 Task: Get directions from Hilton Head Island, South Carolina, United States to Buffalo, New York, United States  and explore the nearby things to do with rating 2 and above and open now
Action: Mouse moved to (285, 68)
Screenshot: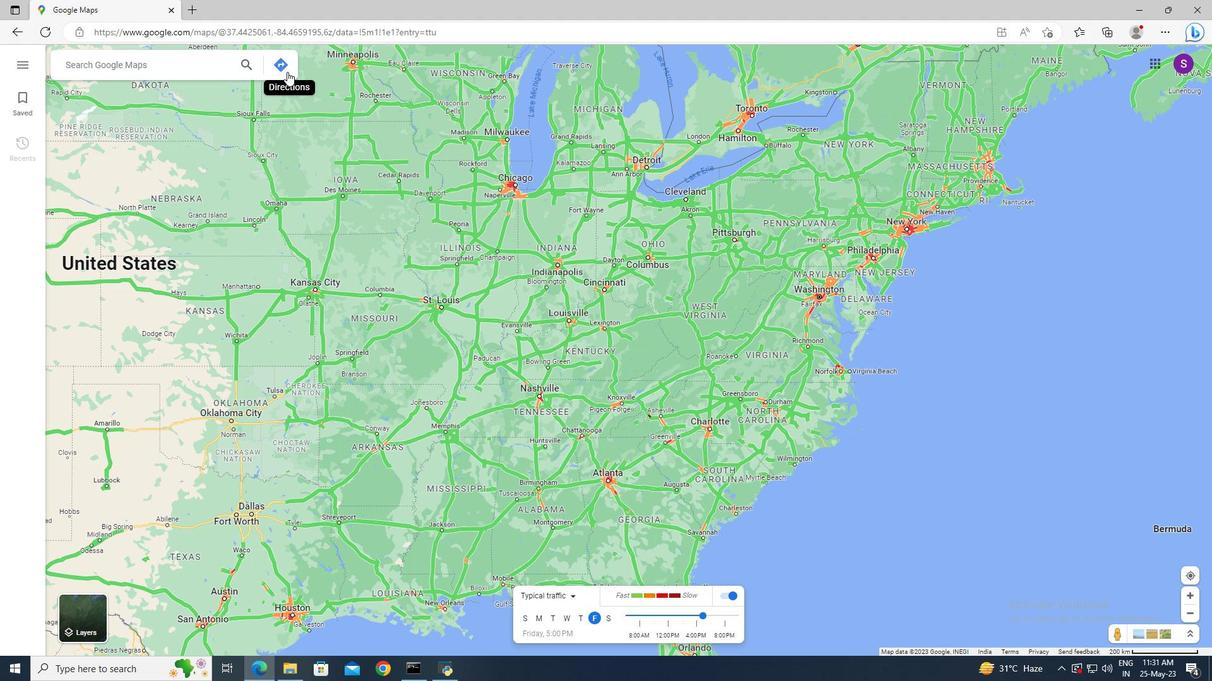 
Action: Mouse pressed left at (285, 68)
Screenshot: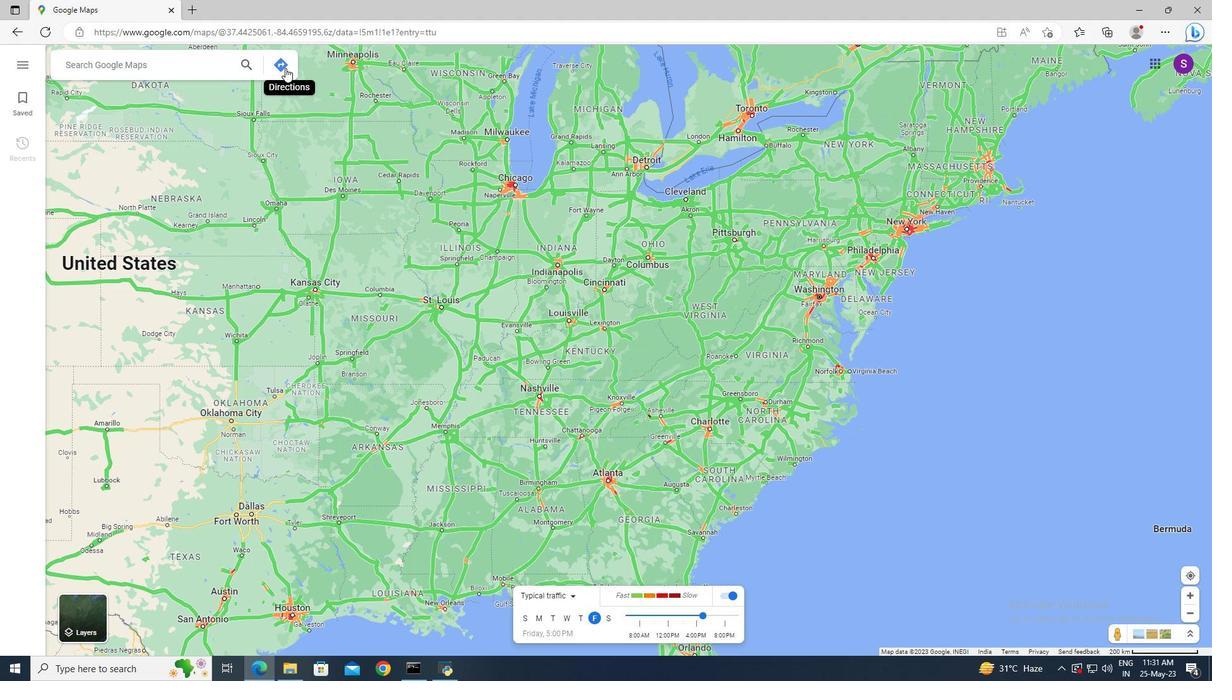 
Action: Mouse moved to (162, 101)
Screenshot: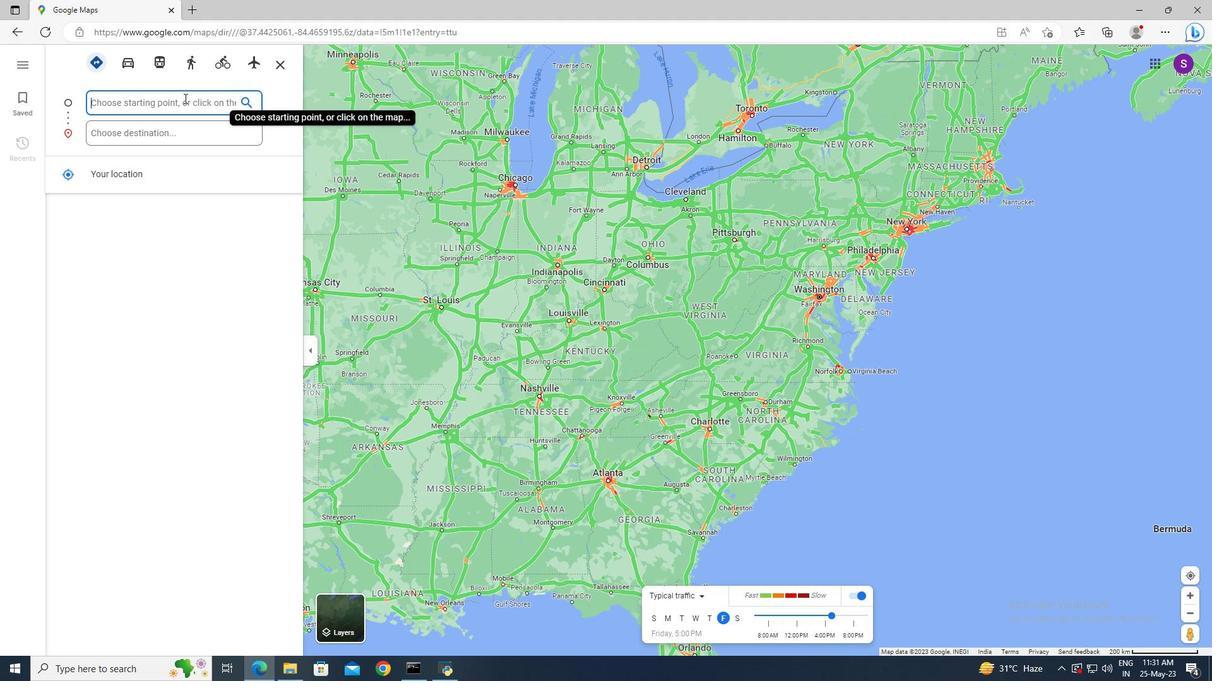 
Action: Mouse pressed left at (162, 101)
Screenshot: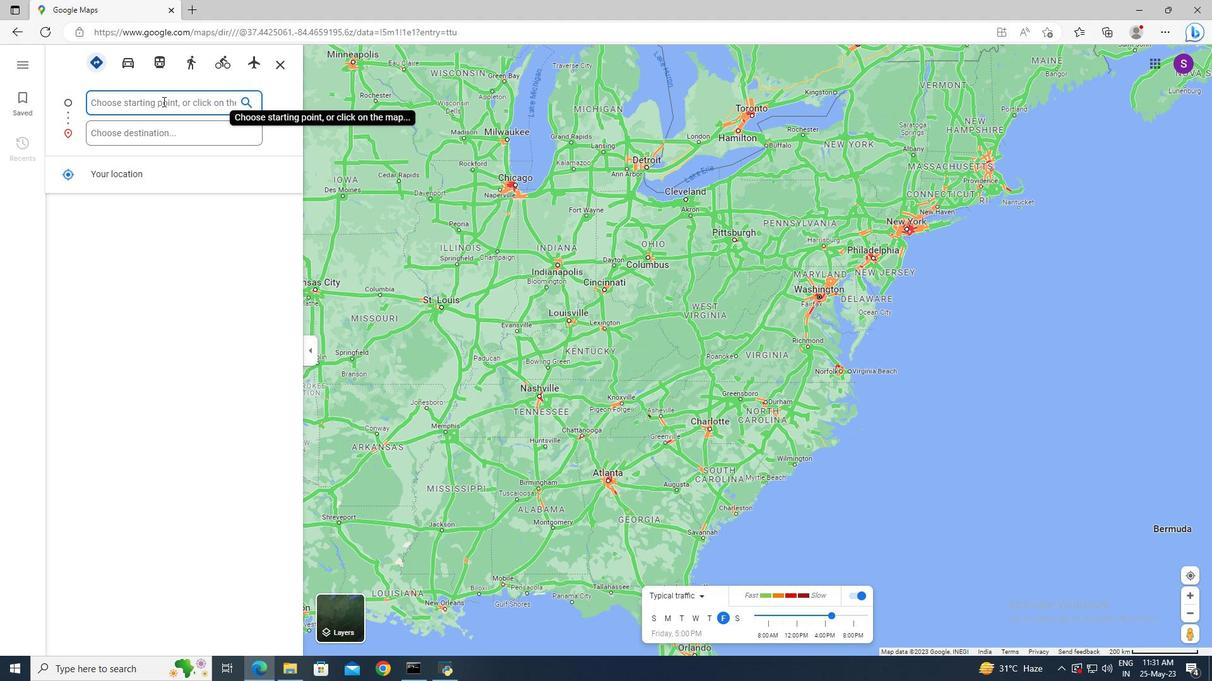 
Action: Key pressed <Key.shift>Hilton<Key.space><Key.shift>Head<Key.space><Key.shift>Isl
Screenshot: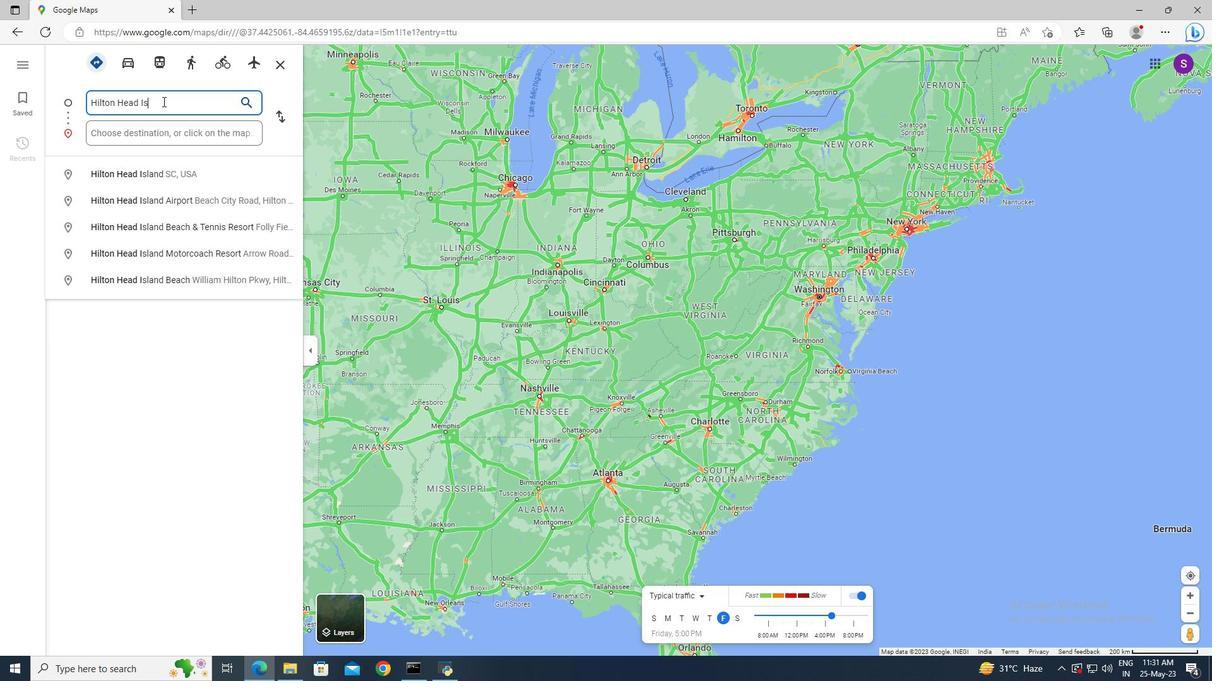 
Action: Mouse moved to (179, 183)
Screenshot: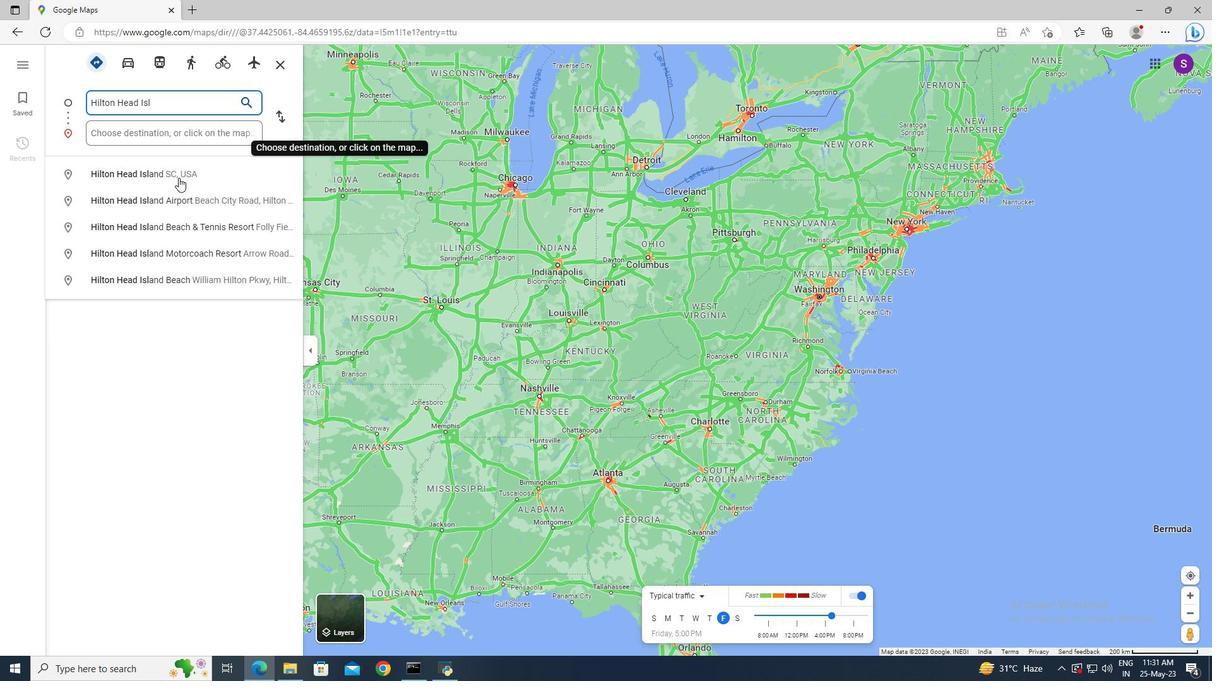 
Action: Mouse pressed left at (179, 183)
Screenshot: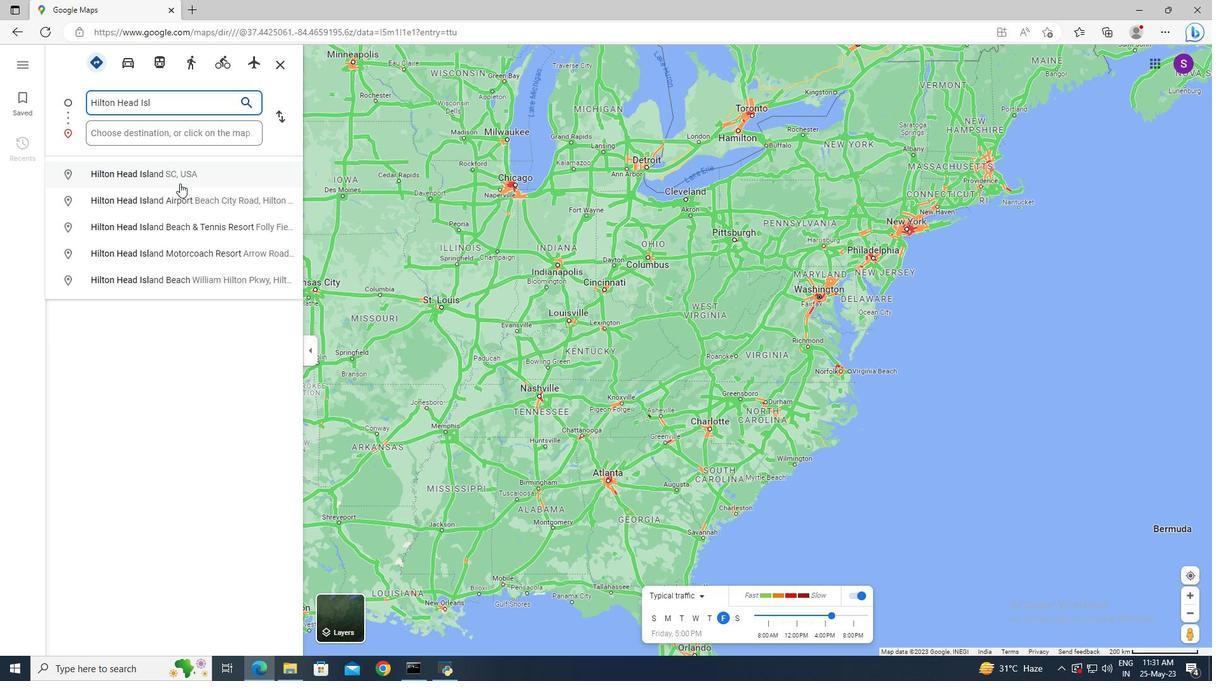 
Action: Mouse moved to (164, 133)
Screenshot: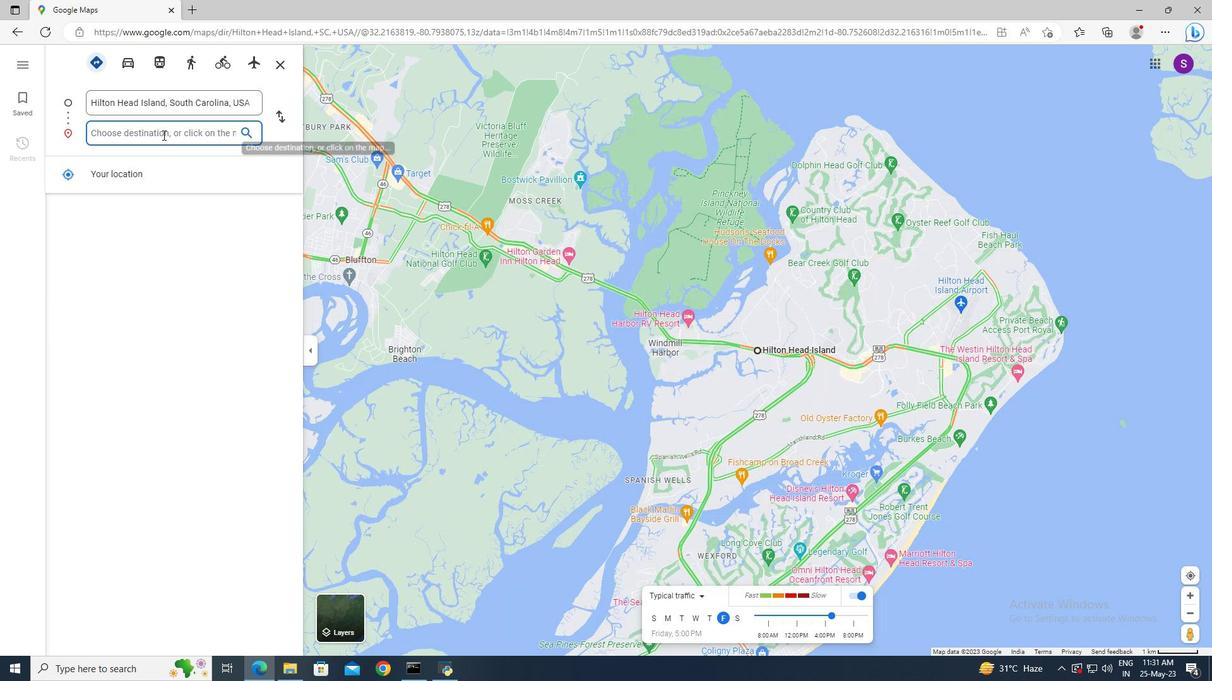 
Action: Mouse pressed left at (164, 133)
Screenshot: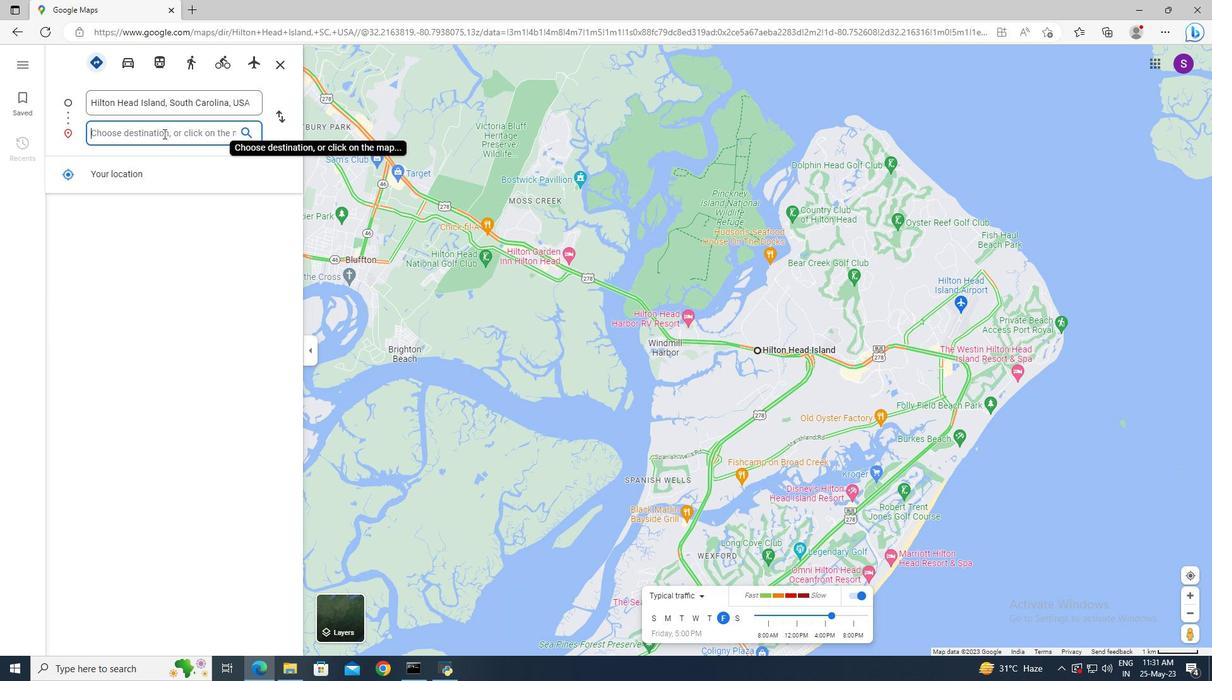 
Action: Key pressed <Key.shift>Buffalo
Screenshot: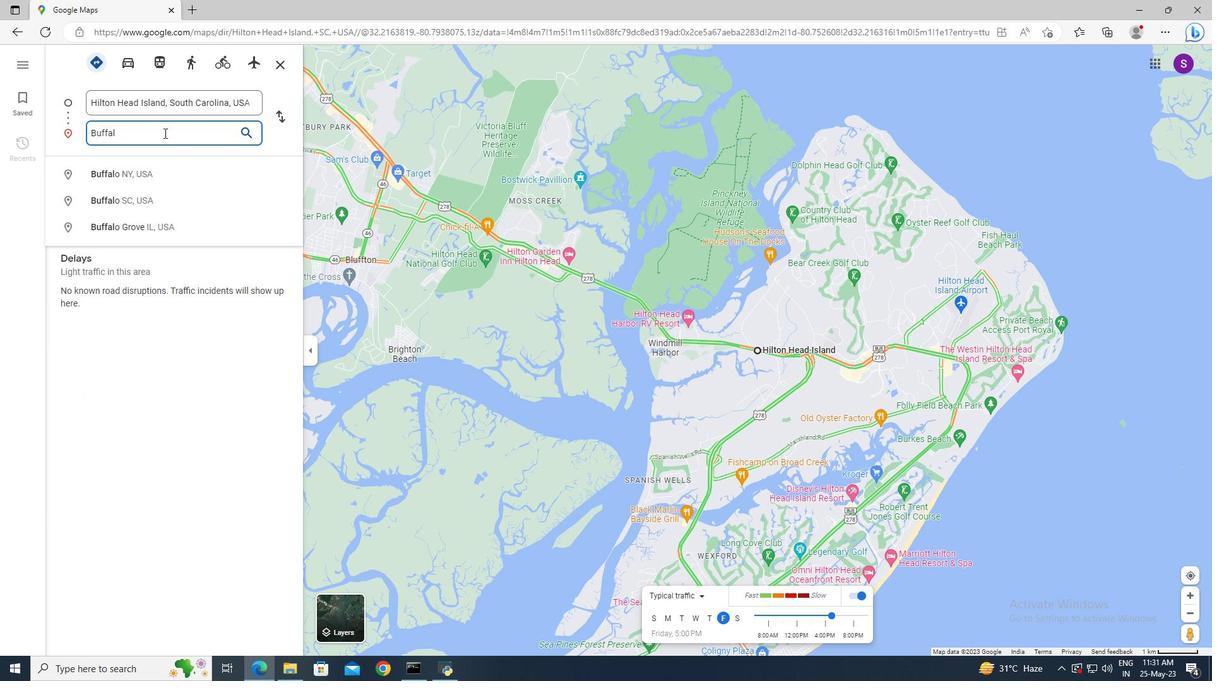 
Action: Mouse moved to (169, 169)
Screenshot: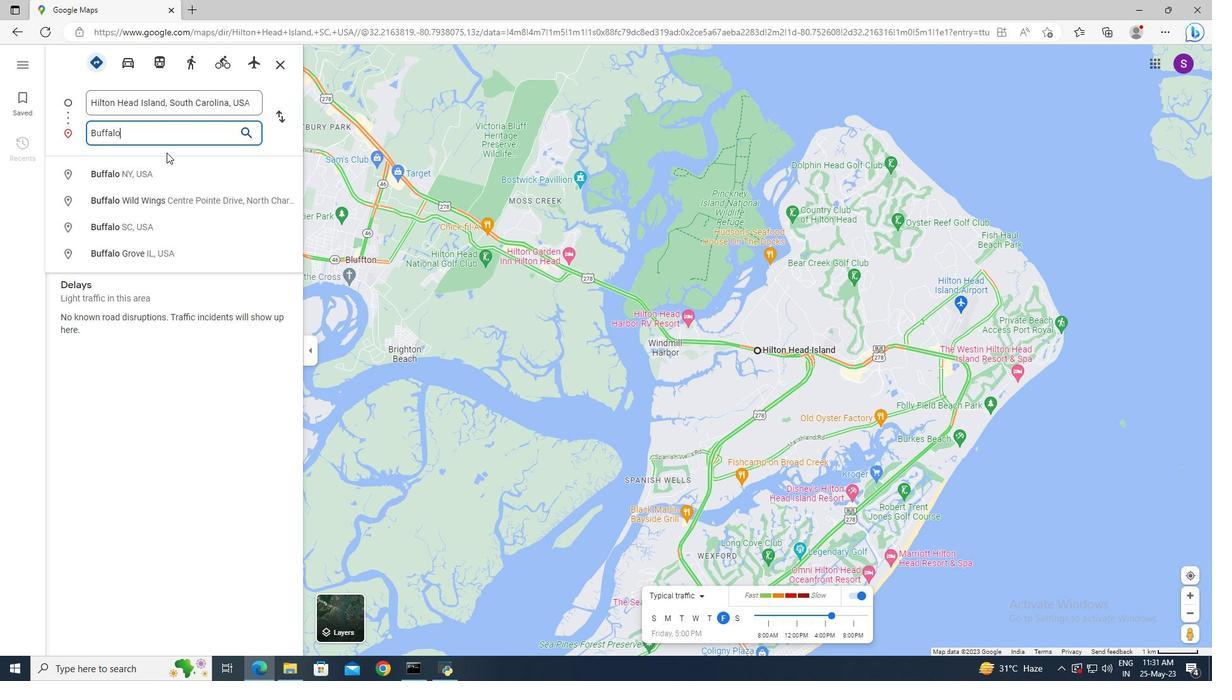 
Action: Mouse pressed left at (169, 169)
Screenshot: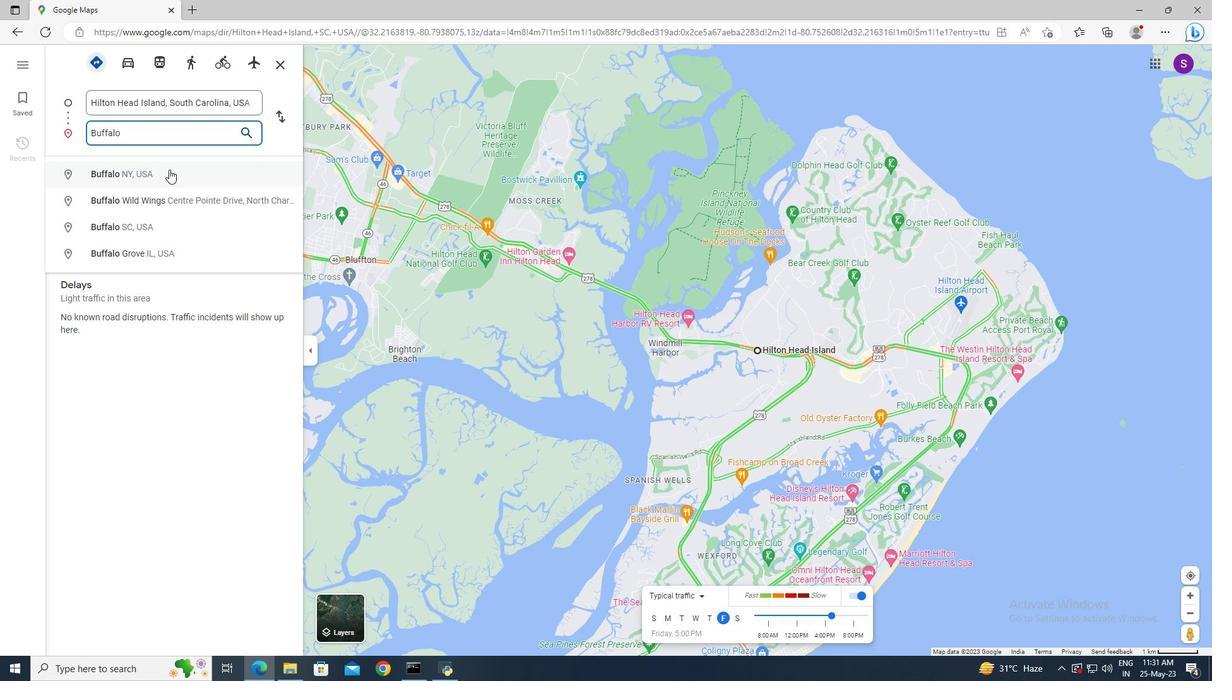 
Action: Mouse scrolled (169, 169) with delta (0, 0)
Screenshot: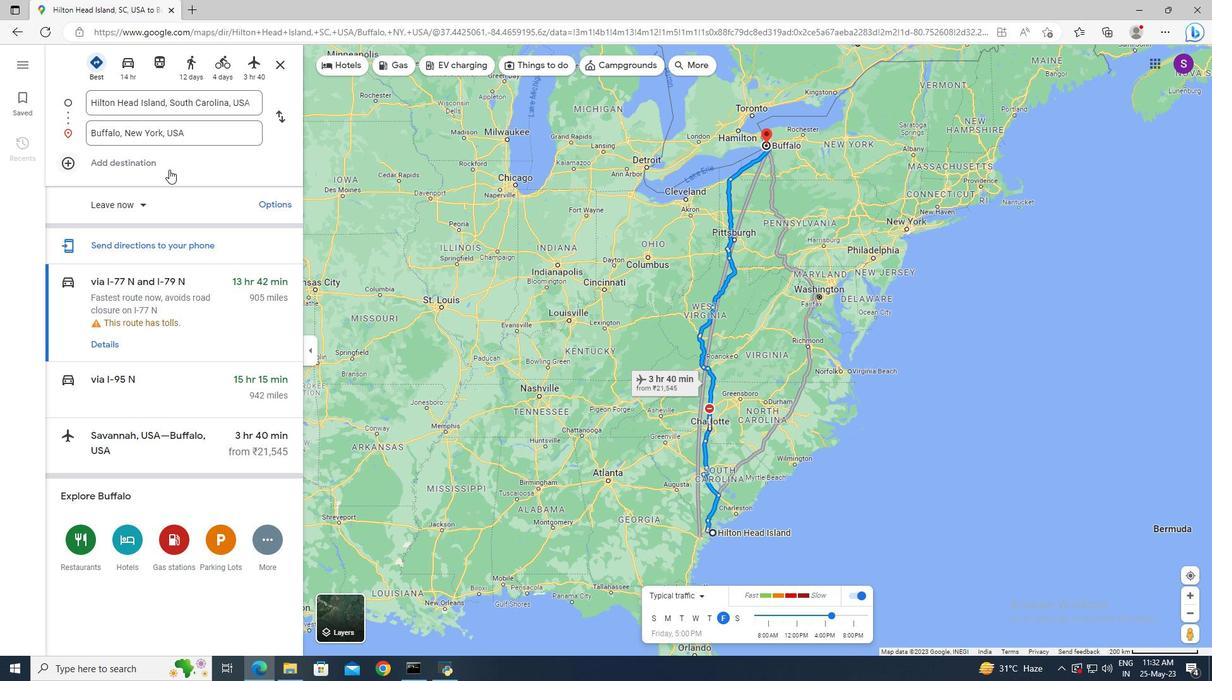 
Action: Mouse scrolled (169, 169) with delta (0, 0)
Screenshot: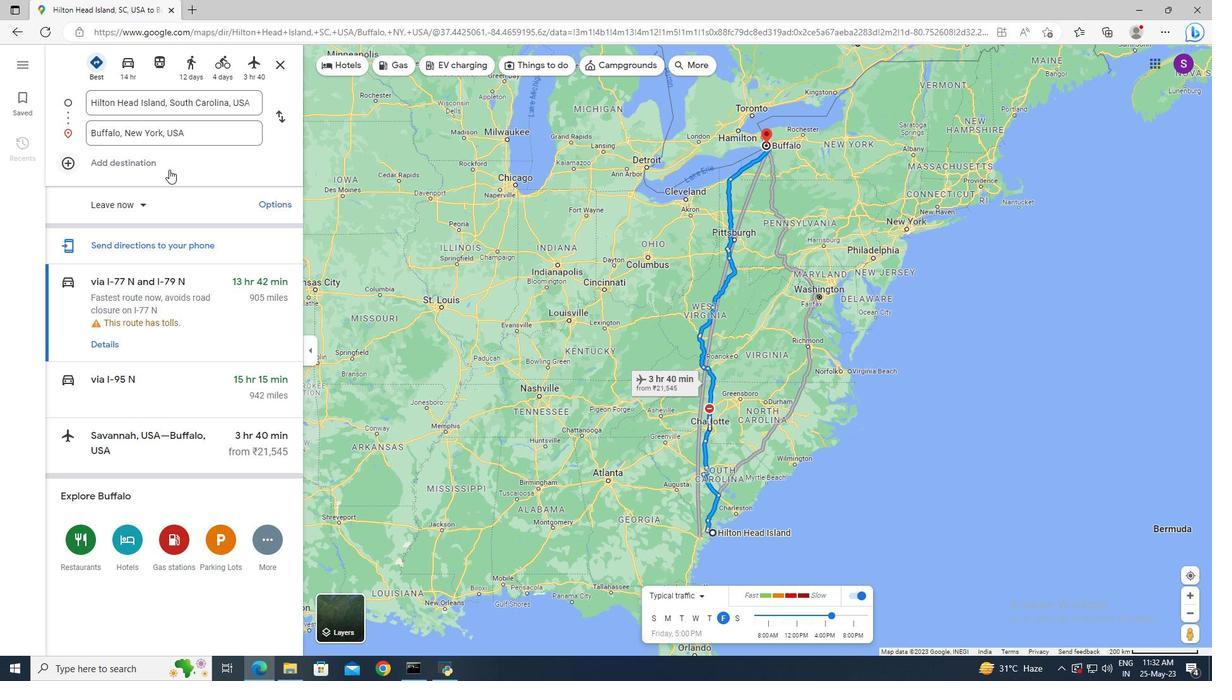 
Action: Mouse scrolled (169, 169) with delta (0, 0)
Screenshot: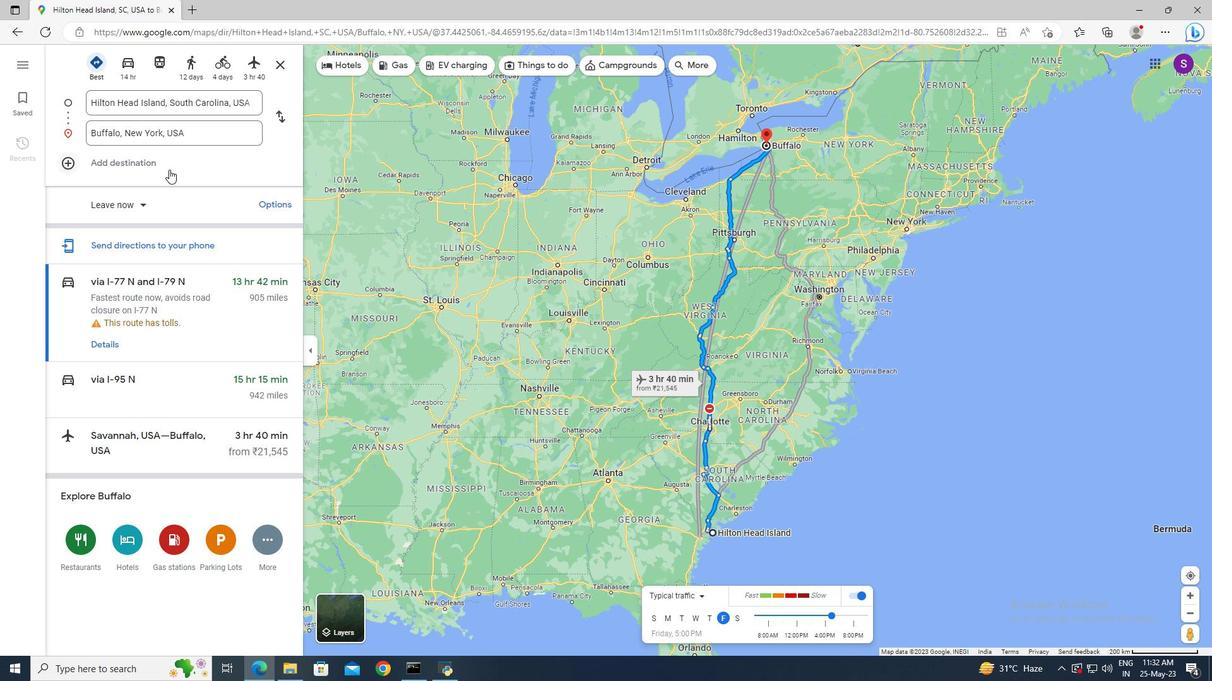 
Action: Mouse moved to (255, 554)
Screenshot: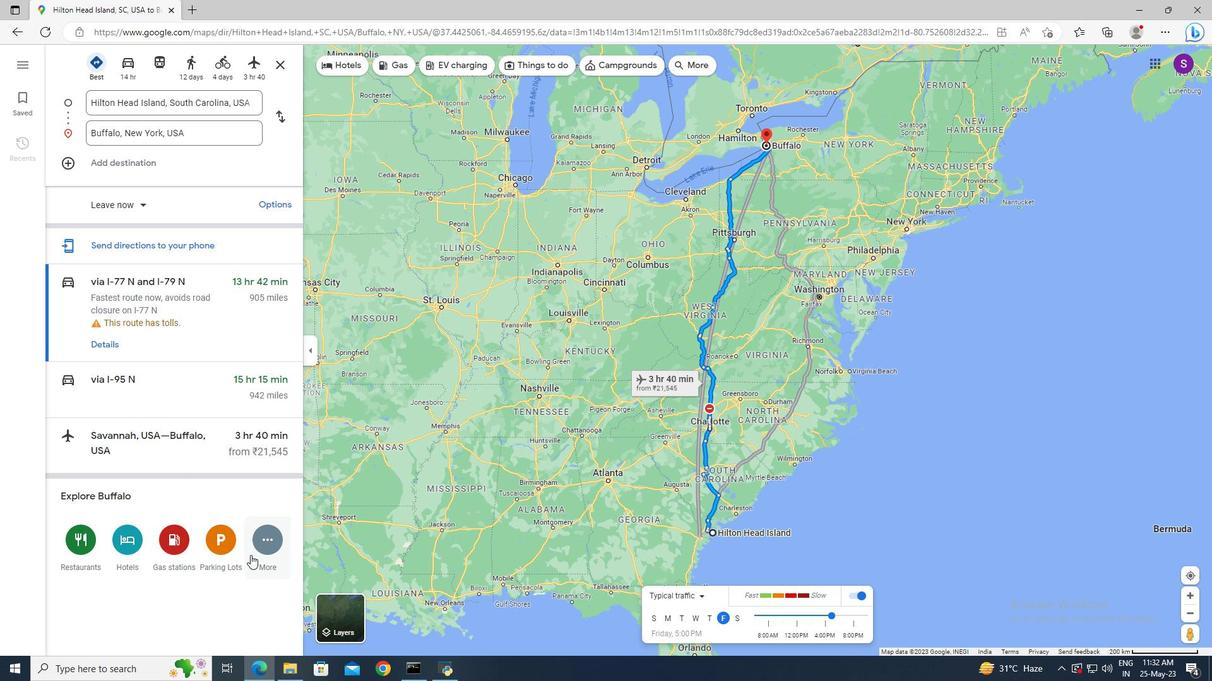
Action: Mouse pressed left at (255, 554)
Screenshot: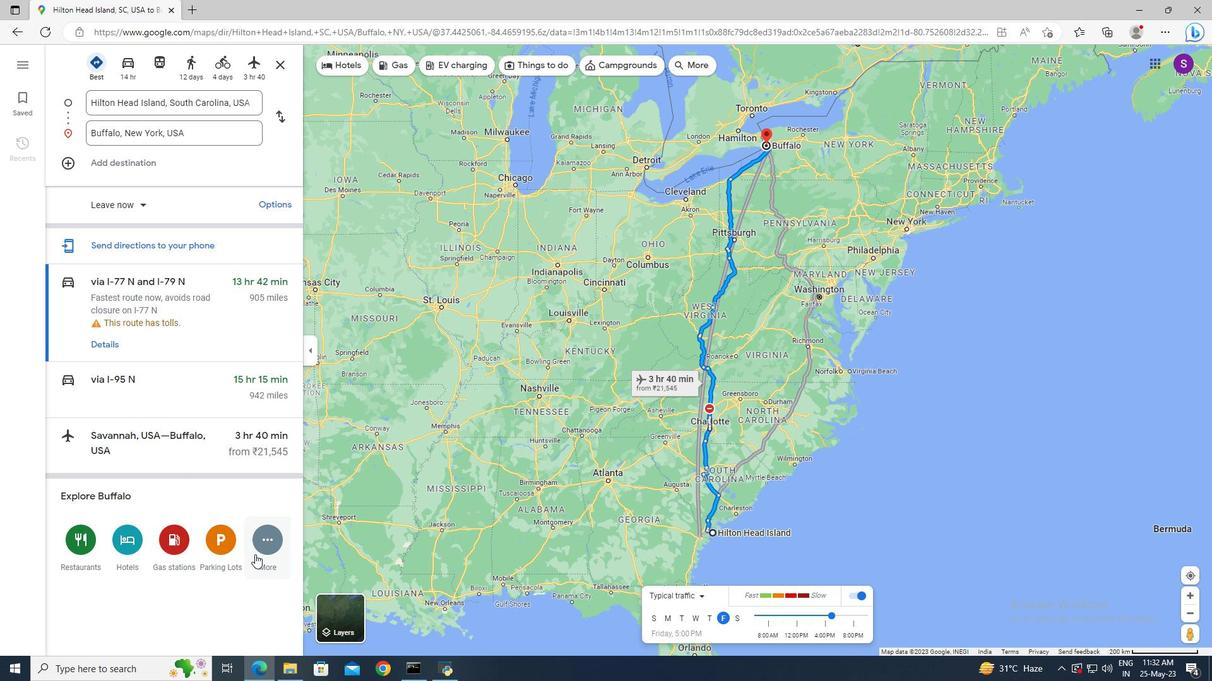 
Action: Mouse moved to (222, 431)
Screenshot: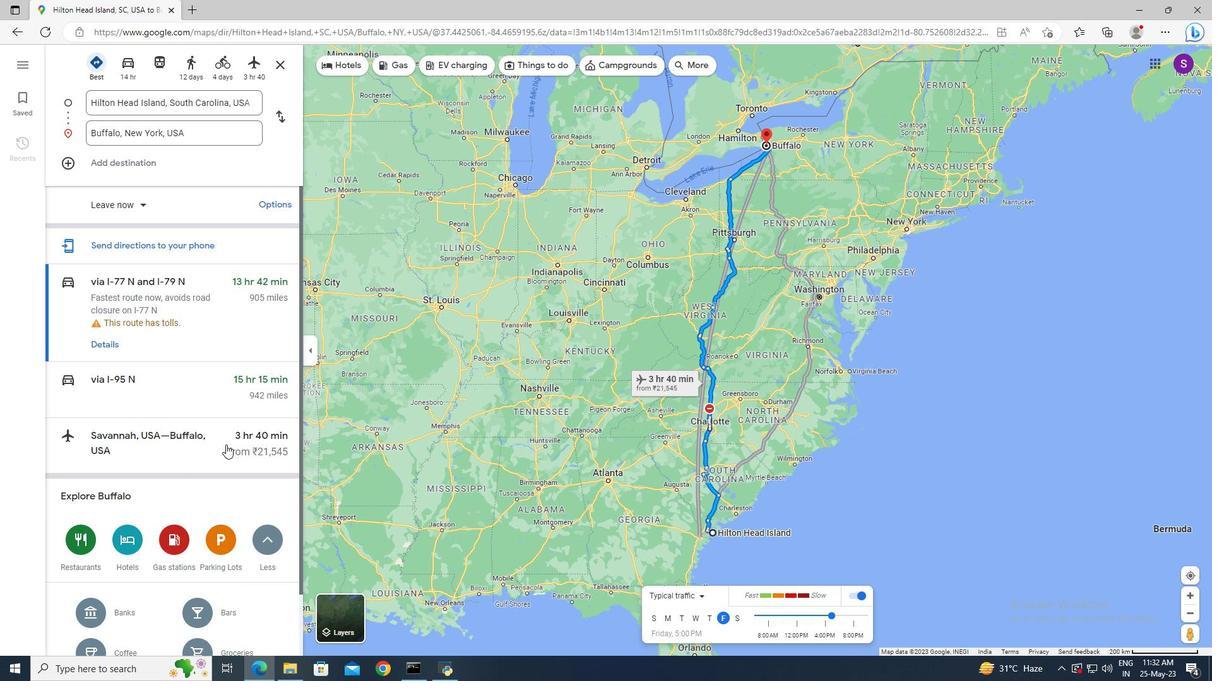 
Action: Mouse scrolled (222, 430) with delta (0, 0)
Screenshot: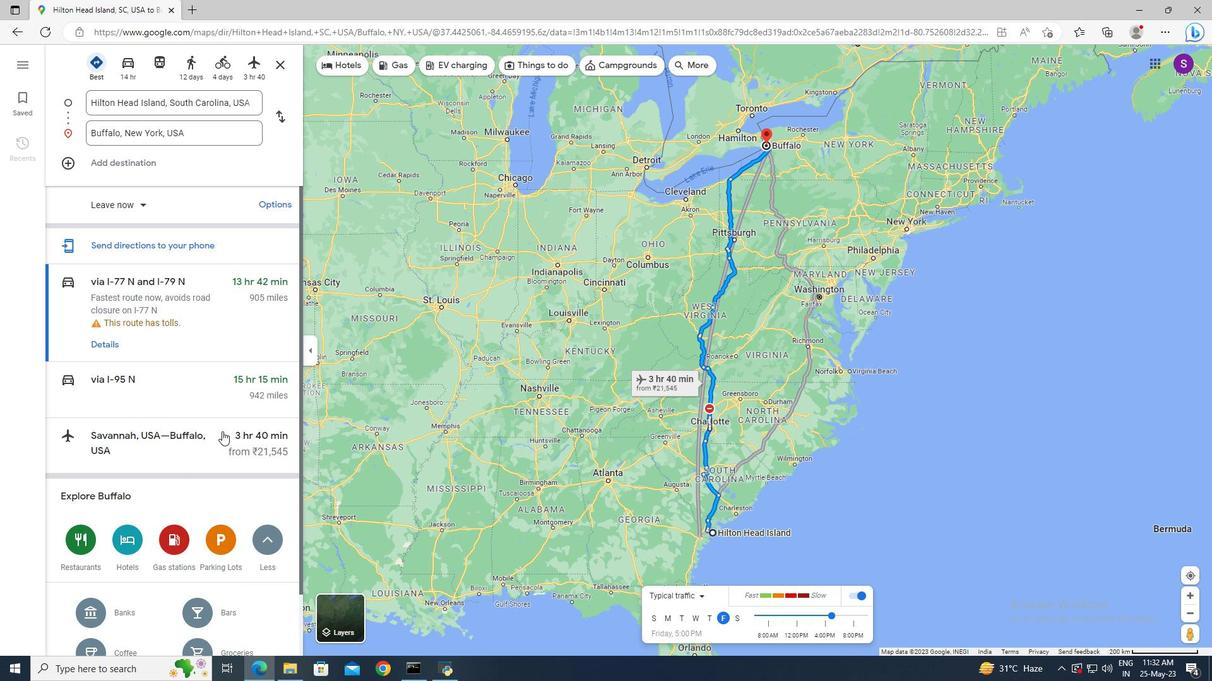 
Action: Mouse scrolled (222, 430) with delta (0, 0)
Screenshot: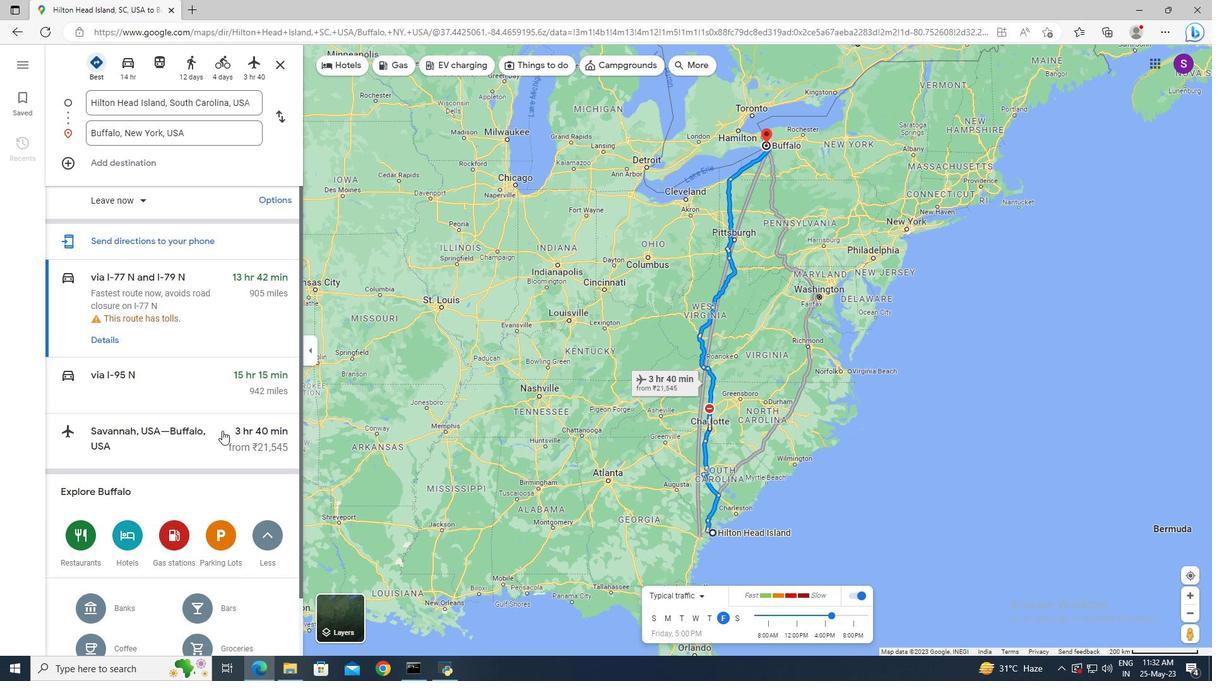 
Action: Mouse moved to (129, 578)
Screenshot: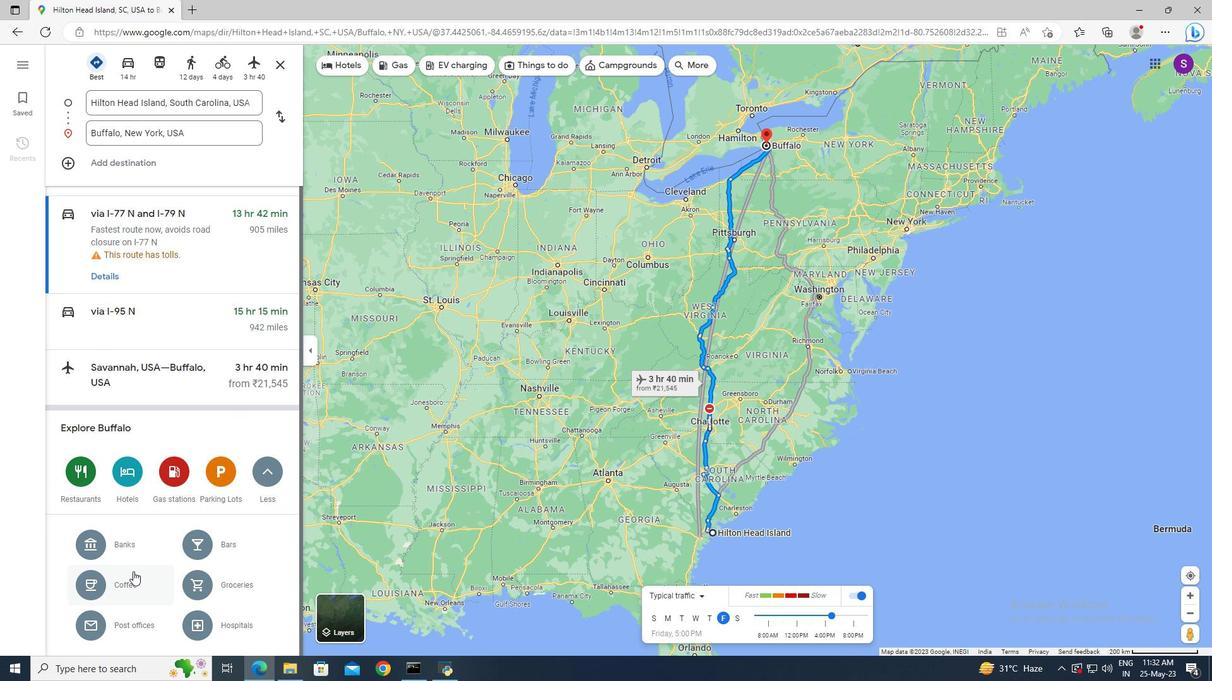 
Action: Mouse pressed left at (129, 578)
Screenshot: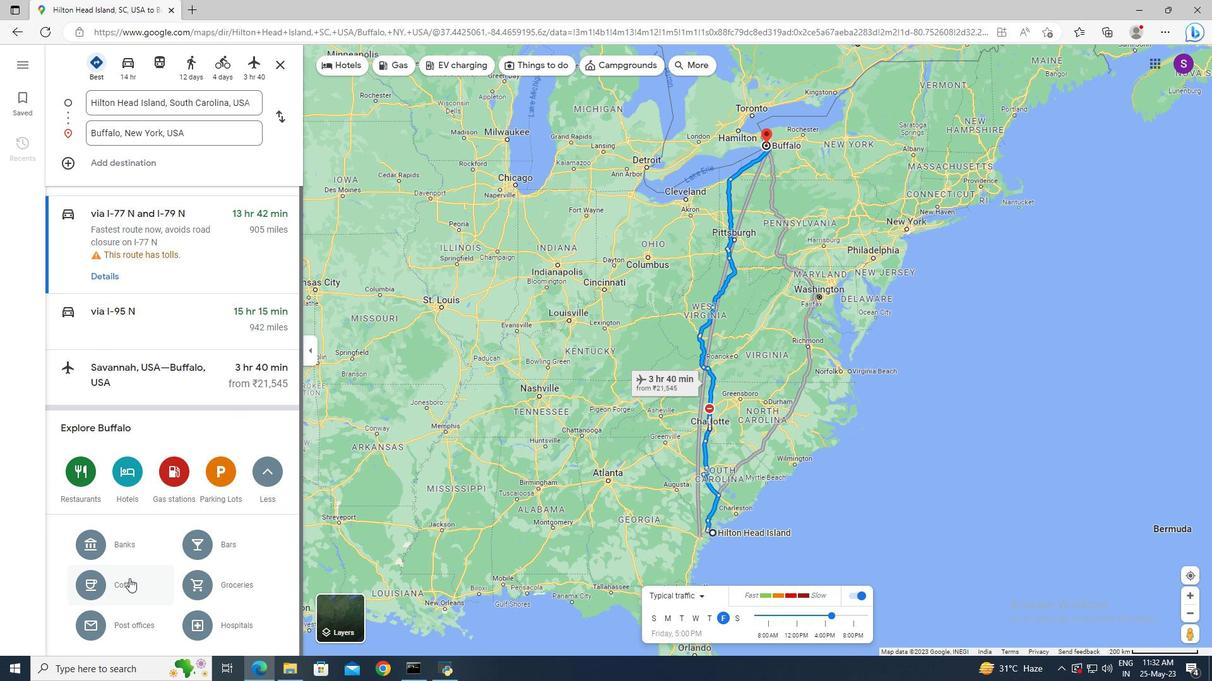 
Action: Mouse moved to (494, 70)
Screenshot: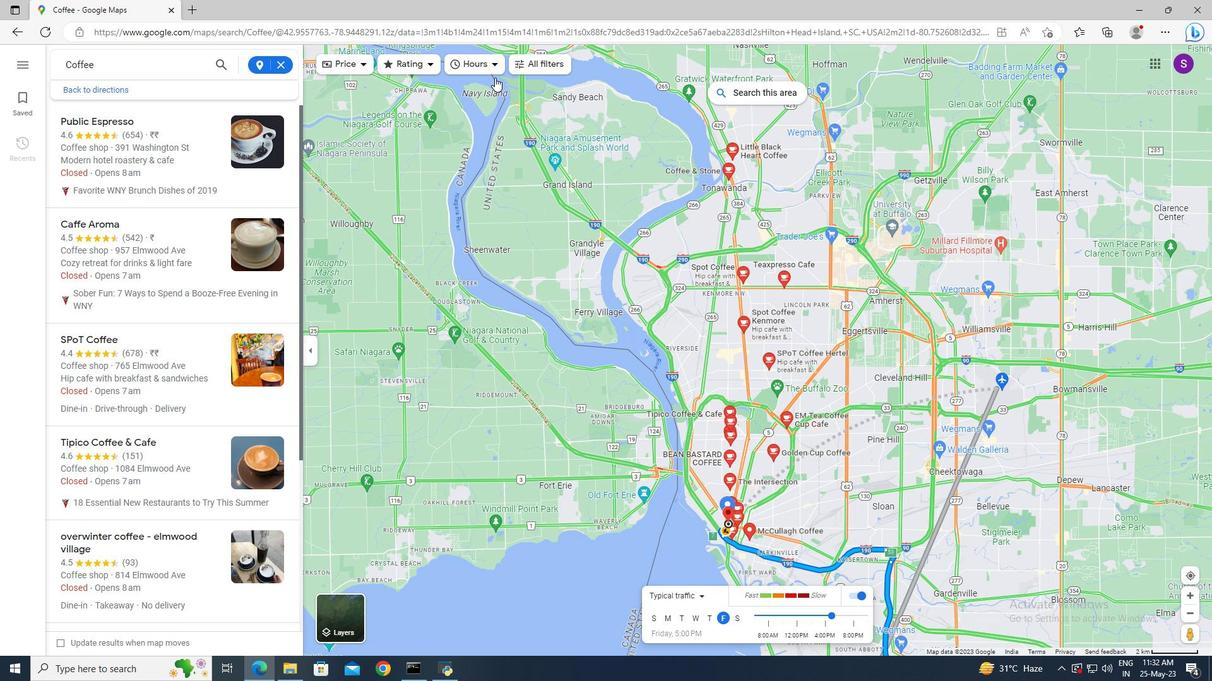 
Action: Mouse pressed left at (494, 70)
Screenshot: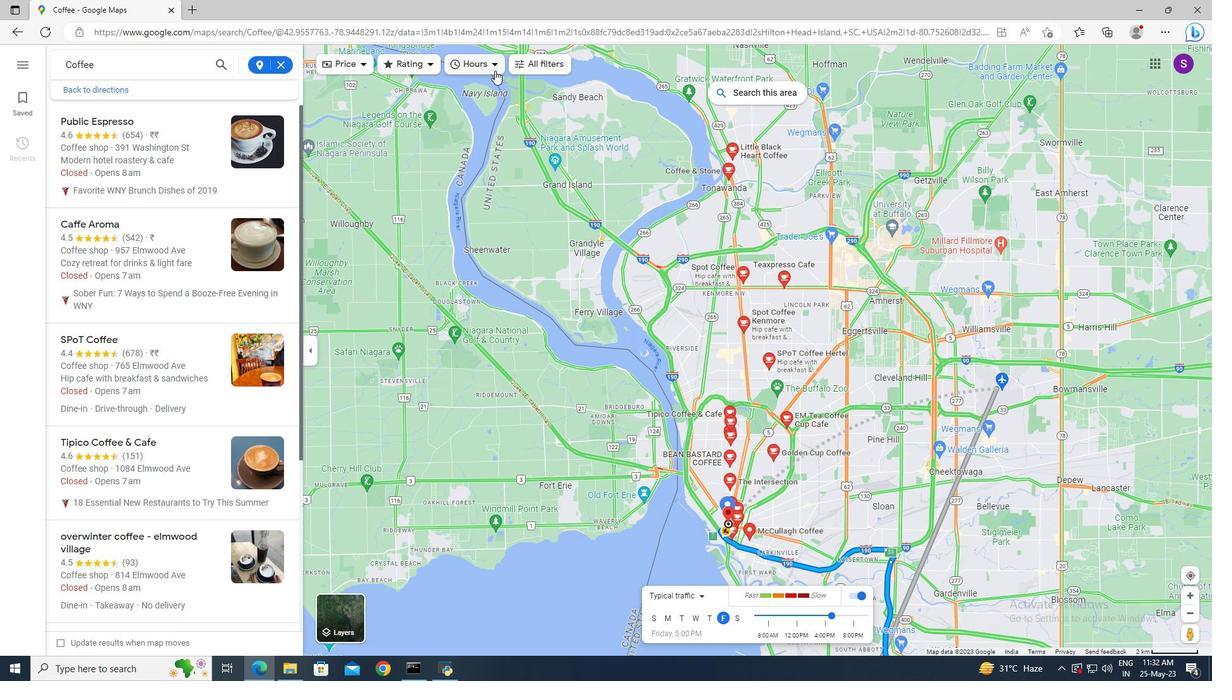 
Action: Mouse moved to (498, 113)
Screenshot: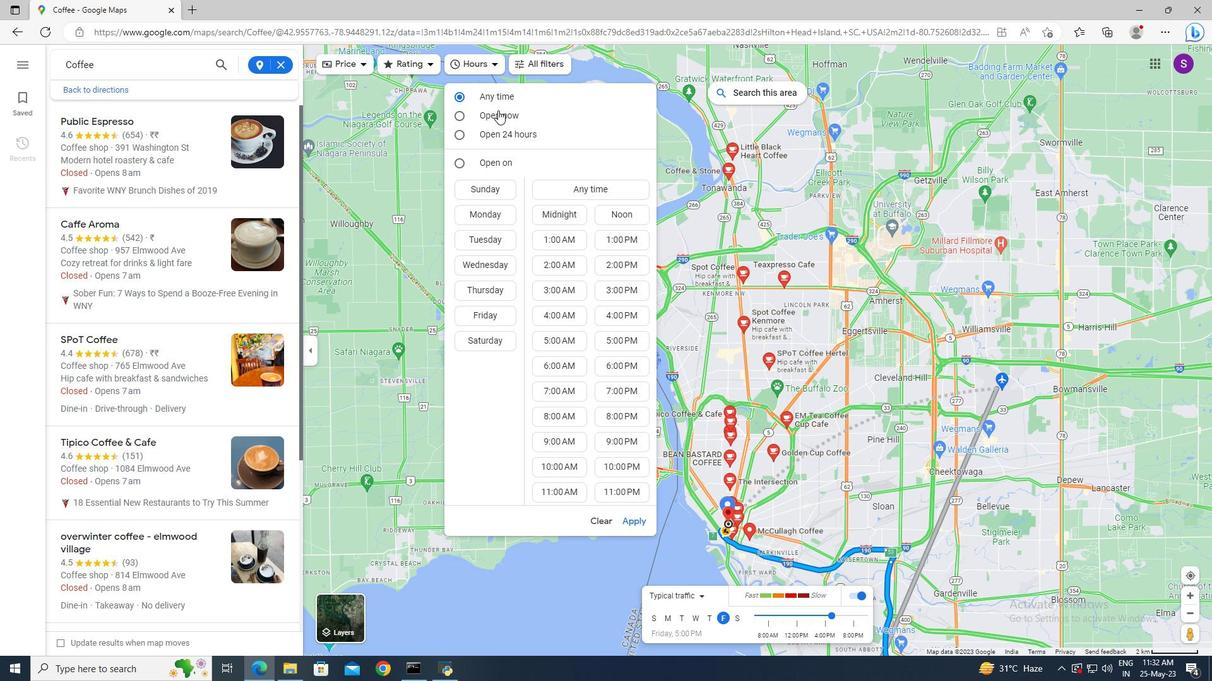 
Action: Mouse pressed left at (498, 113)
Screenshot: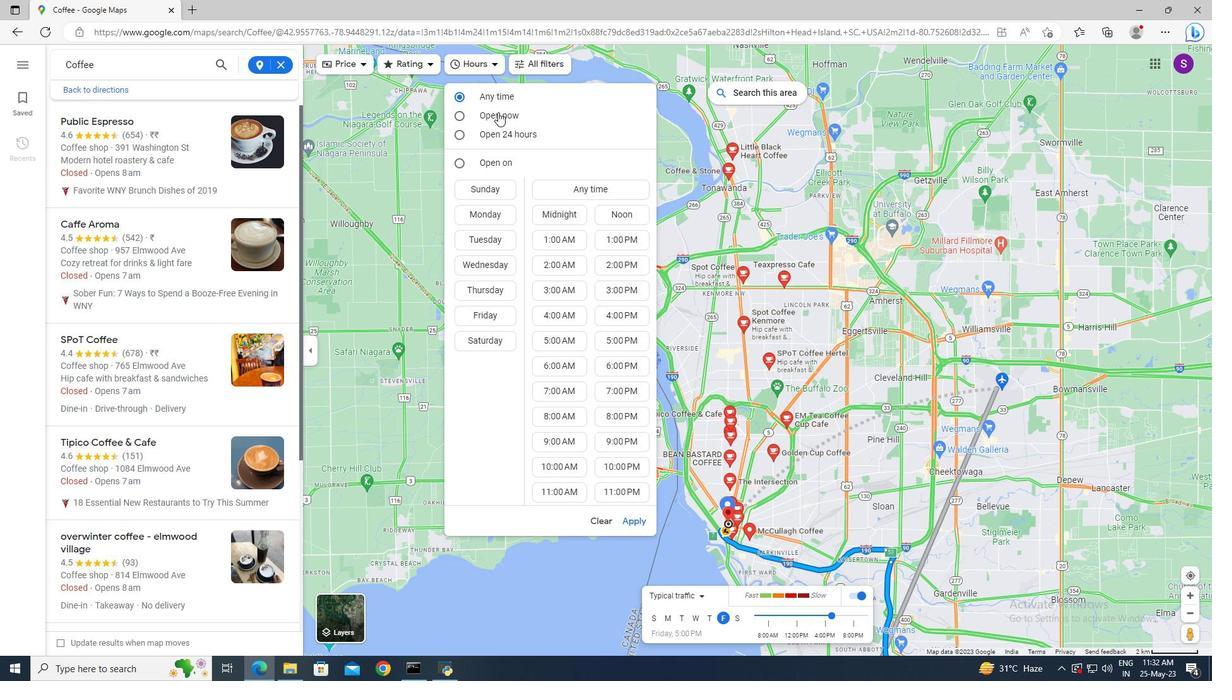 
Action: Mouse moved to (635, 520)
Screenshot: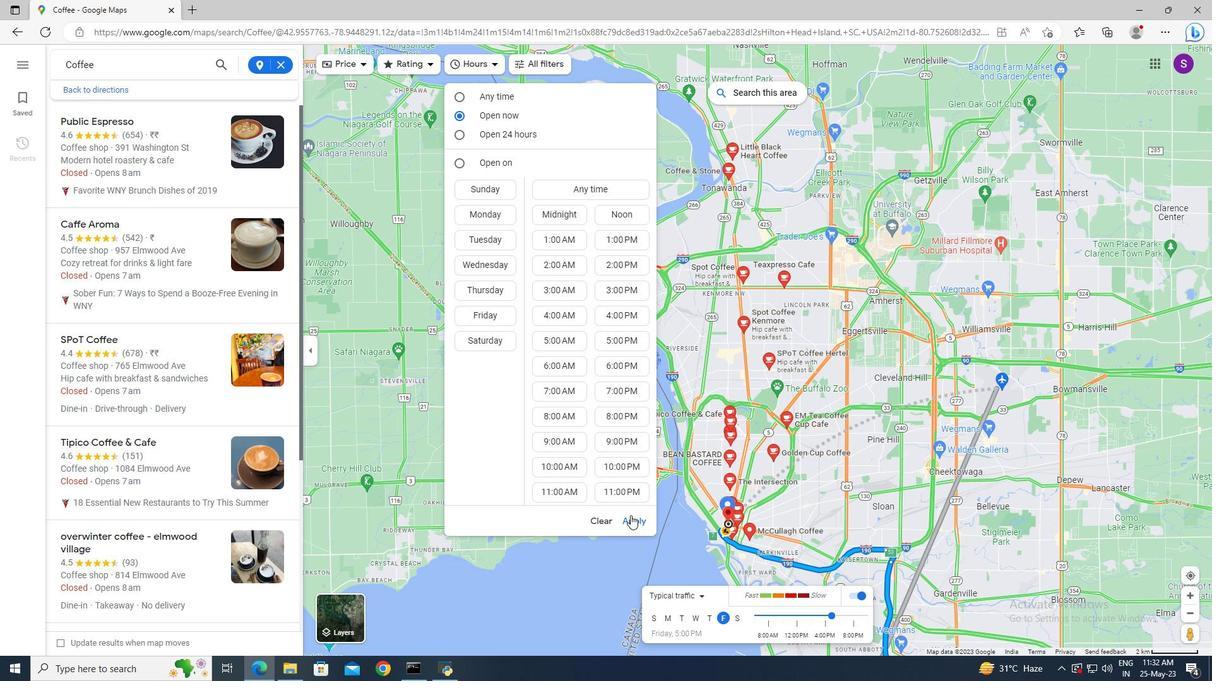 
Action: Mouse pressed left at (635, 520)
Screenshot: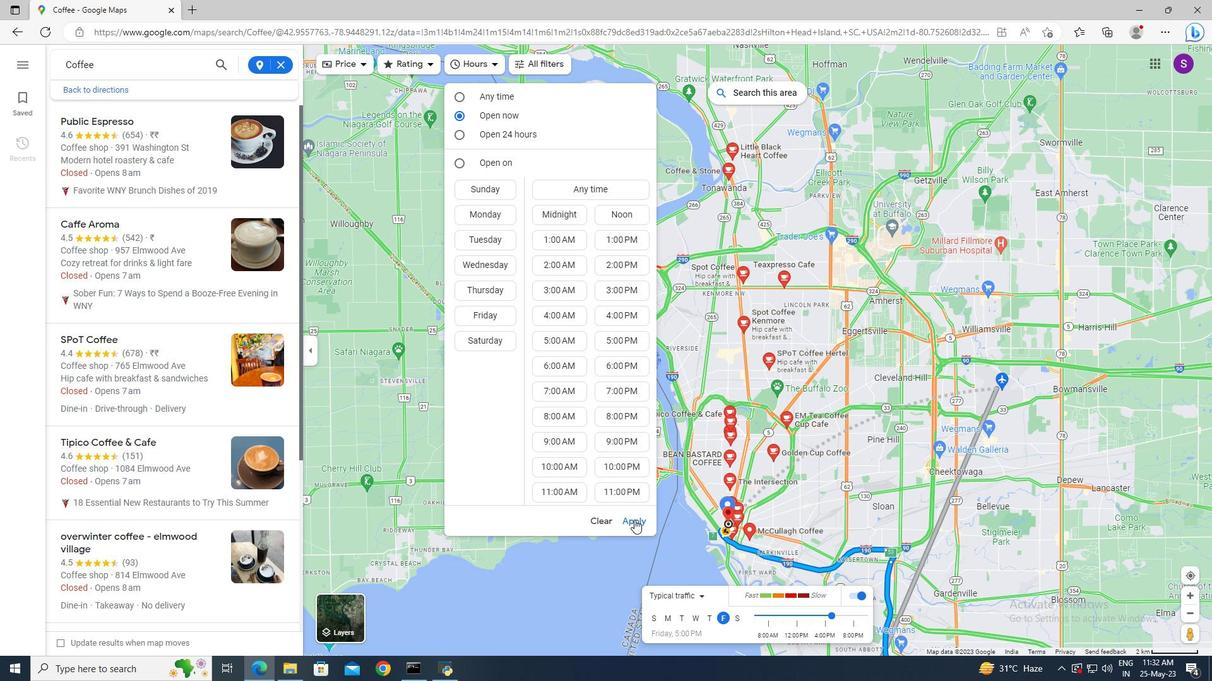 
Action: Mouse moved to (119, 123)
Screenshot: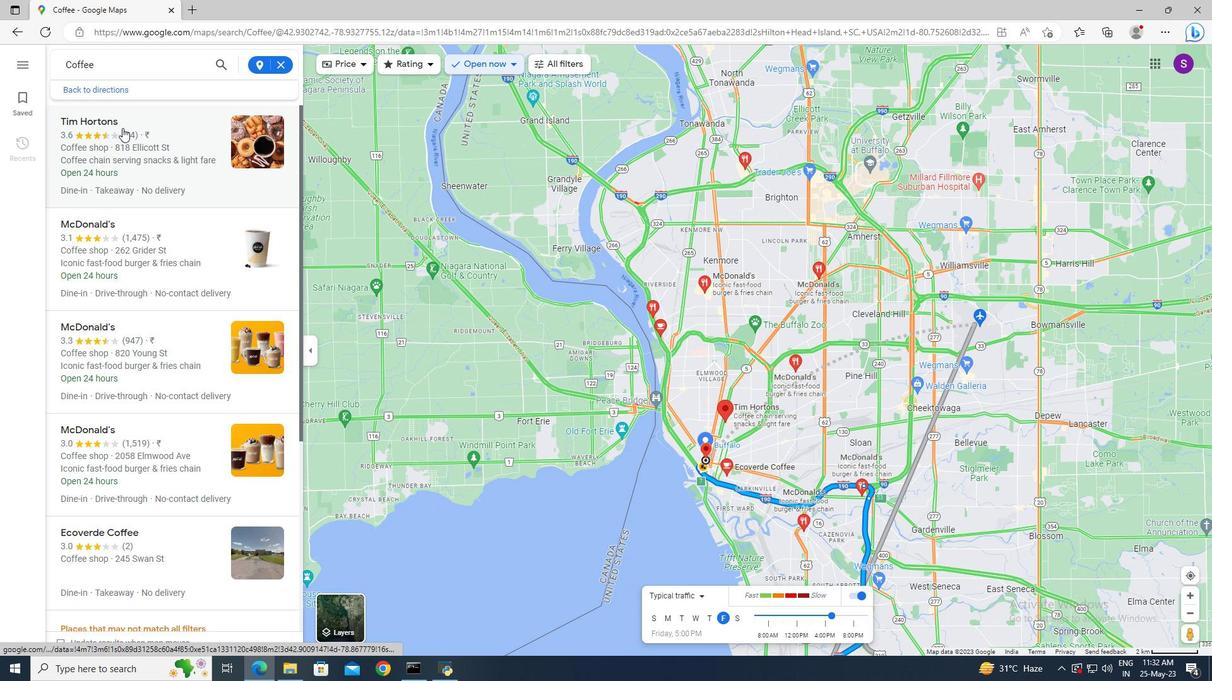 
Action: Mouse pressed left at (119, 123)
Screenshot: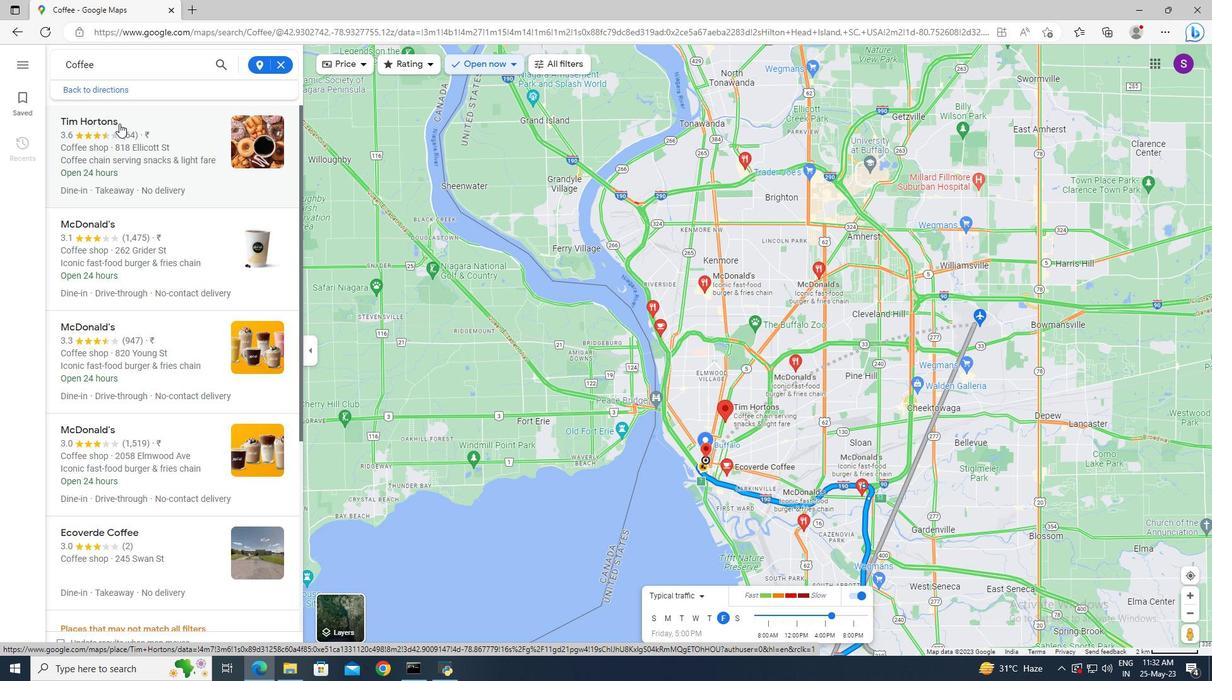 
Action: Mouse moved to (453, 303)
Screenshot: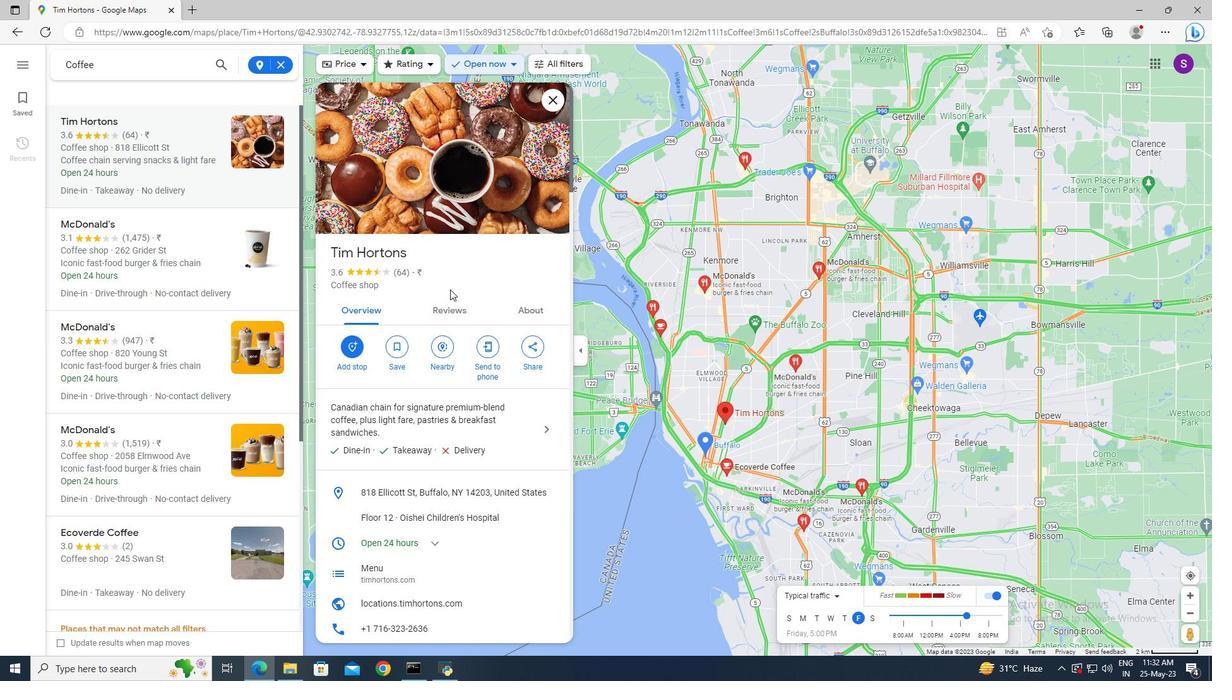 
Action: Mouse pressed left at (453, 303)
Screenshot: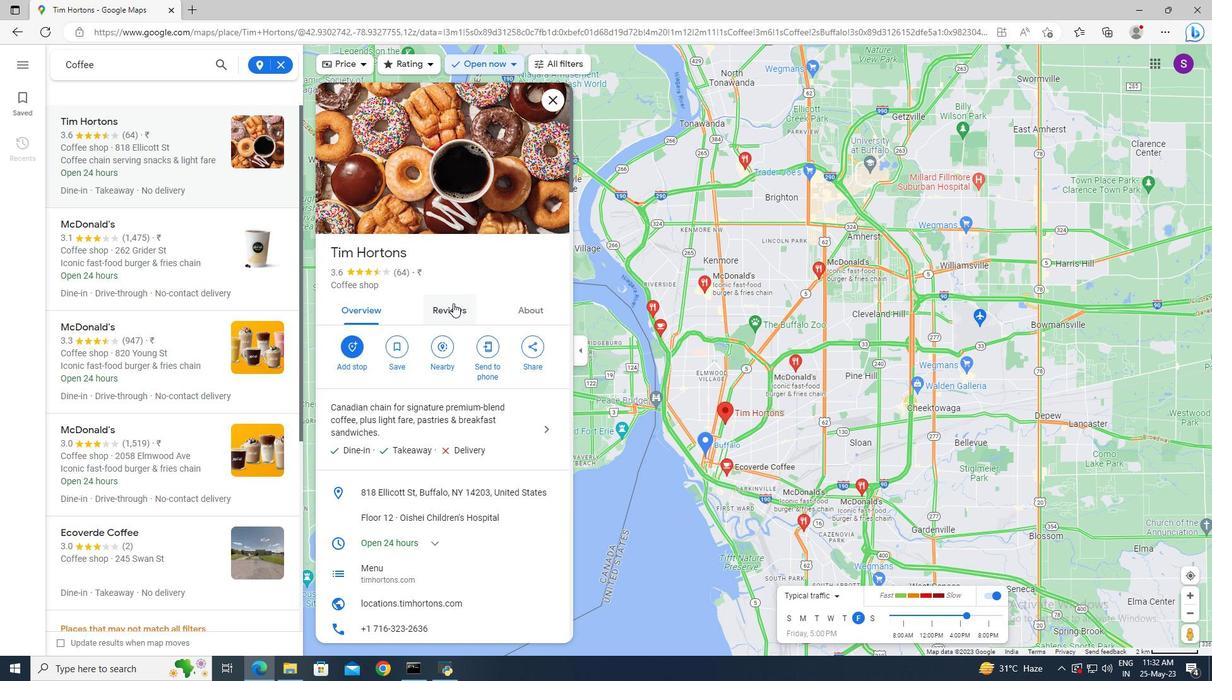
Action: Mouse scrolled (453, 303) with delta (0, 0)
Screenshot: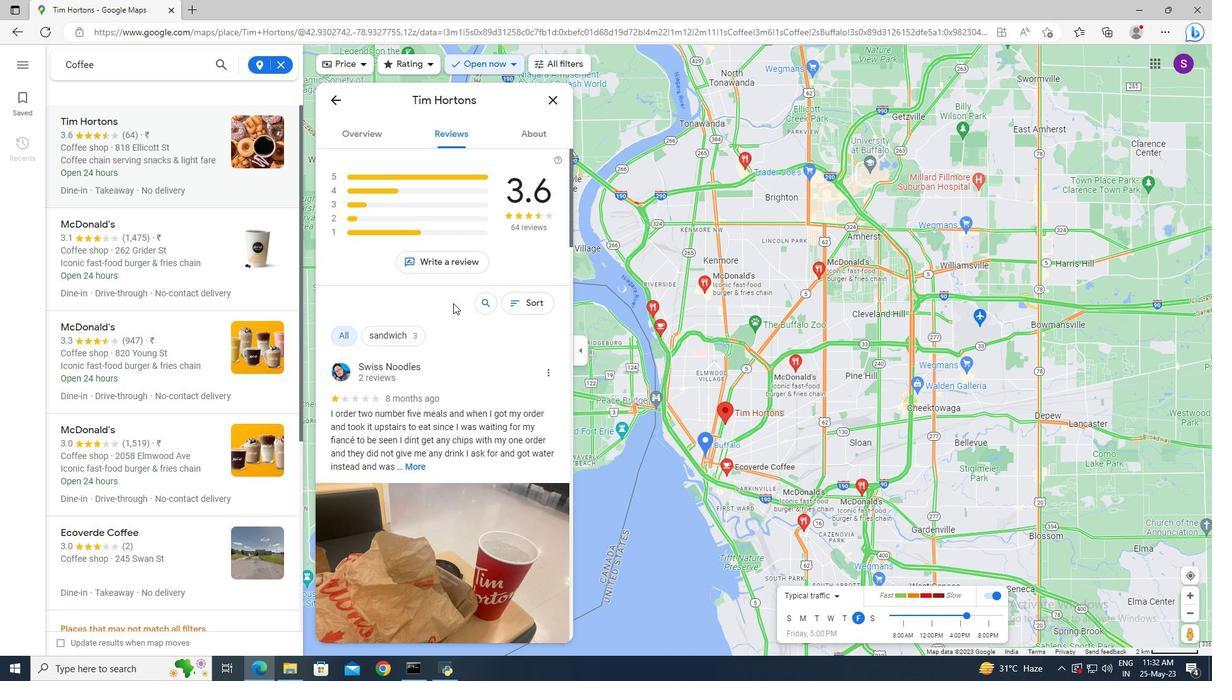 
Action: Mouse scrolled (453, 303) with delta (0, 0)
Screenshot: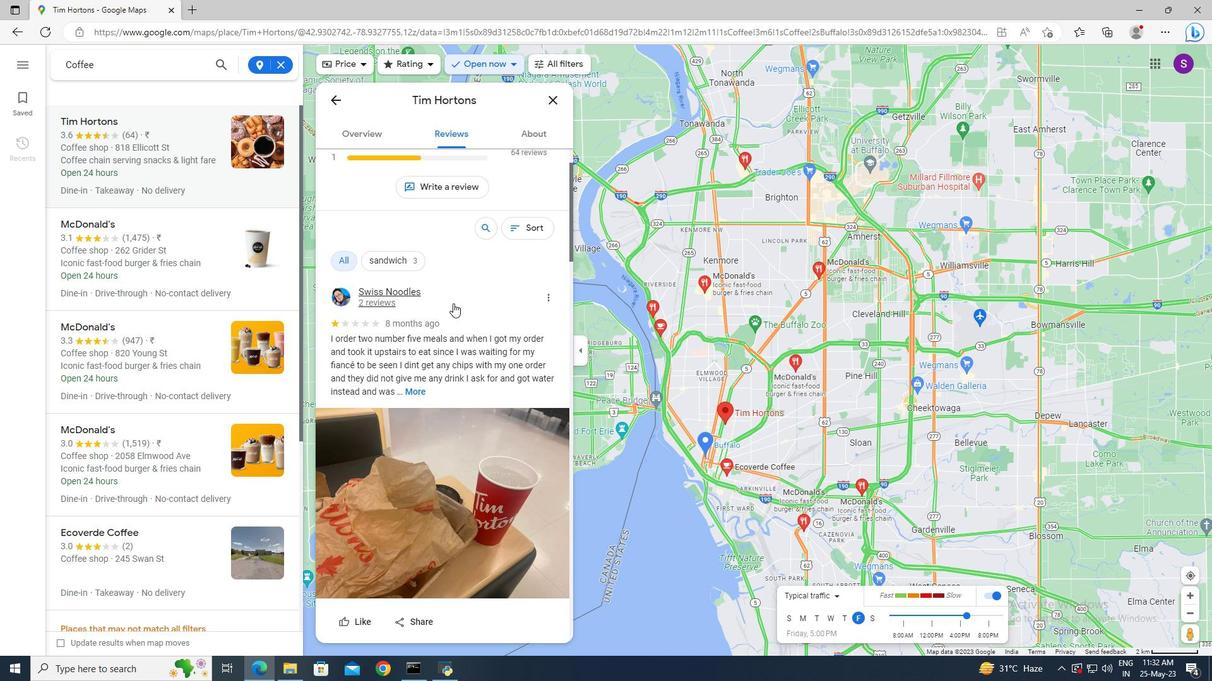 
Action: Mouse scrolled (453, 303) with delta (0, 0)
Screenshot: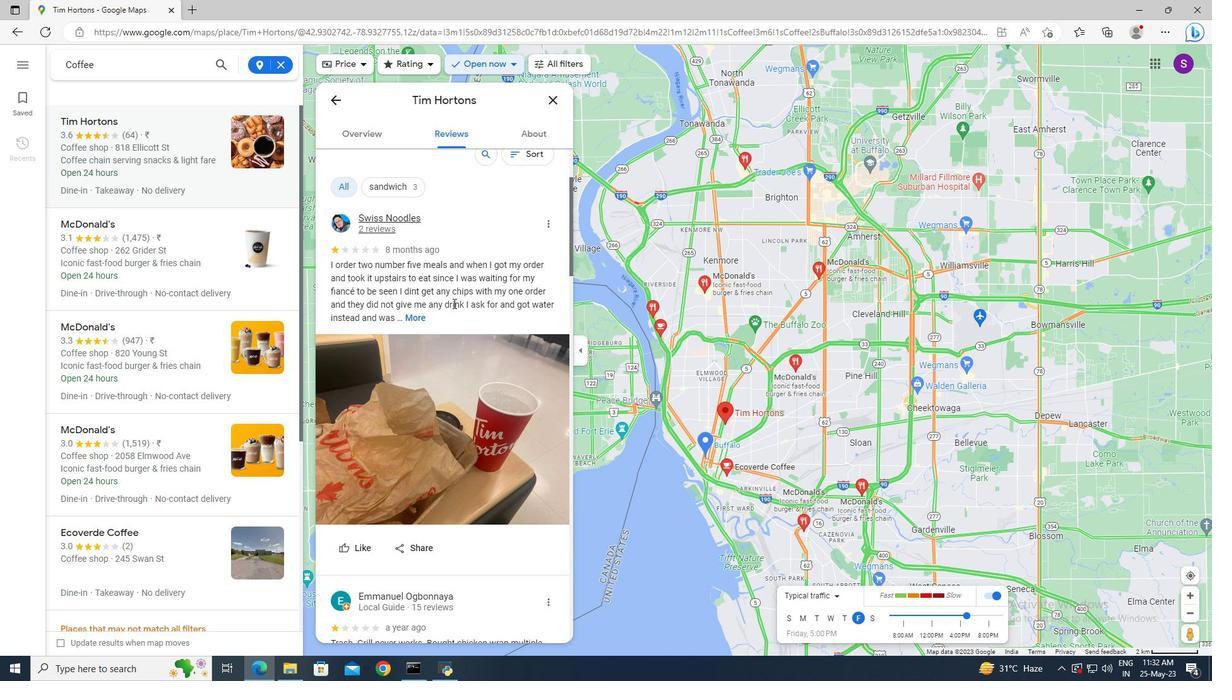 
Action: Mouse scrolled (453, 303) with delta (0, 0)
Screenshot: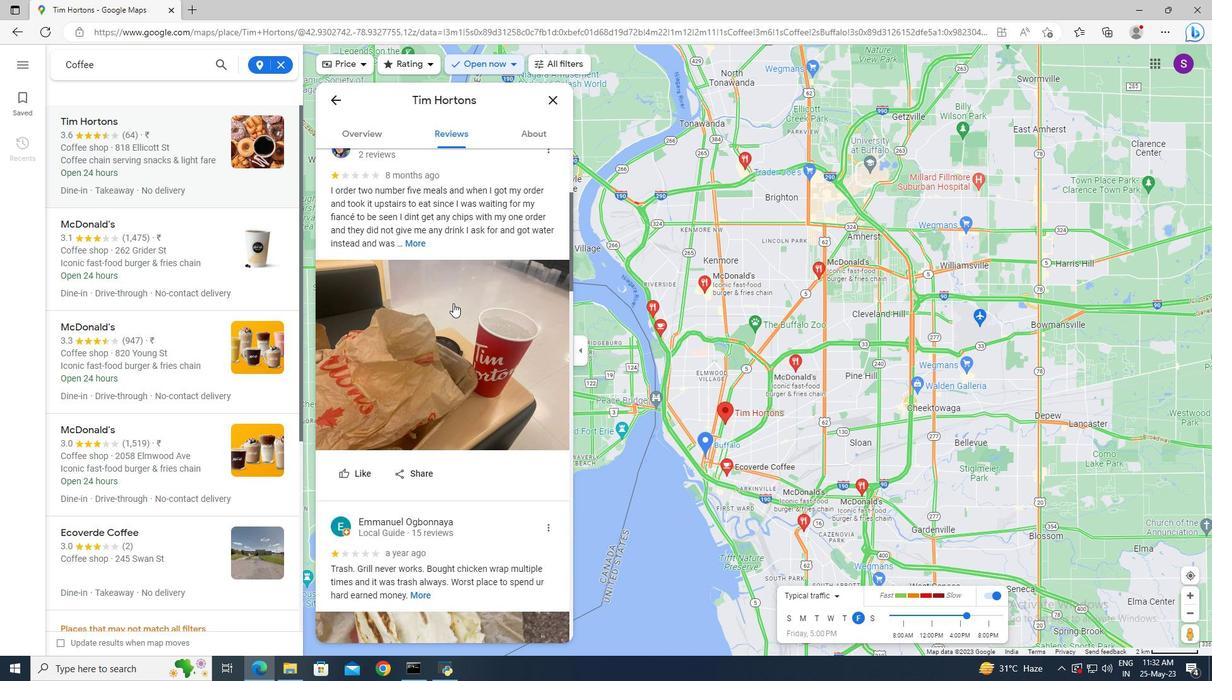 
Action: Mouse scrolled (453, 303) with delta (0, 0)
Screenshot: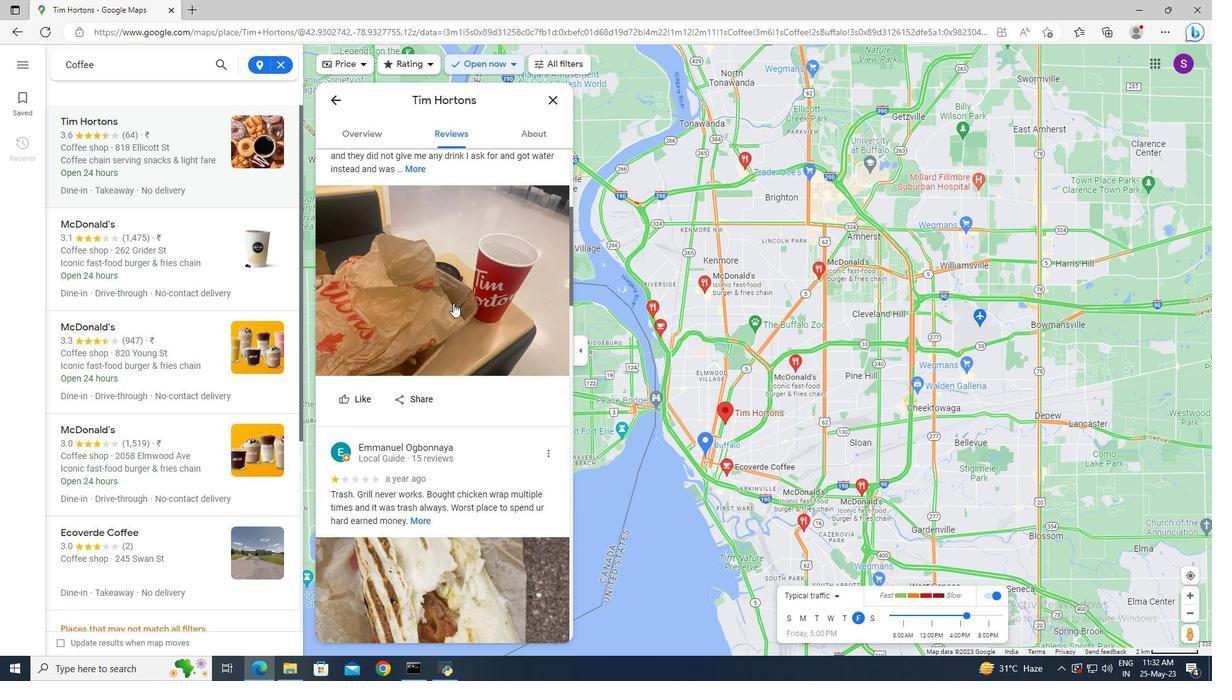 
Action: Mouse scrolled (453, 303) with delta (0, 0)
Screenshot: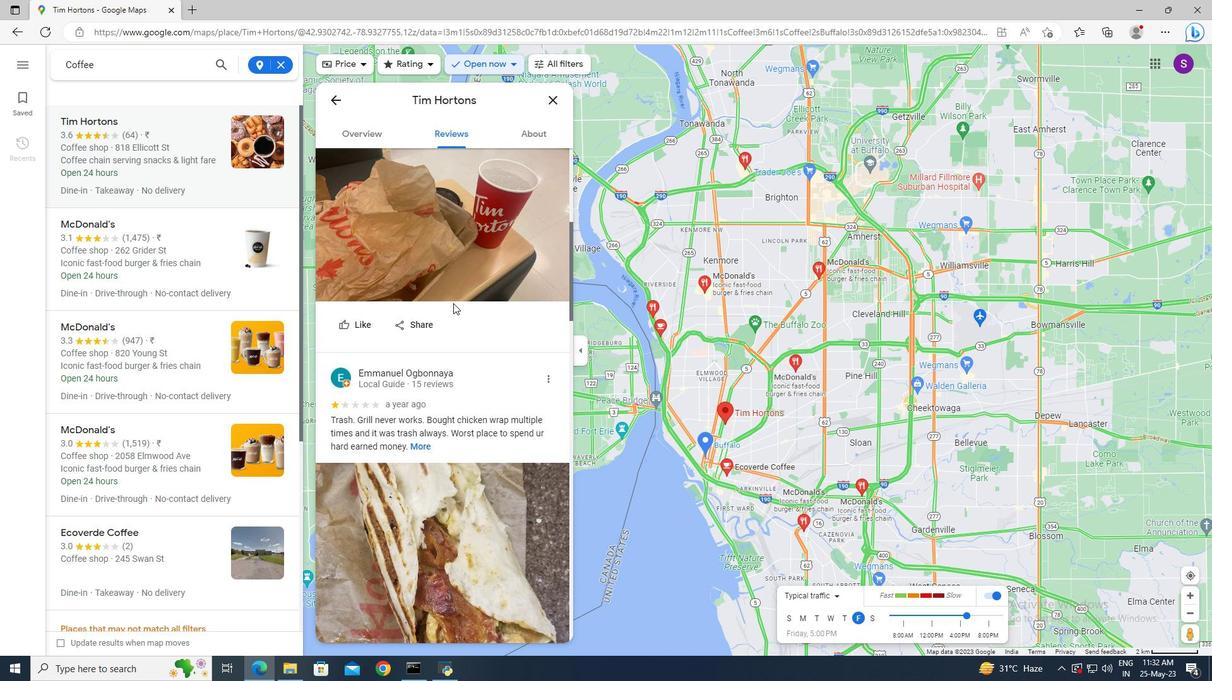 
Action: Mouse scrolled (453, 303) with delta (0, 0)
Screenshot: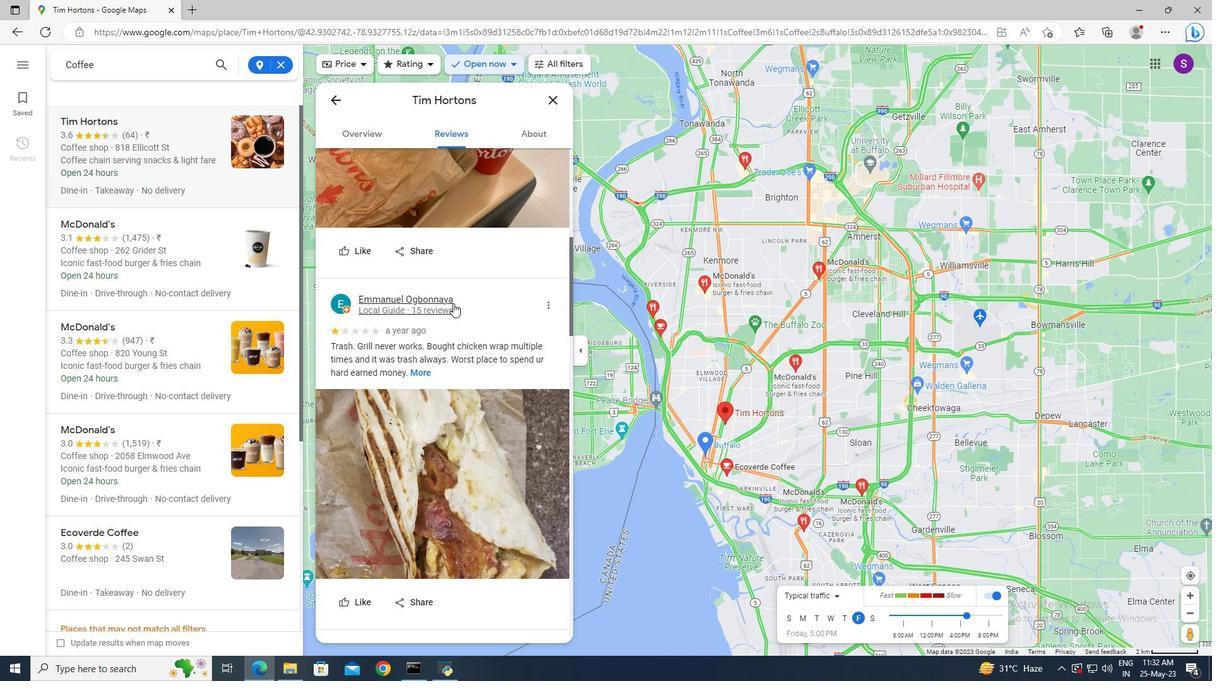 
Action: Mouse scrolled (453, 303) with delta (0, 0)
Screenshot: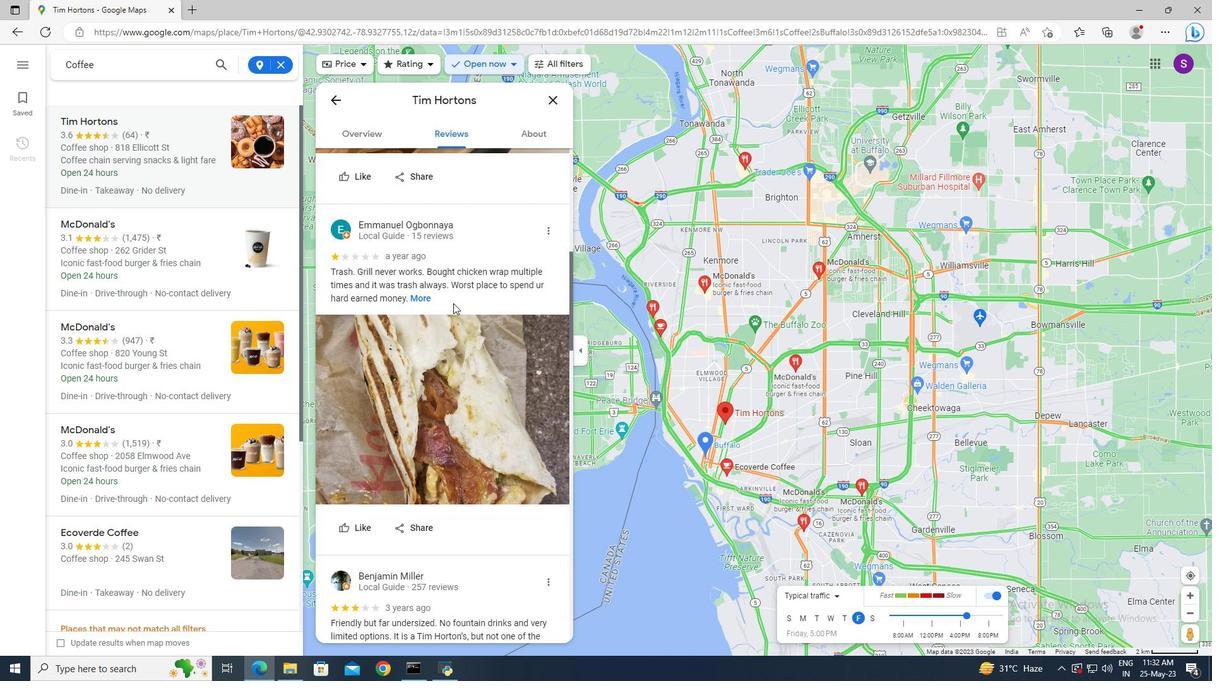 
Action: Mouse scrolled (453, 303) with delta (0, 0)
Screenshot: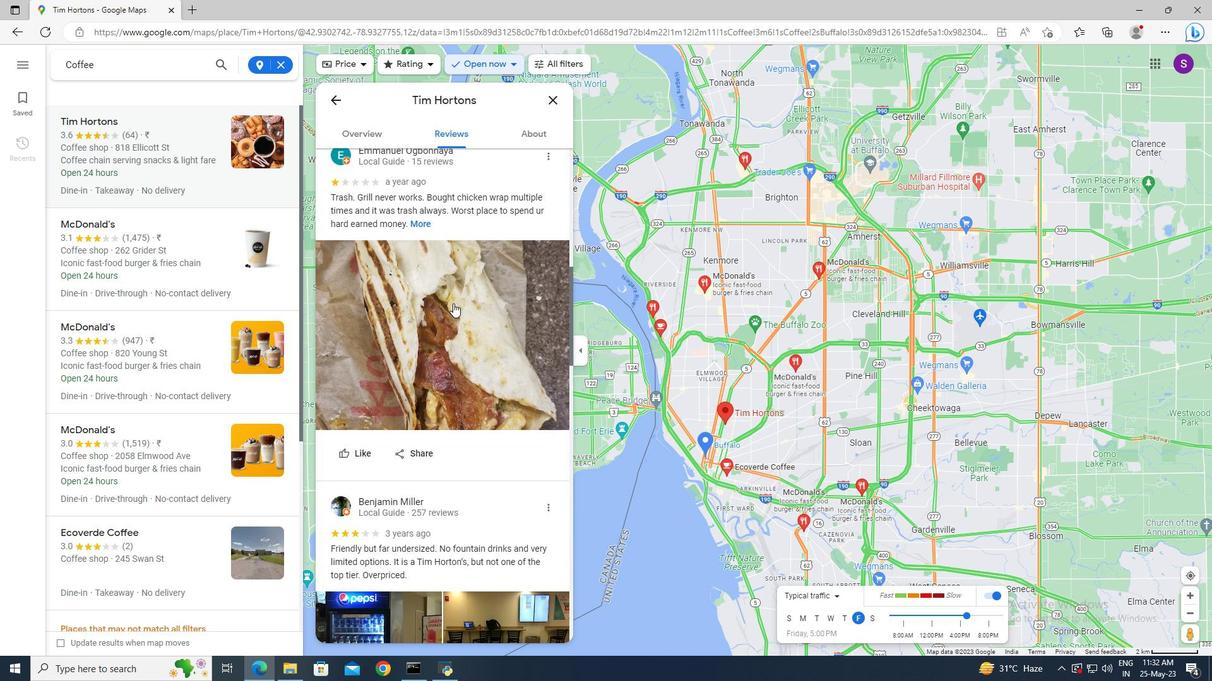 
Action: Mouse scrolled (453, 303) with delta (0, 0)
Screenshot: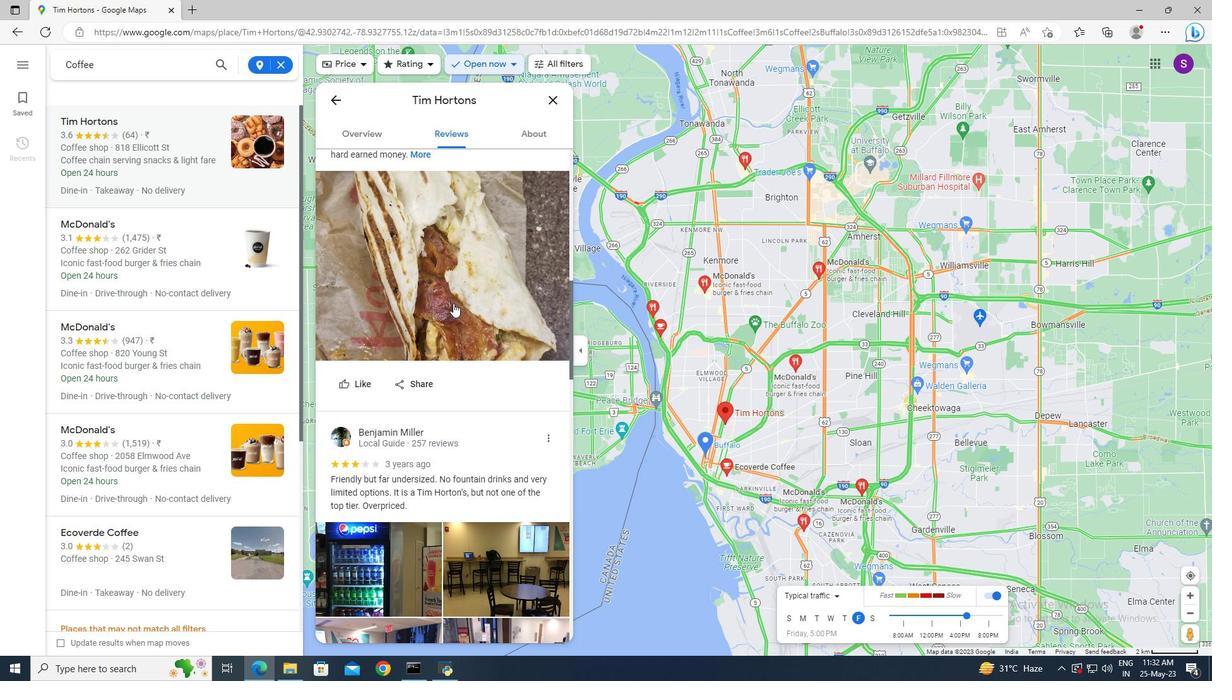 
Action: Mouse scrolled (453, 303) with delta (0, 0)
Screenshot: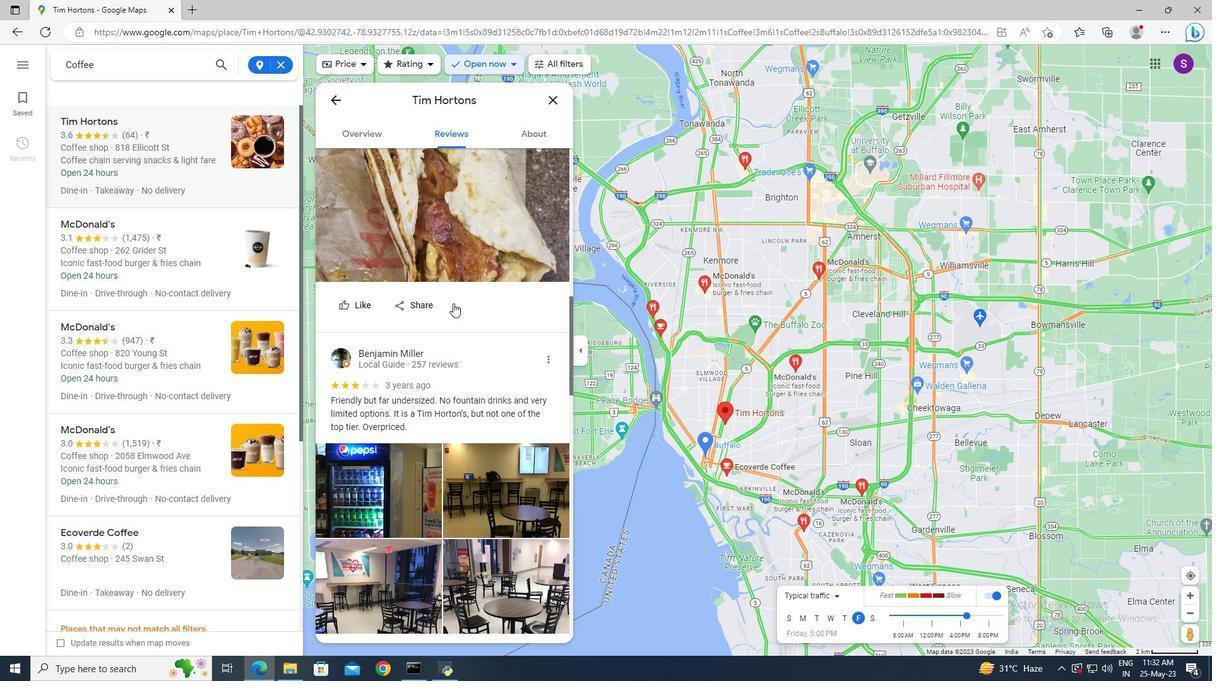 
Action: Mouse scrolled (453, 303) with delta (0, 0)
Screenshot: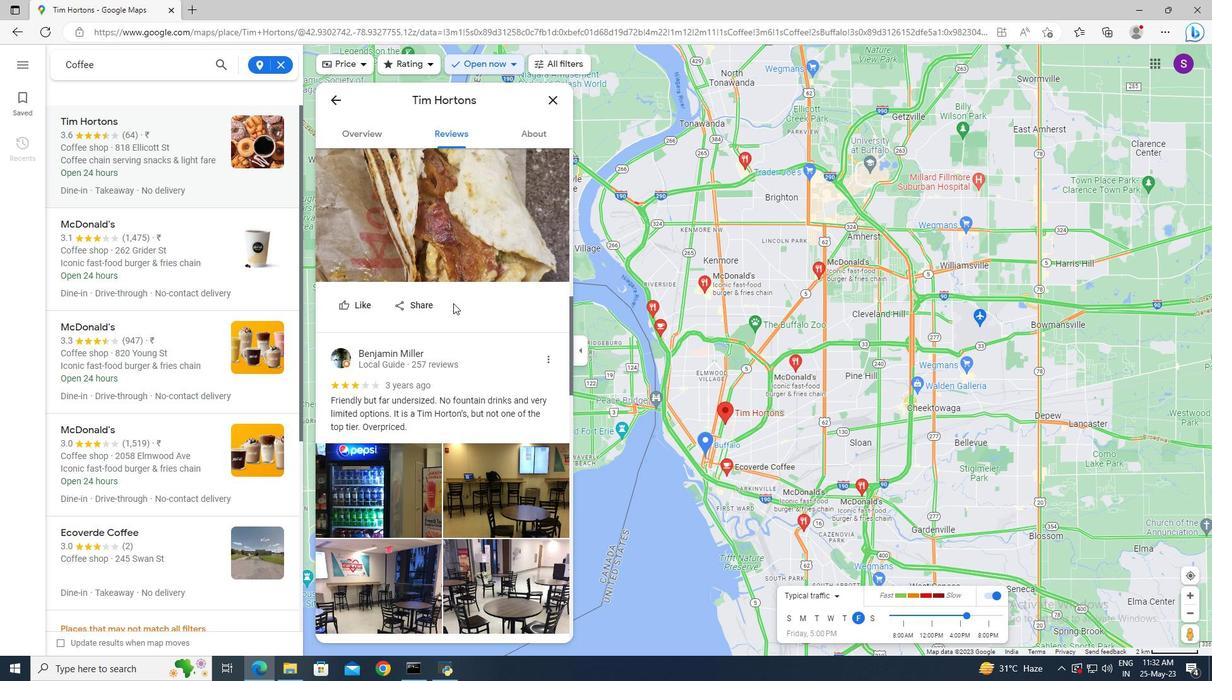 
Action: Mouse scrolled (453, 303) with delta (0, 0)
Screenshot: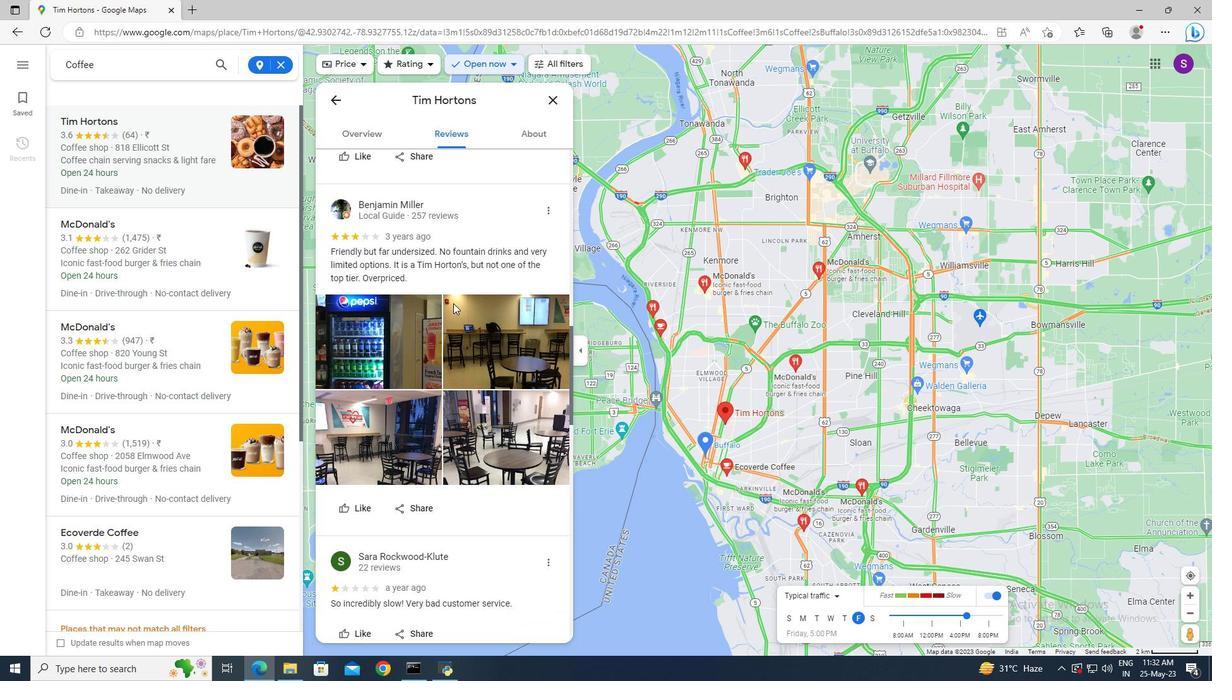 
Action: Mouse scrolled (453, 303) with delta (0, 0)
Screenshot: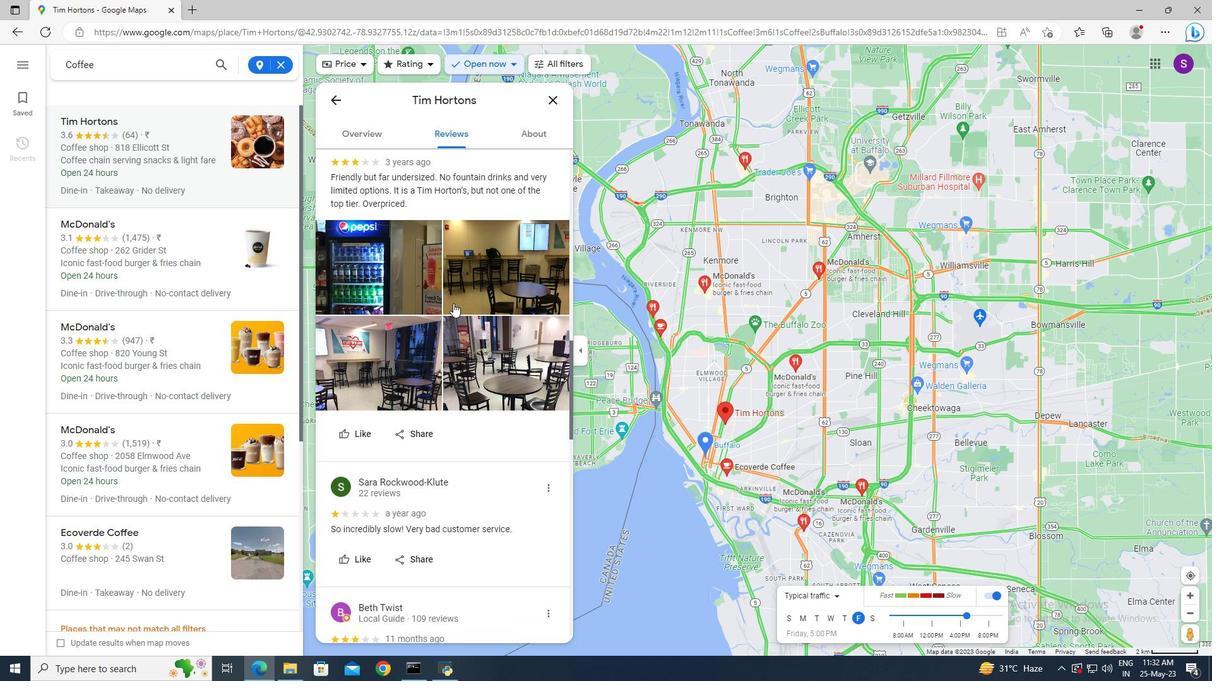 
Action: Mouse scrolled (453, 303) with delta (0, 0)
Screenshot: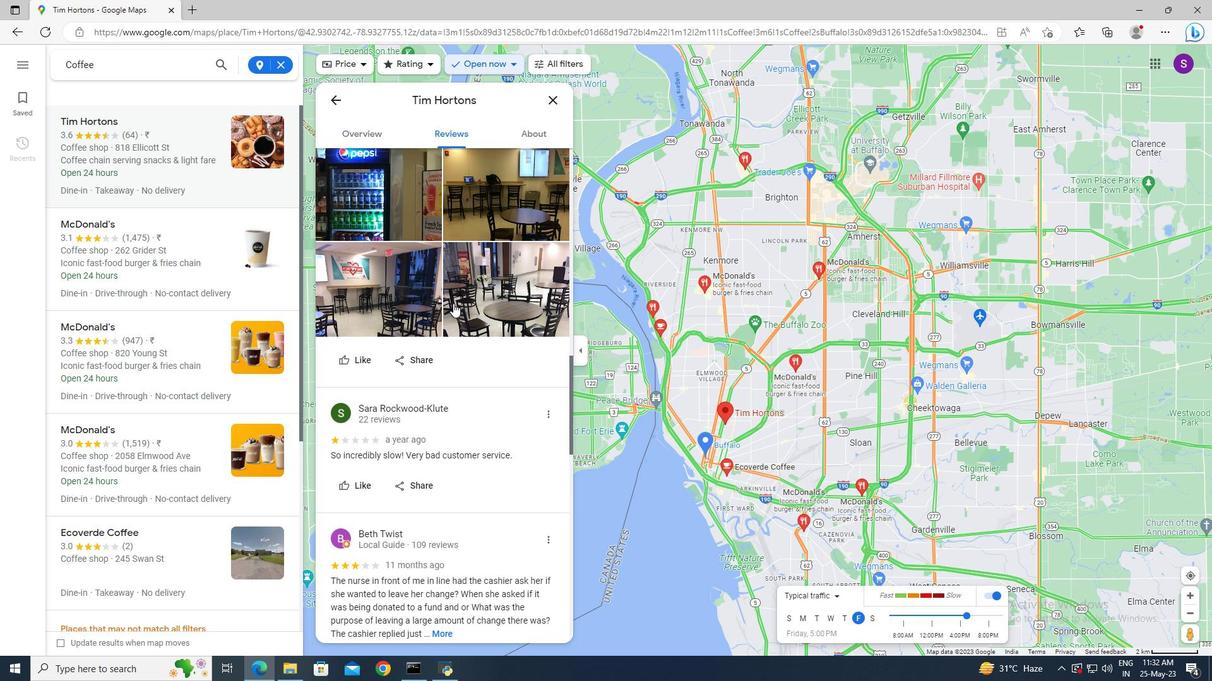 
Action: Mouse scrolled (453, 303) with delta (0, 0)
Screenshot: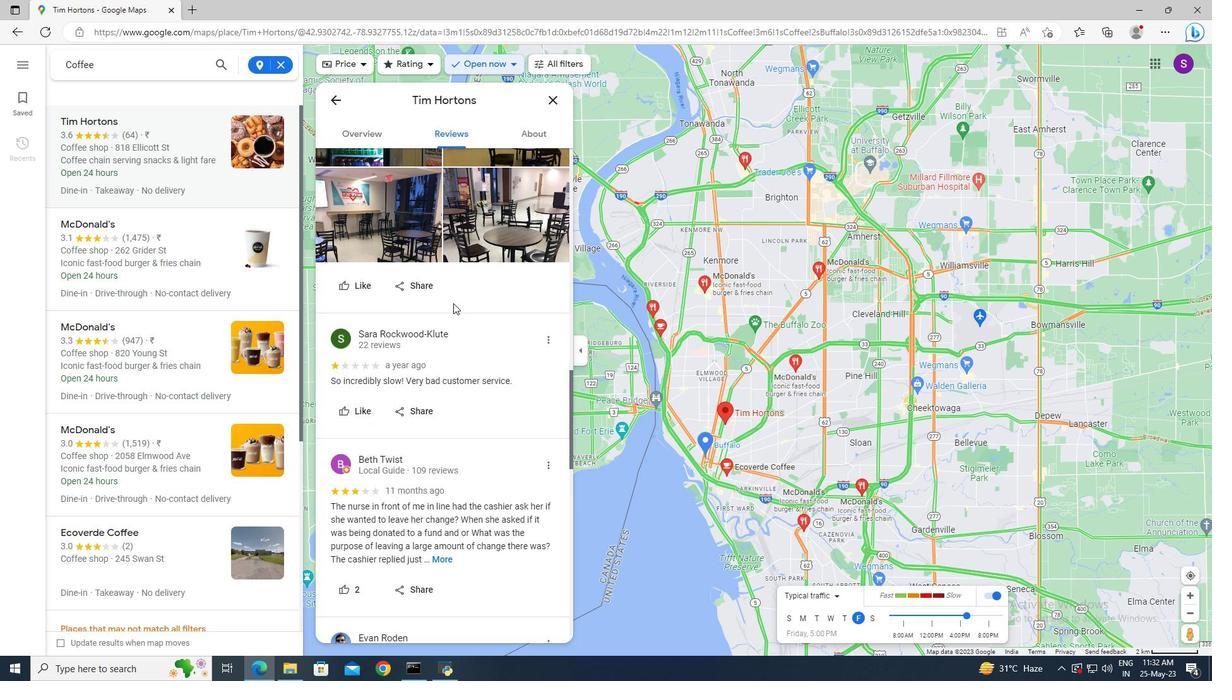
Action: Mouse scrolled (453, 303) with delta (0, 0)
Screenshot: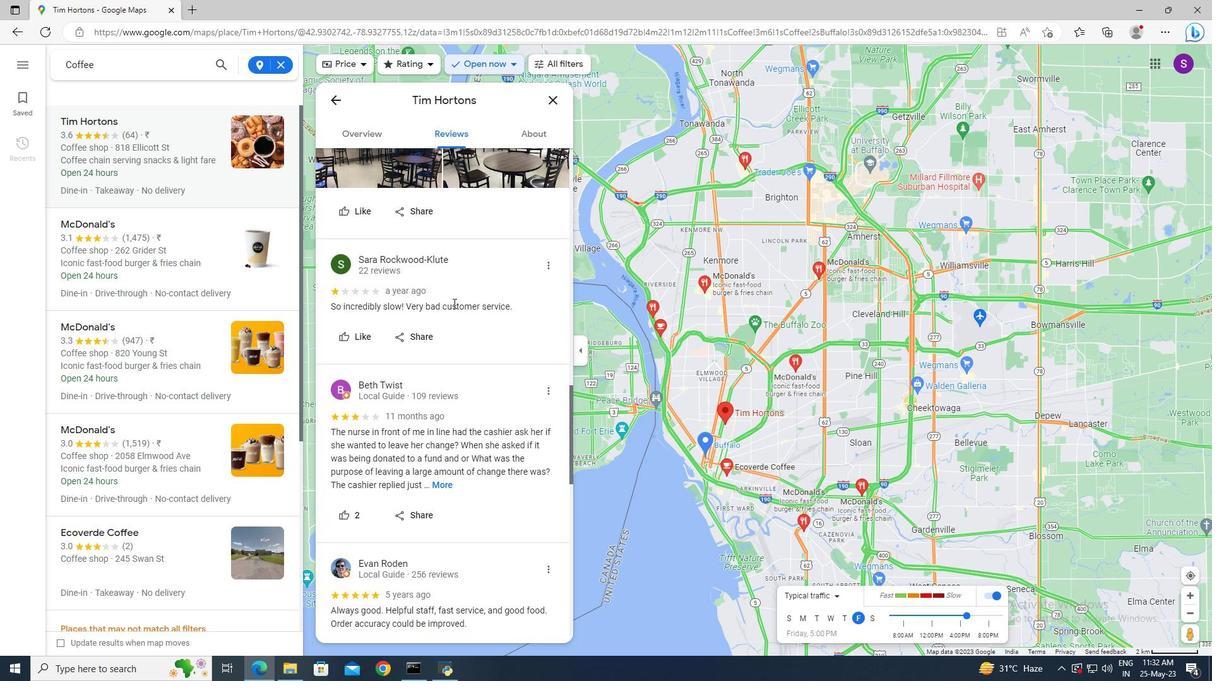 
Action: Mouse scrolled (453, 303) with delta (0, 0)
Screenshot: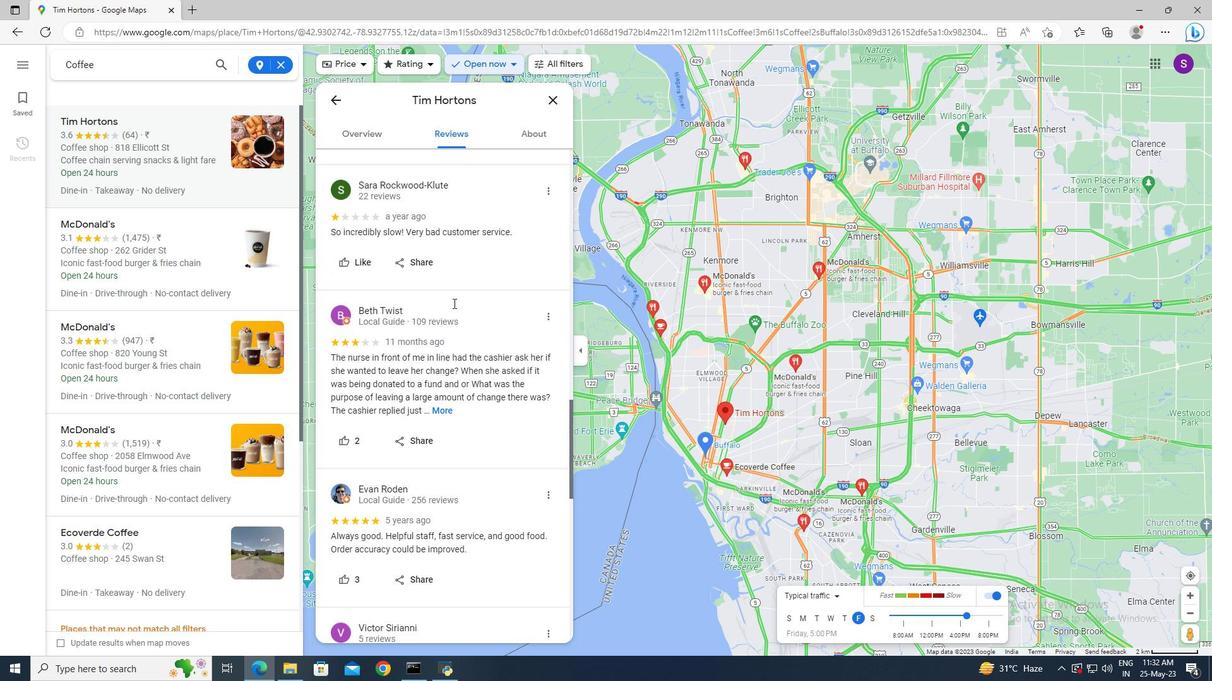 
Action: Mouse scrolled (453, 303) with delta (0, 0)
Screenshot: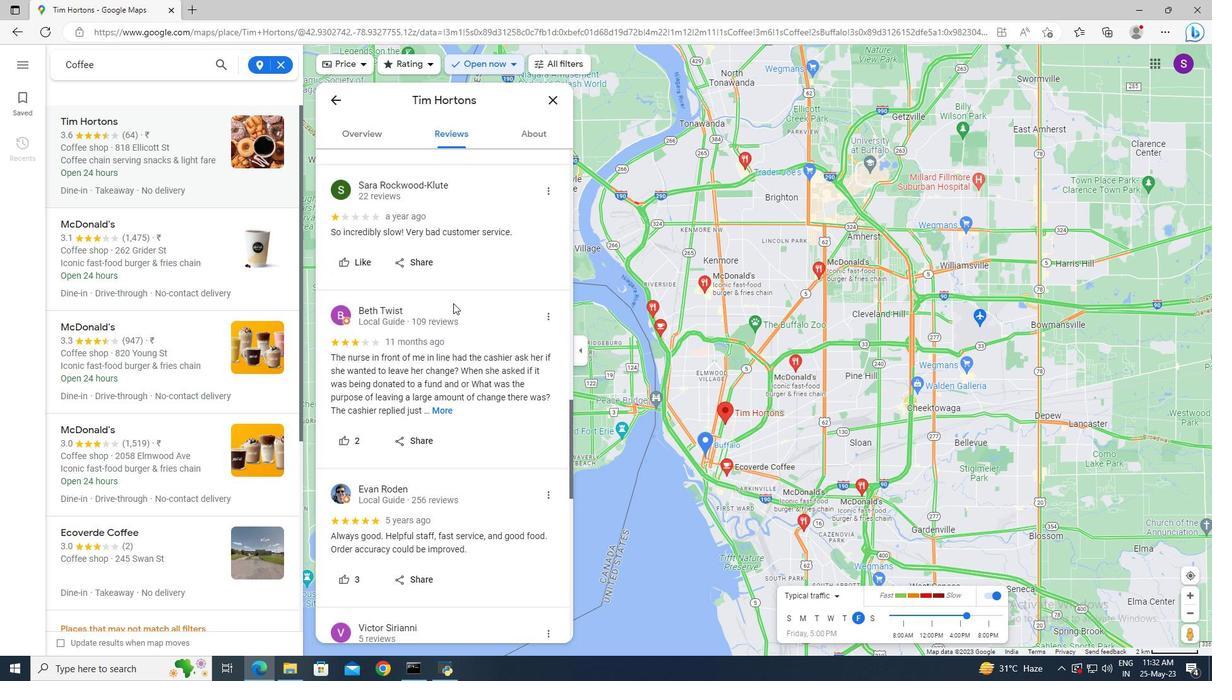 
Action: Mouse scrolled (453, 303) with delta (0, 0)
Screenshot: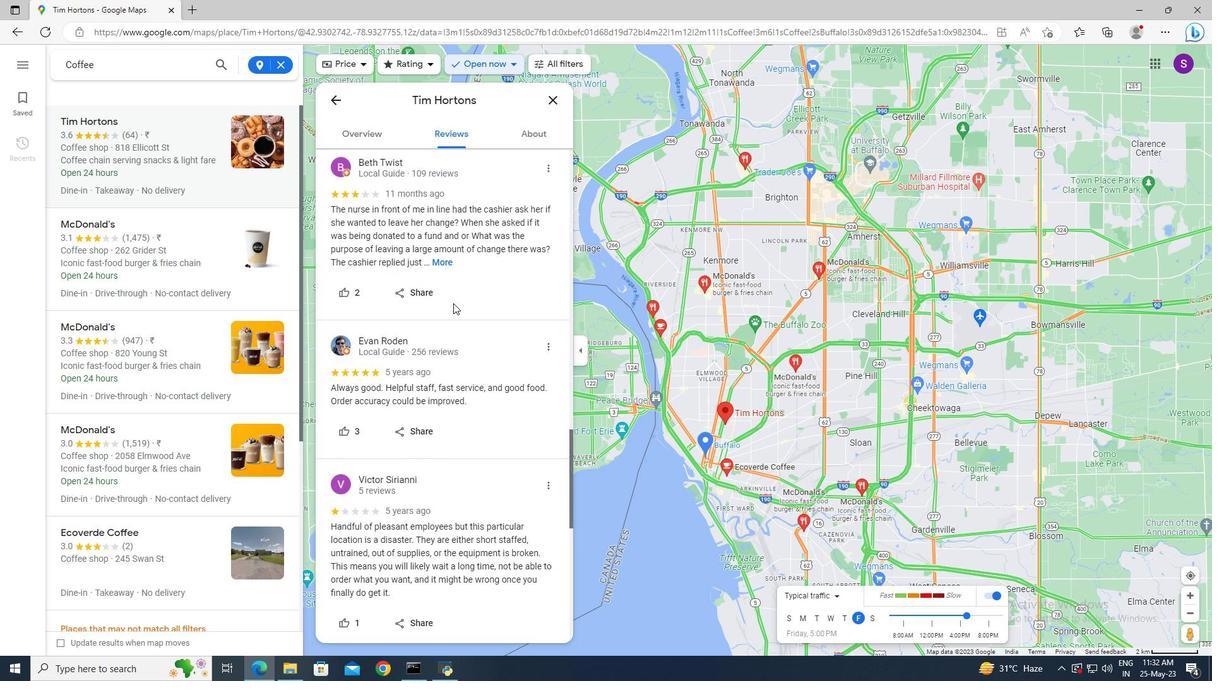 
Action: Mouse scrolled (453, 303) with delta (0, 0)
Screenshot: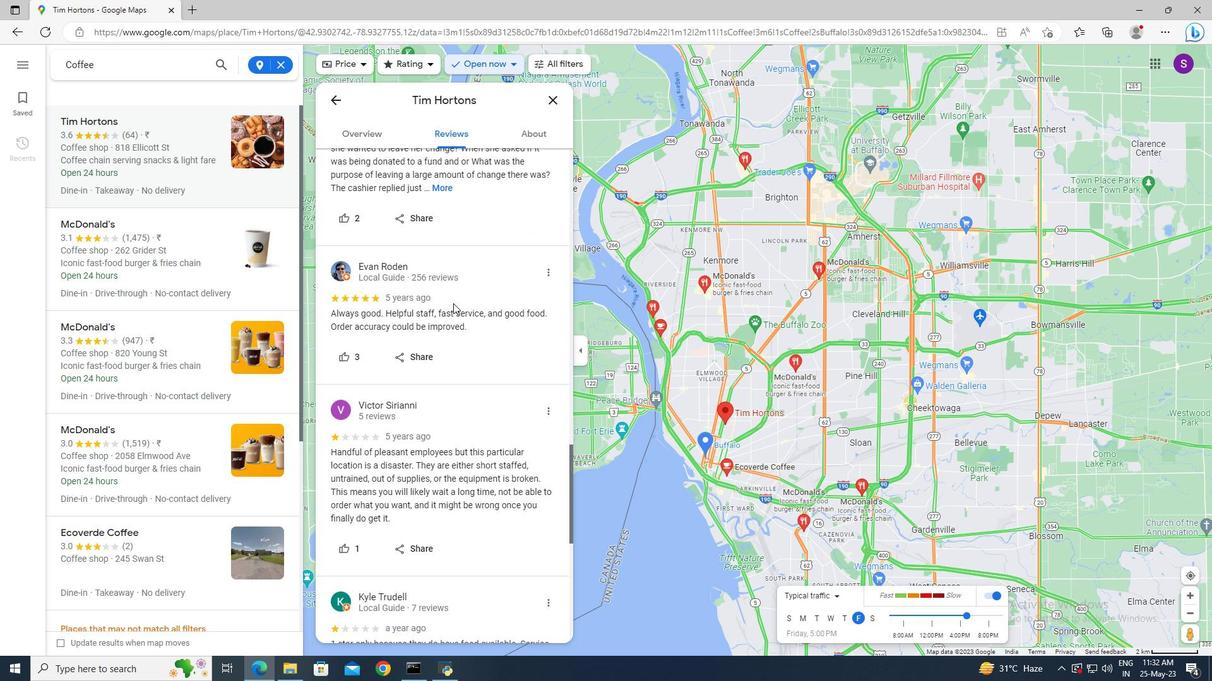 
Action: Mouse scrolled (453, 303) with delta (0, 0)
Screenshot: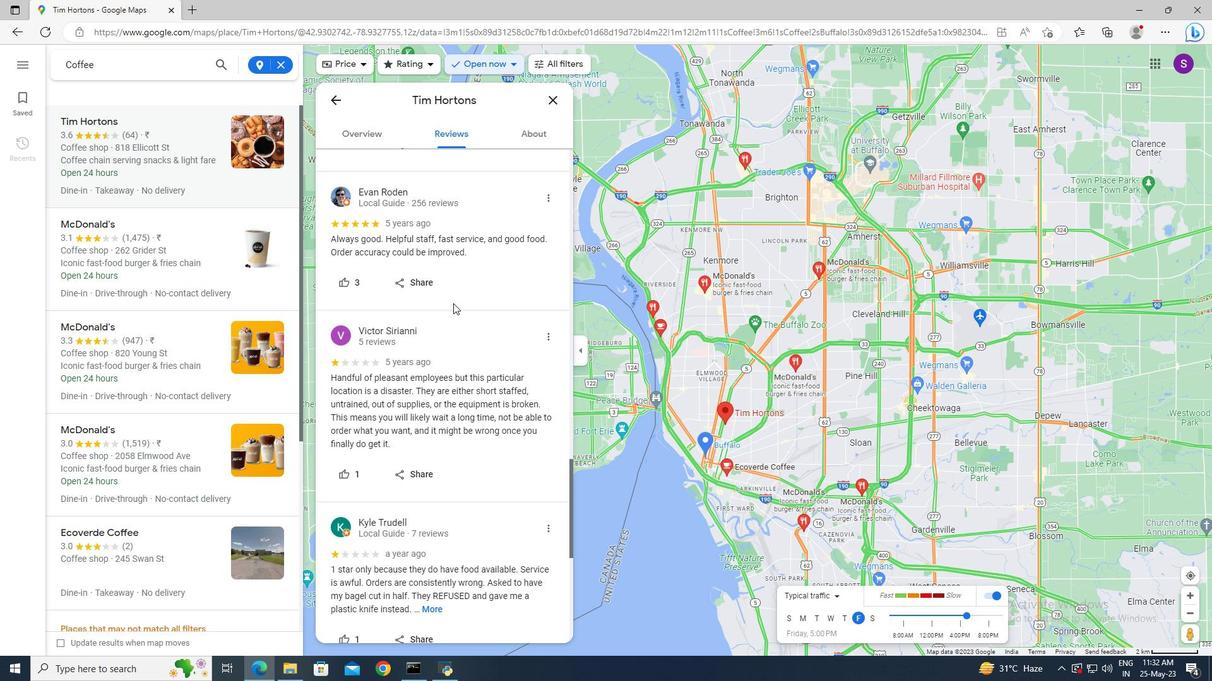 
Action: Mouse scrolled (453, 303) with delta (0, 0)
Screenshot: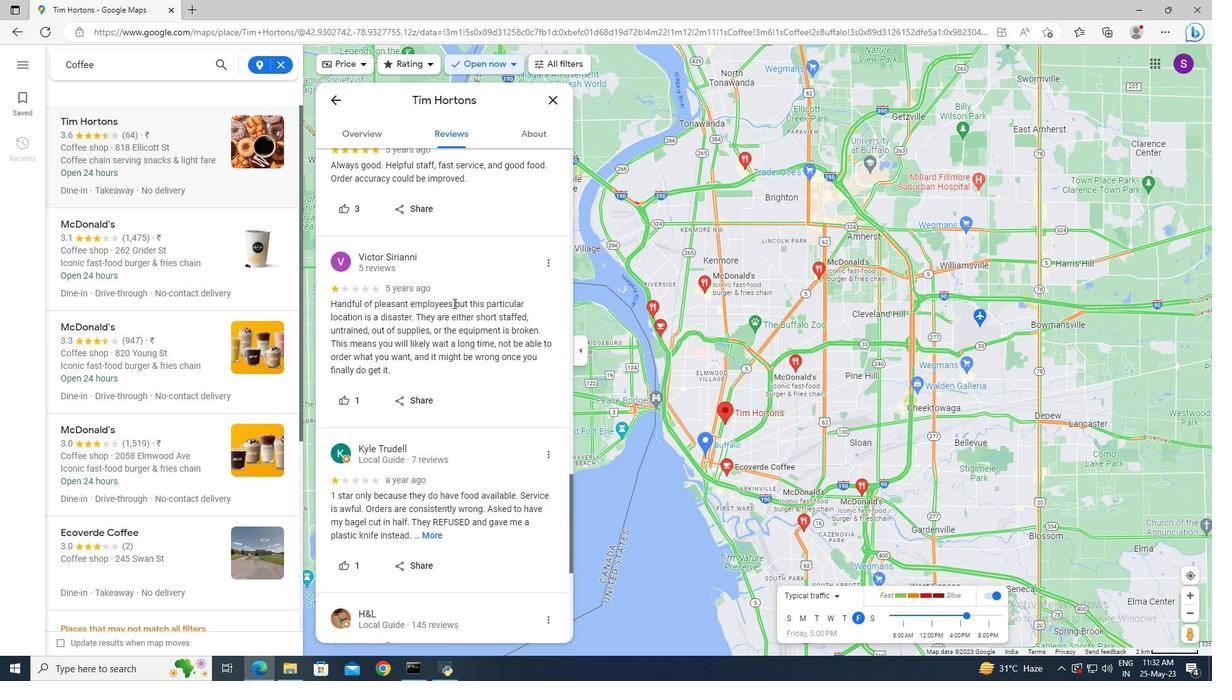 
Action: Mouse scrolled (453, 303) with delta (0, 0)
Screenshot: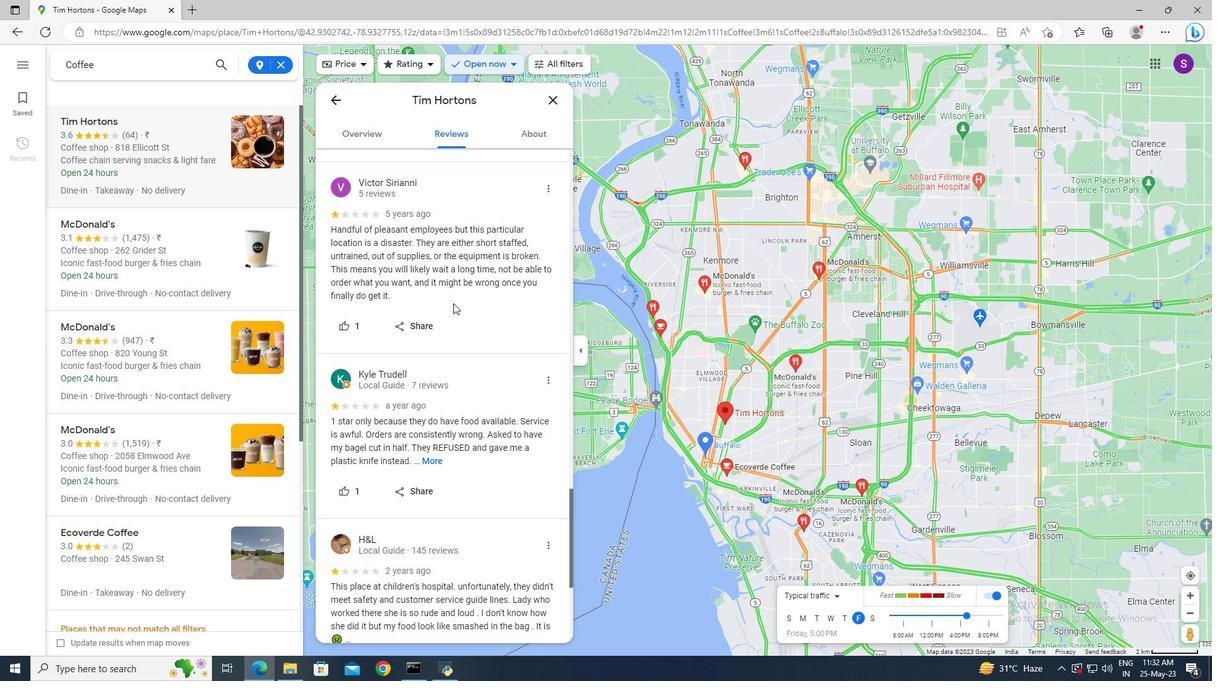 
Action: Mouse scrolled (453, 303) with delta (0, 0)
Screenshot: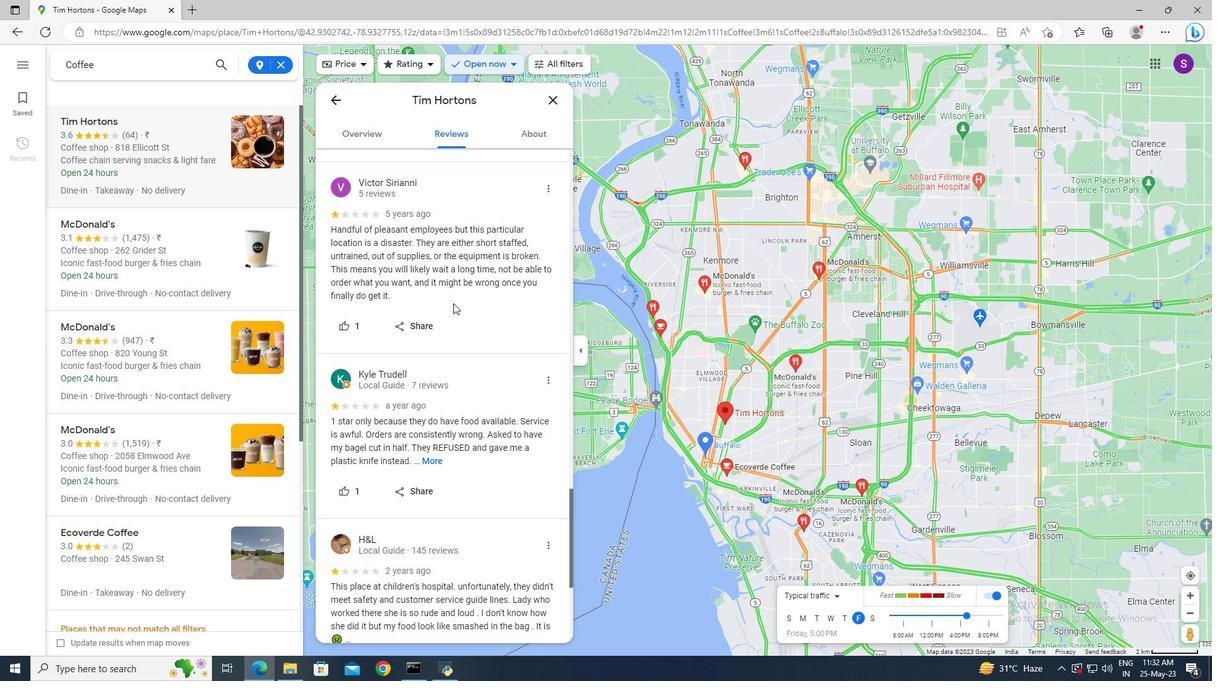 
Action: Mouse scrolled (453, 303) with delta (0, 0)
Screenshot: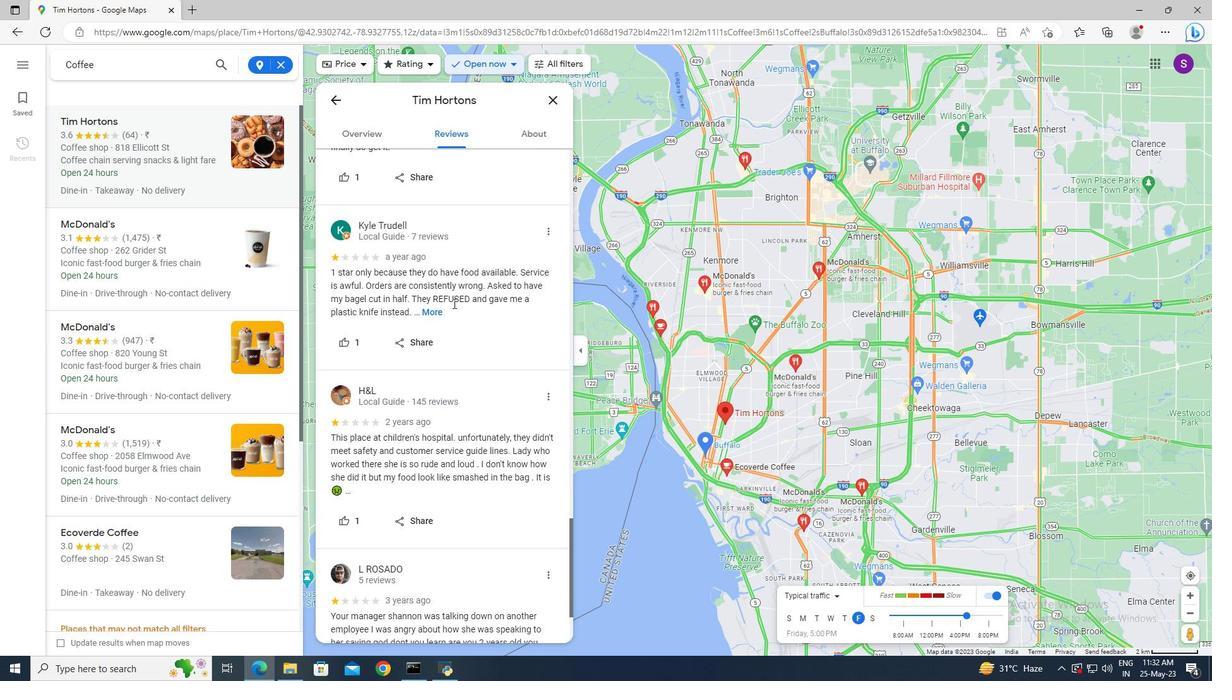 
Action: Mouse scrolled (453, 303) with delta (0, 0)
Screenshot: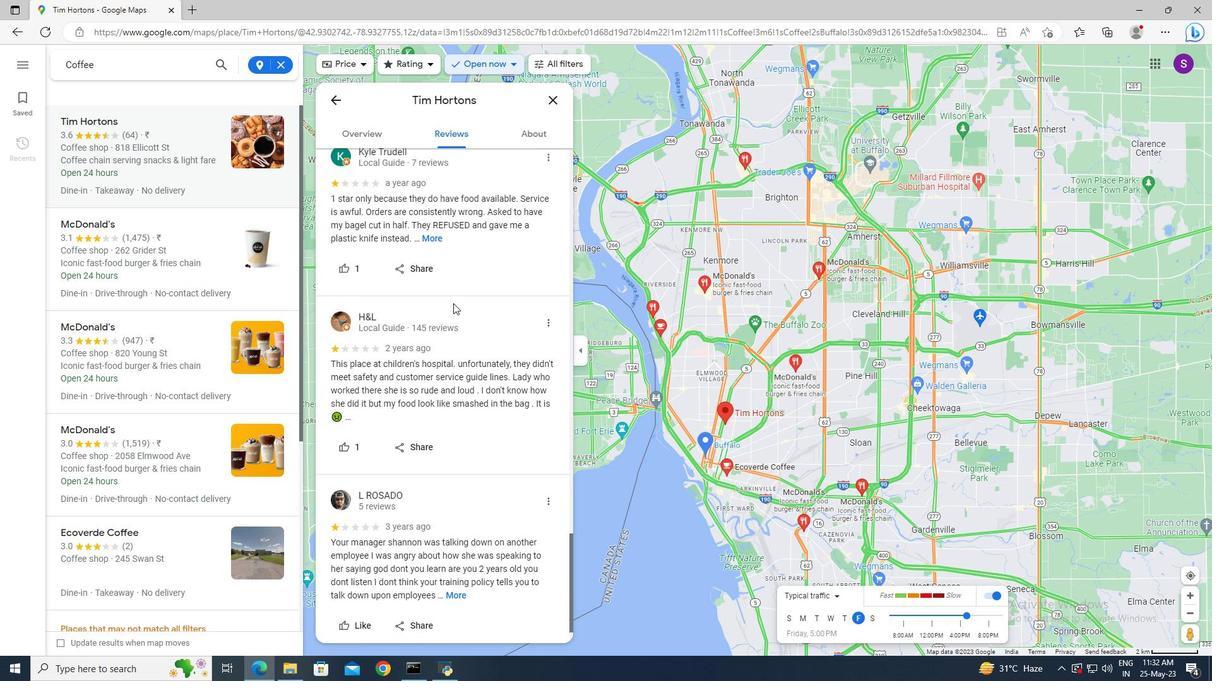 
Action: Mouse scrolled (453, 303) with delta (0, 0)
Screenshot: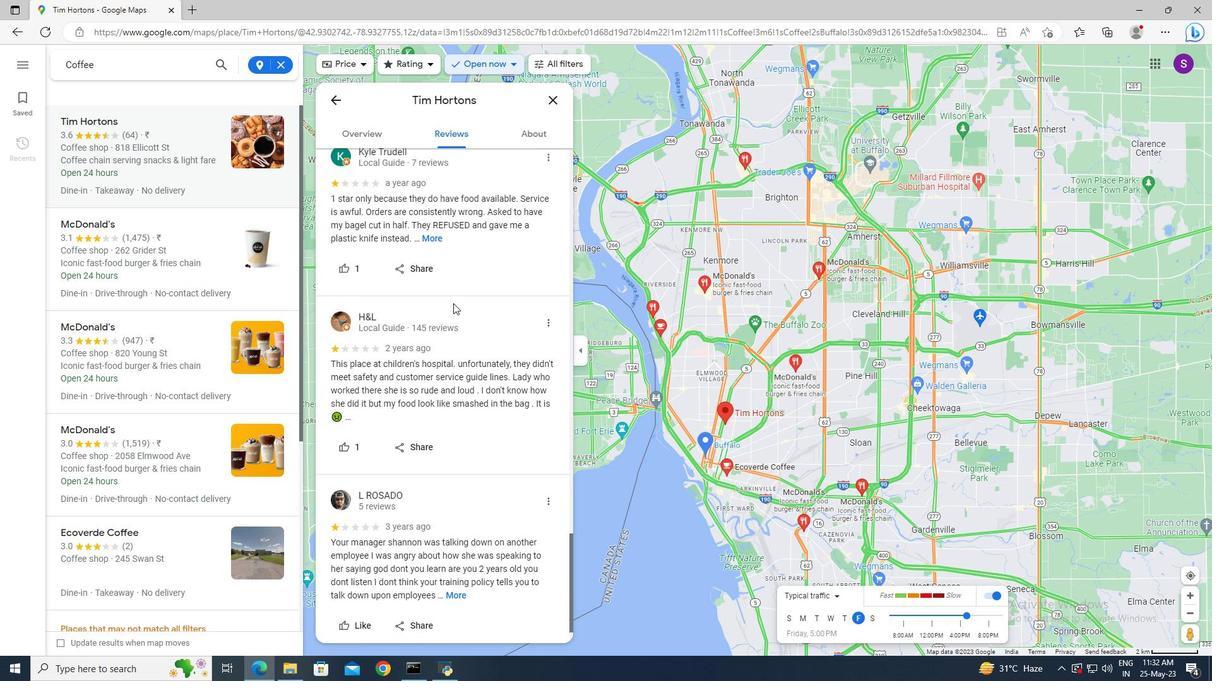 
Action: Mouse scrolled (453, 303) with delta (0, 0)
Screenshot: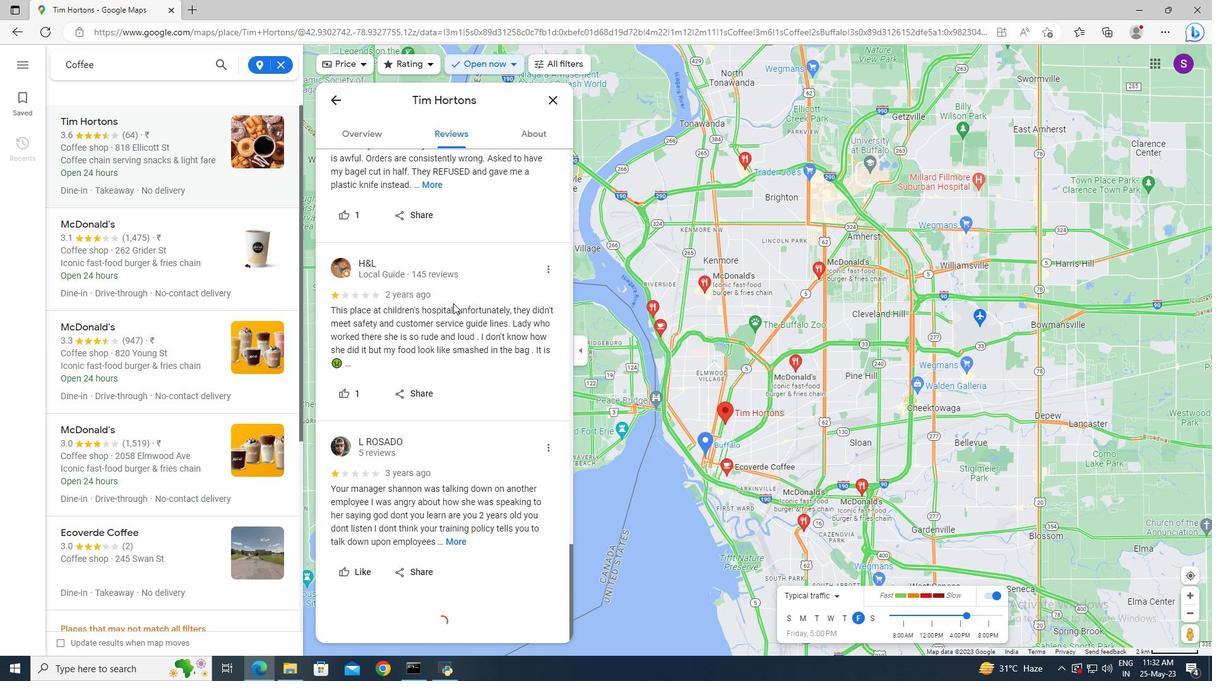 
Action: Mouse scrolled (453, 303) with delta (0, 0)
Screenshot: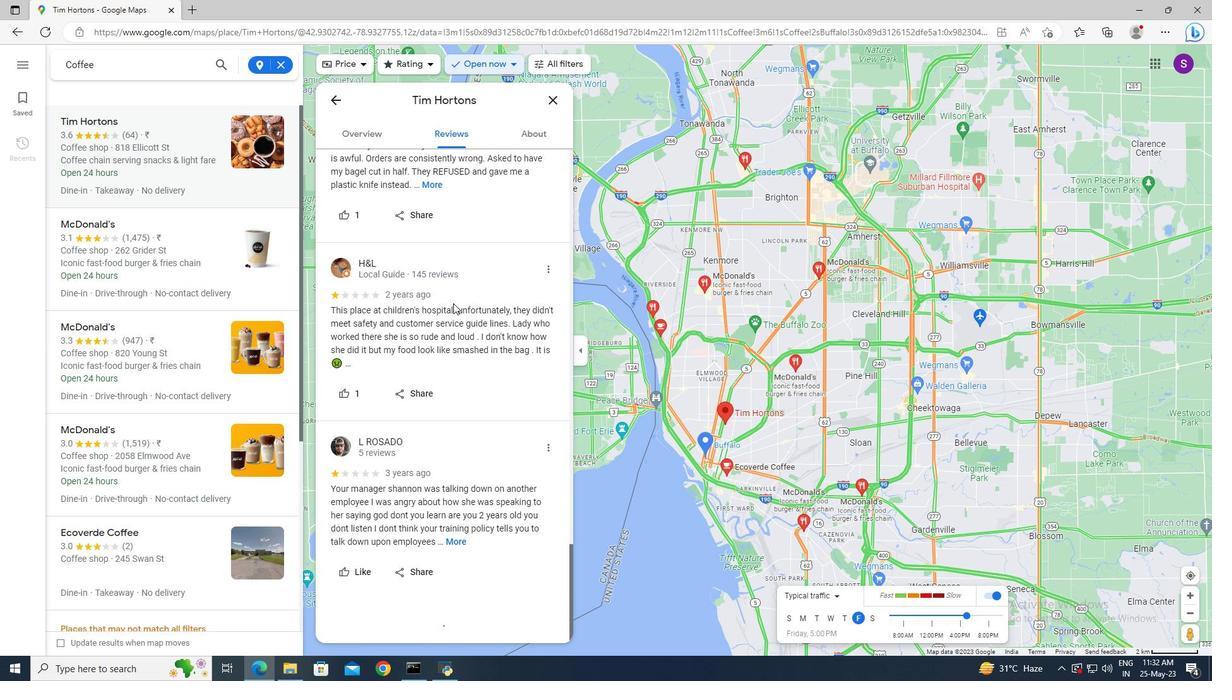 
Action: Mouse scrolled (453, 303) with delta (0, 0)
Screenshot: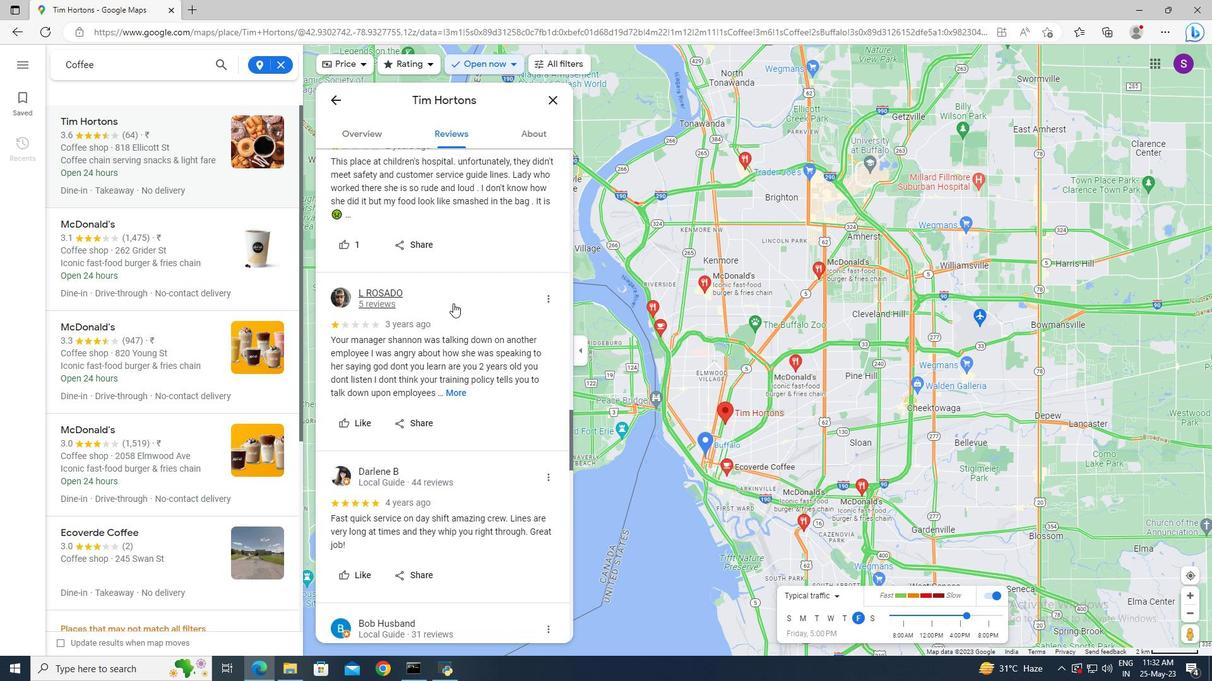 
Action: Mouse scrolled (453, 303) with delta (0, 0)
Screenshot: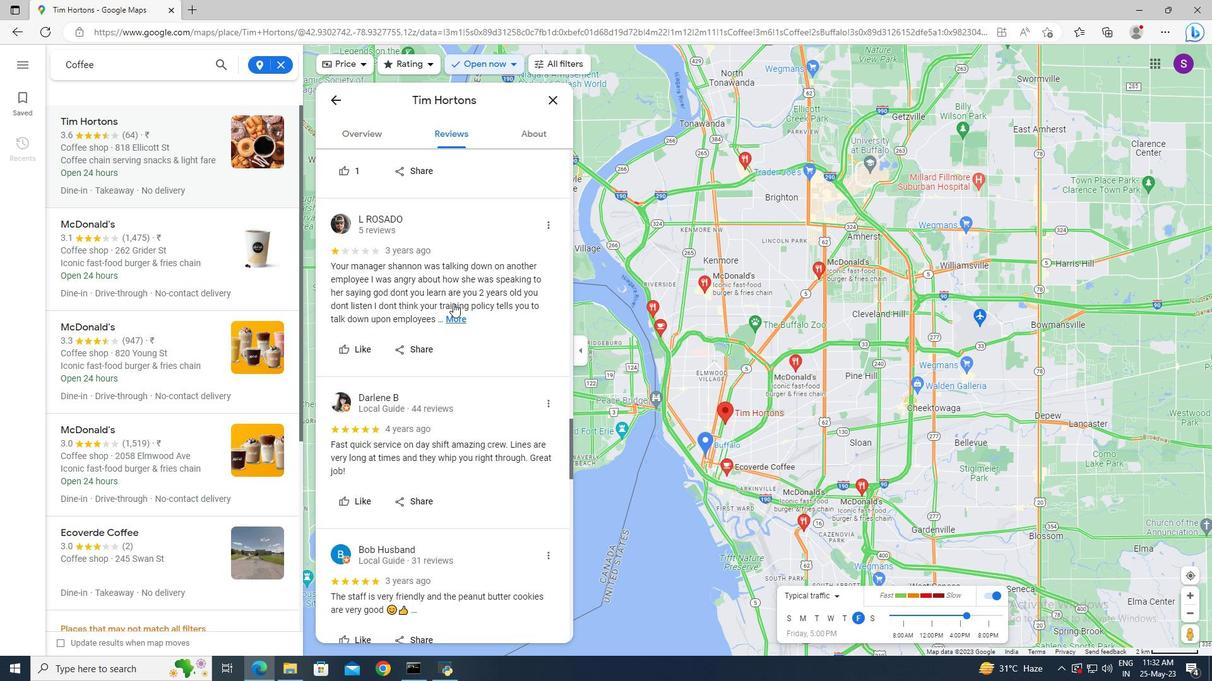 
Action: Mouse scrolled (453, 303) with delta (0, 0)
Screenshot: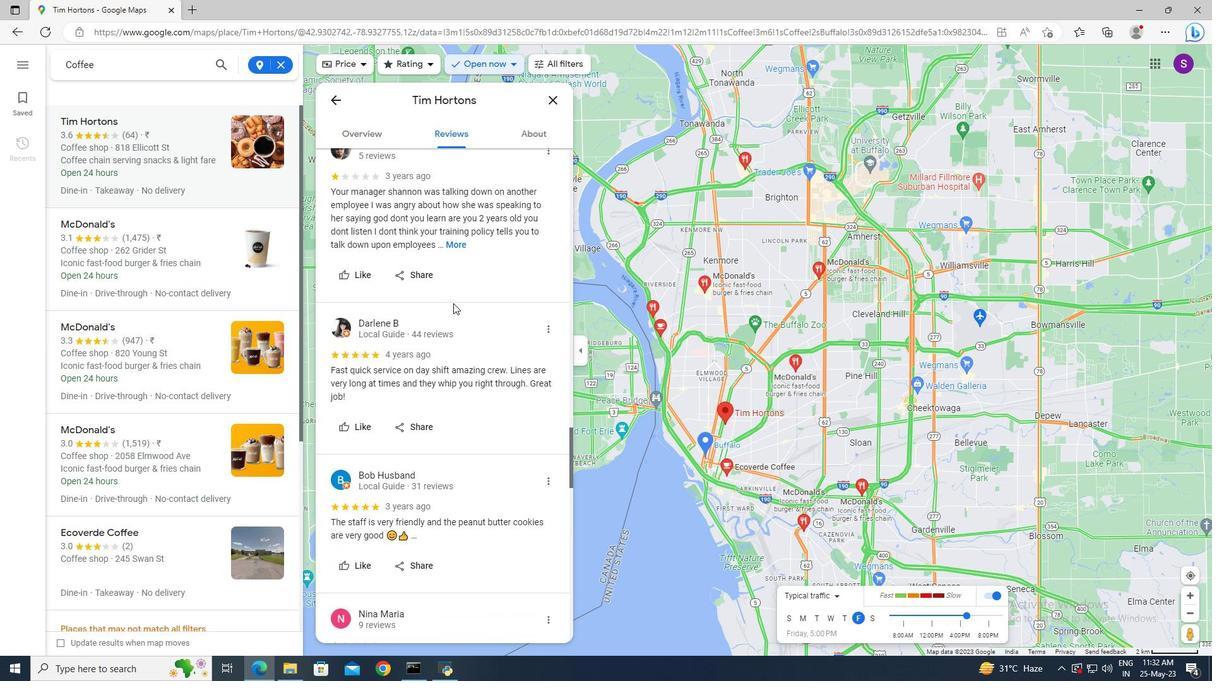 
Action: Mouse scrolled (453, 303) with delta (0, 0)
Screenshot: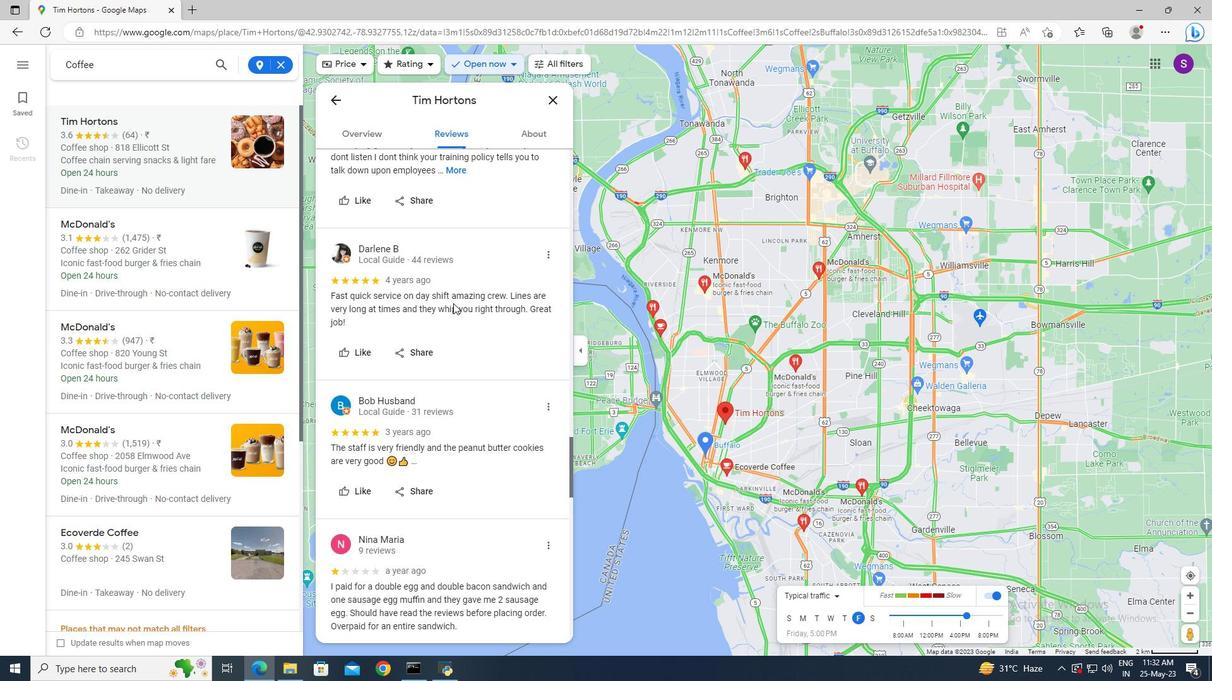 
Action: Mouse scrolled (453, 303) with delta (0, 0)
Screenshot: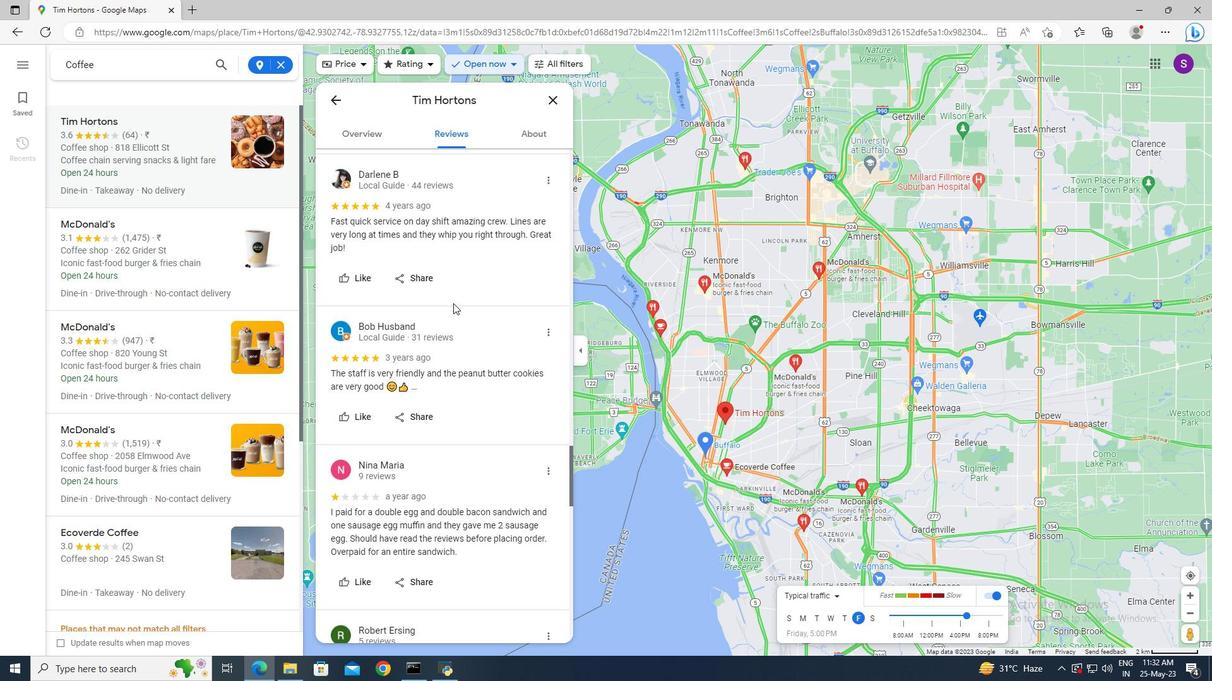 
Action: Mouse scrolled (453, 303) with delta (0, 0)
Screenshot: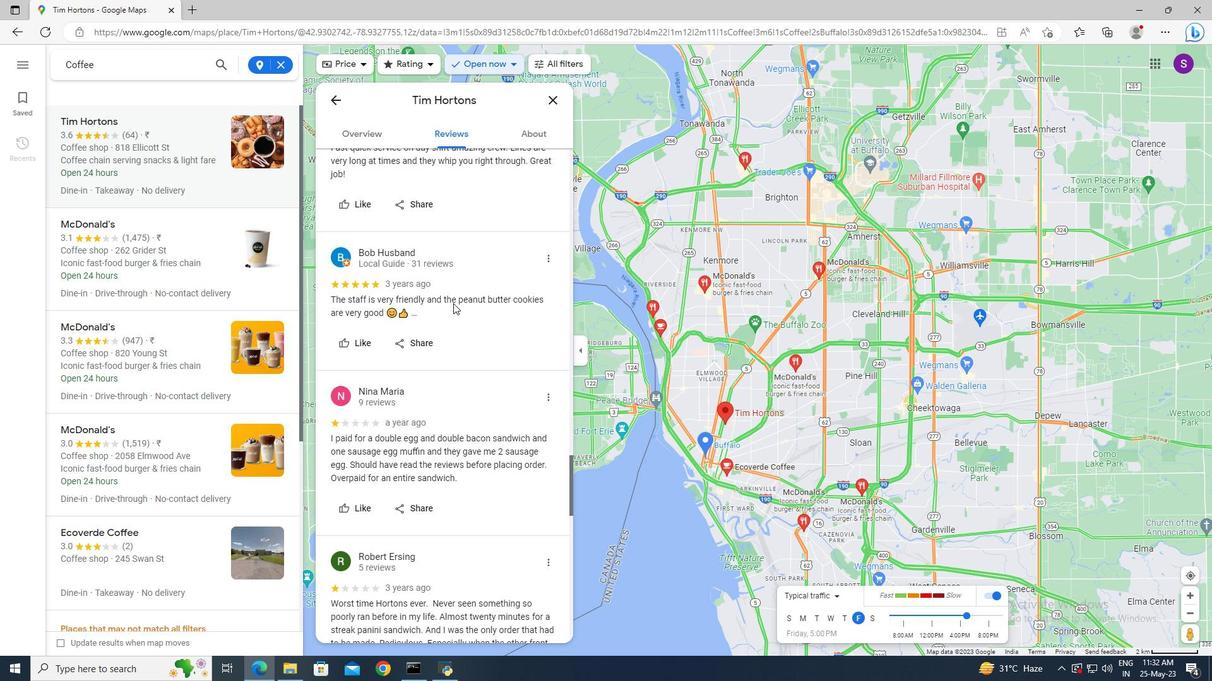 
Action: Mouse scrolled (453, 303) with delta (0, 0)
Screenshot: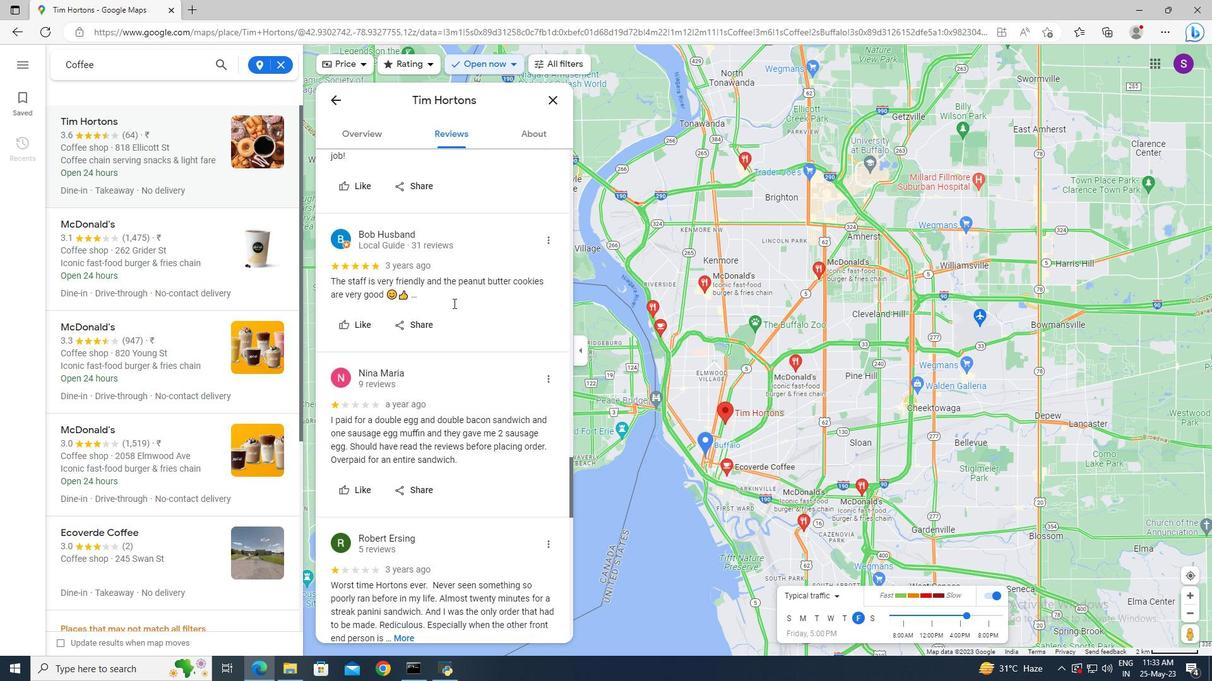 
Action: Mouse moved to (522, 138)
Screenshot: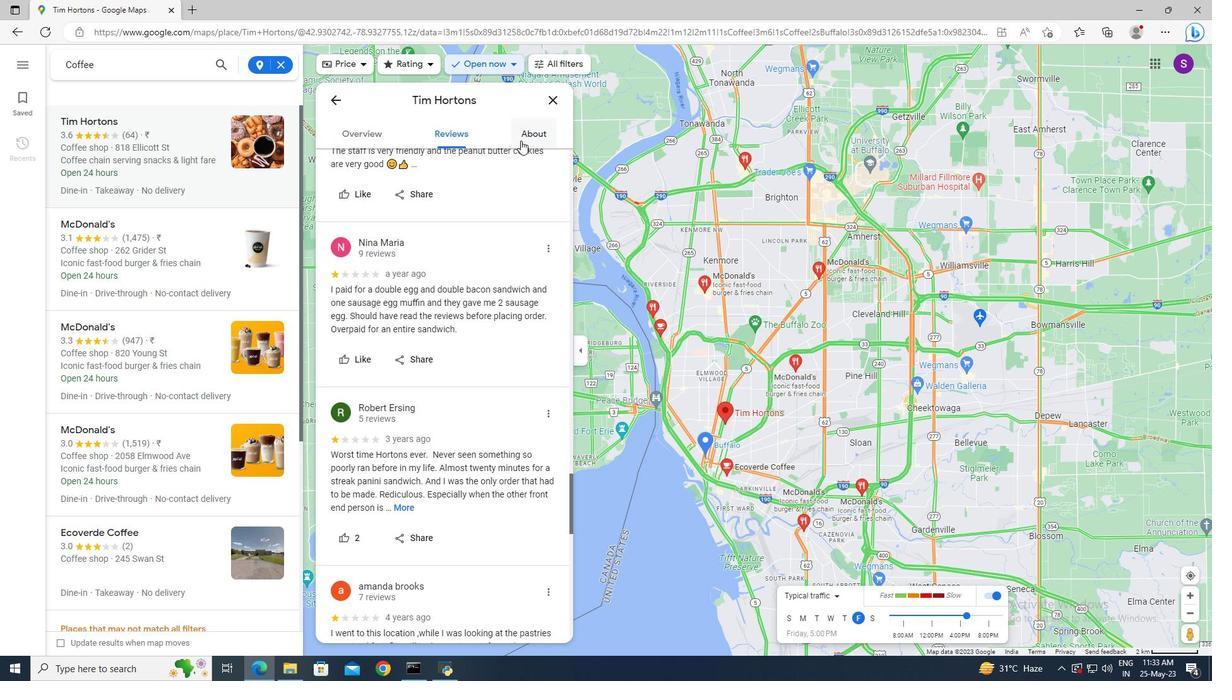 
Action: Mouse pressed left at (522, 138)
Screenshot: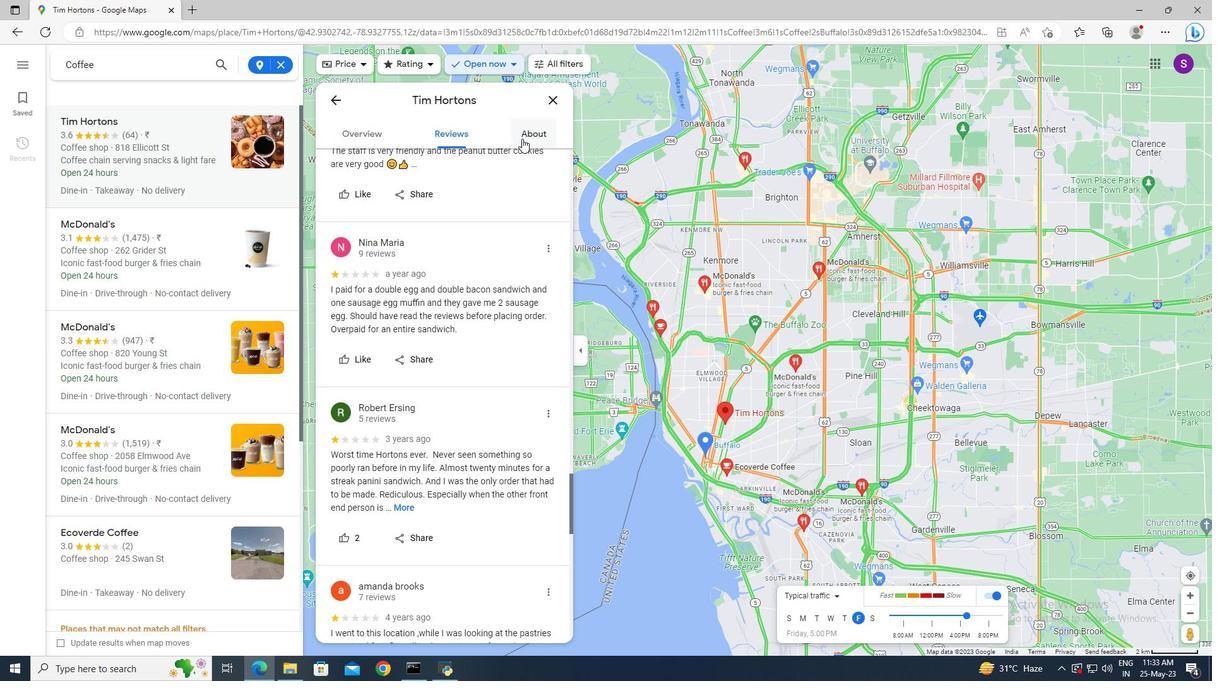 
Action: Mouse moved to (452, 267)
Screenshot: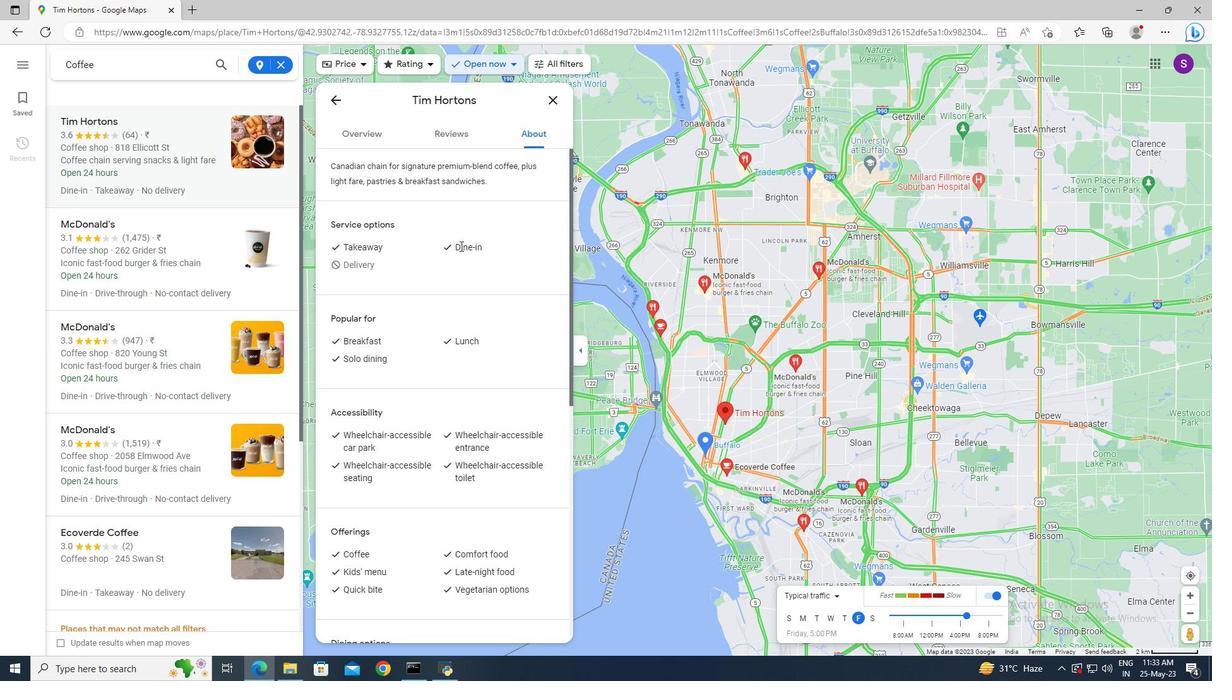 
Action: Mouse scrolled (452, 267) with delta (0, 0)
Screenshot: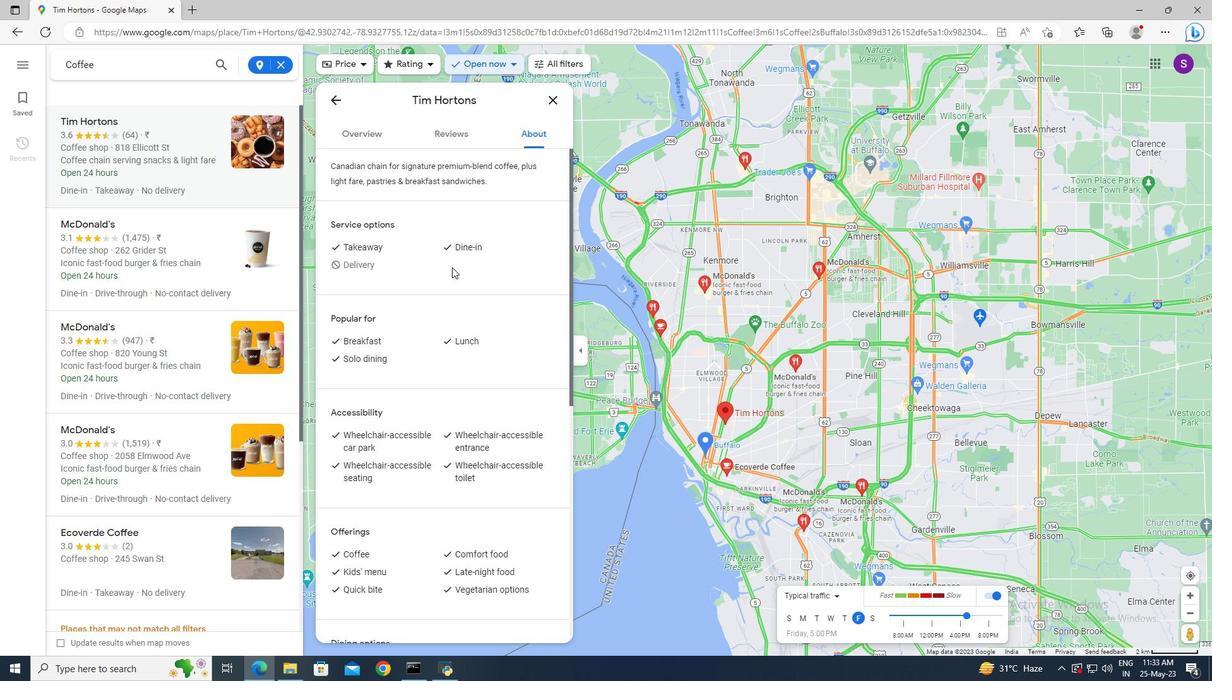 
Action: Mouse scrolled (452, 267) with delta (0, 0)
Screenshot: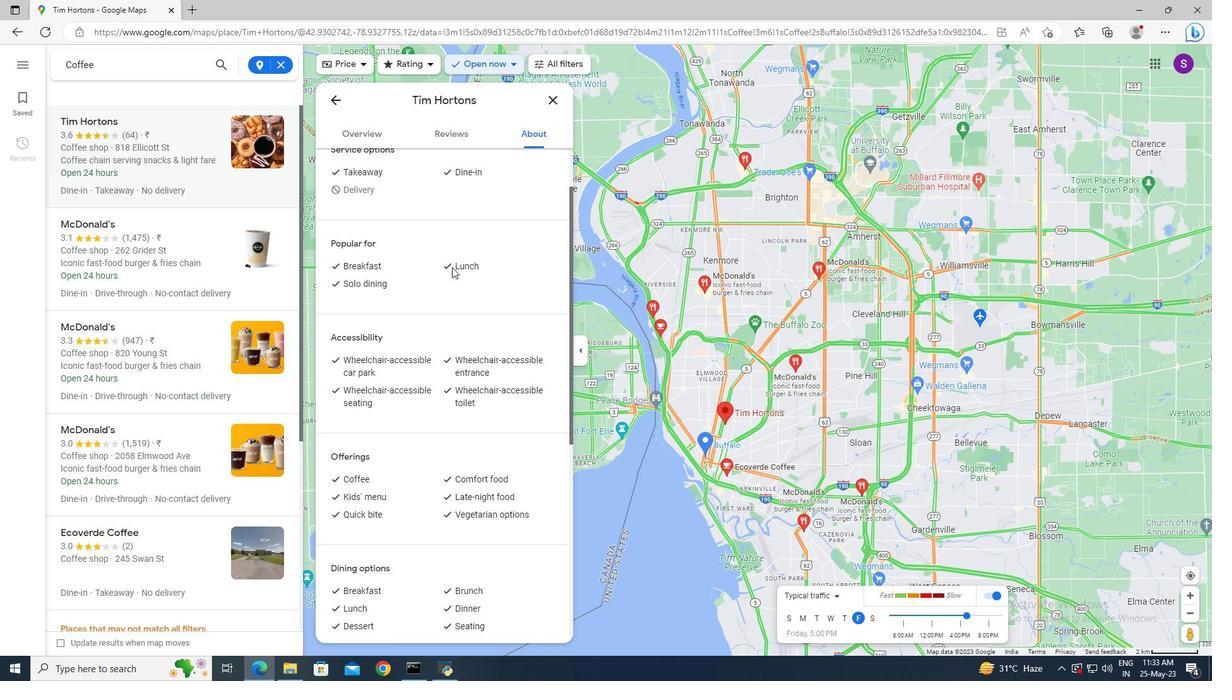 
Action: Mouse scrolled (452, 267) with delta (0, 0)
Screenshot: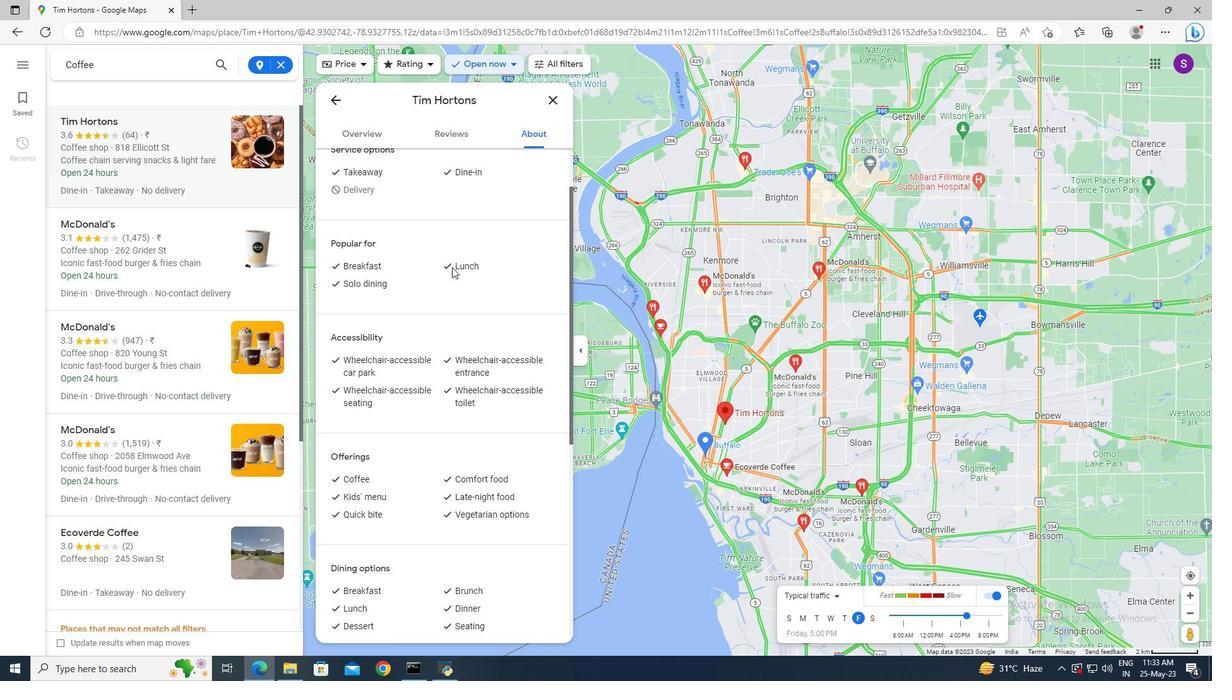 
Action: Mouse scrolled (452, 267) with delta (0, 0)
Screenshot: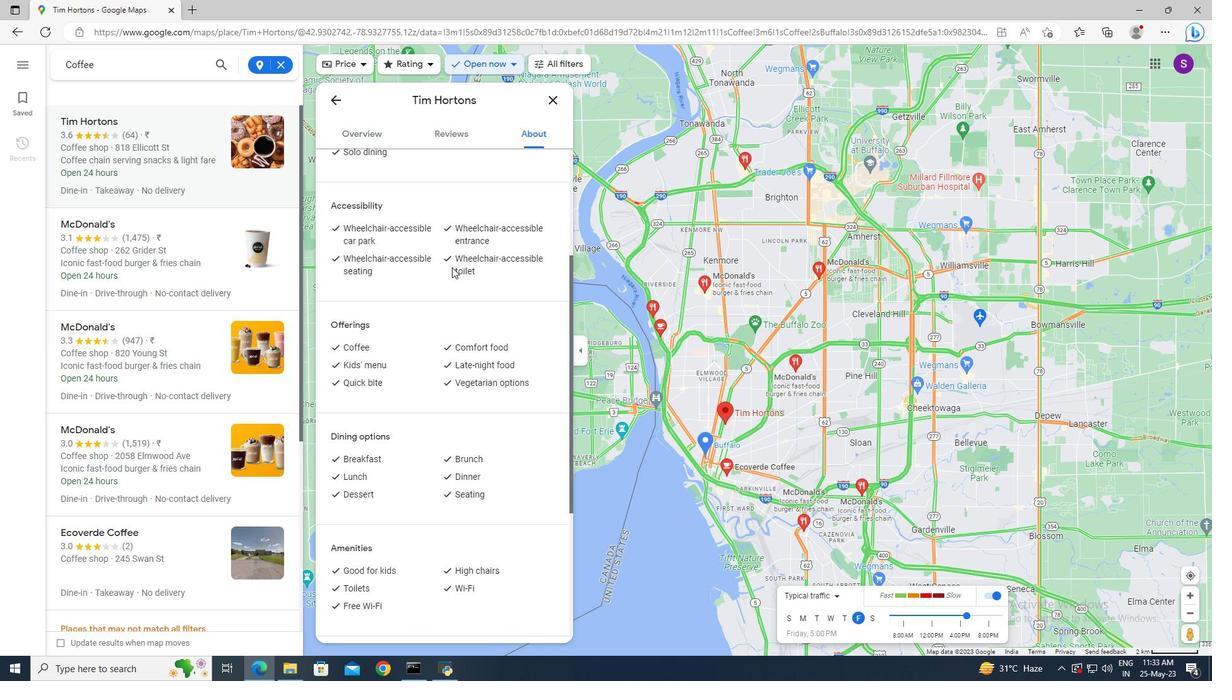 
Action: Mouse scrolled (452, 267) with delta (0, 0)
Screenshot: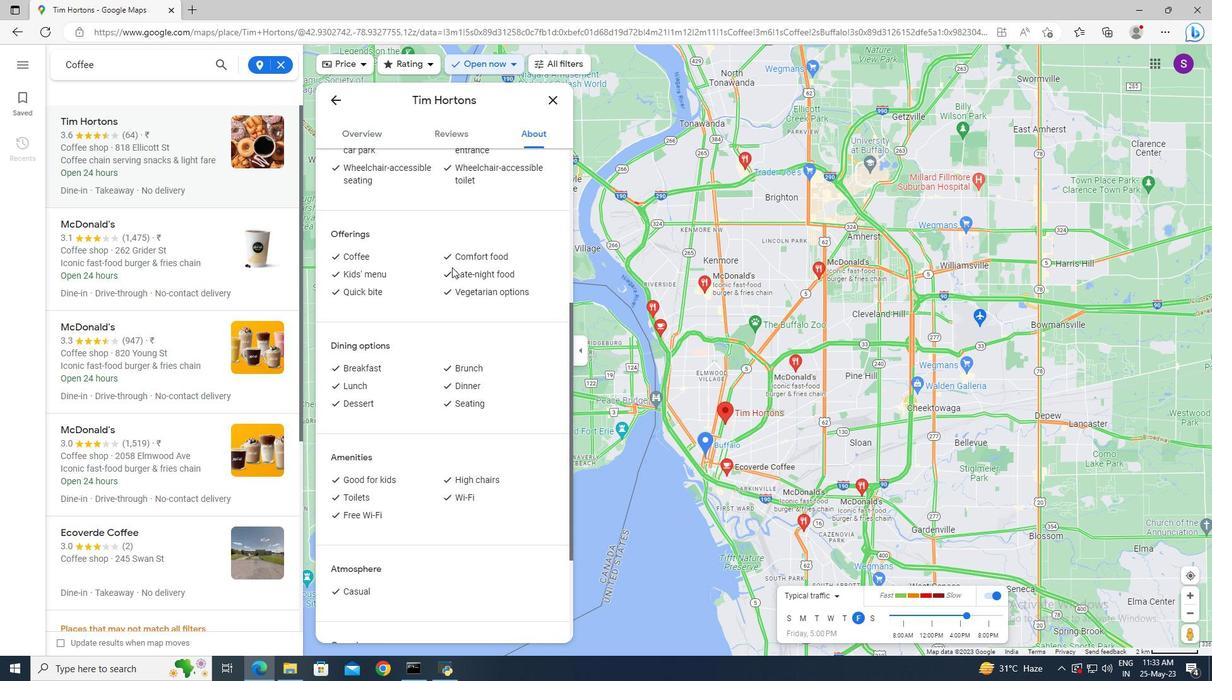 
Action: Mouse scrolled (452, 267) with delta (0, 0)
Screenshot: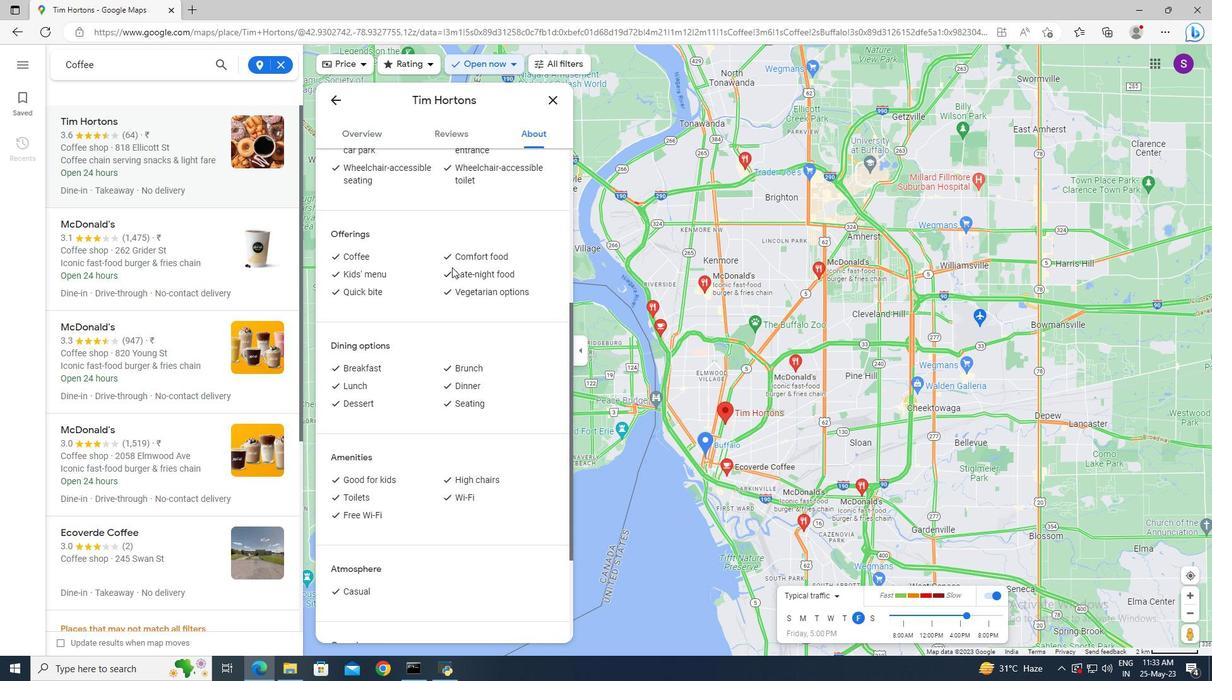 
Action: Mouse scrolled (452, 267) with delta (0, 0)
Screenshot: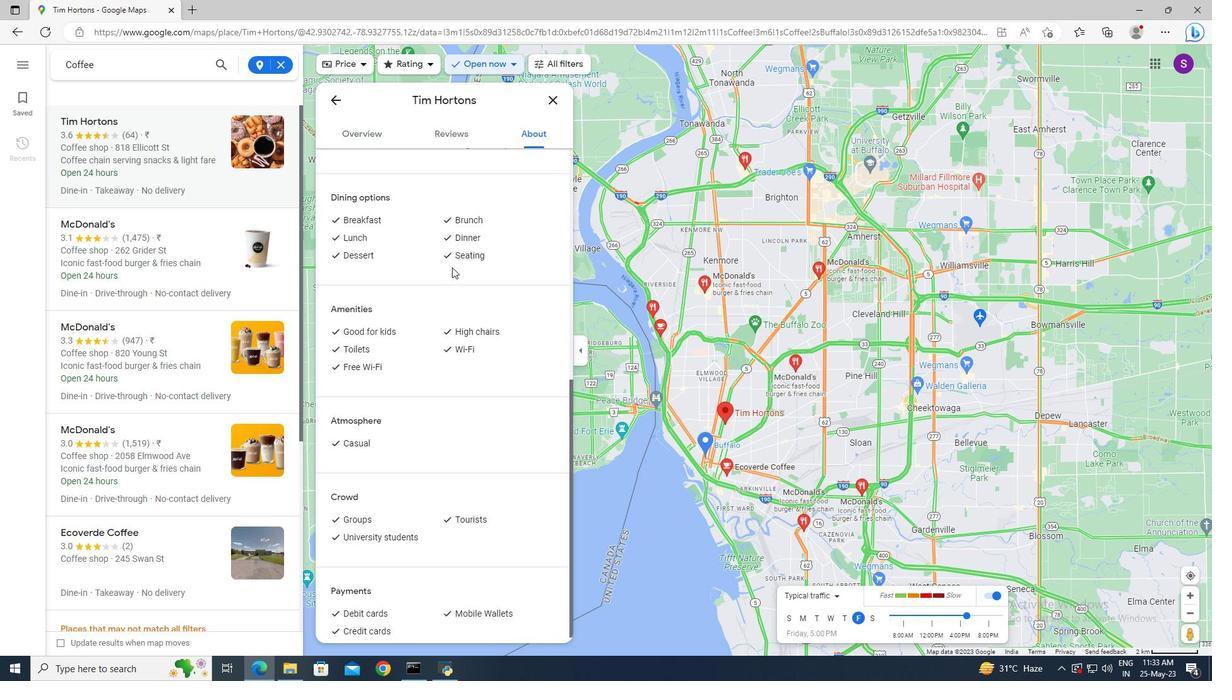 
Action: Mouse scrolled (452, 267) with delta (0, 0)
Screenshot: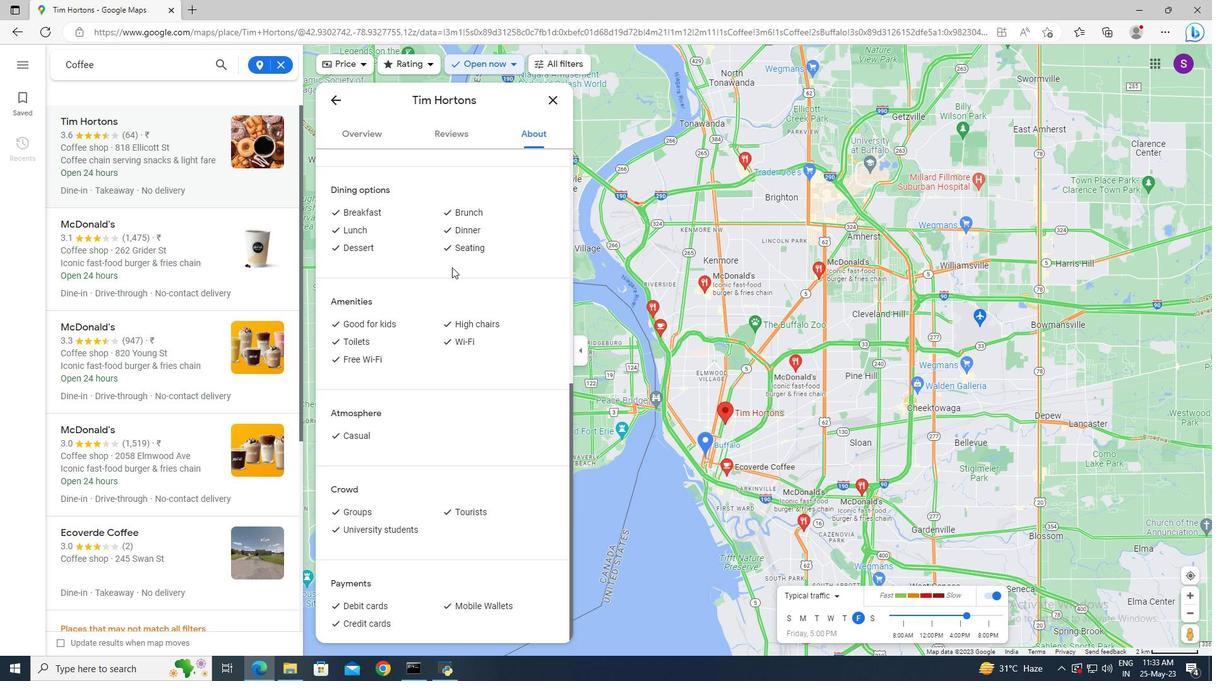 
Action: Mouse scrolled (452, 268) with delta (0, 0)
Screenshot: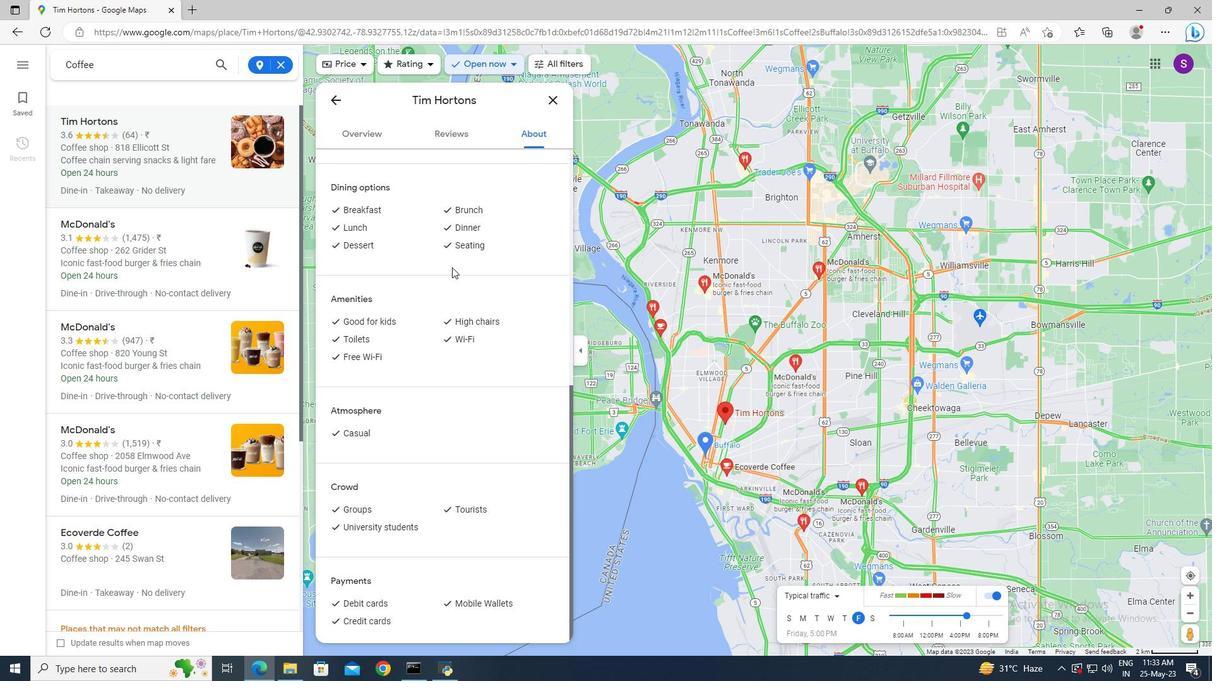 
Action: Mouse scrolled (452, 268) with delta (0, 0)
Screenshot: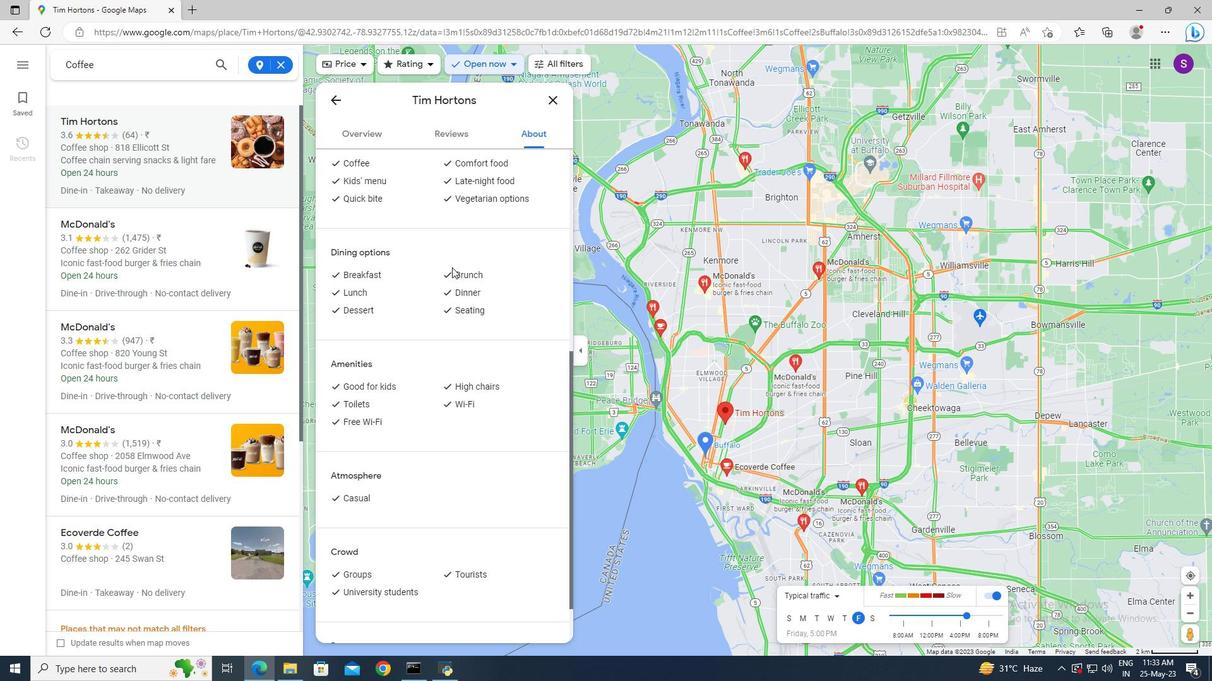 
Action: Mouse scrolled (452, 268) with delta (0, 0)
Screenshot: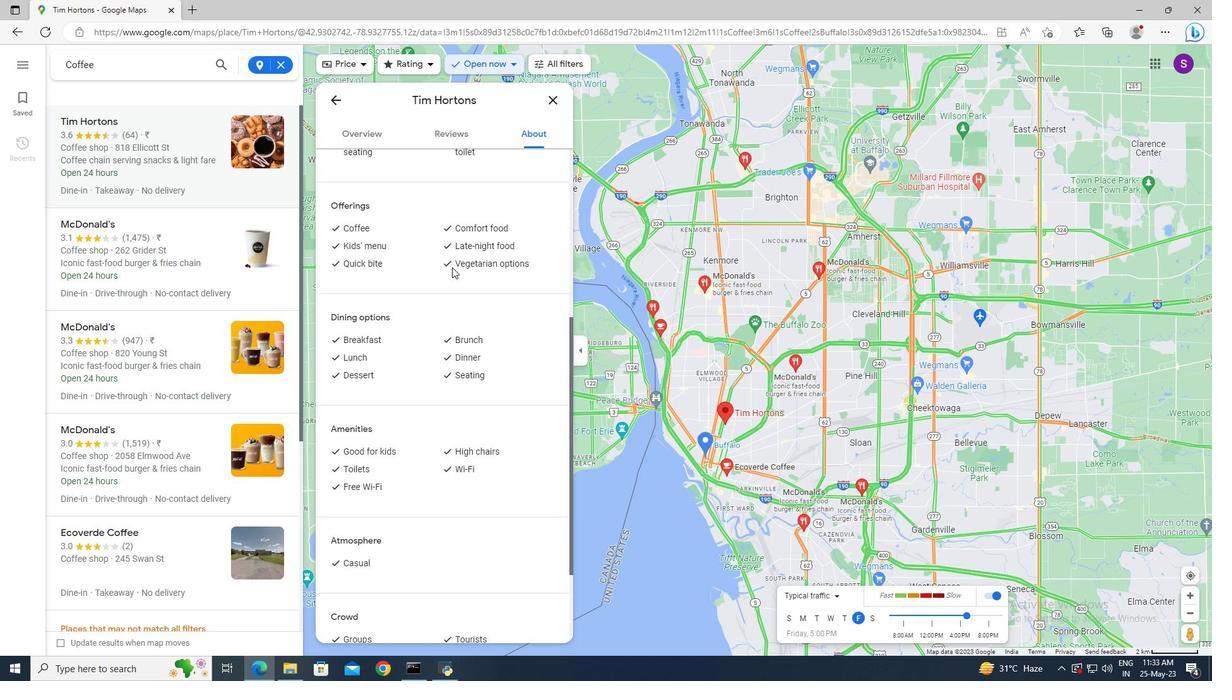 
Action: Mouse scrolled (452, 268) with delta (0, 0)
Screenshot: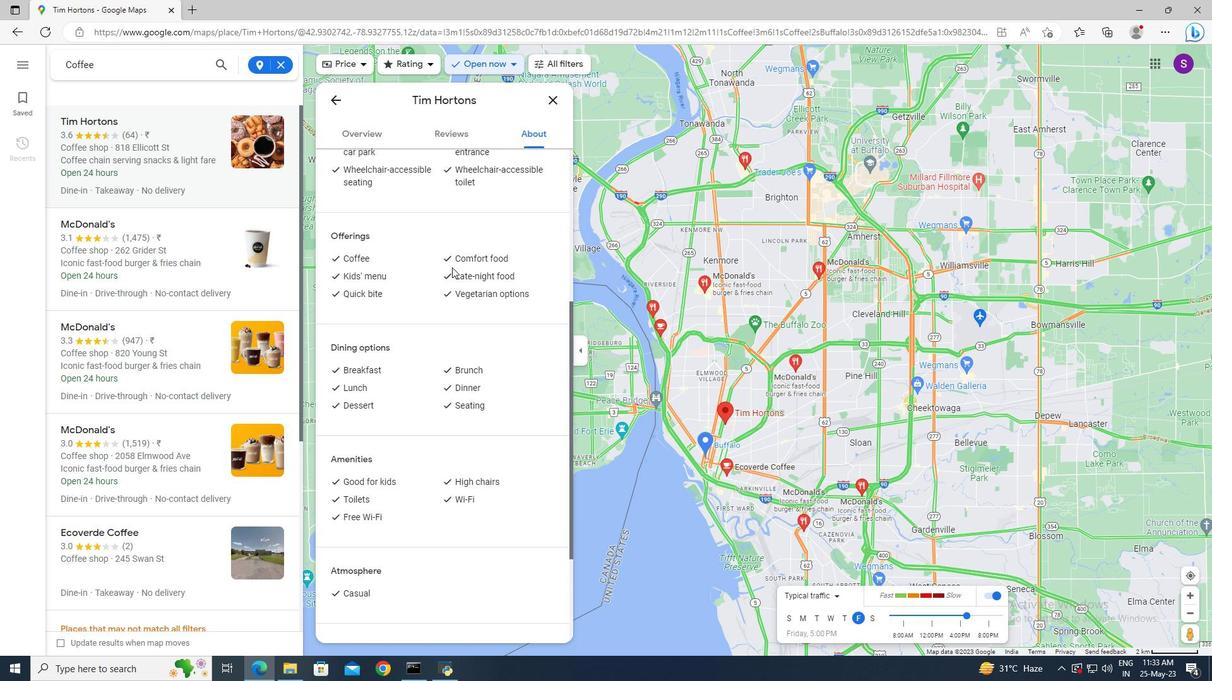 
Action: Mouse moved to (386, 140)
Screenshot: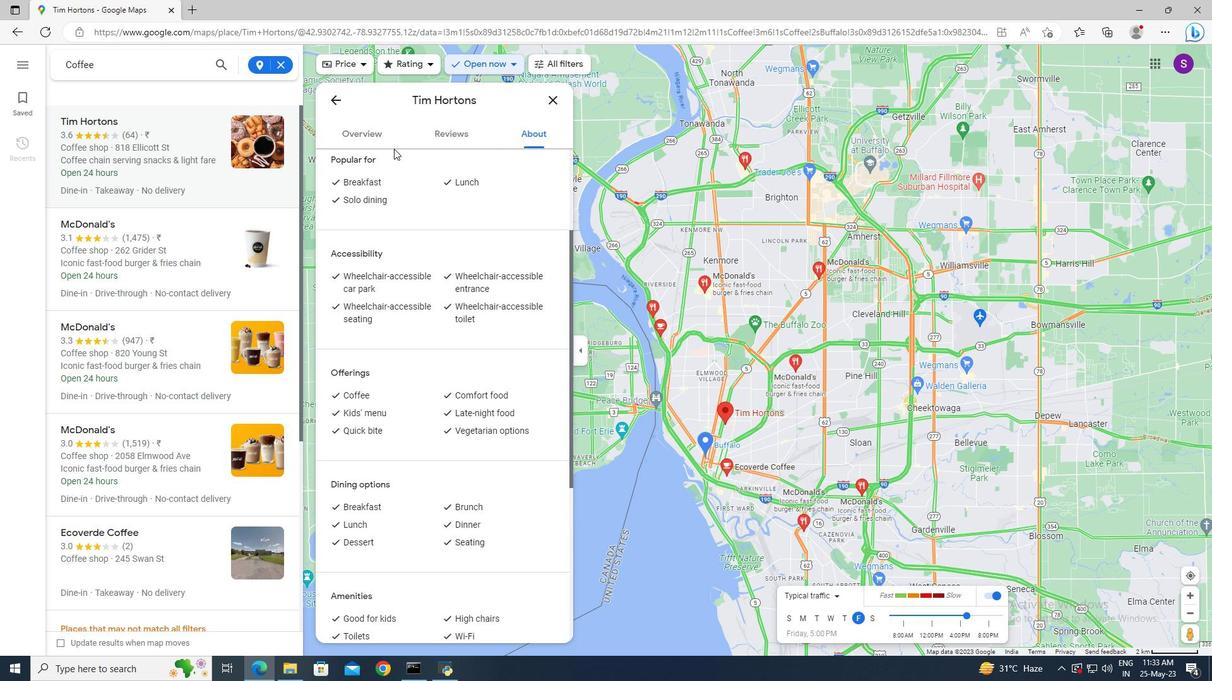 
Action: Mouse pressed left at (386, 140)
Screenshot: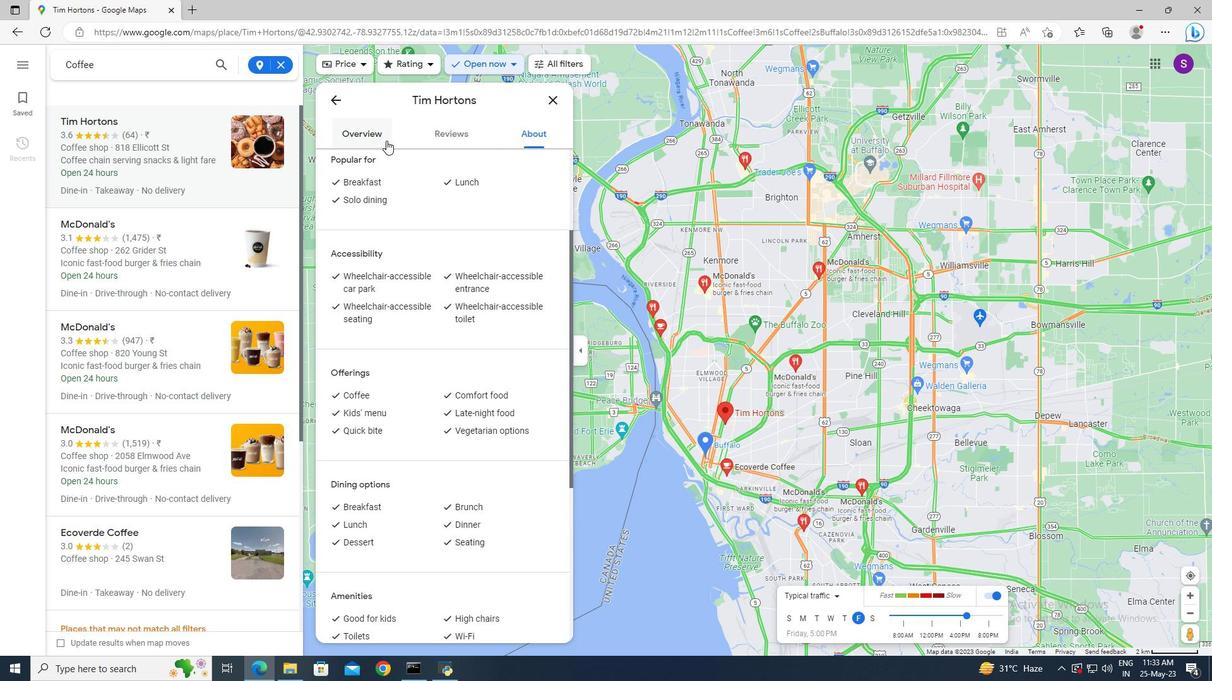 
Action: Mouse moved to (424, 171)
Screenshot: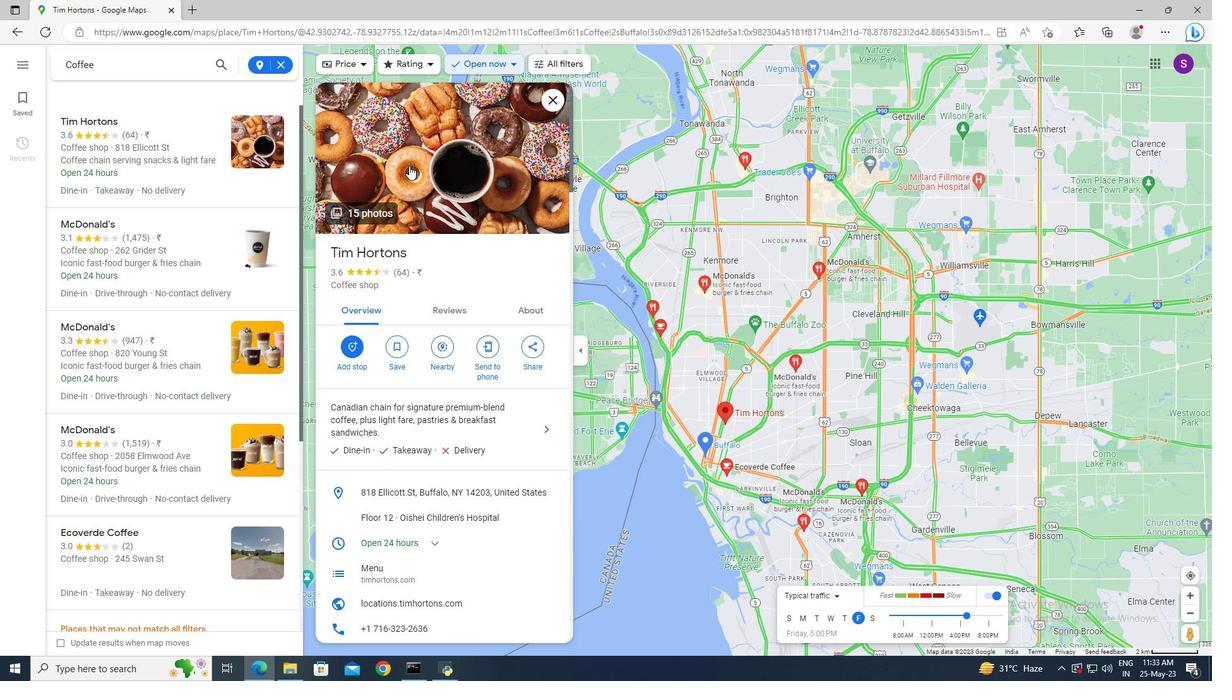 
Action: Mouse pressed left at (424, 171)
Screenshot: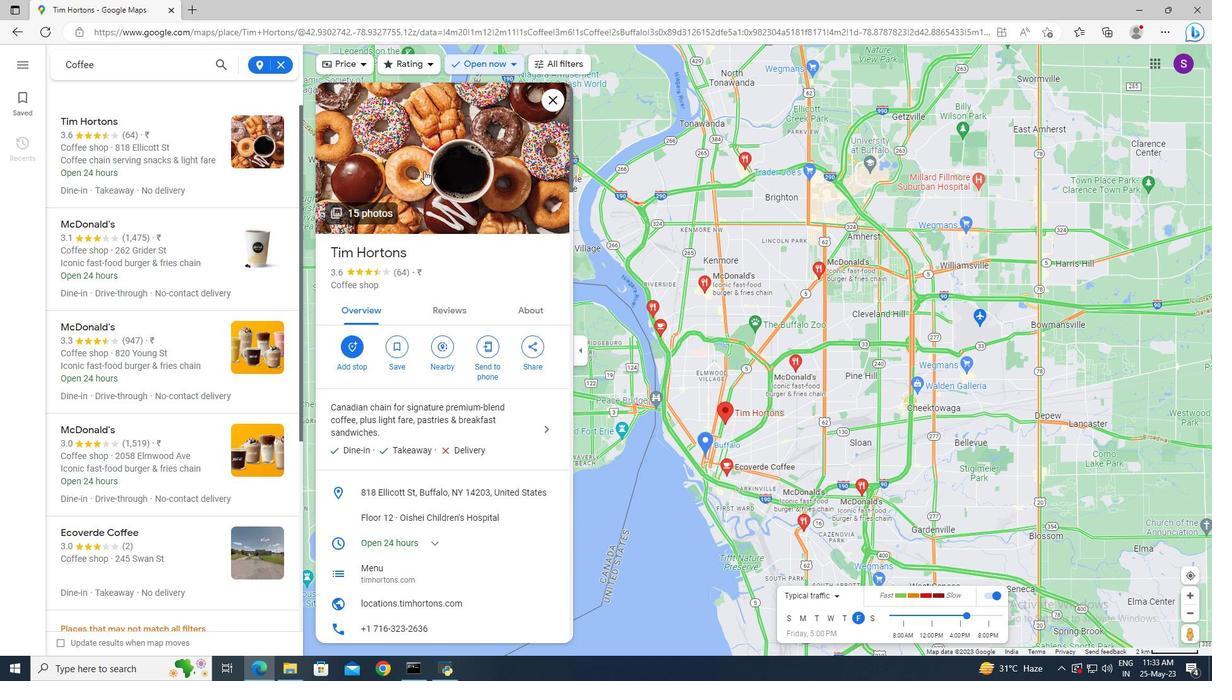 
Action: Mouse moved to (767, 563)
Screenshot: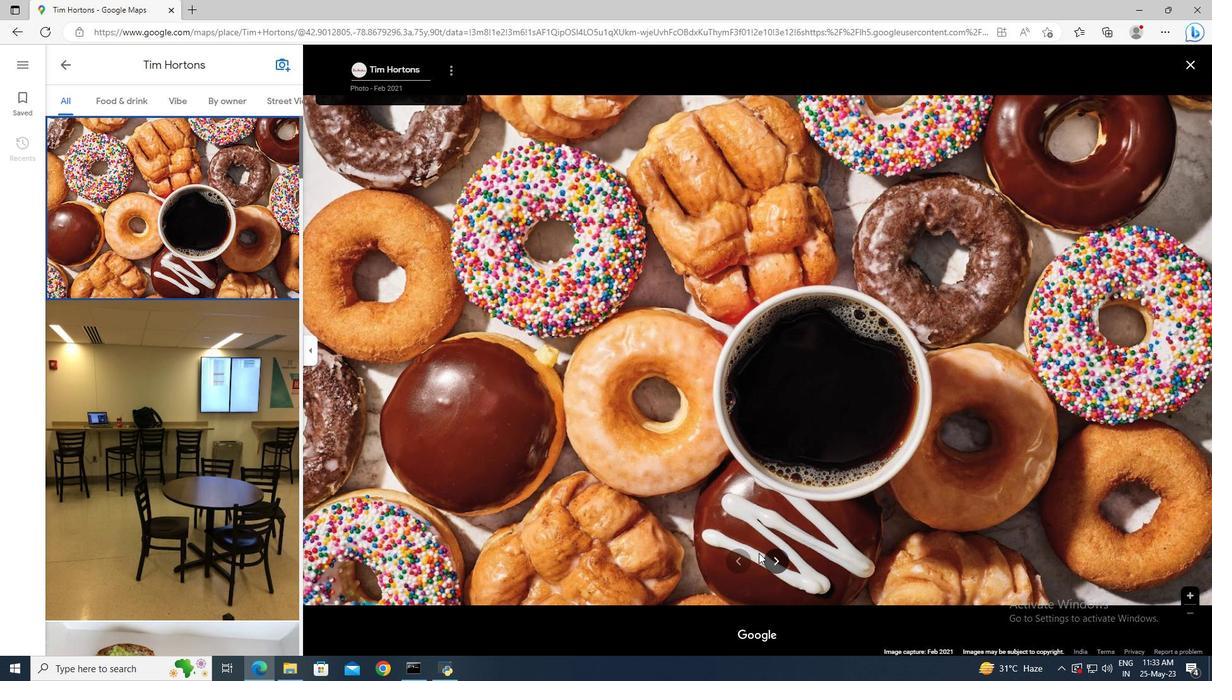 
Action: Mouse pressed left at (767, 563)
Screenshot: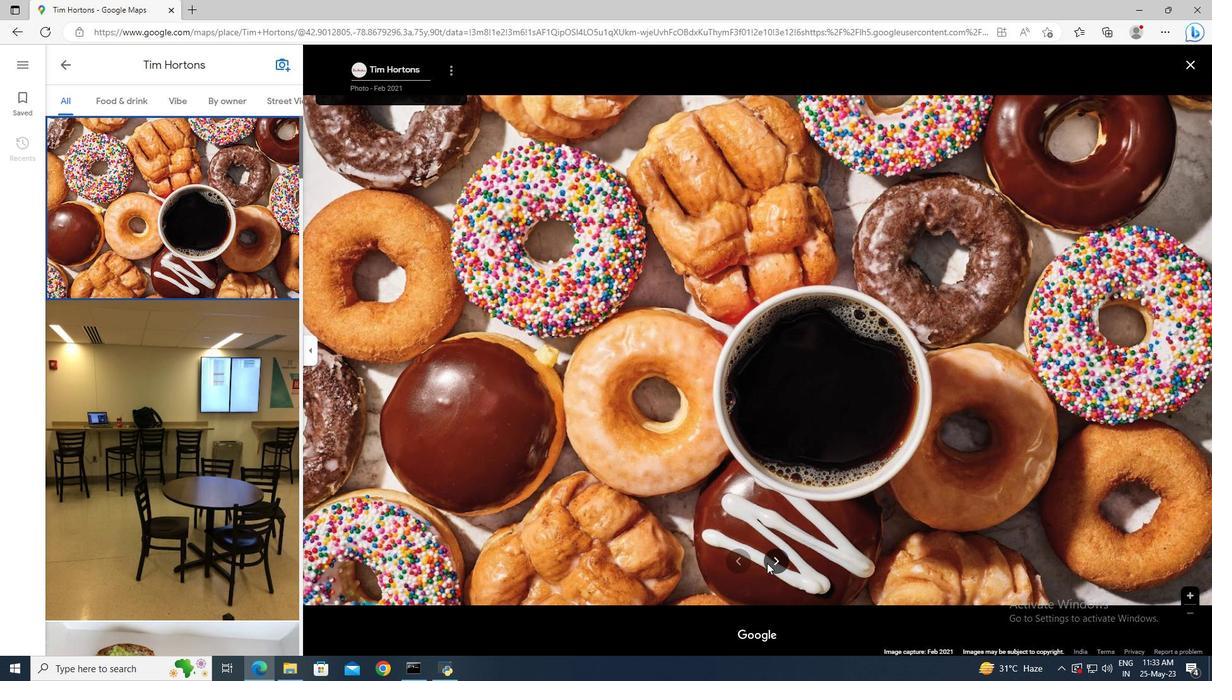 
Action: Mouse pressed left at (767, 563)
Screenshot: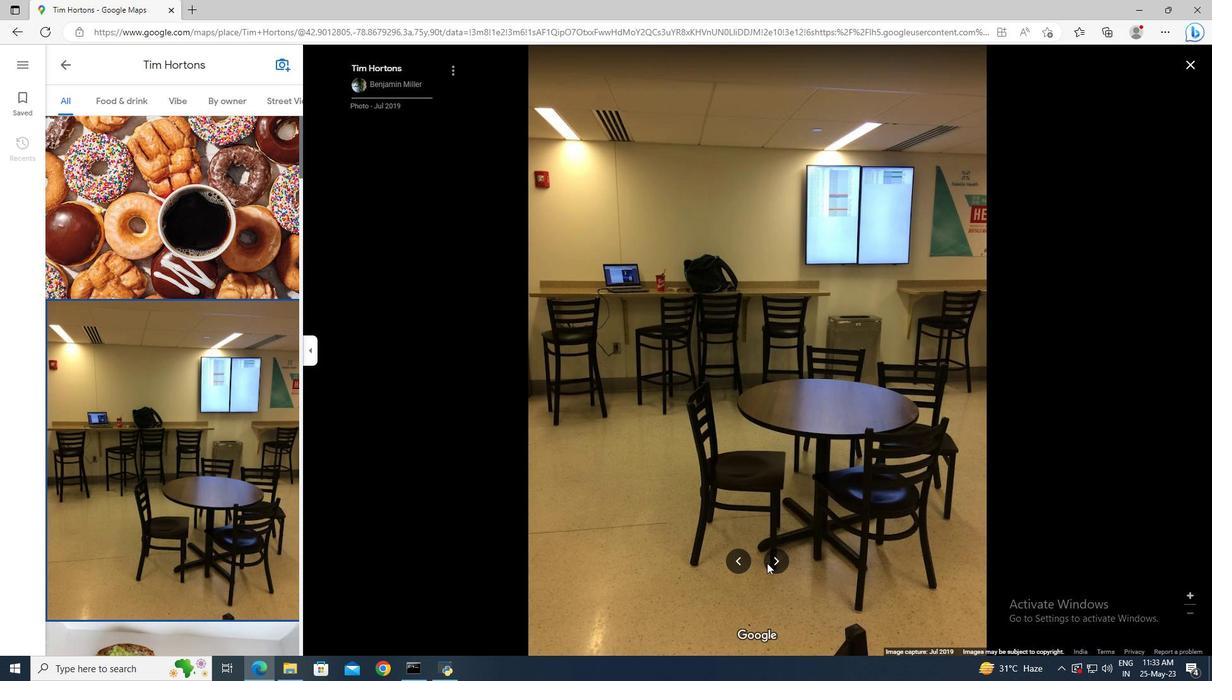 
Action: Mouse moved to (775, 563)
Screenshot: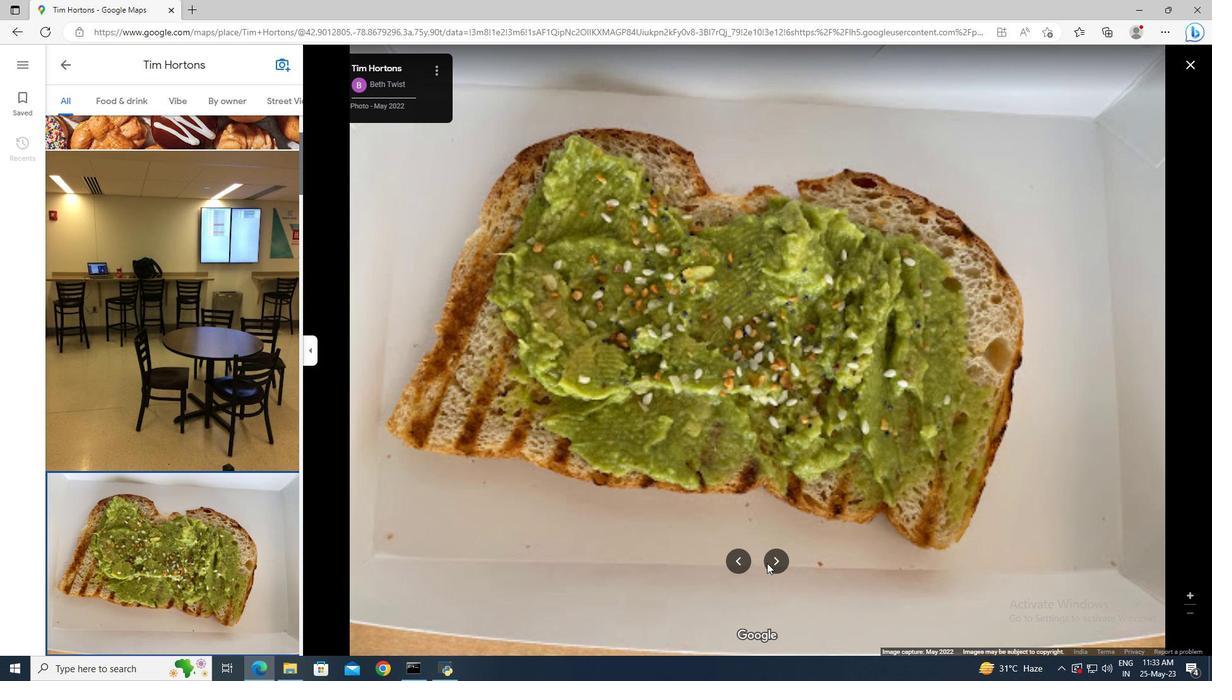 
Action: Mouse pressed left at (775, 563)
Screenshot: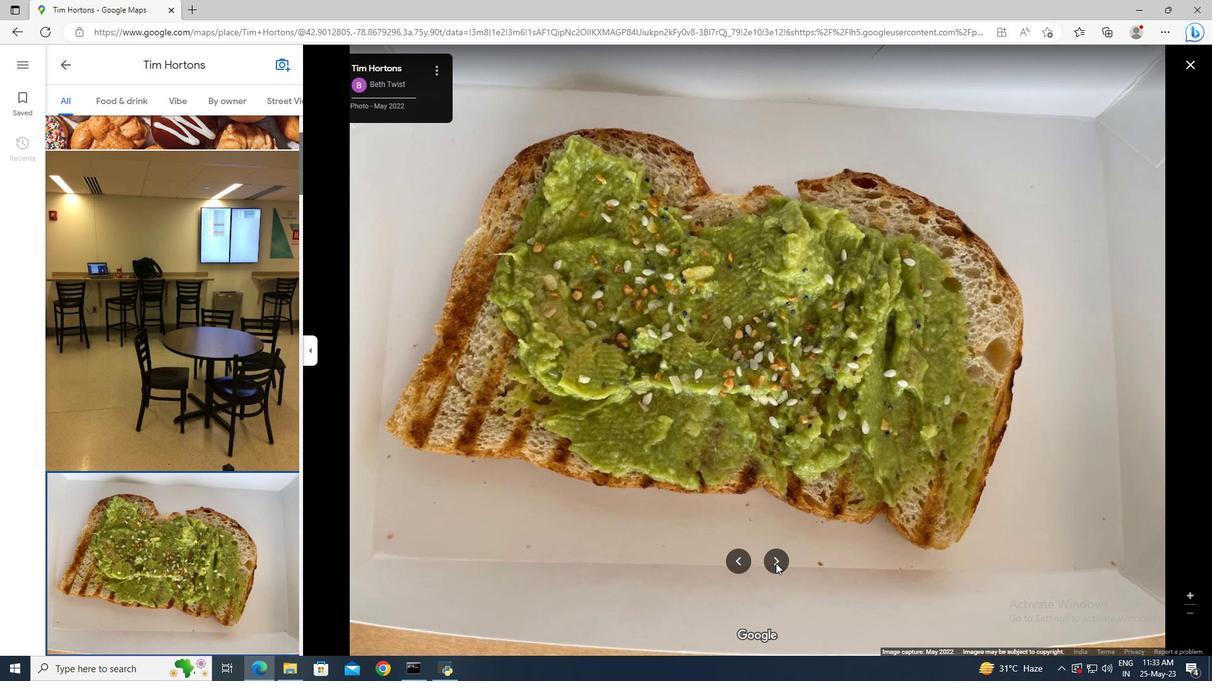 
Action: Mouse moved to (780, 566)
Screenshot: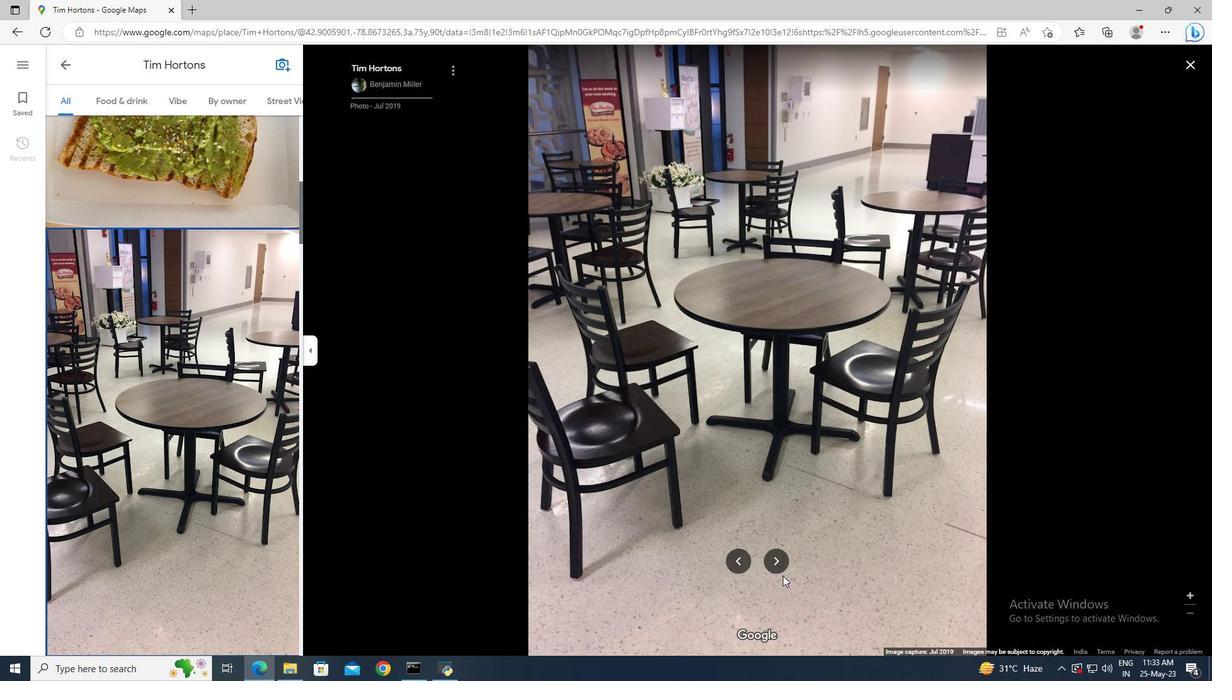 
Action: Mouse pressed left at (780, 566)
Screenshot: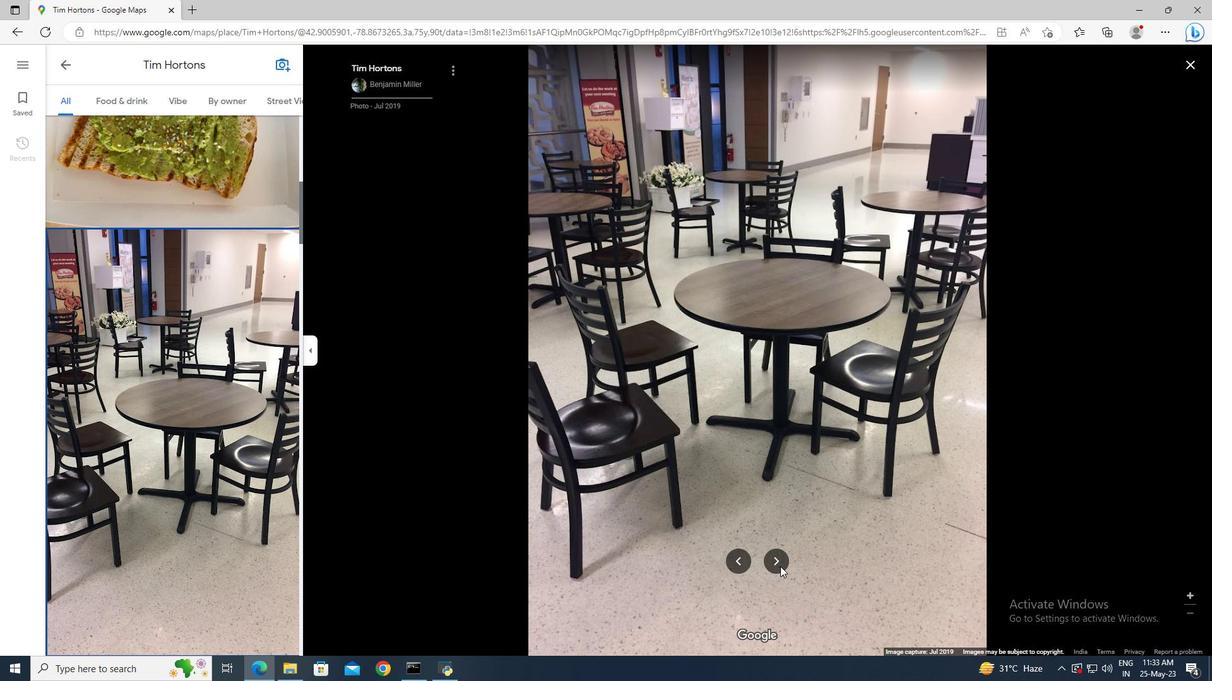 
Action: Mouse moved to (773, 560)
Screenshot: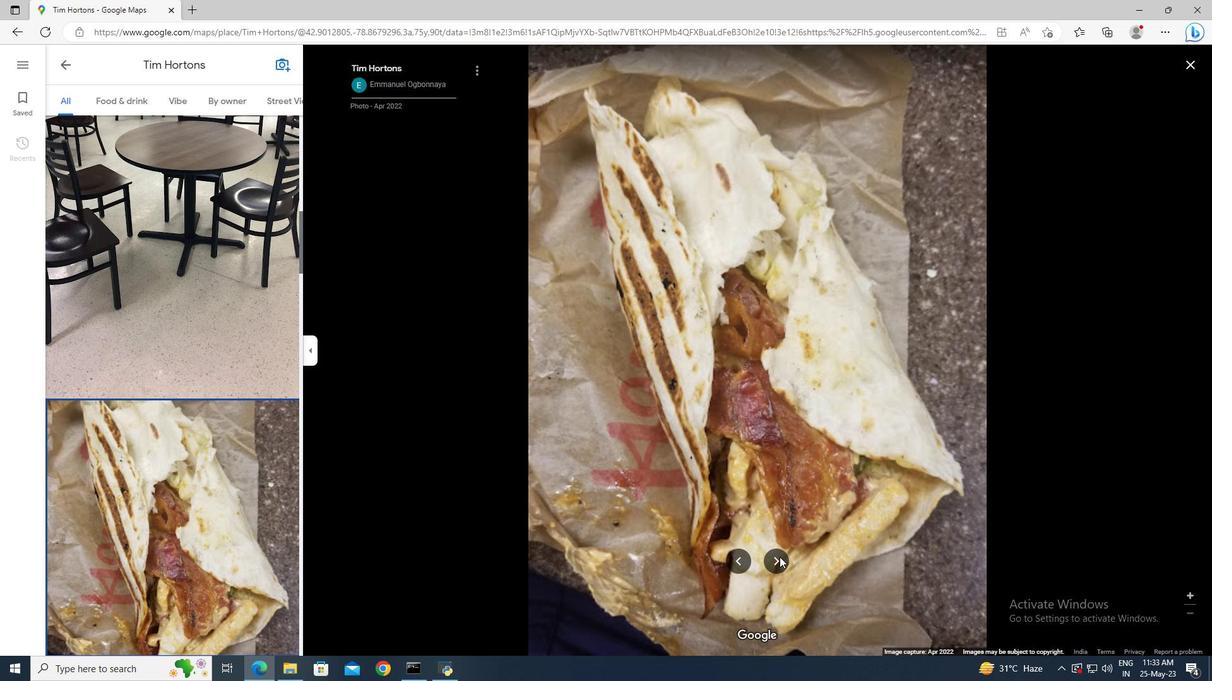 
Action: Mouse pressed left at (773, 560)
Screenshot: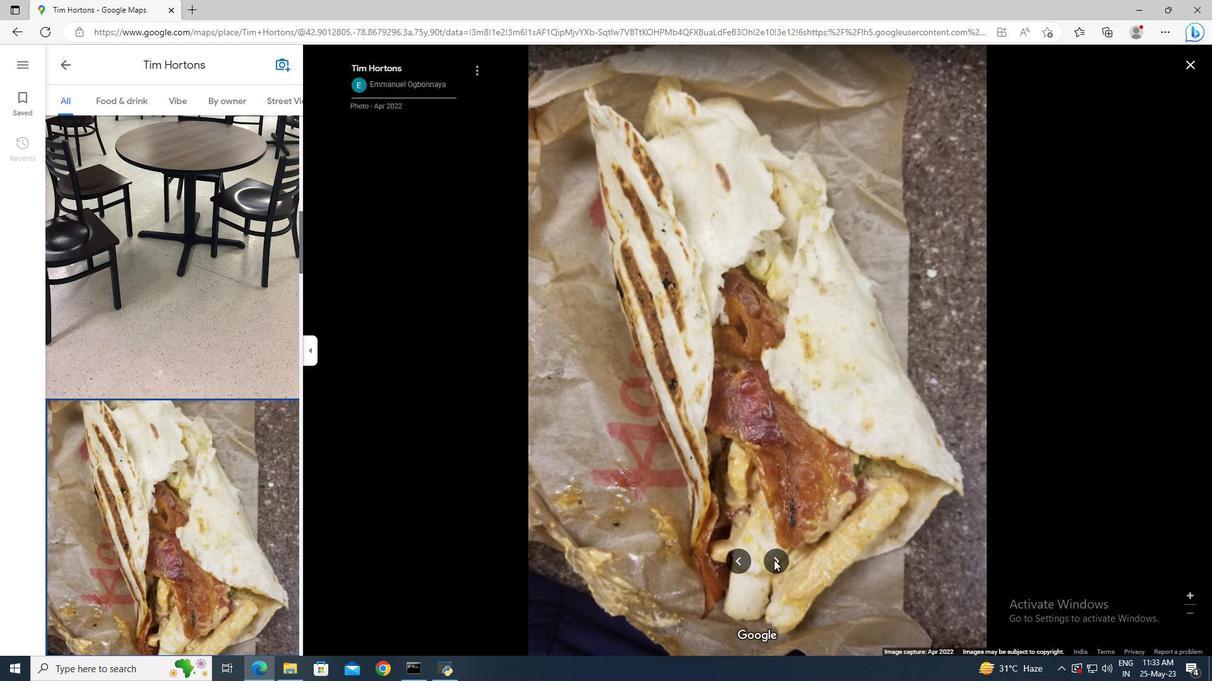 
Action: Mouse moved to (772, 563)
Screenshot: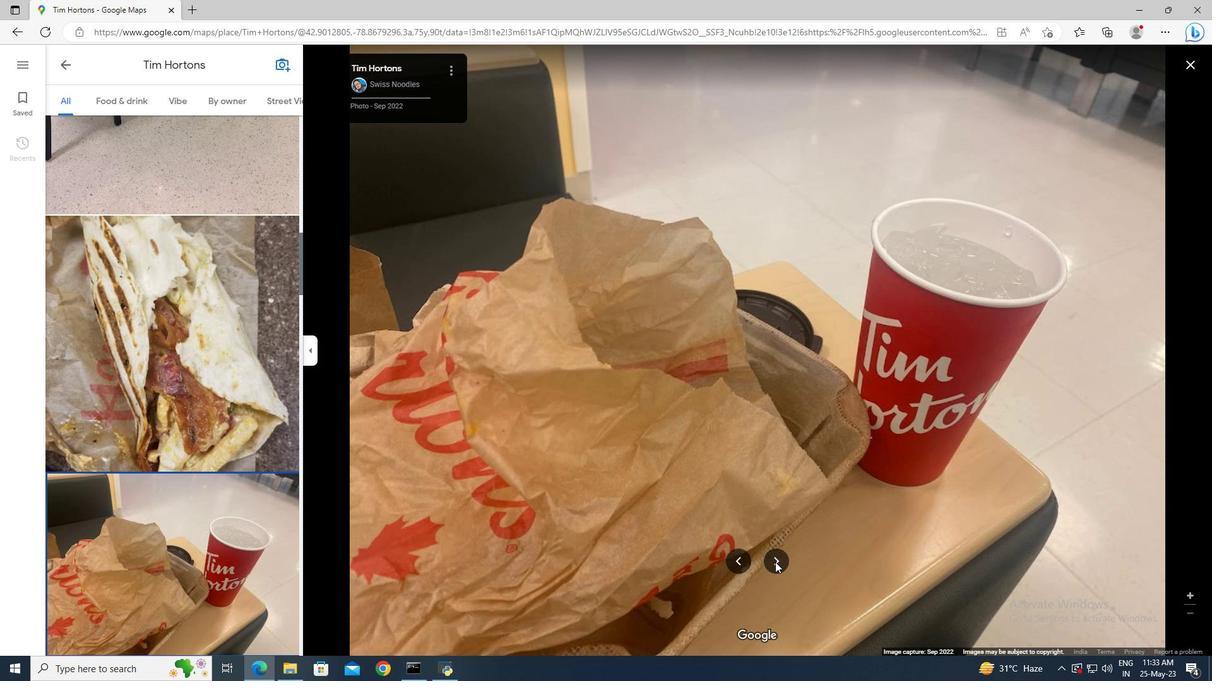 
Action: Mouse pressed left at (772, 563)
Screenshot: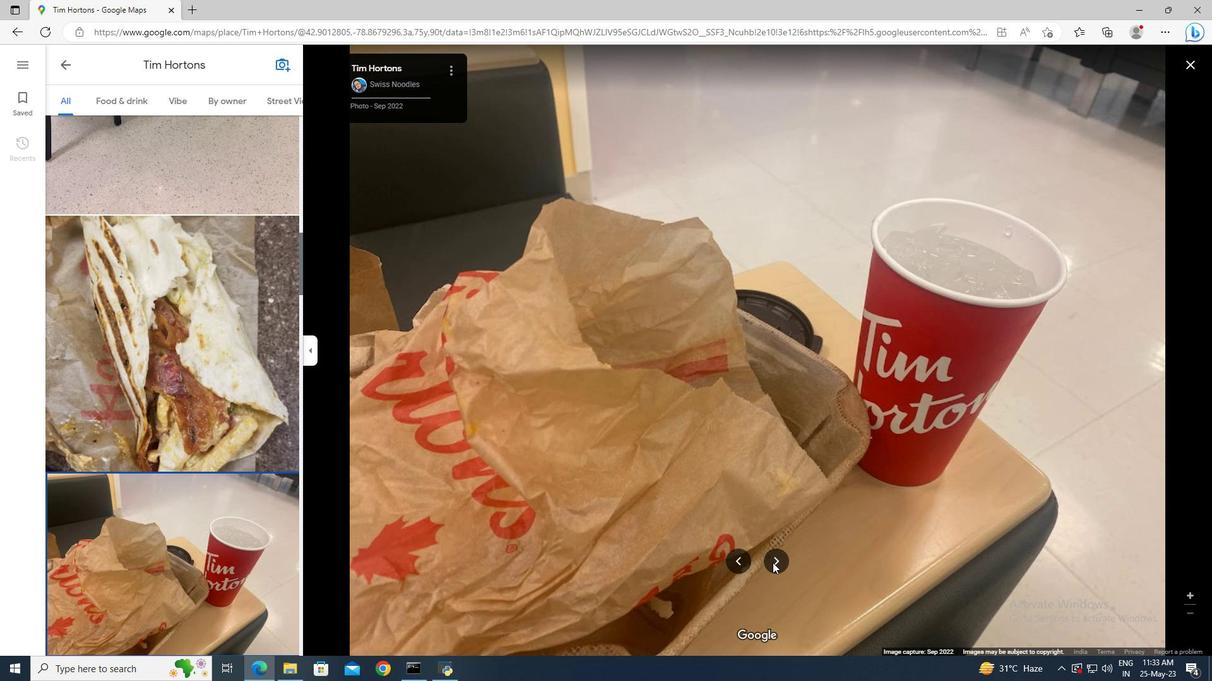 
Action: Mouse pressed left at (772, 563)
Screenshot: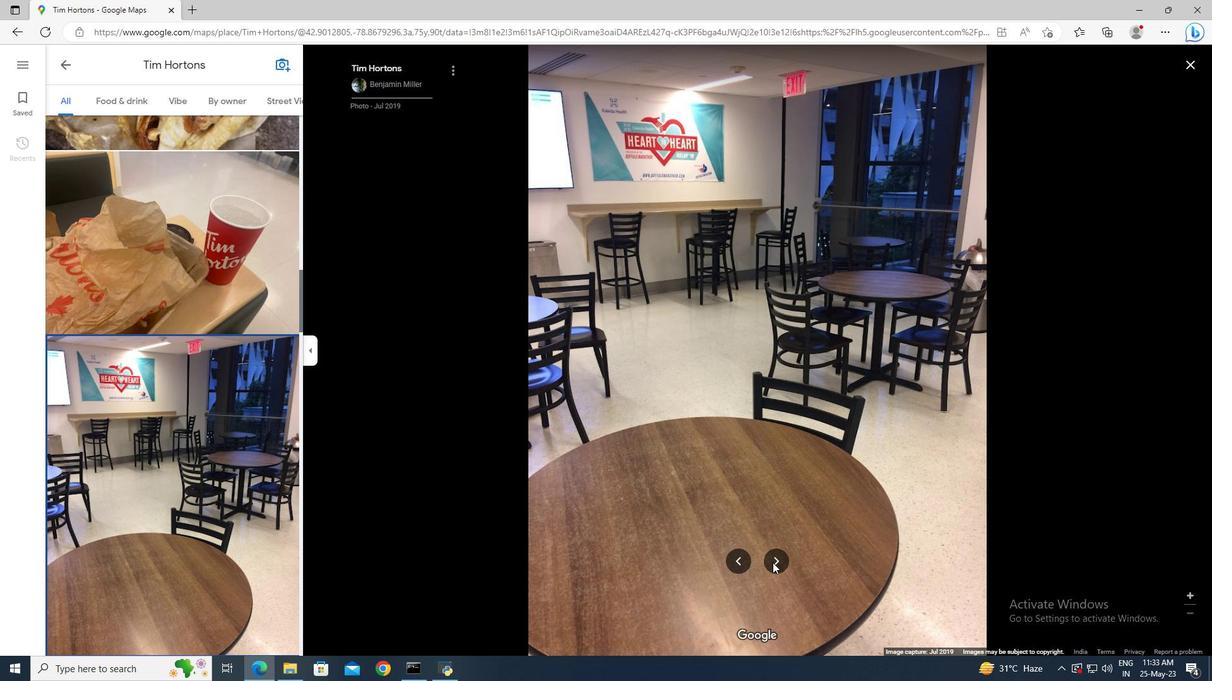 
Action: Mouse pressed left at (772, 563)
Screenshot: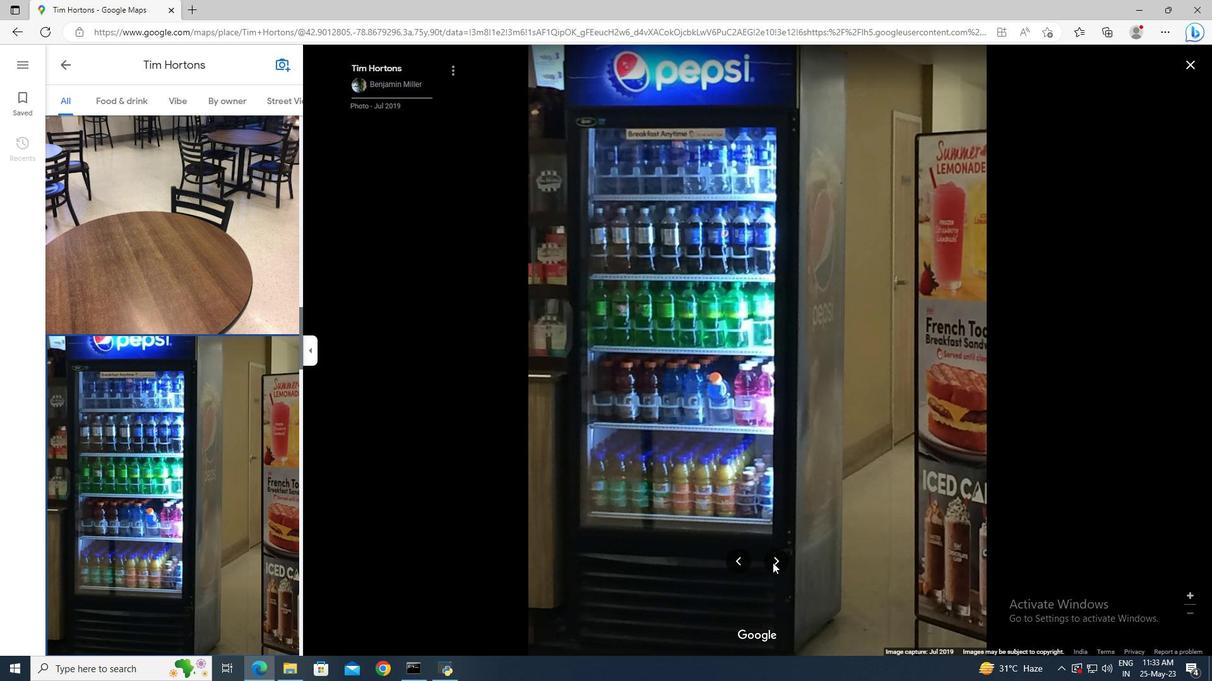 
Action: Mouse pressed left at (772, 563)
Screenshot: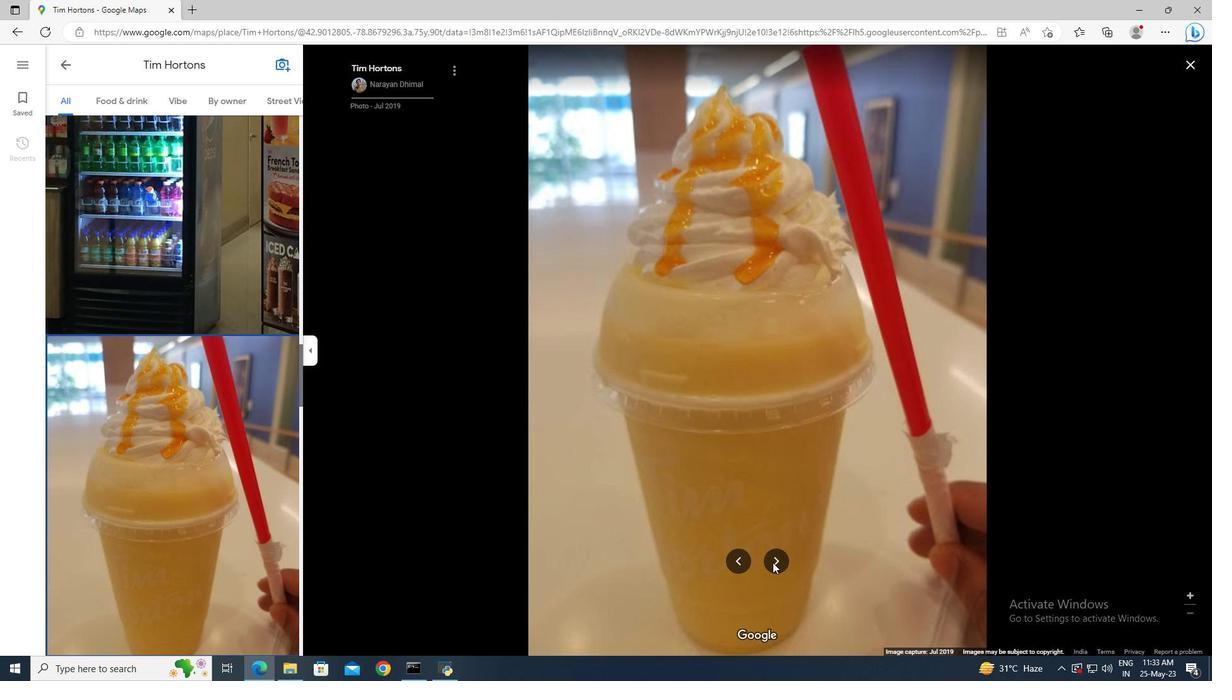 
Action: Mouse pressed left at (772, 563)
Screenshot: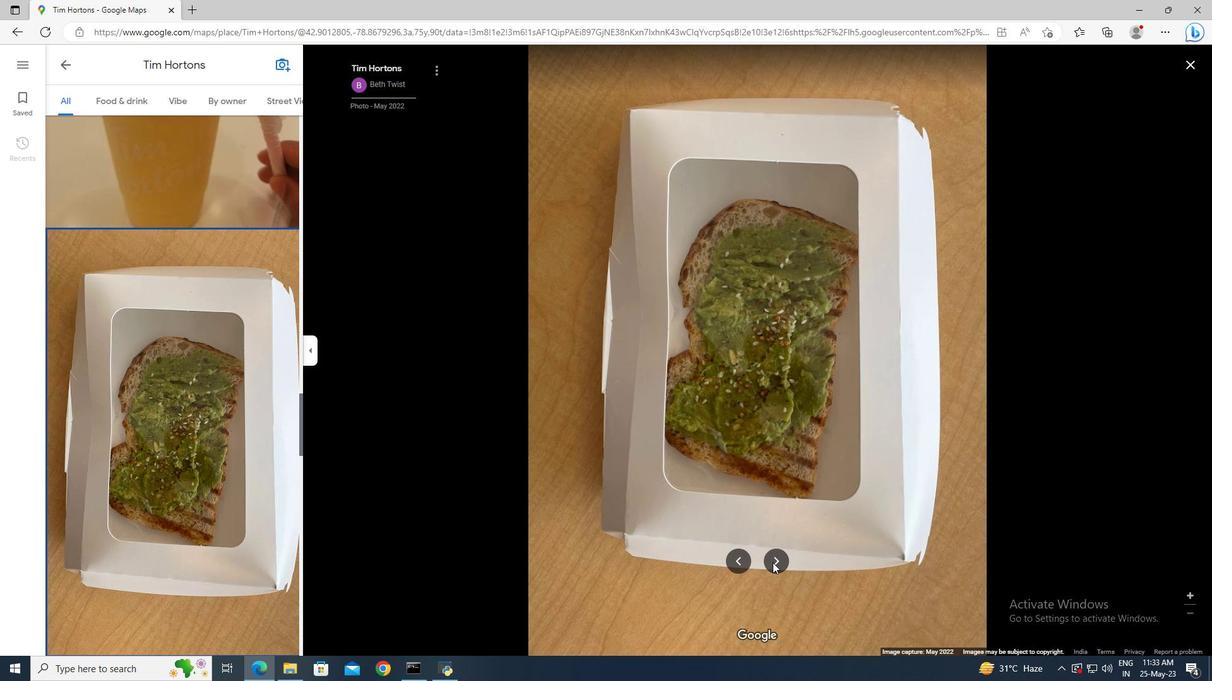 
Action: Mouse pressed left at (772, 563)
Screenshot: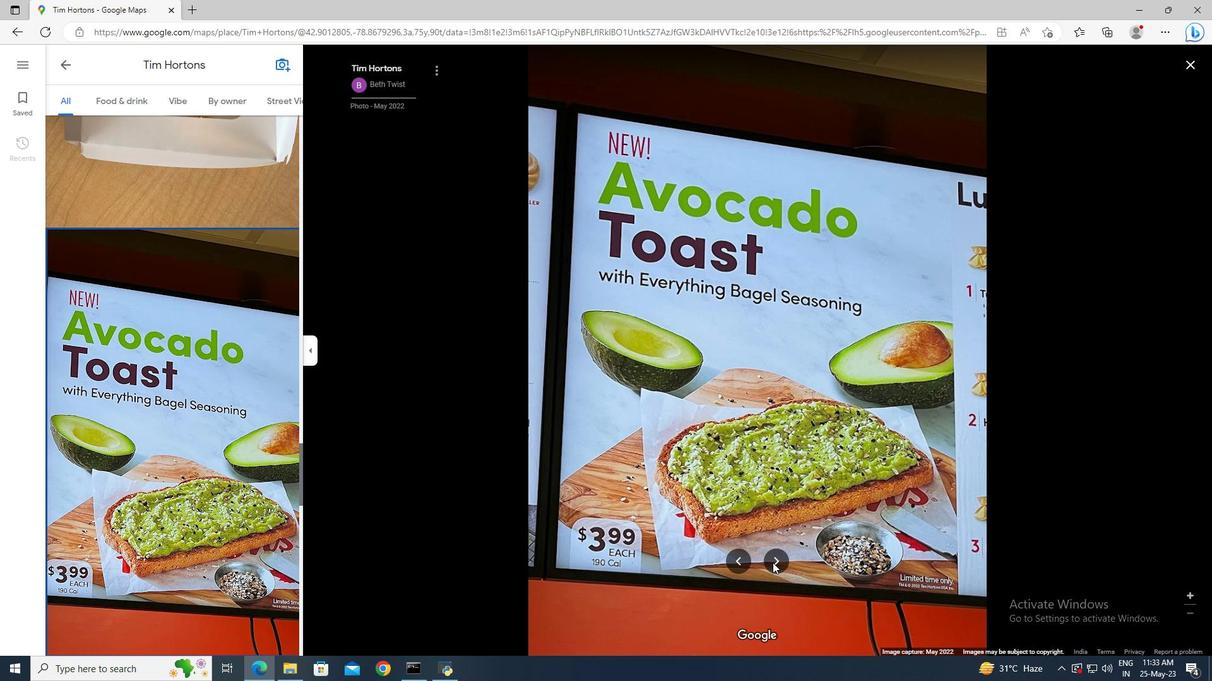 
Action: Mouse moved to (287, 106)
Screenshot: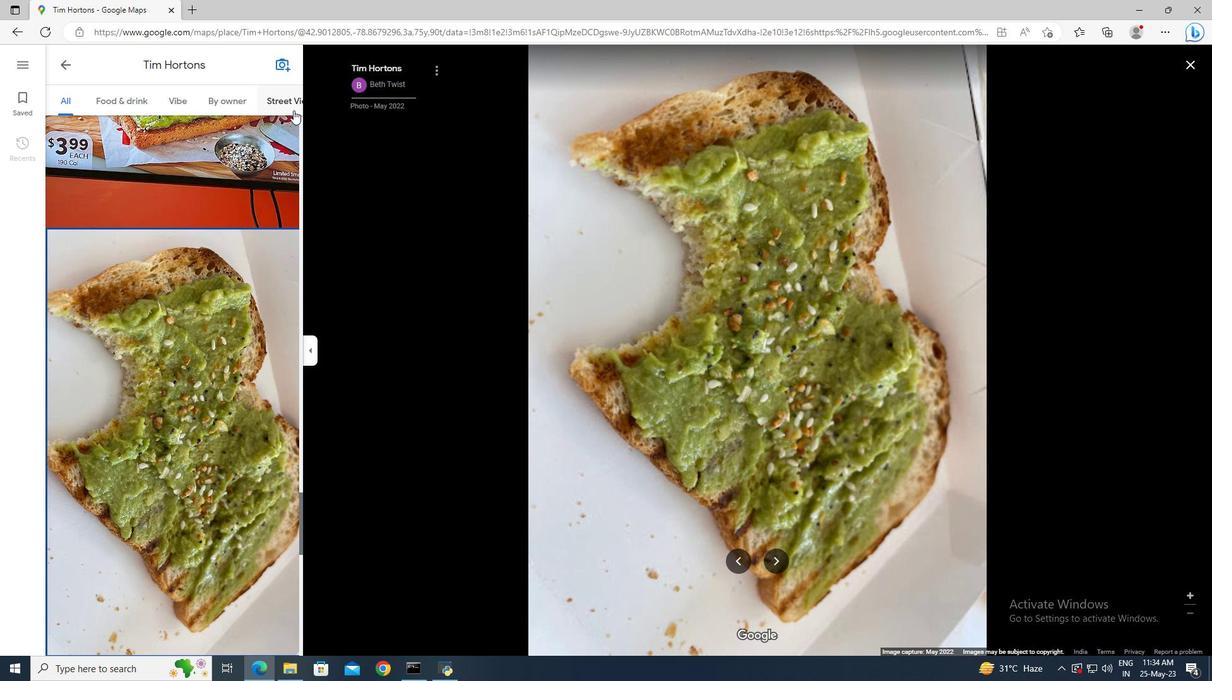 
Action: Mouse pressed left at (287, 106)
Screenshot: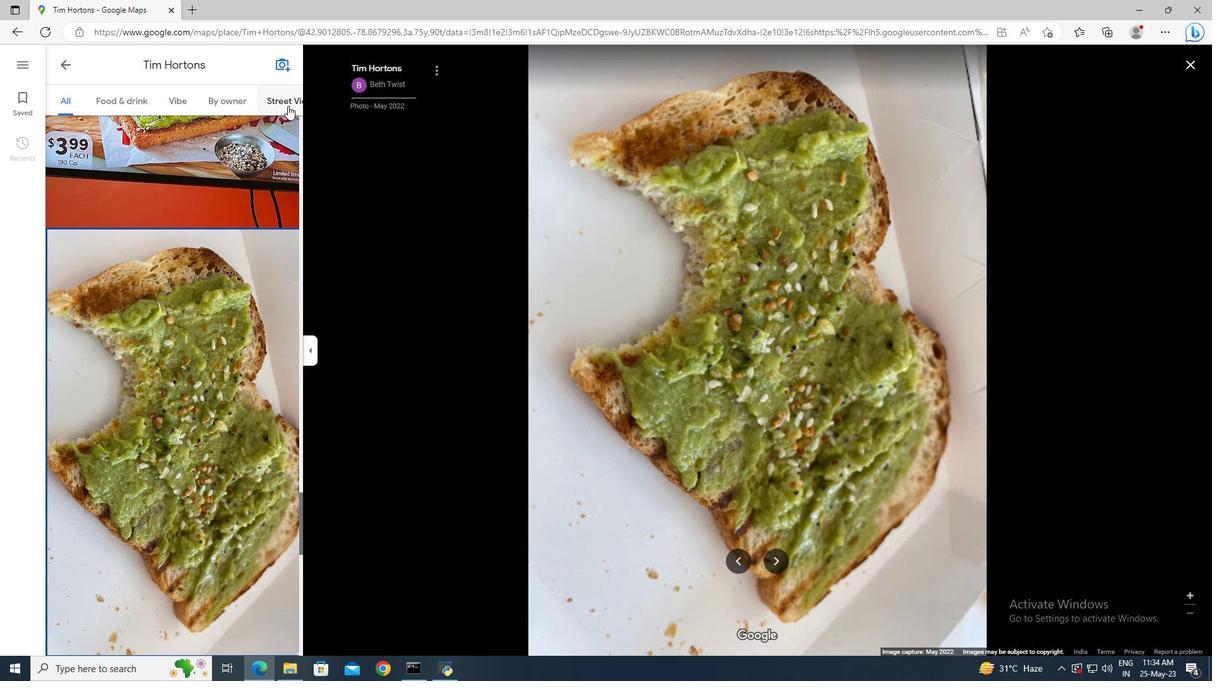 
Action: Mouse moved to (890, 337)
Screenshot: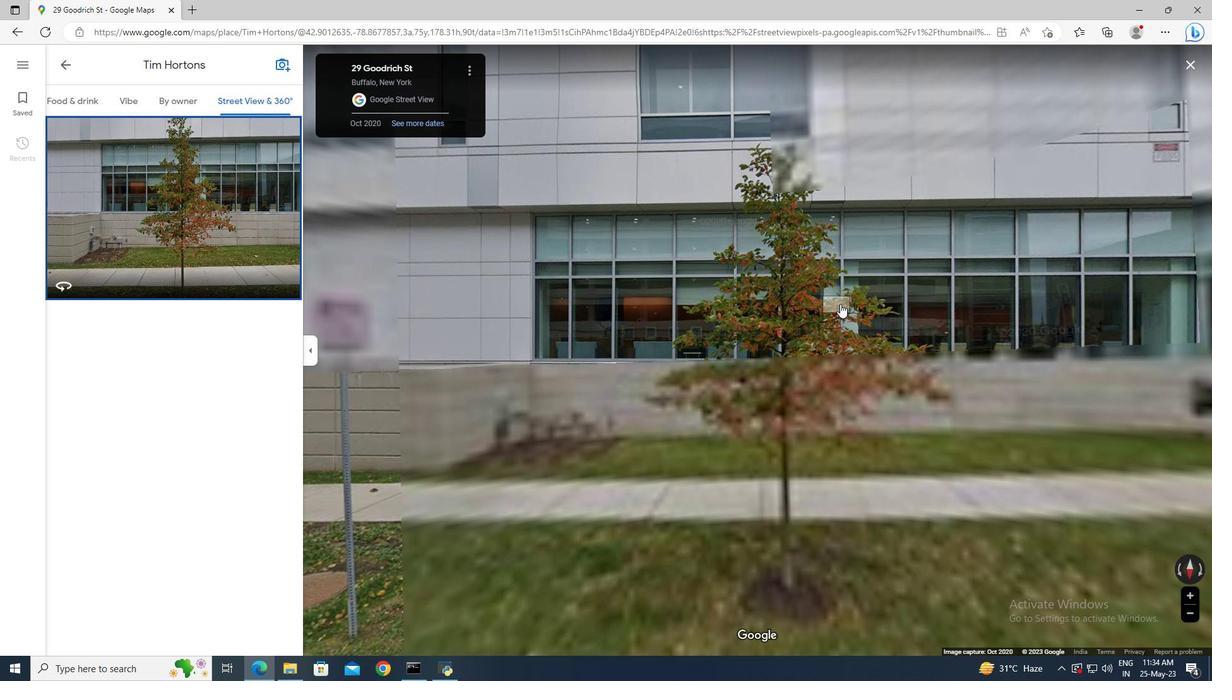 
Action: Mouse pressed left at (890, 337)
Screenshot: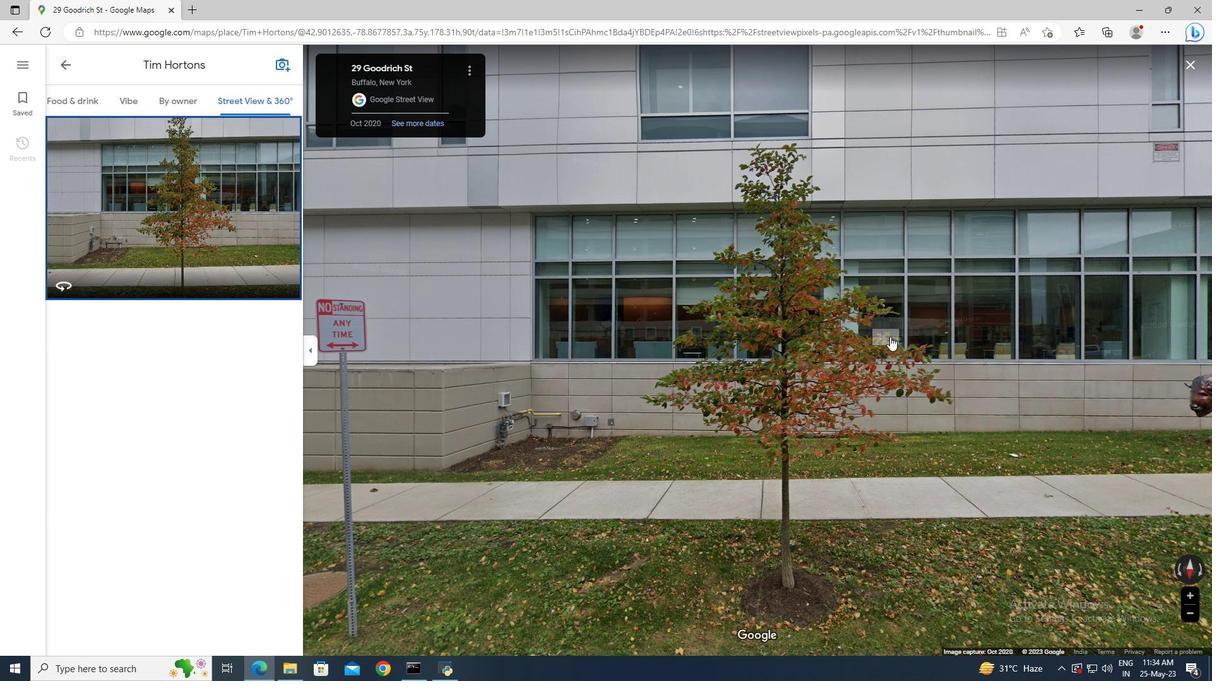 
Action: Mouse moved to (882, 292)
Screenshot: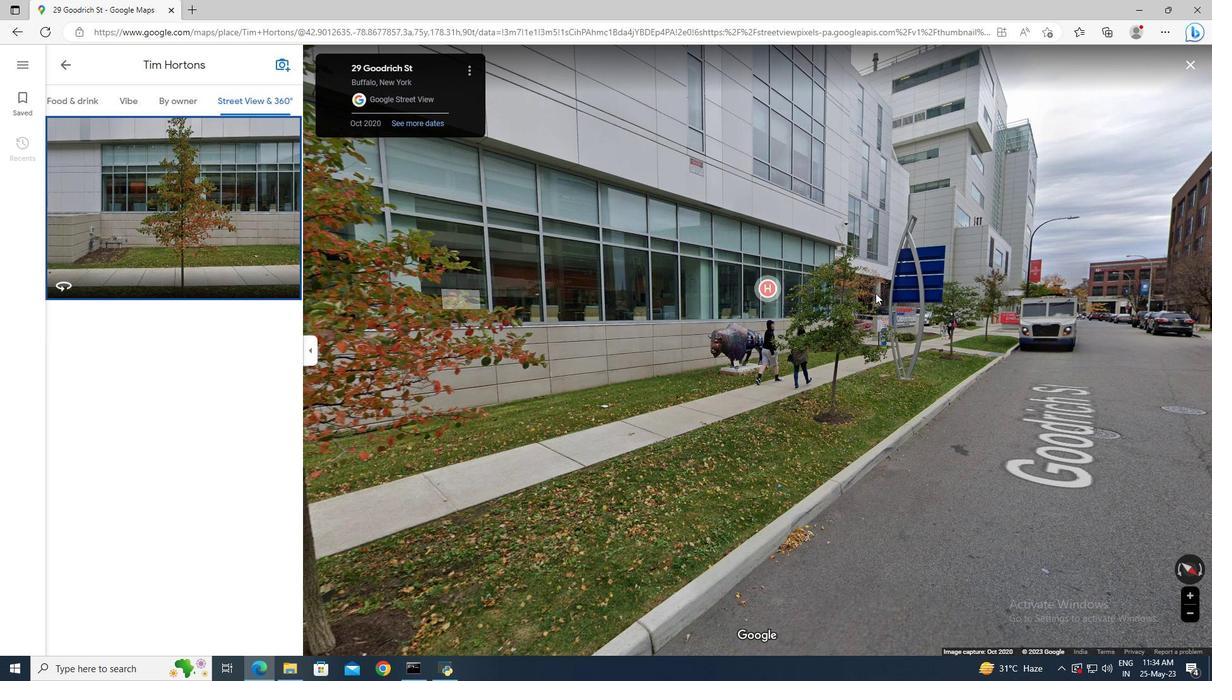 
Action: Mouse pressed left at (882, 292)
Screenshot: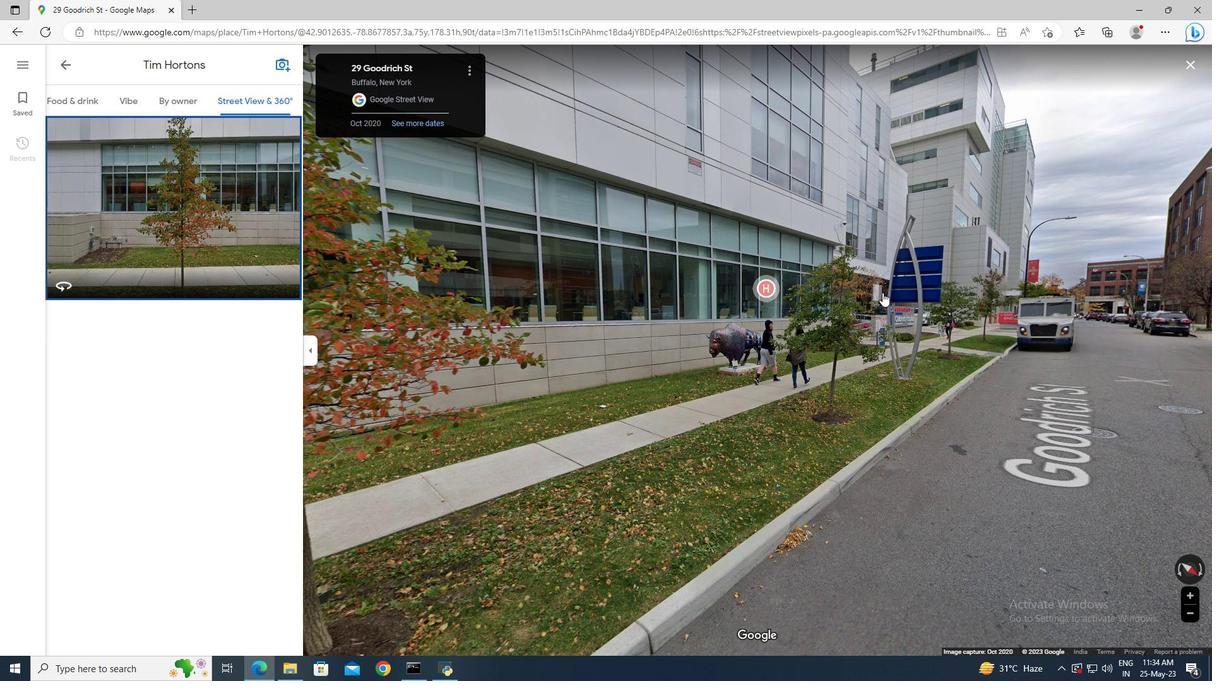 
Action: Mouse moved to (830, 370)
Screenshot: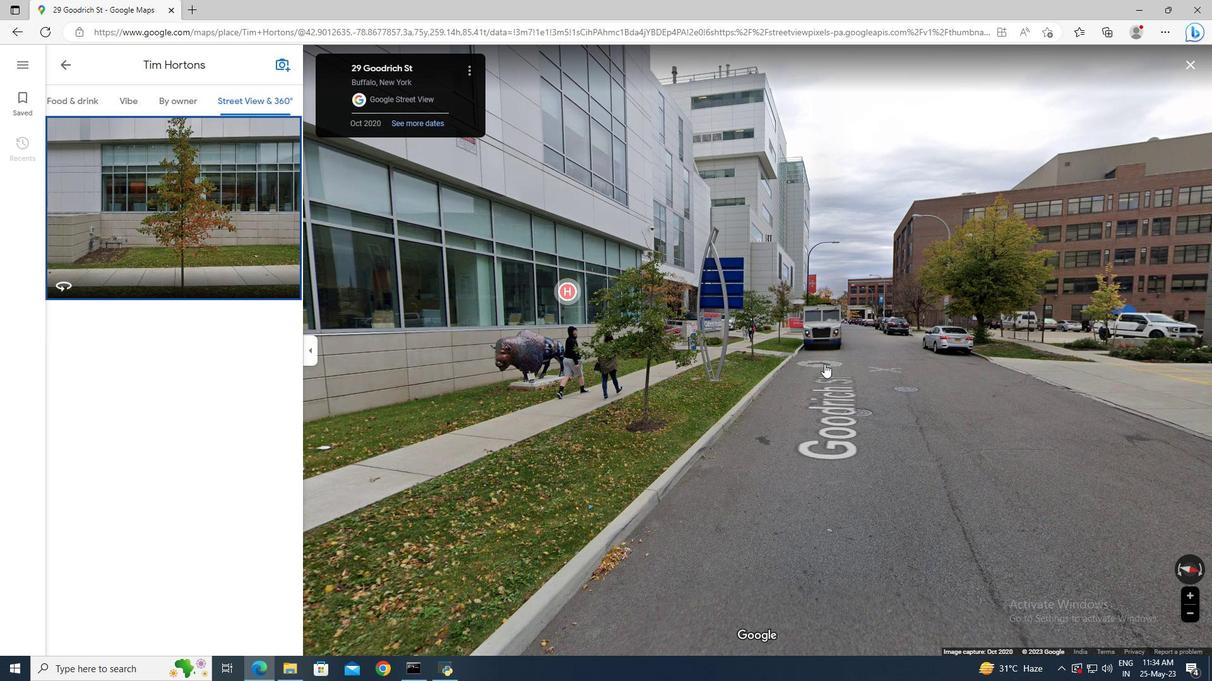 
Action: Mouse pressed left at (830, 370)
Screenshot: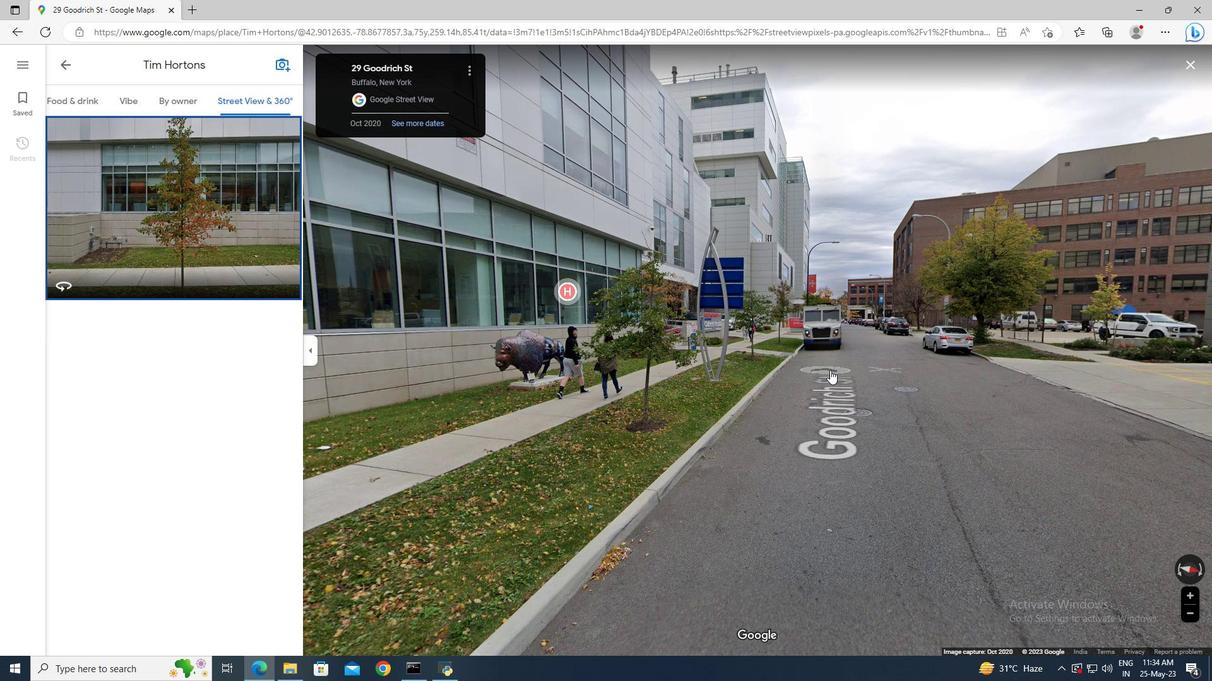 
Action: Mouse moved to (925, 348)
Screenshot: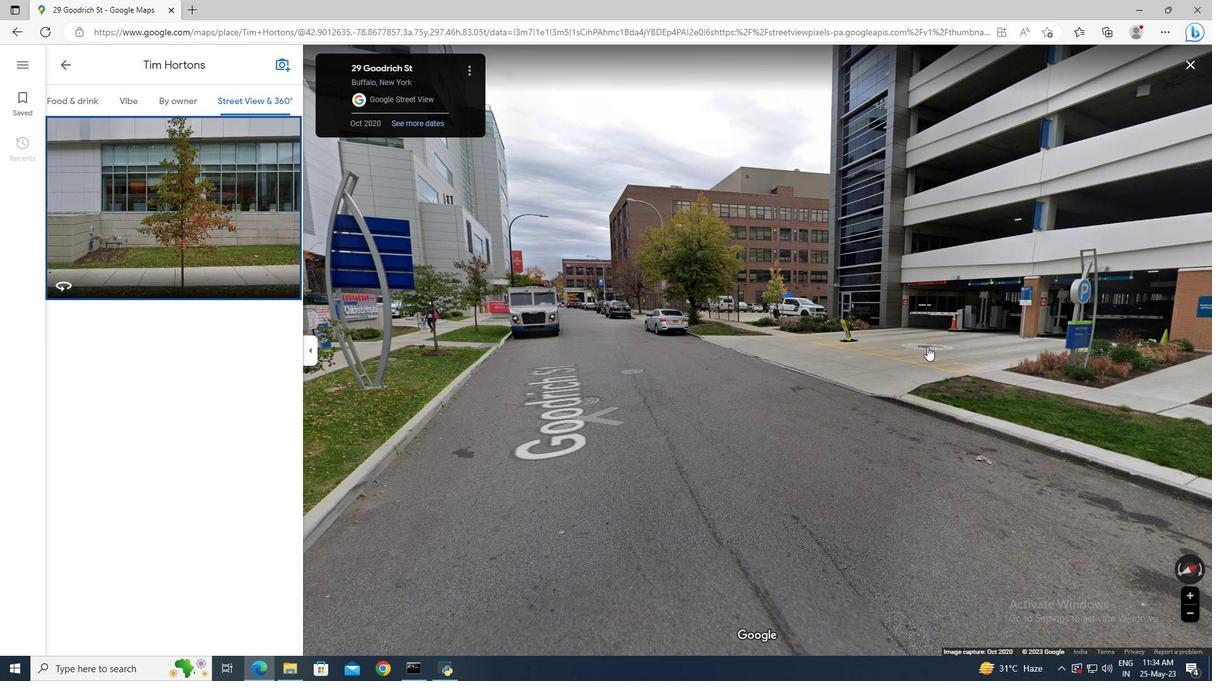 
Action: Mouse pressed left at (925, 348)
Screenshot: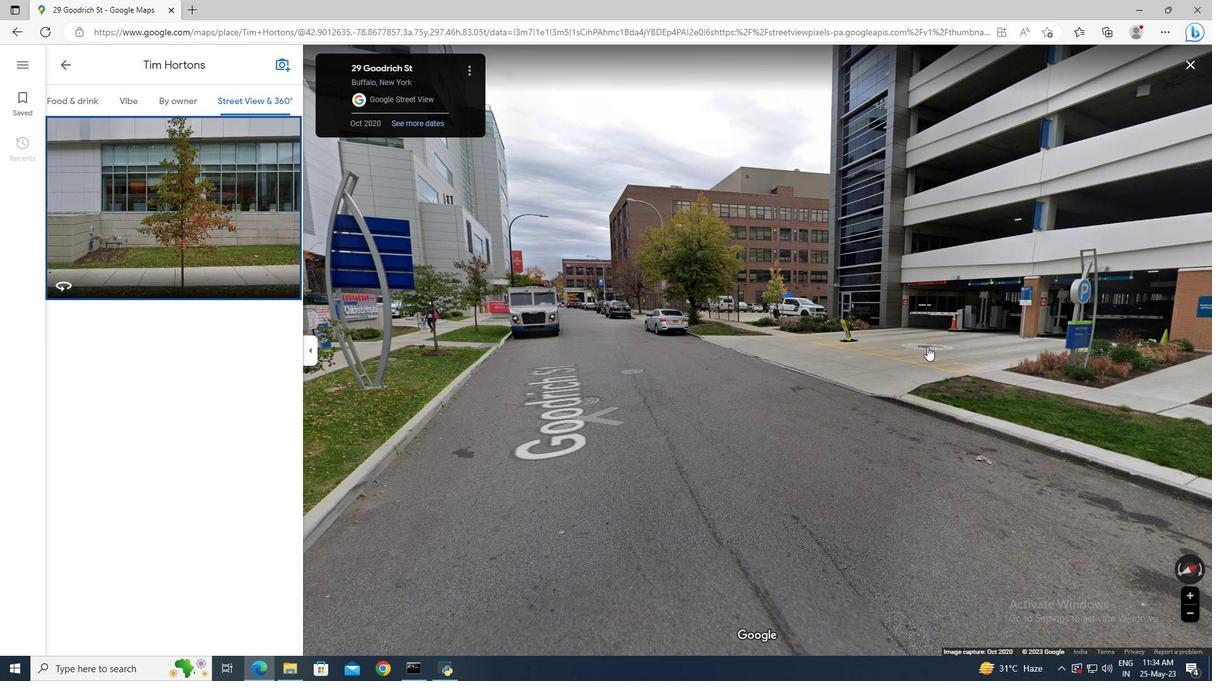 
Action: Mouse moved to (840, 347)
Screenshot: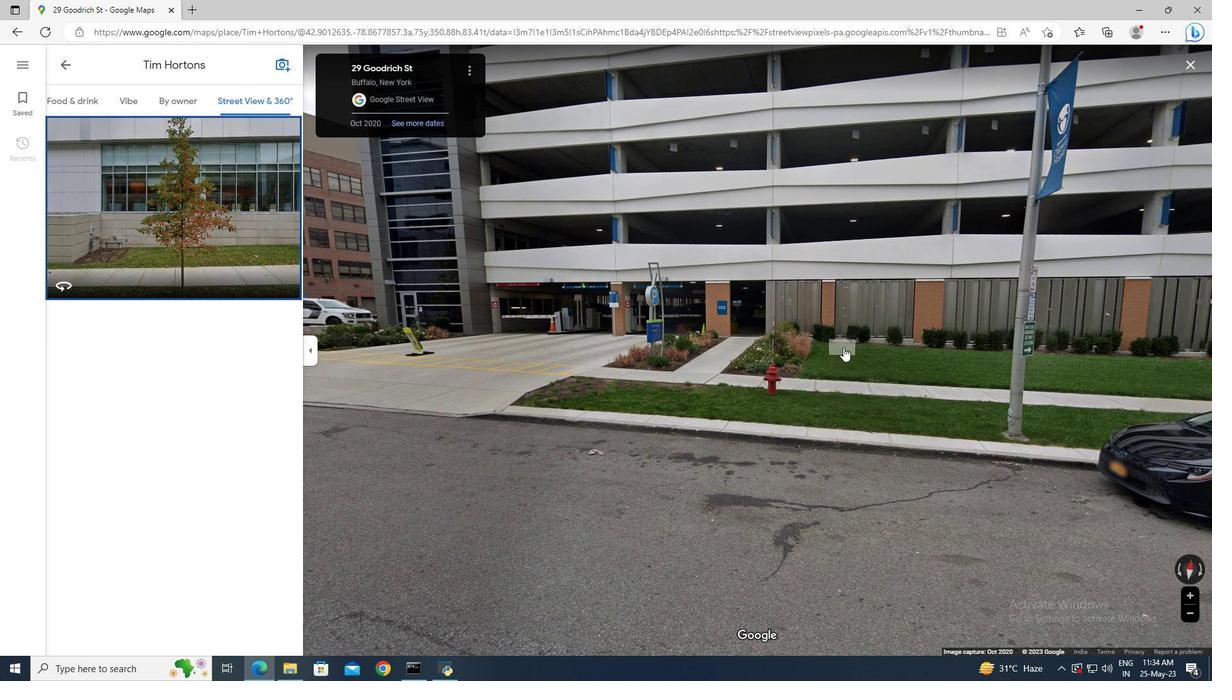 
Action: Mouse pressed left at (840, 347)
Screenshot: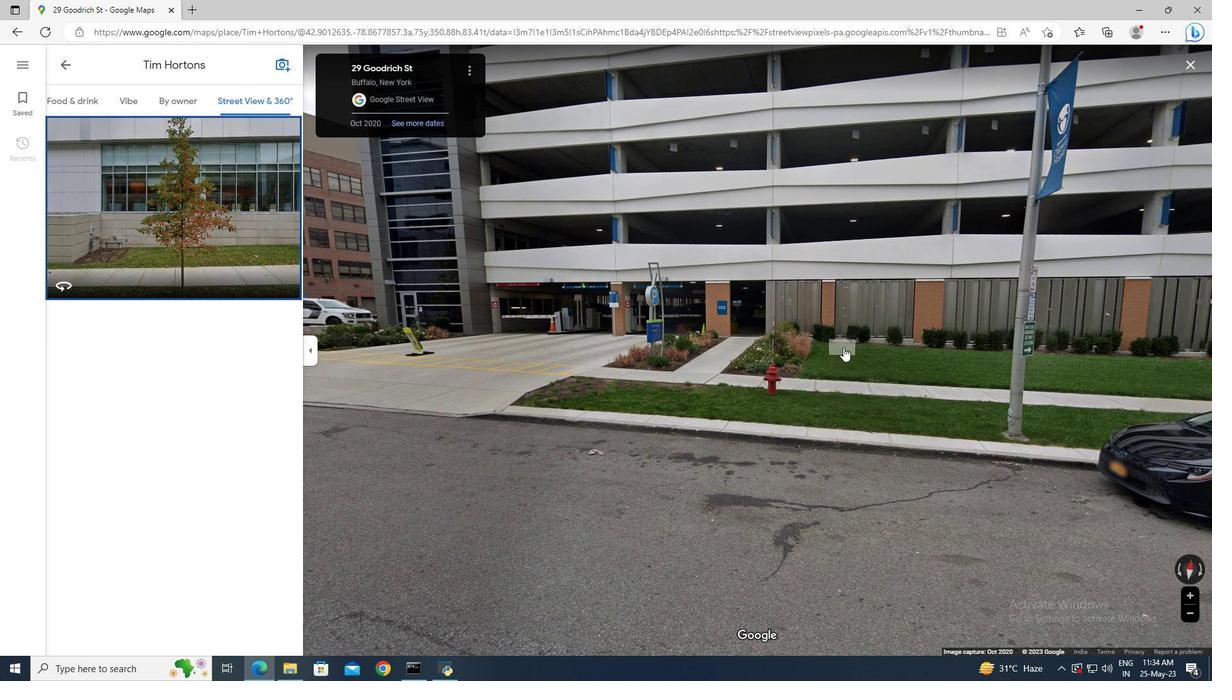 
Action: Mouse moved to (758, 318)
Screenshot: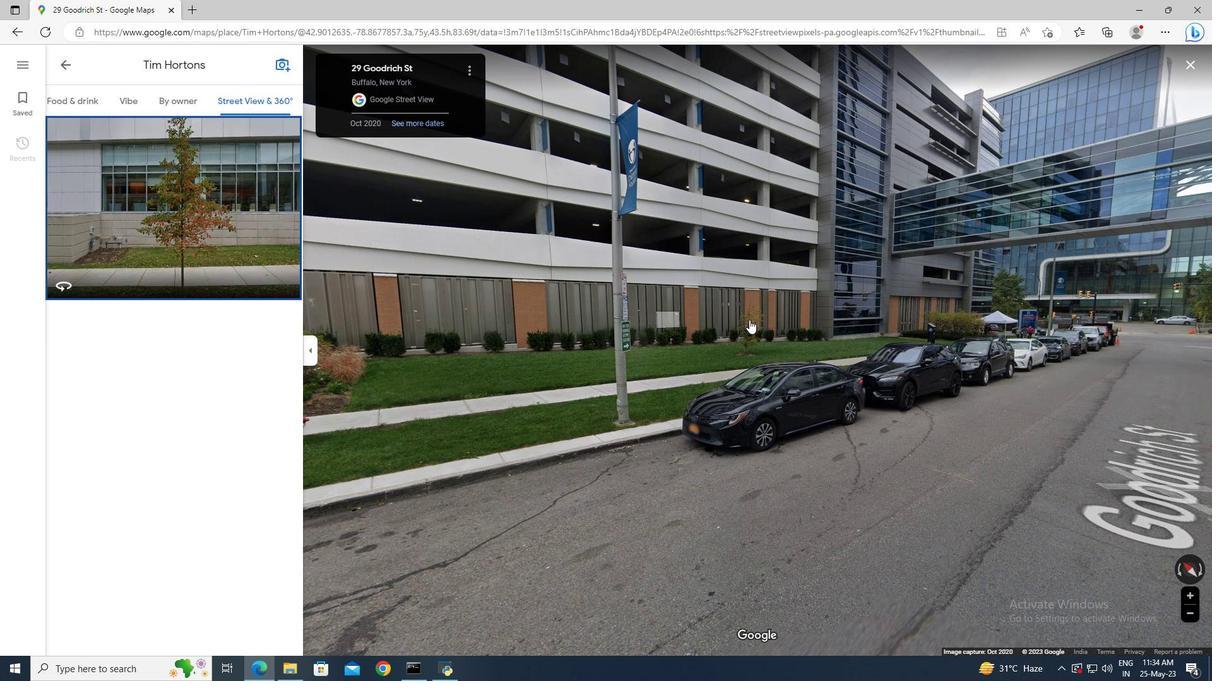 
Action: Mouse pressed left at (758, 318)
Screenshot: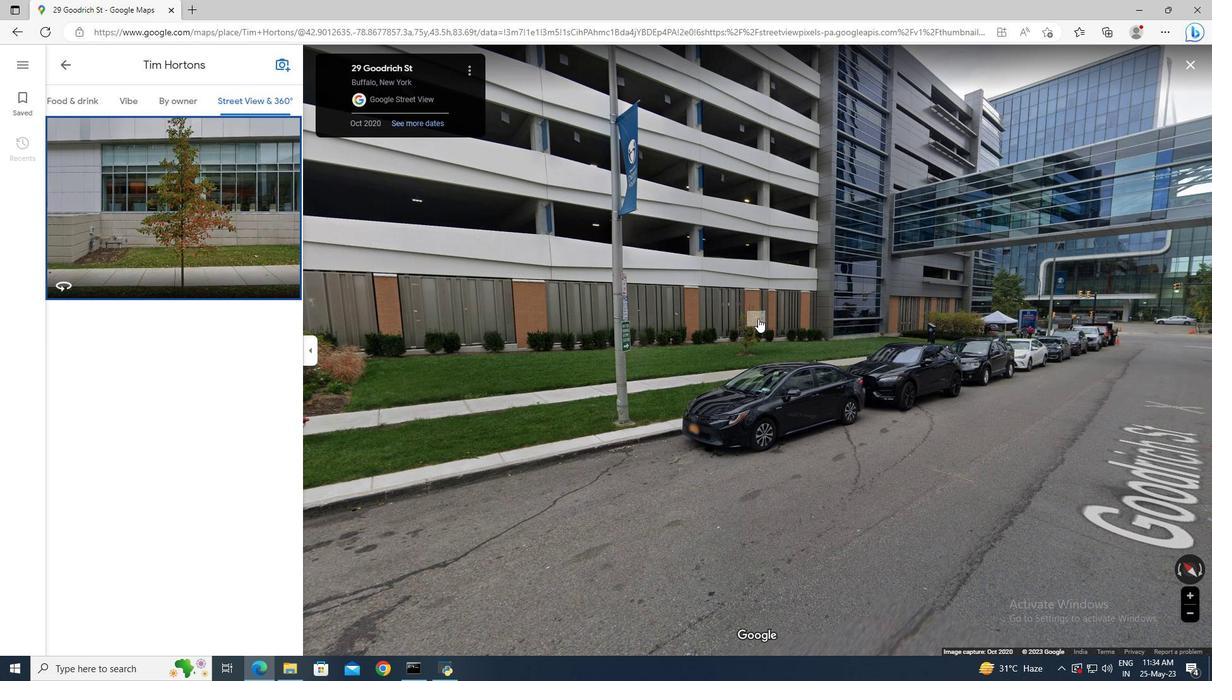 
Action: Mouse moved to (924, 401)
Screenshot: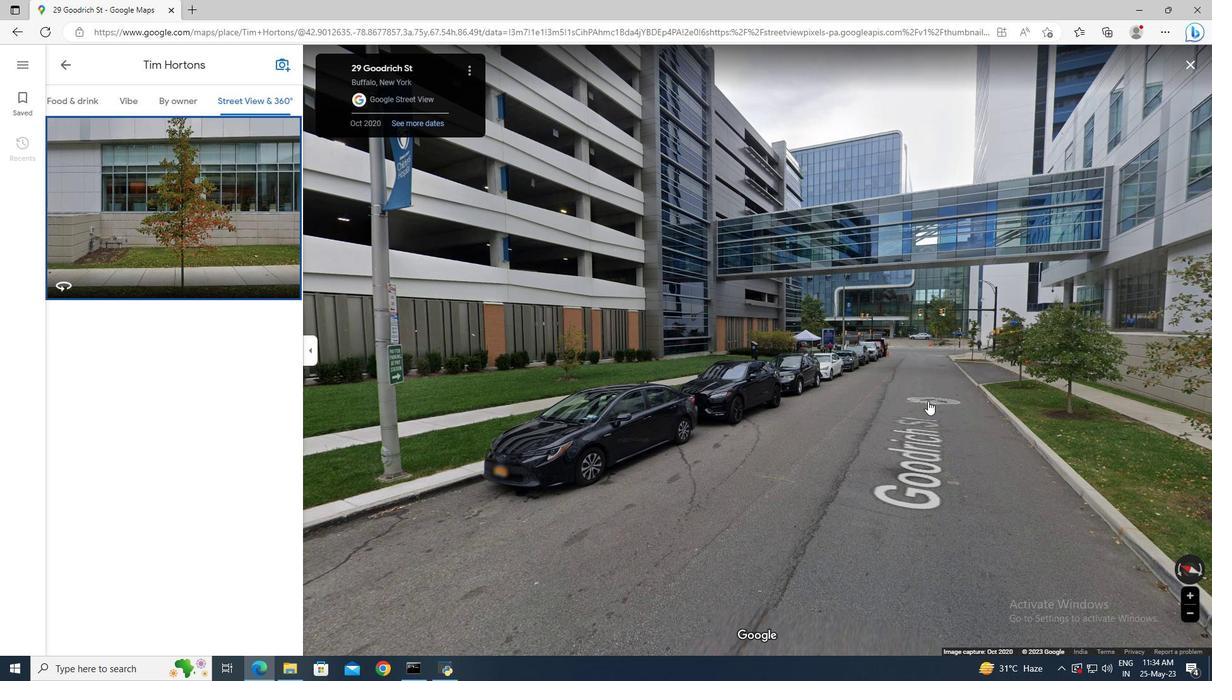
Action: Mouse pressed left at (924, 401)
Screenshot: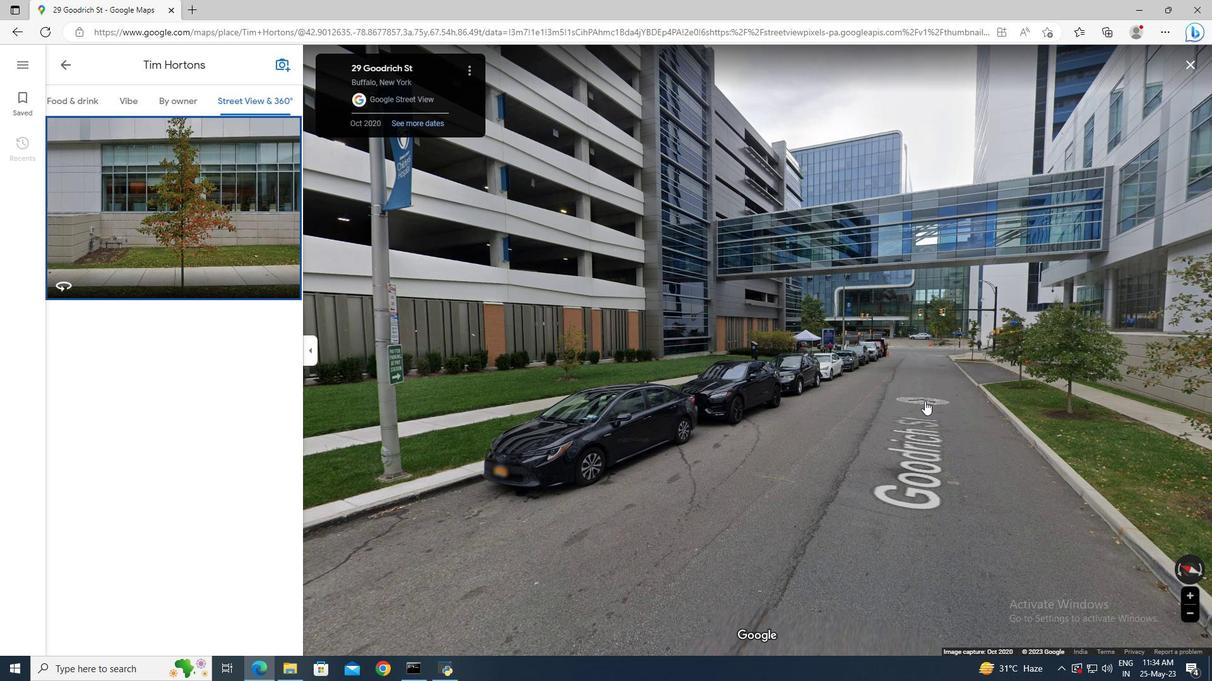 
Action: Mouse moved to (926, 393)
Screenshot: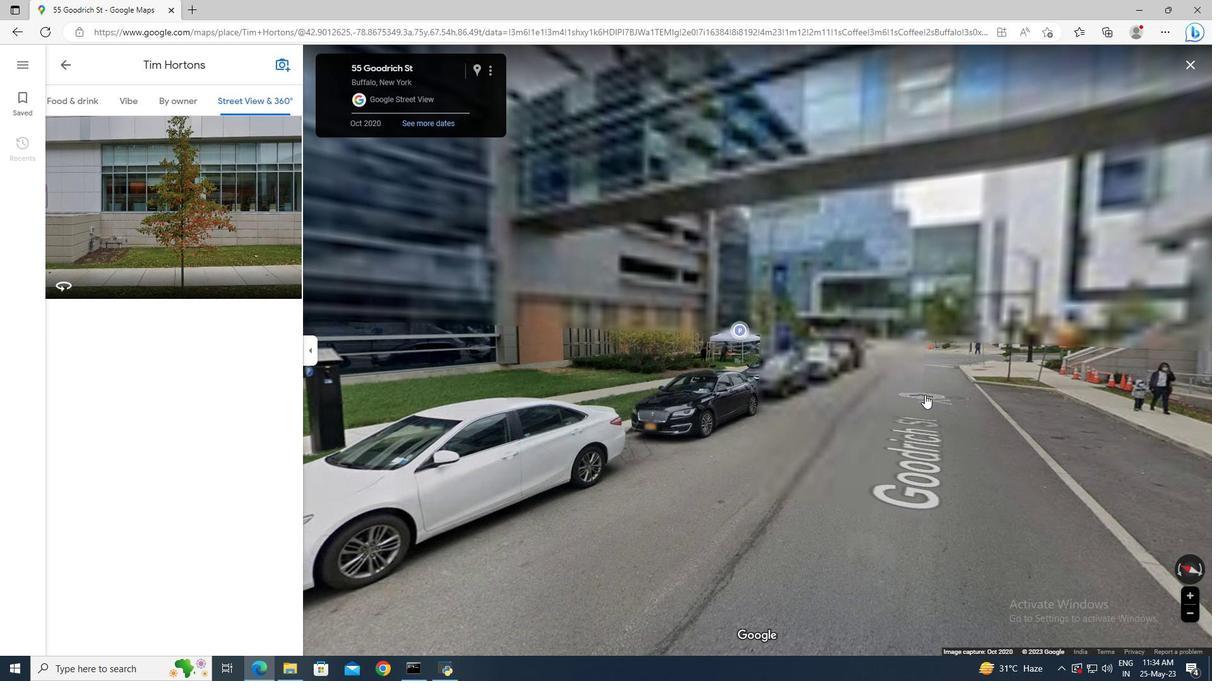 
Action: Mouse pressed left at (926, 393)
Screenshot: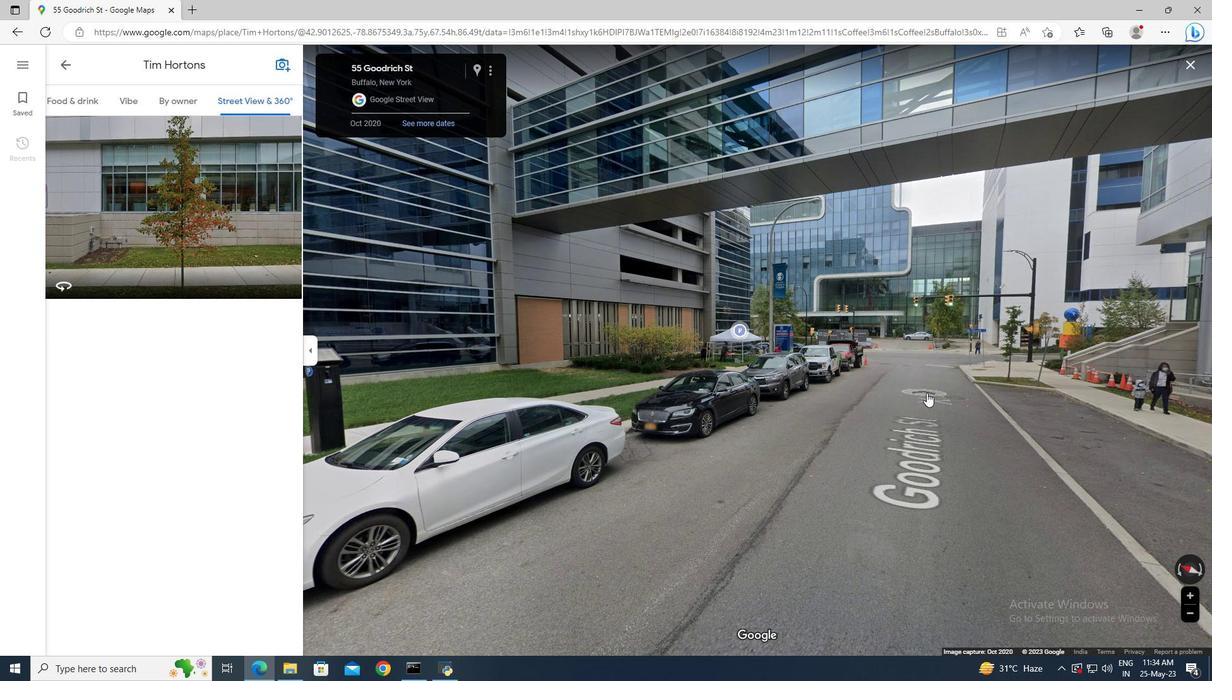 
Action: Mouse moved to (919, 361)
Screenshot: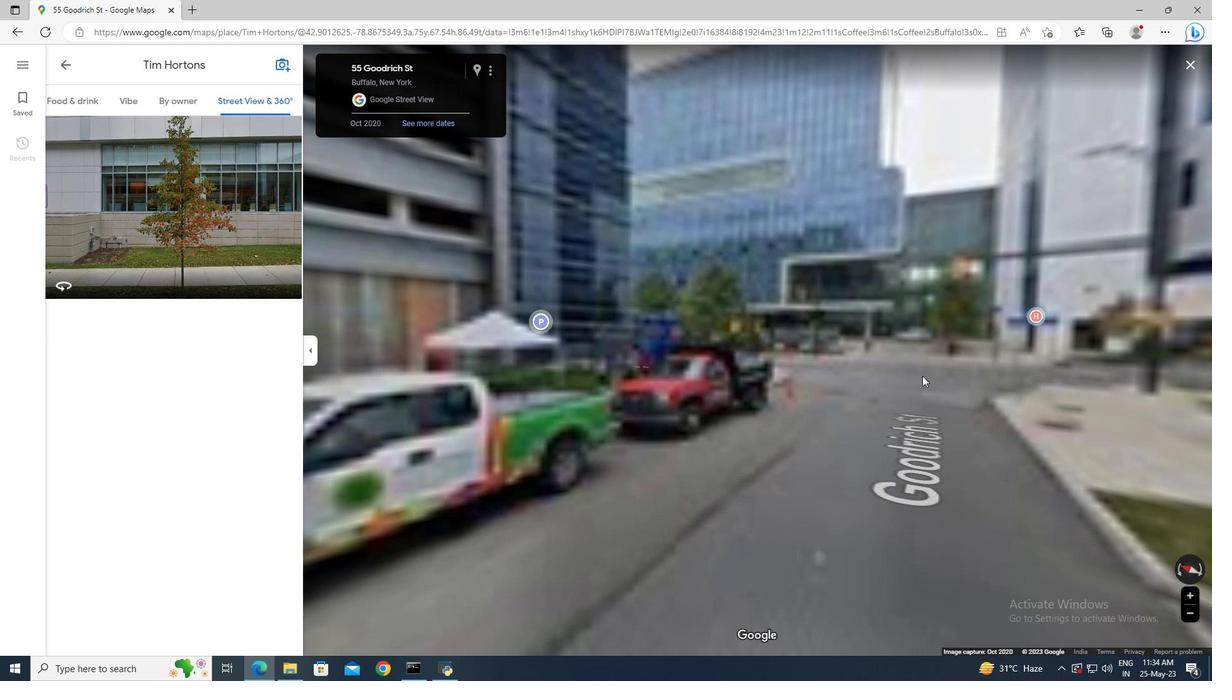 
Action: Mouse pressed left at (919, 361)
Screenshot: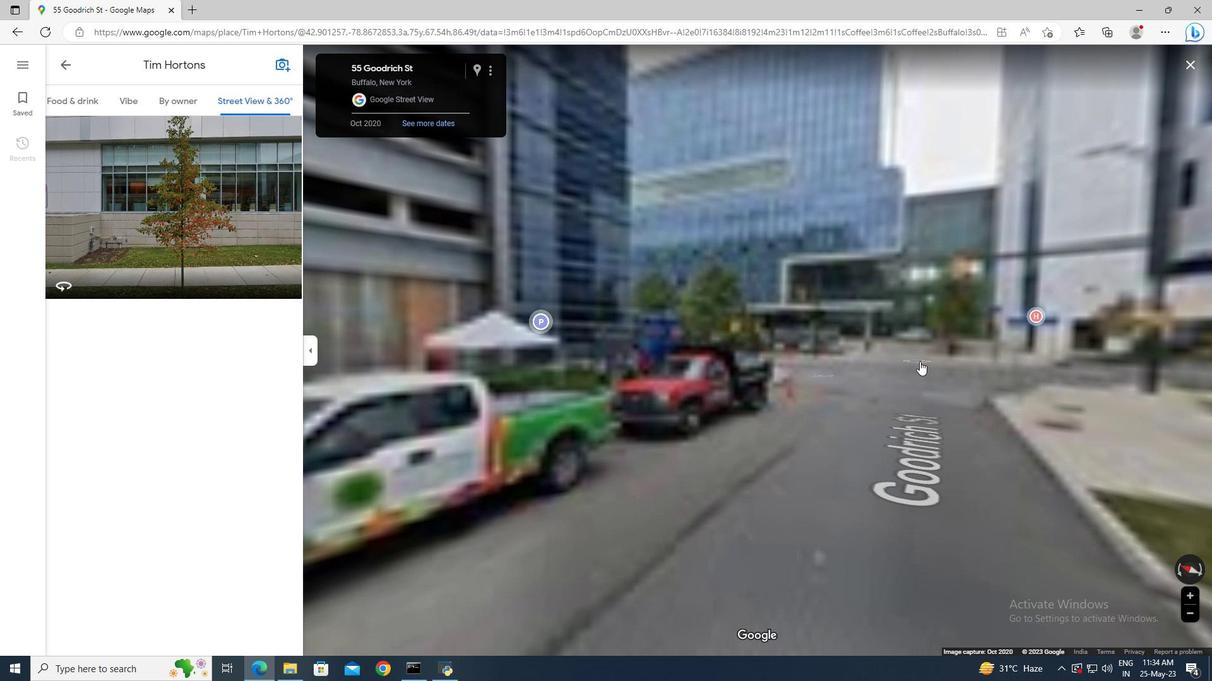 
Action: Mouse moved to (722, 405)
Screenshot: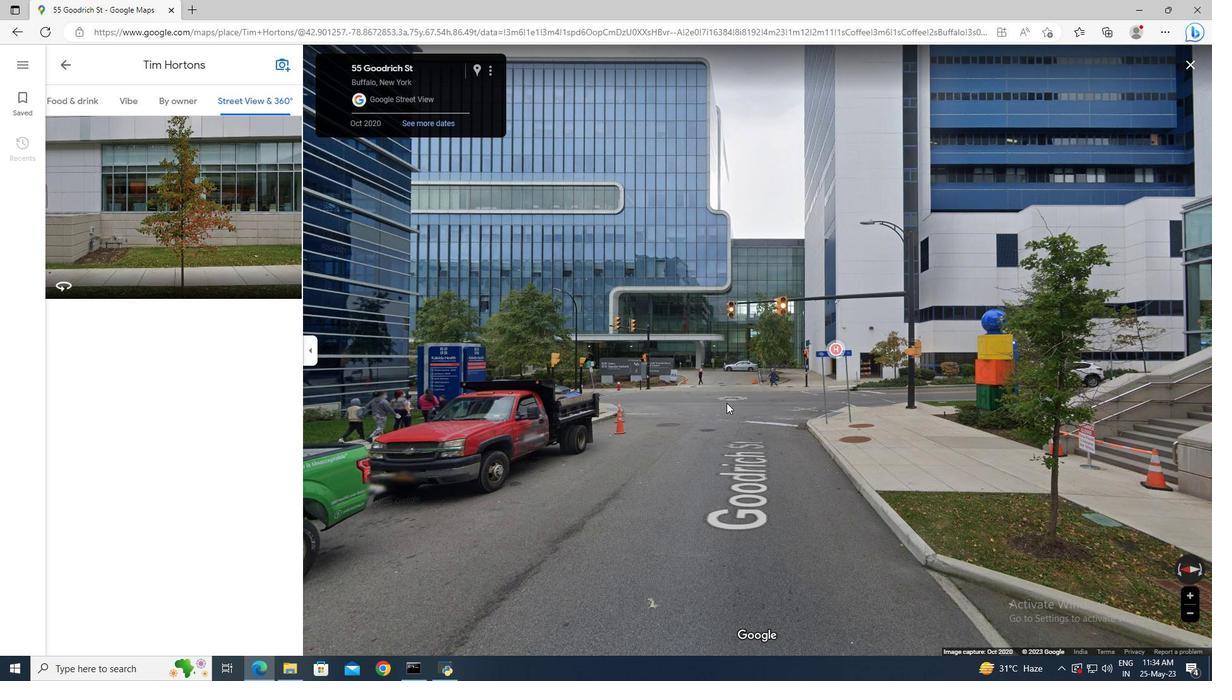 
Action: Mouse pressed left at (722, 405)
Screenshot: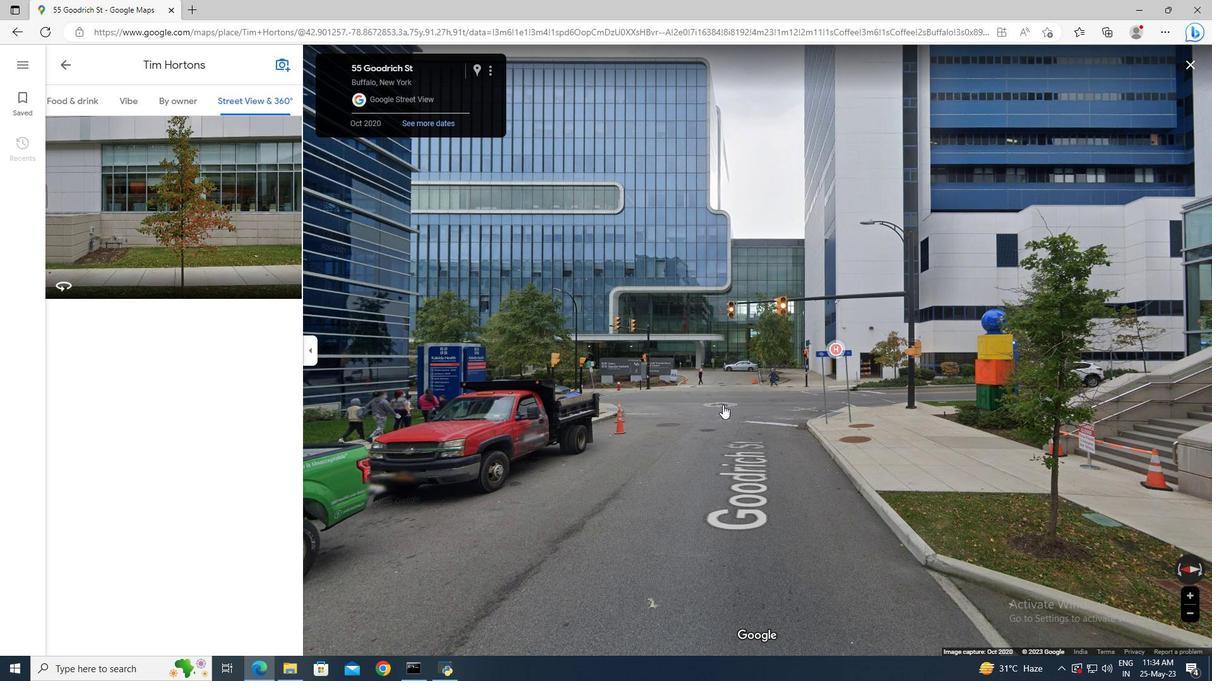 
Action: Mouse moved to (673, 411)
Screenshot: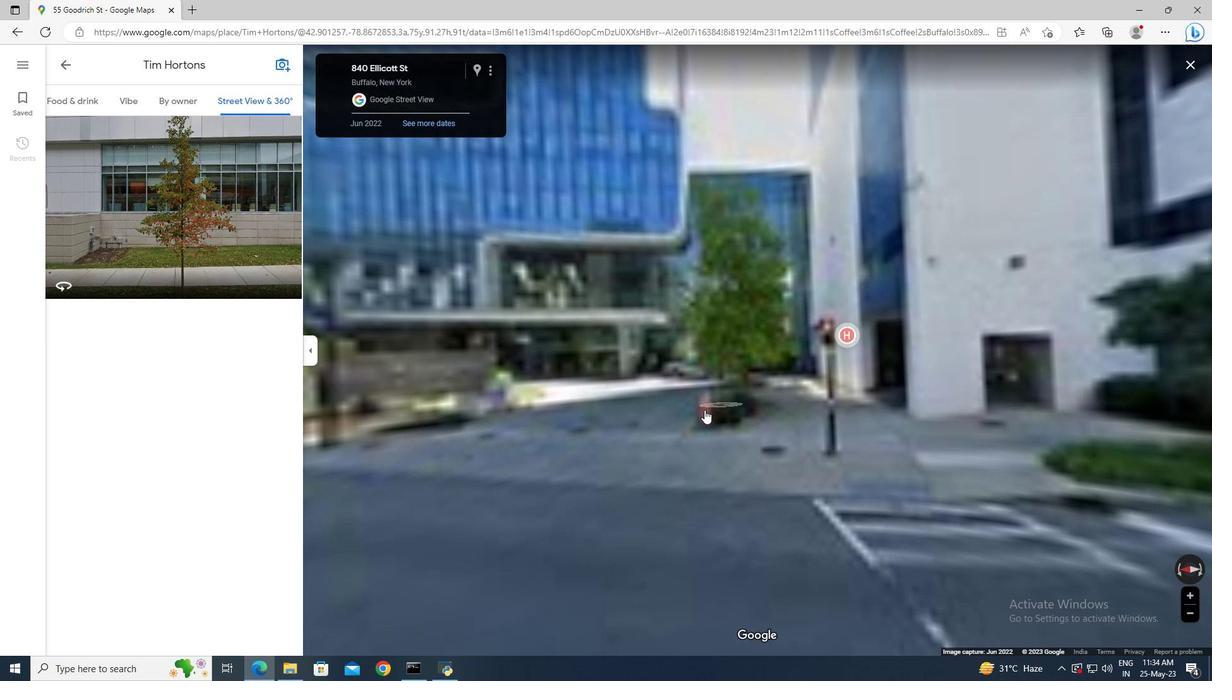 
Action: Mouse pressed left at (673, 411)
Screenshot: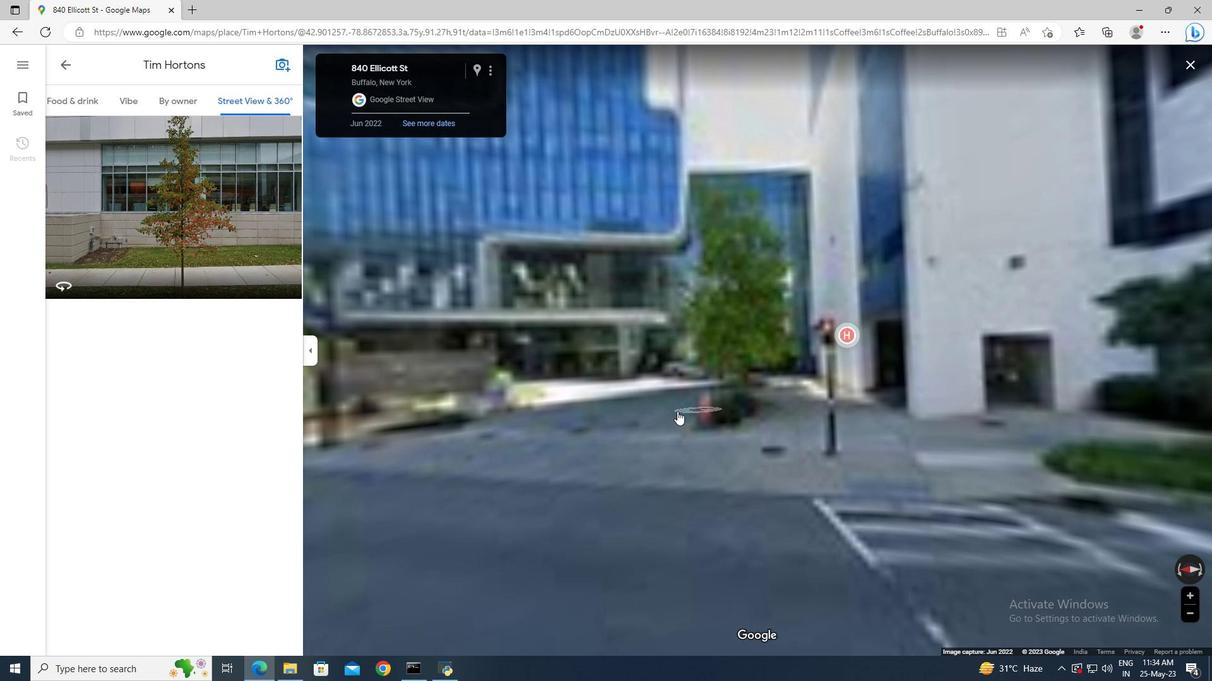 
Action: Mouse moved to (702, 389)
Screenshot: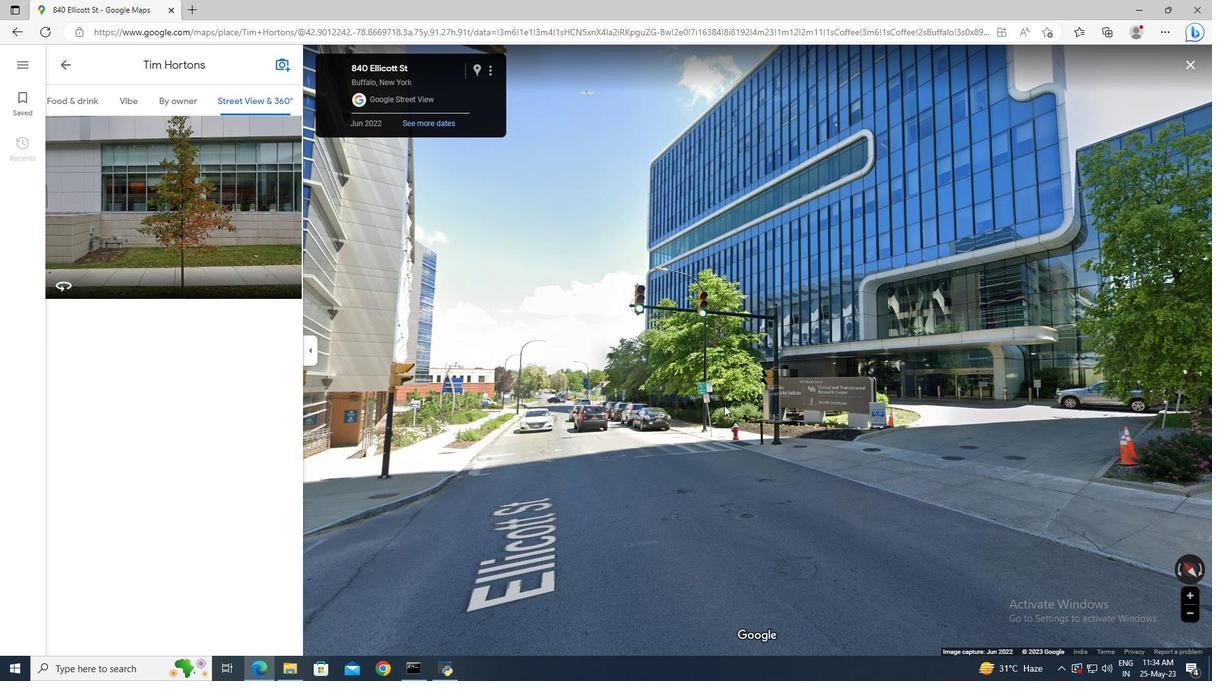 
Action: Mouse pressed left at (702, 389)
Screenshot: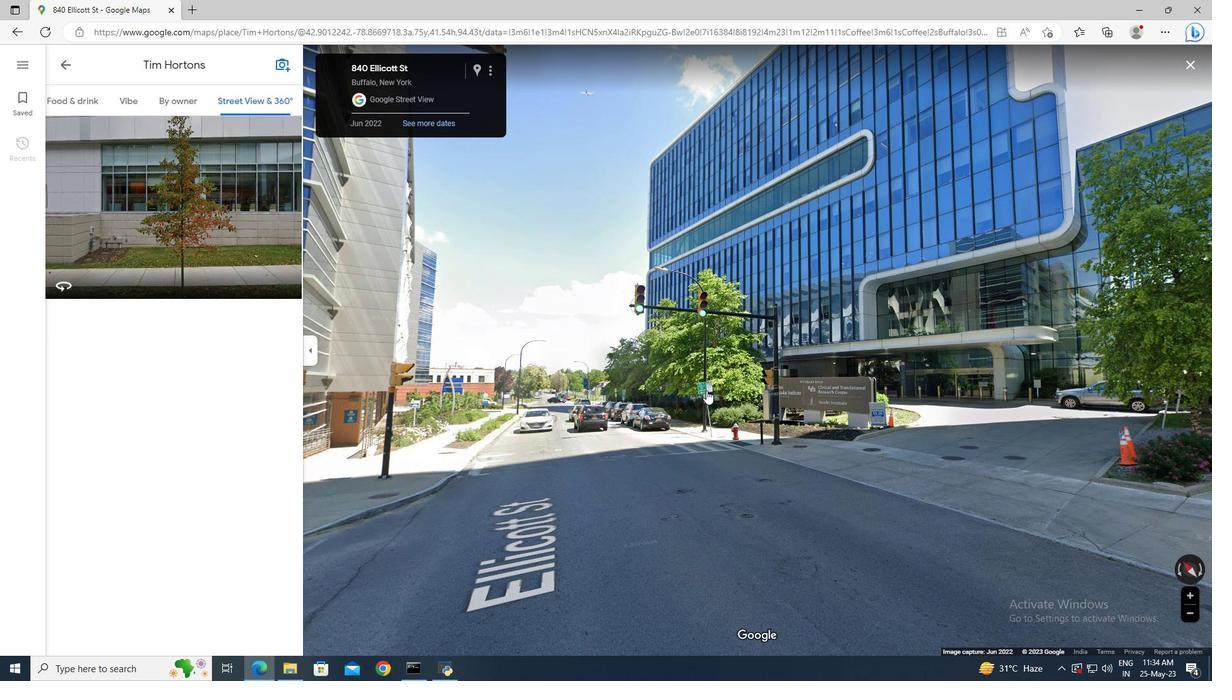
Action: Mouse moved to (626, 419)
Screenshot: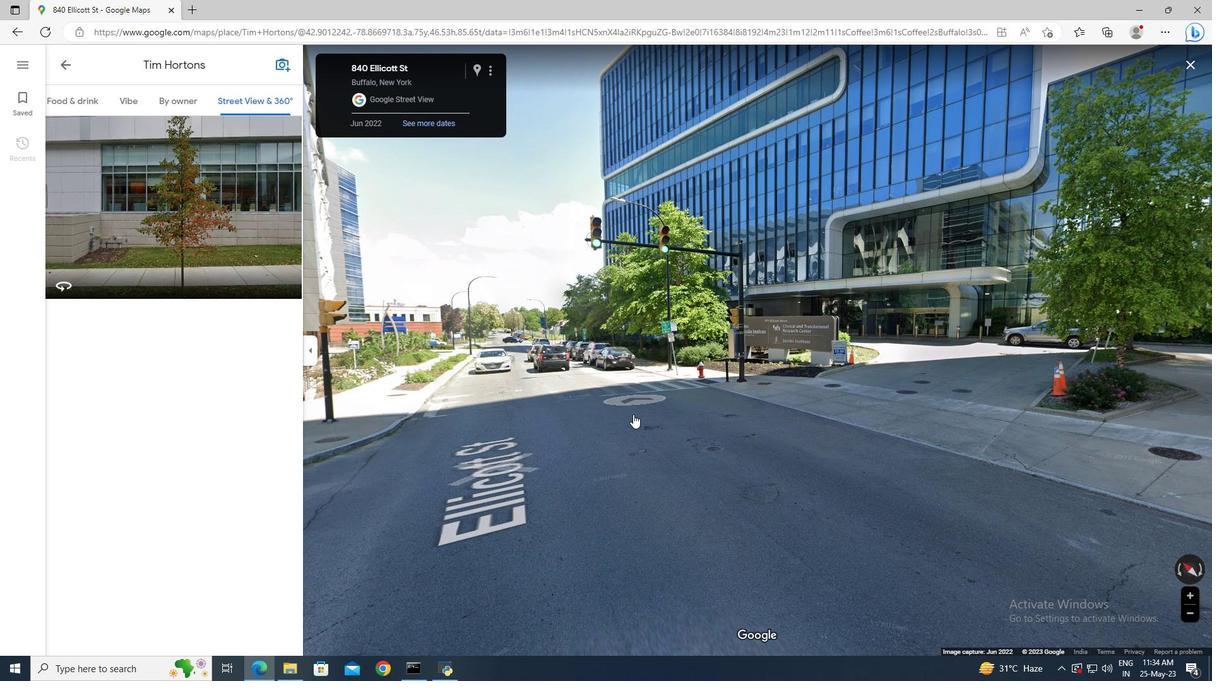
Action: Mouse pressed left at (626, 419)
Screenshot: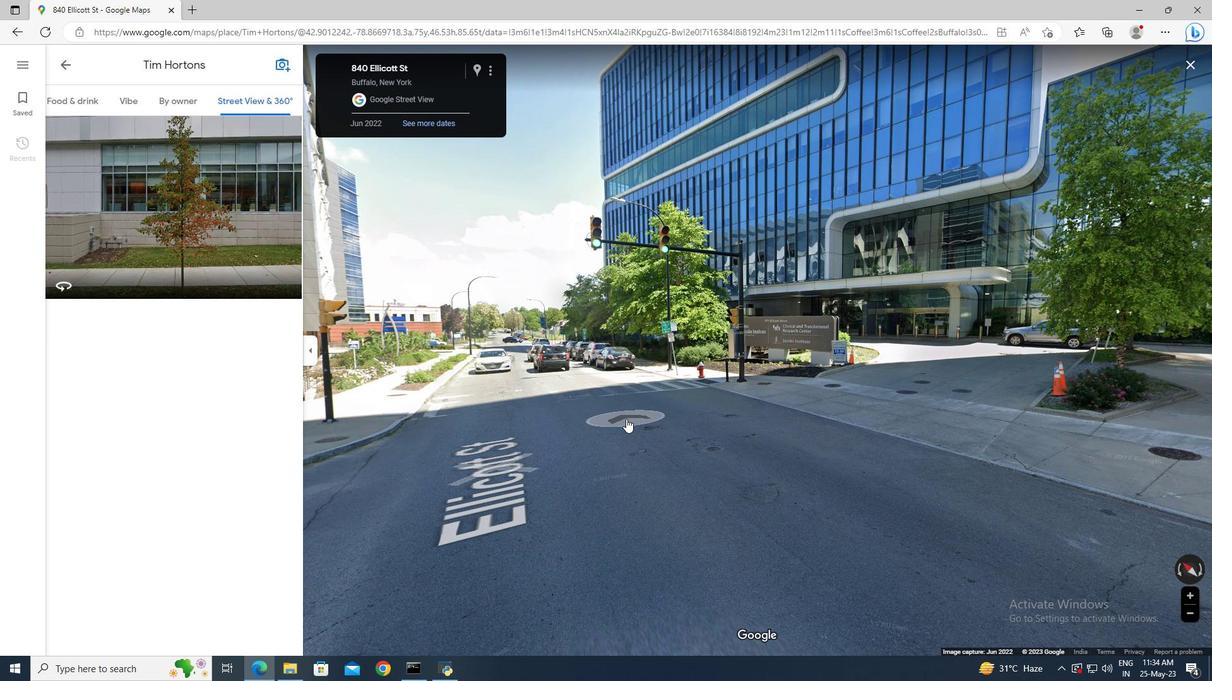 
Action: Mouse moved to (1189, 63)
Screenshot: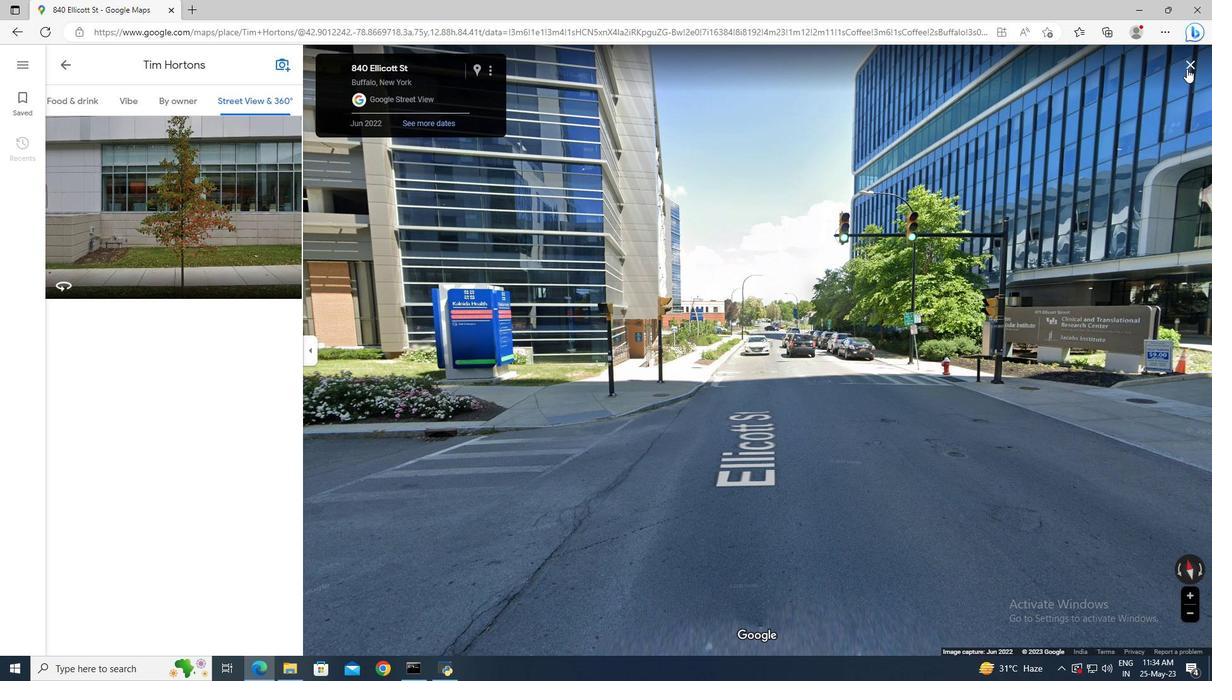 
Action: Mouse pressed left at (1189, 63)
Screenshot: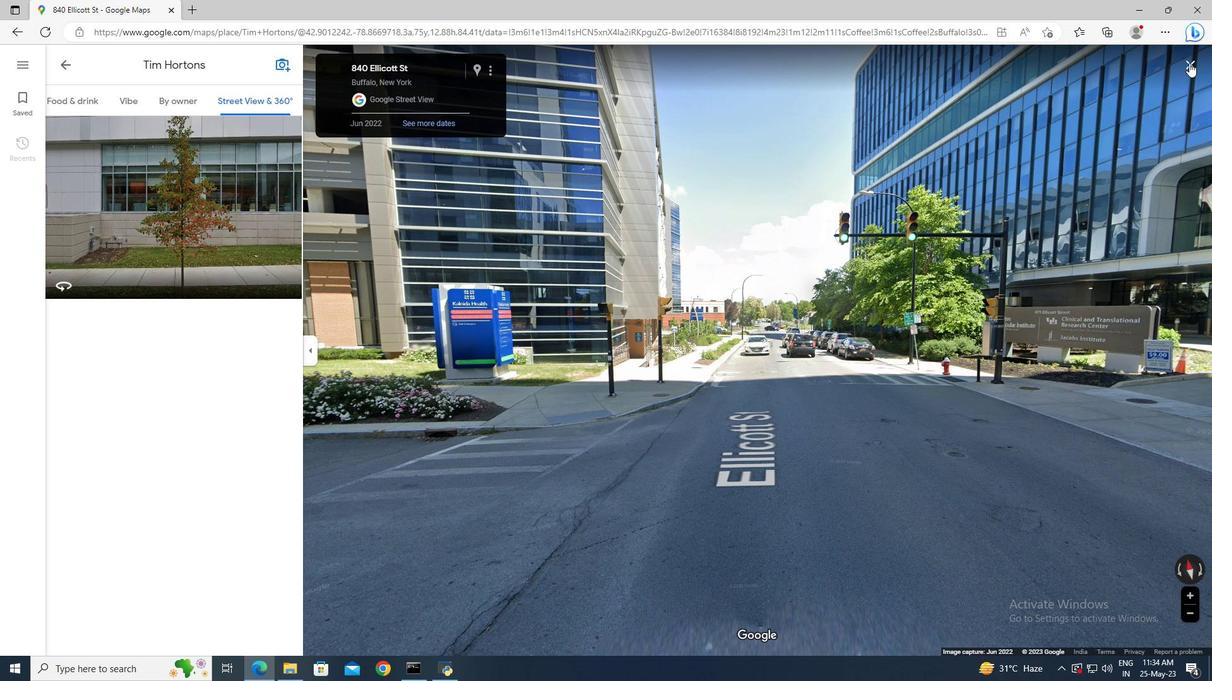 
Action: Mouse moved to (135, 289)
Screenshot: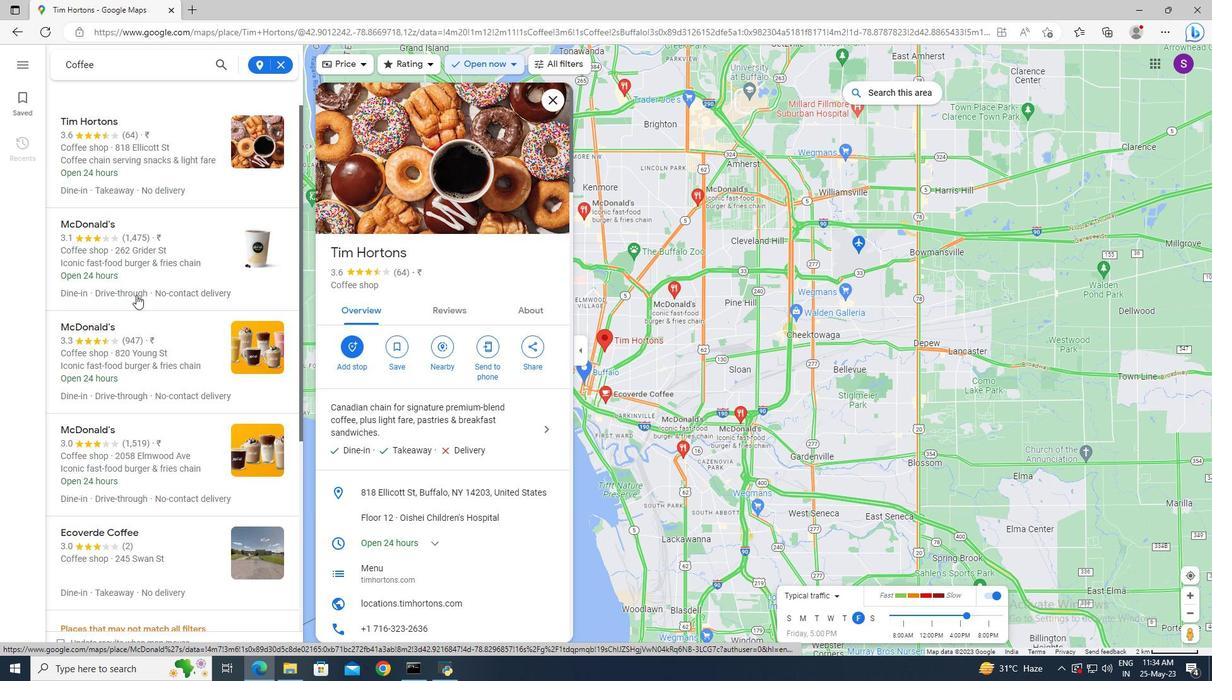 
Action: Mouse pressed left at (135, 289)
Screenshot: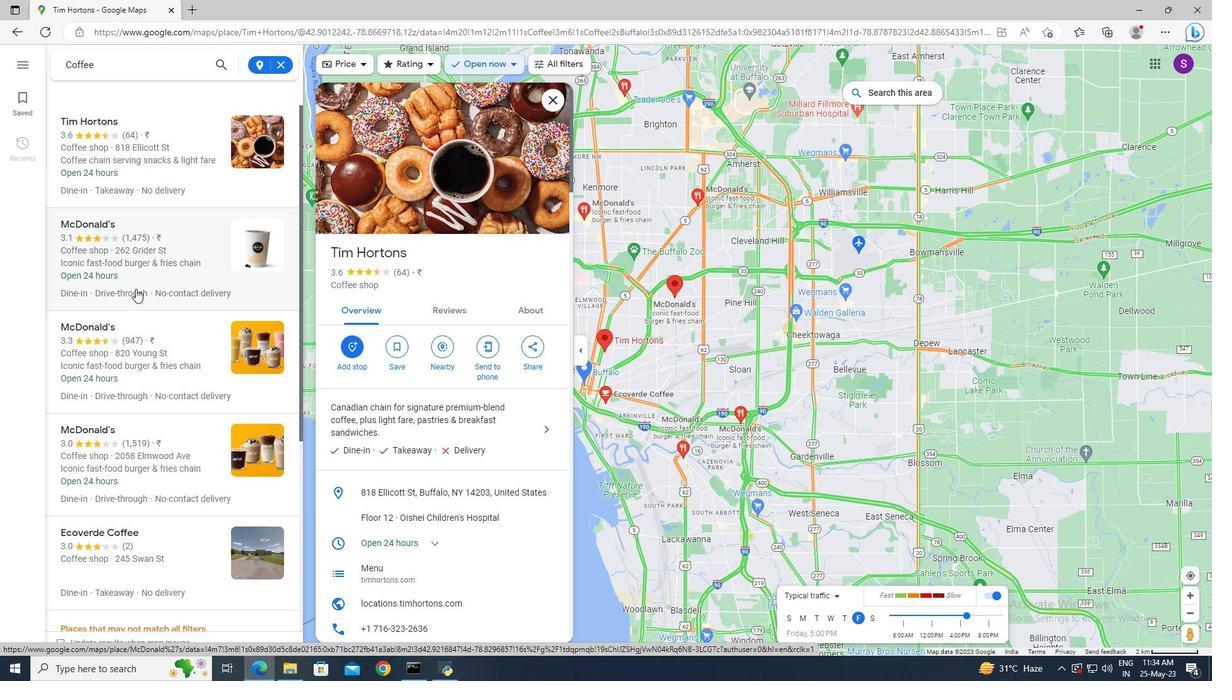 
Action: Mouse moved to (457, 319)
Screenshot: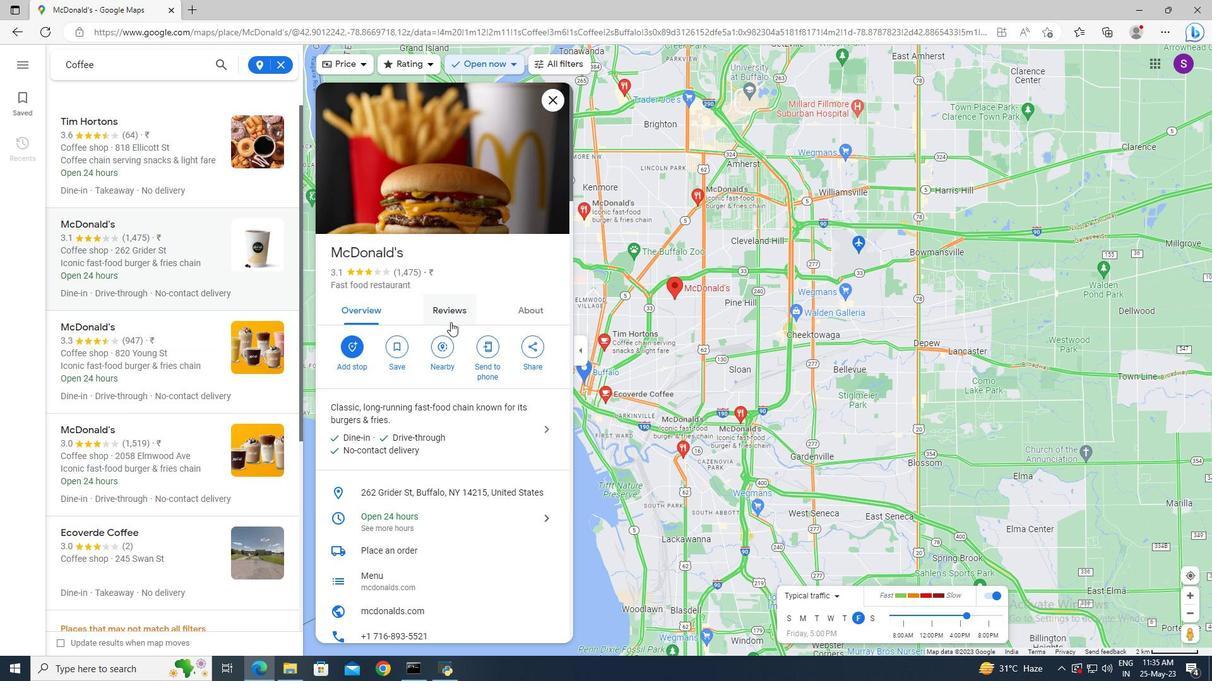 
Action: Mouse pressed left at (457, 319)
Screenshot: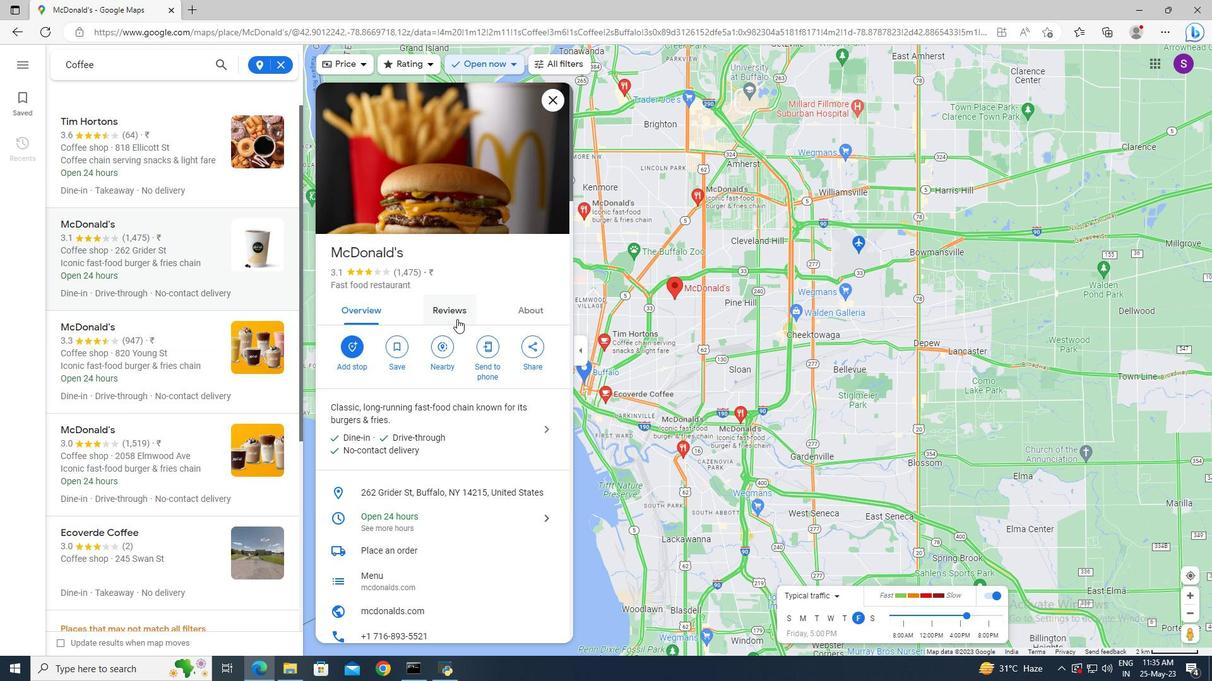 
Action: Mouse scrolled (457, 318) with delta (0, 0)
Screenshot: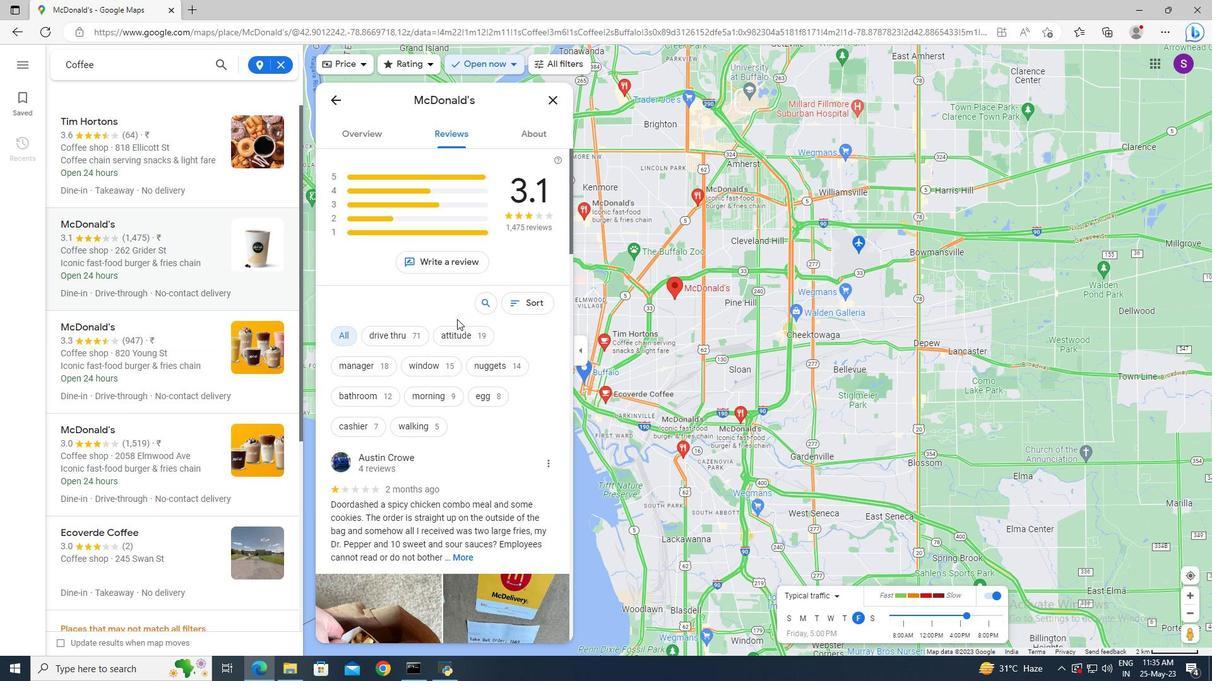 
Action: Mouse scrolled (457, 318) with delta (0, 0)
Screenshot: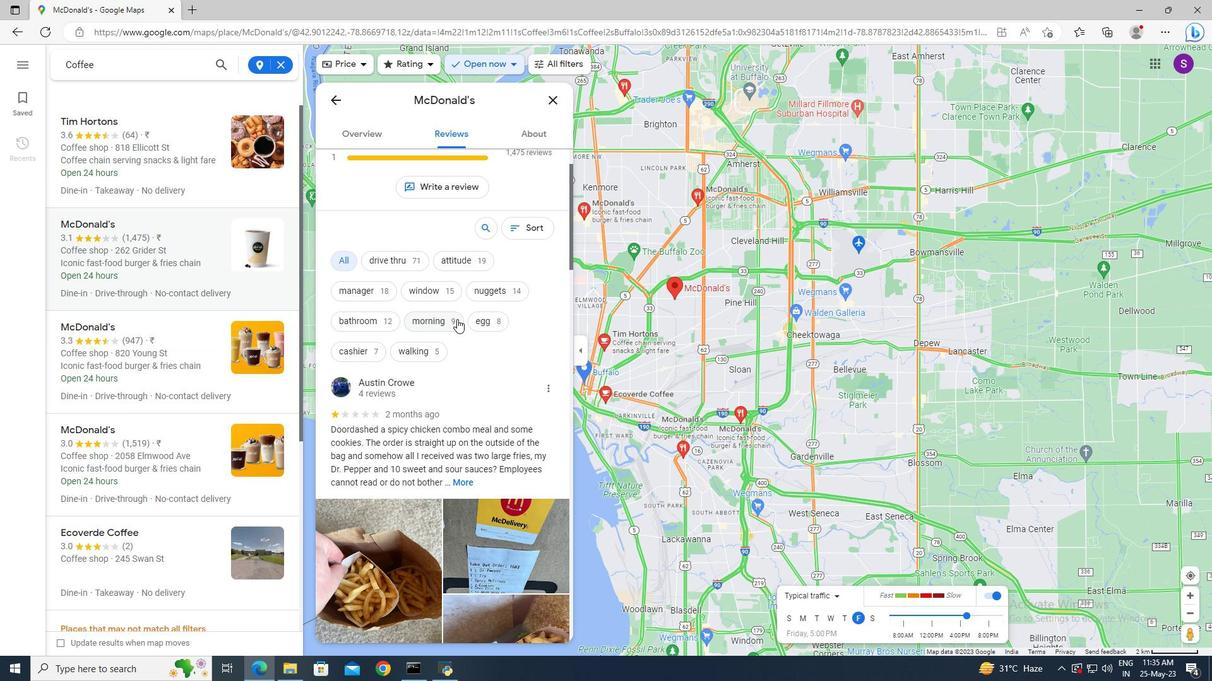 
Action: Mouse scrolled (457, 318) with delta (0, 0)
Screenshot: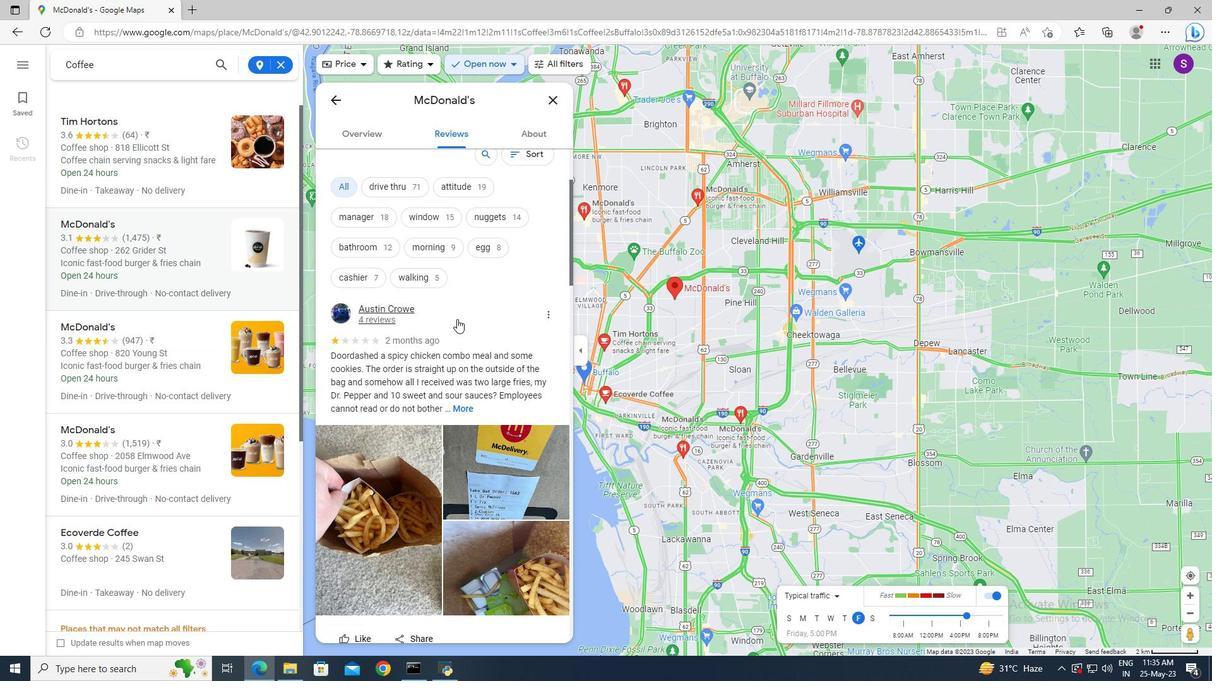 
Action: Mouse scrolled (457, 318) with delta (0, 0)
Screenshot: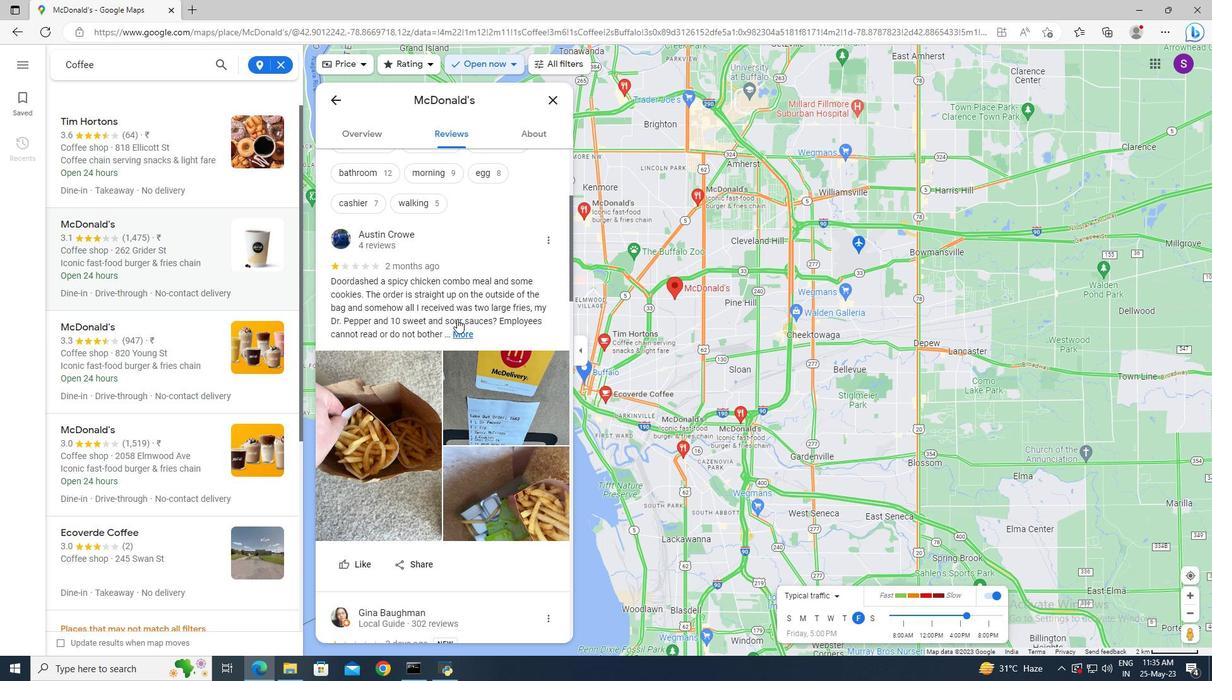 
Action: Mouse scrolled (457, 318) with delta (0, 0)
Screenshot: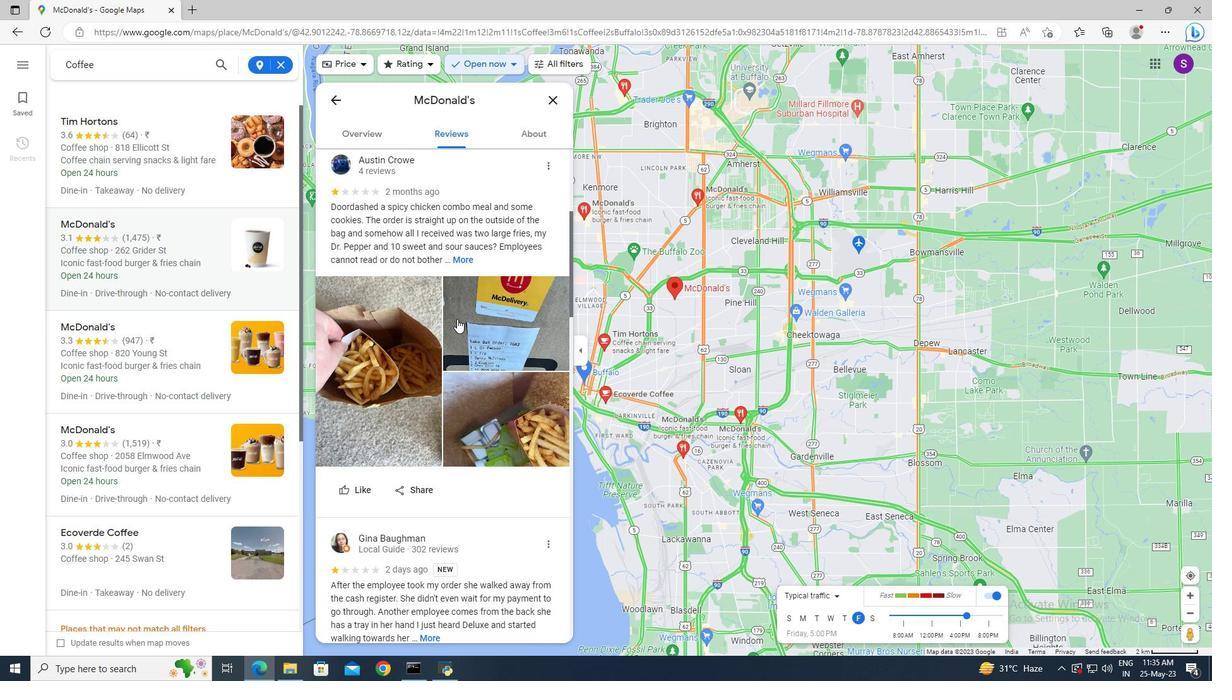 
Action: Mouse scrolled (457, 318) with delta (0, 0)
Screenshot: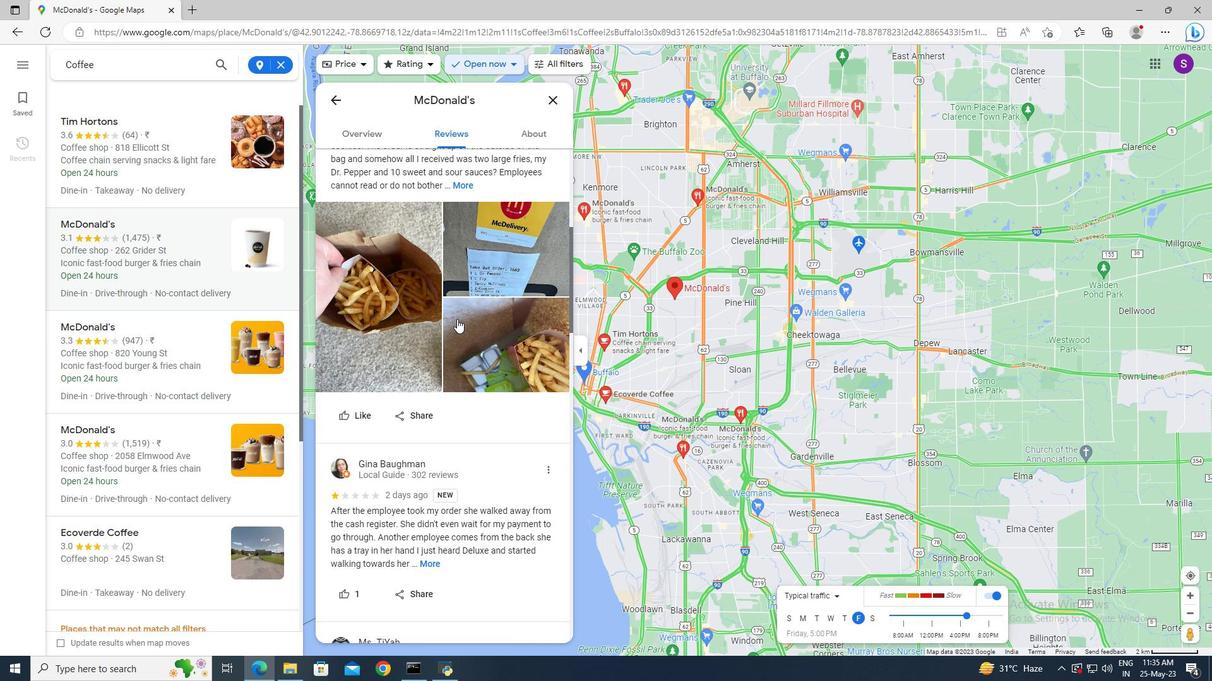 
Action: Mouse scrolled (457, 318) with delta (0, 0)
Screenshot: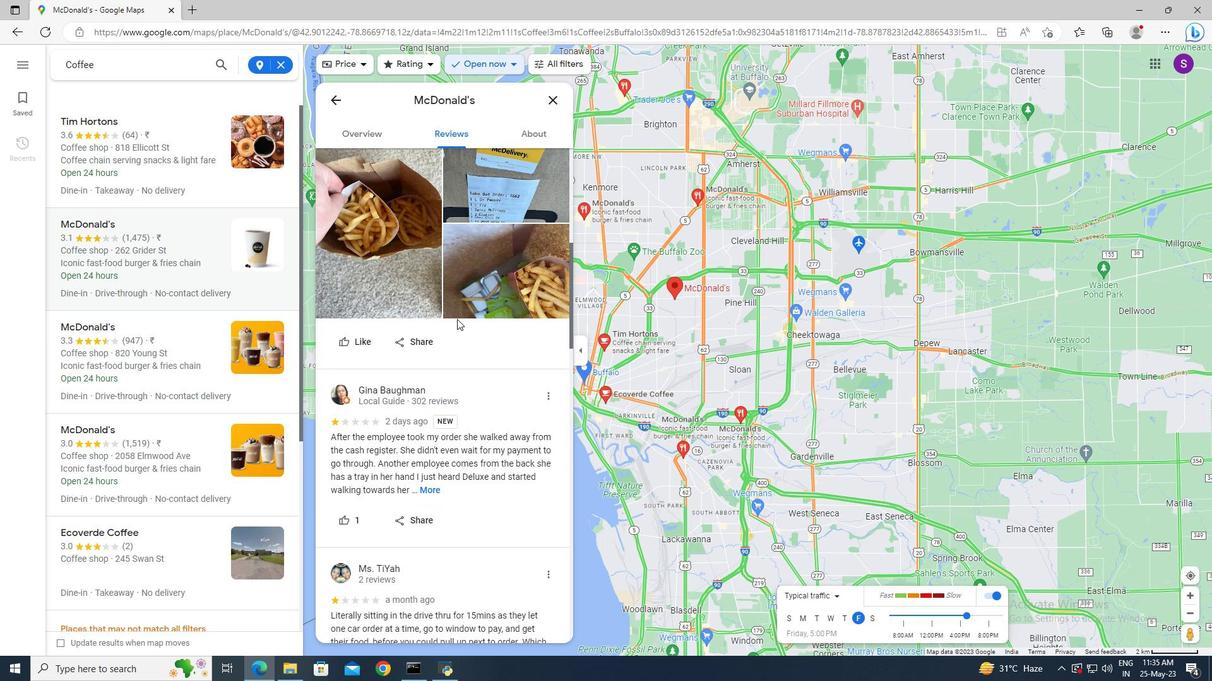 
Action: Mouse scrolled (457, 318) with delta (0, 0)
Screenshot: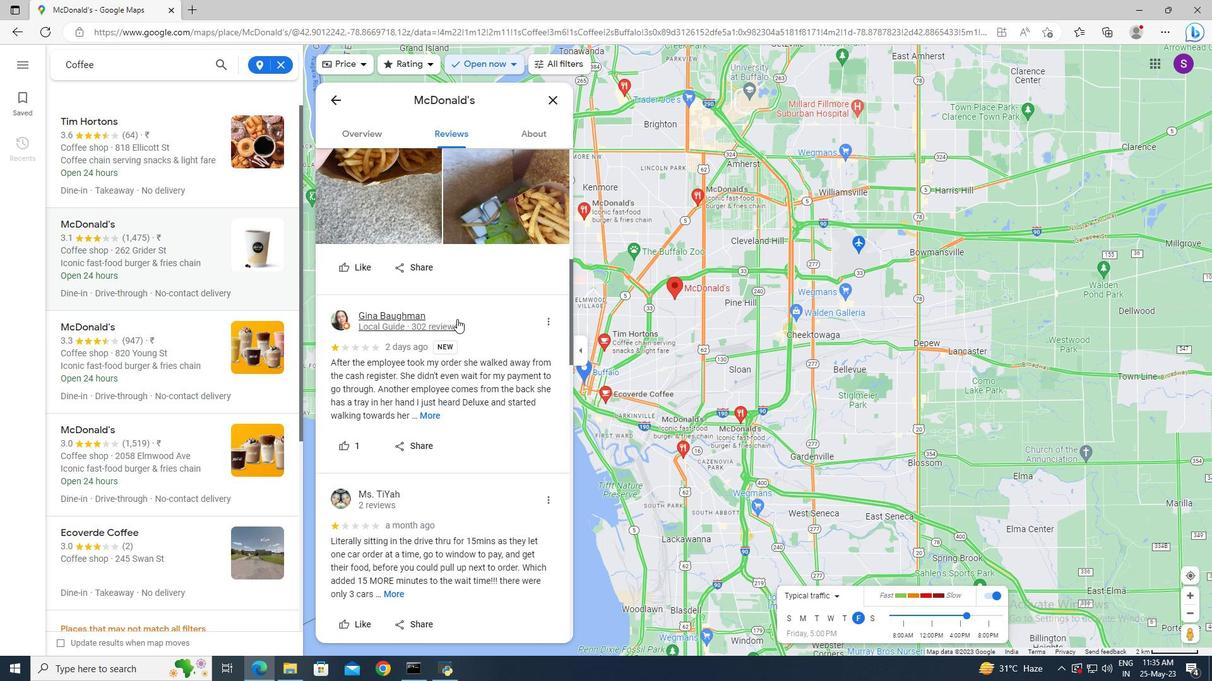 
Action: Mouse scrolled (457, 318) with delta (0, 0)
Screenshot: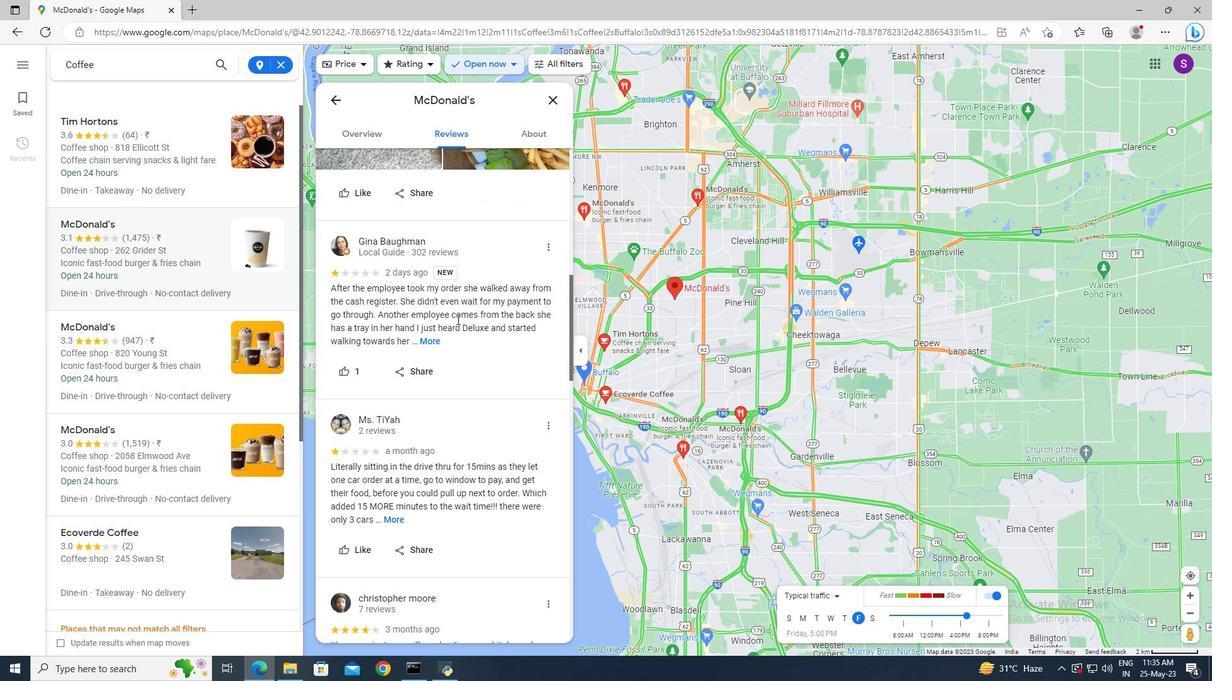 
Action: Mouse scrolled (457, 318) with delta (0, 0)
Screenshot: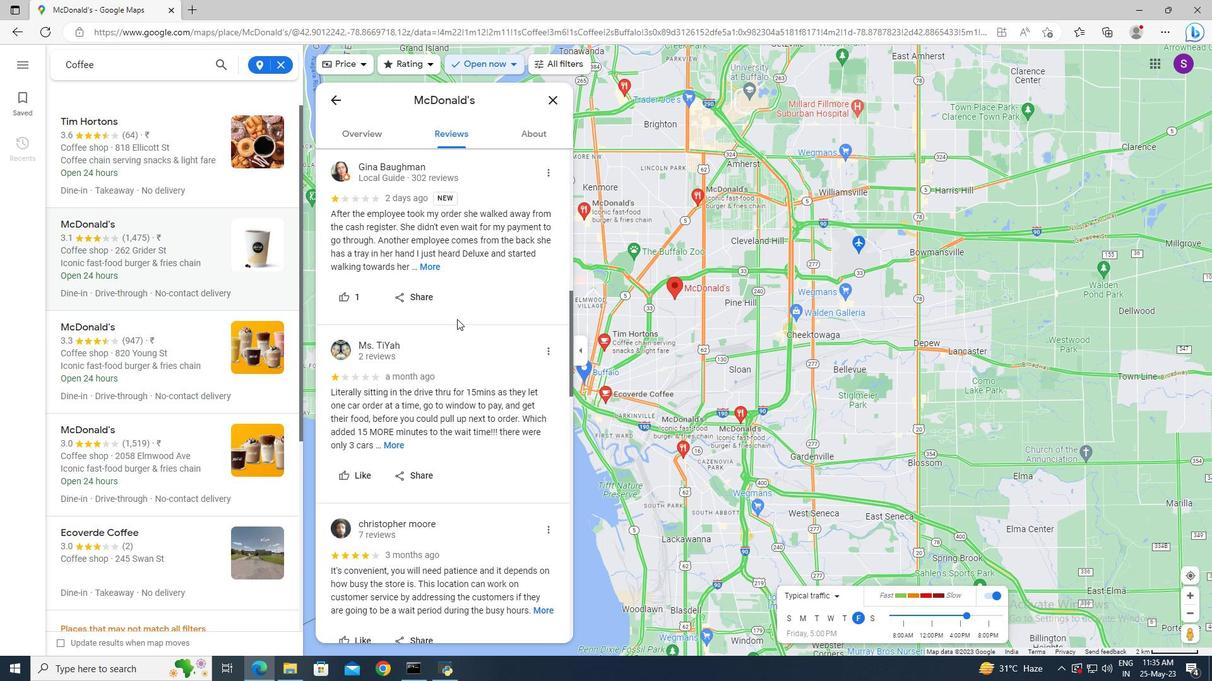 
Action: Mouse moved to (456, 319)
Screenshot: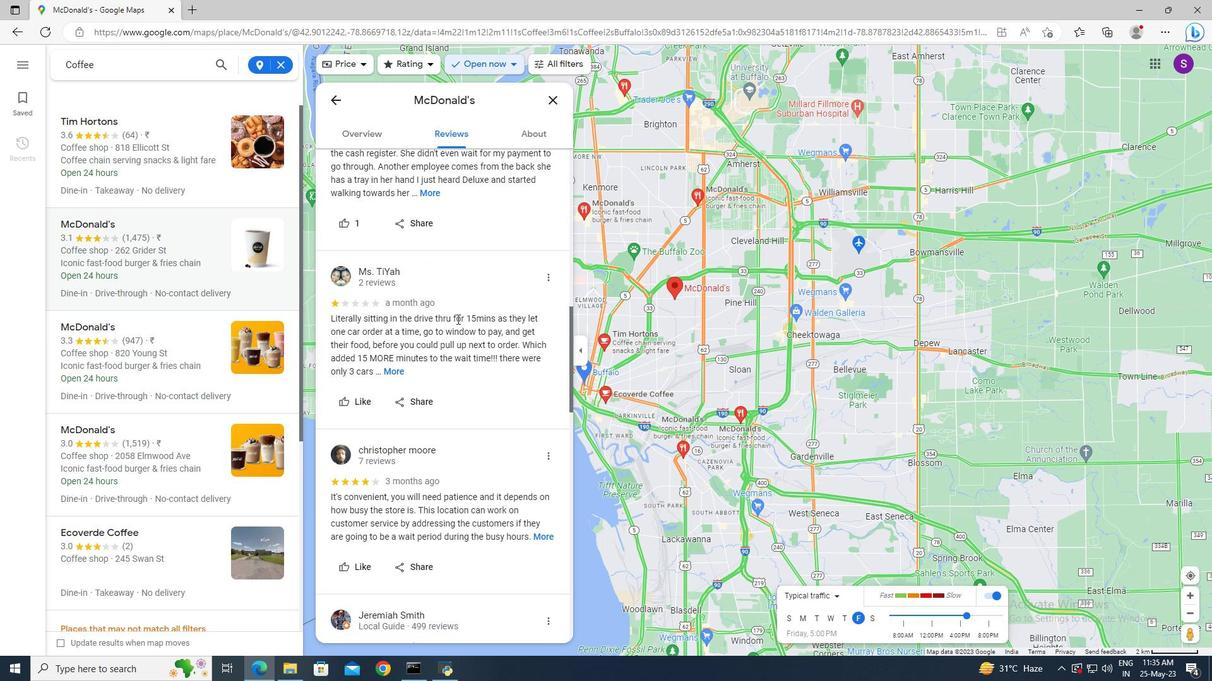 
Action: Mouse scrolled (457, 318) with delta (0, 0)
Screenshot: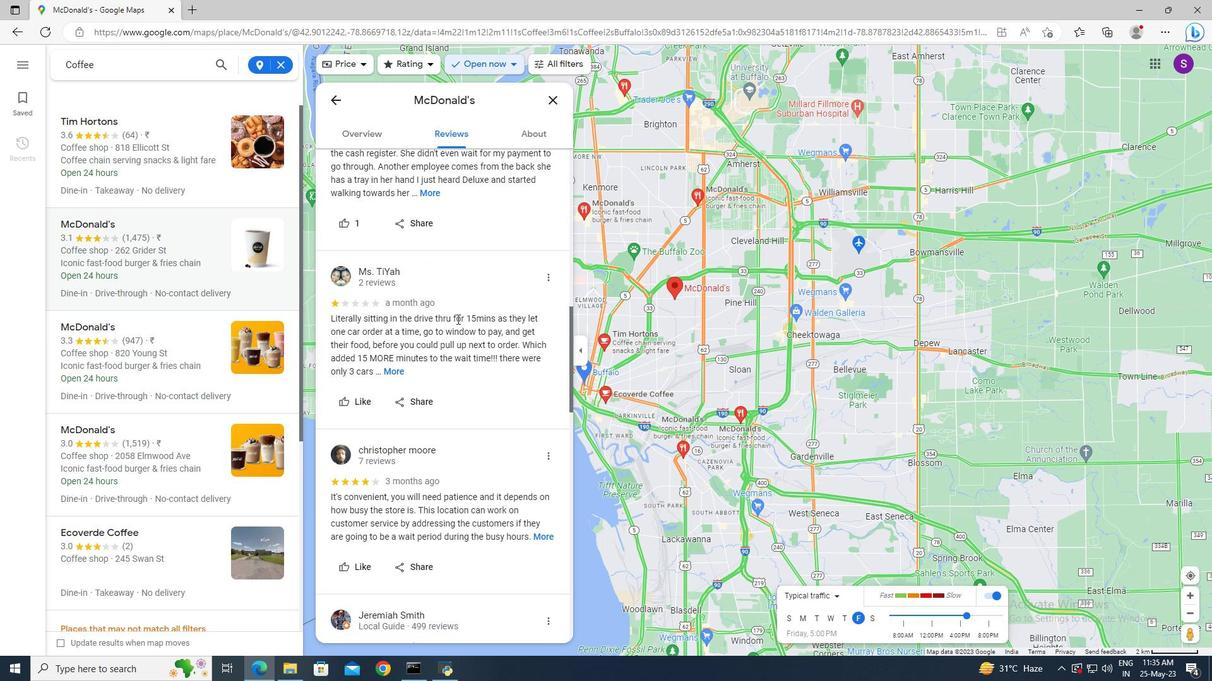 
Action: Mouse scrolled (456, 318) with delta (0, 0)
Screenshot: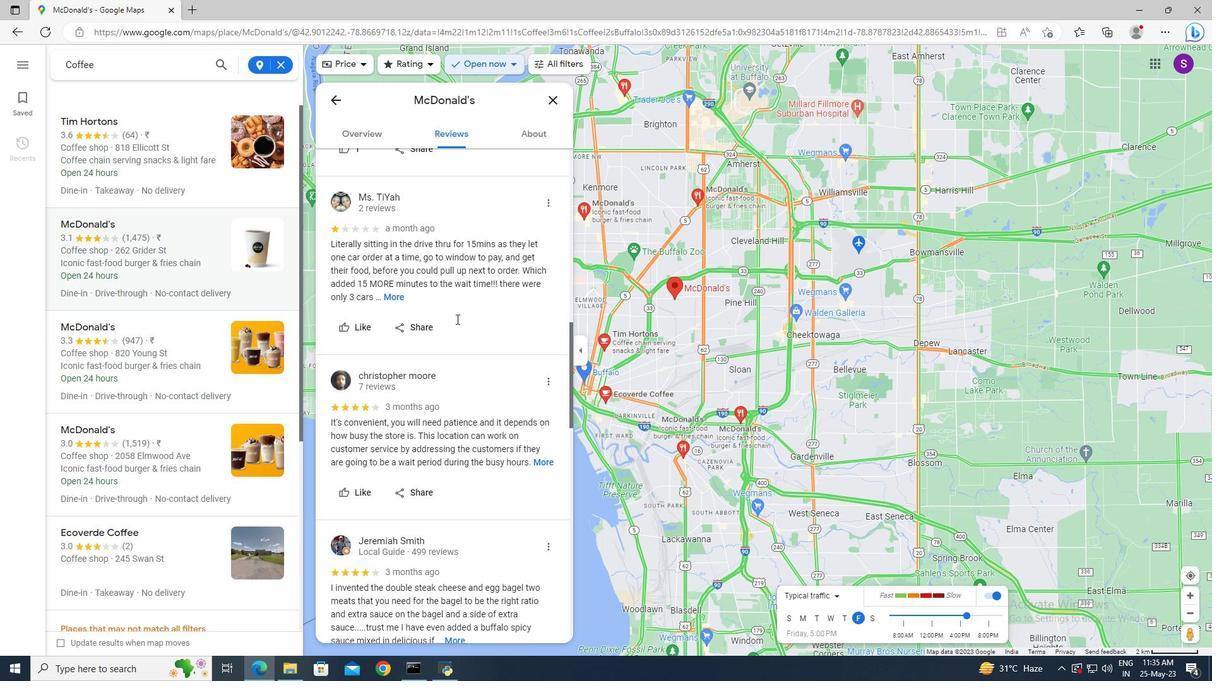 
Action: Mouse scrolled (456, 318) with delta (0, 0)
Screenshot: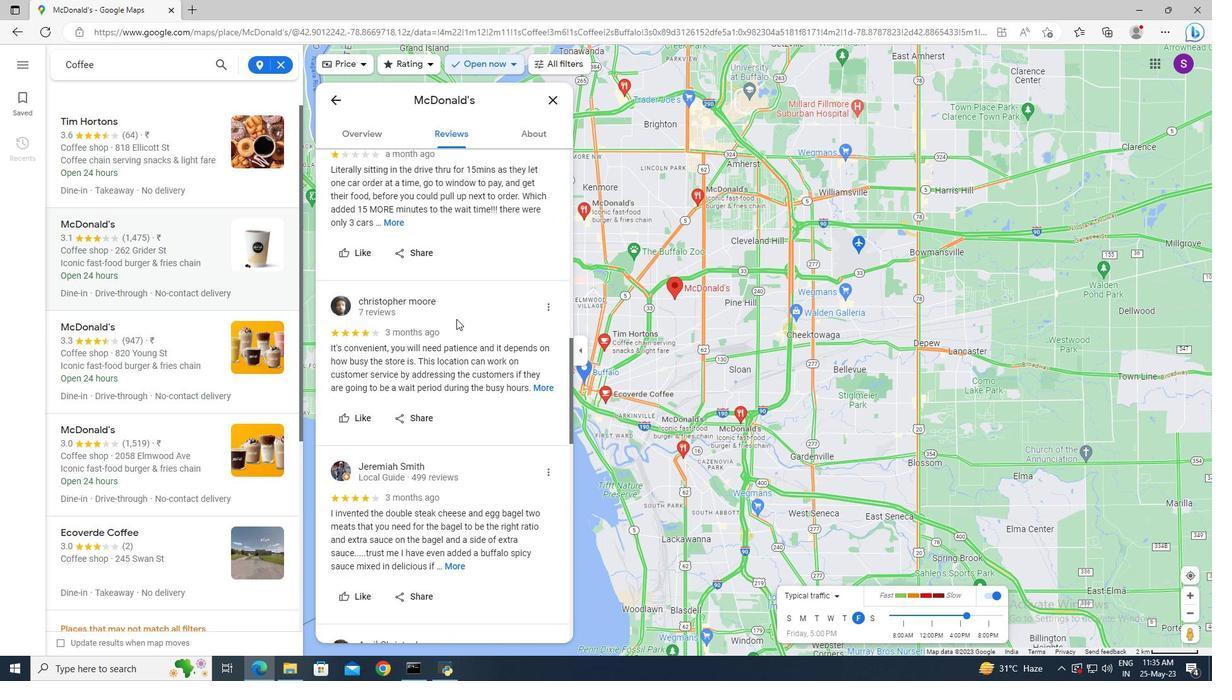 
Action: Mouse scrolled (456, 318) with delta (0, 0)
Screenshot: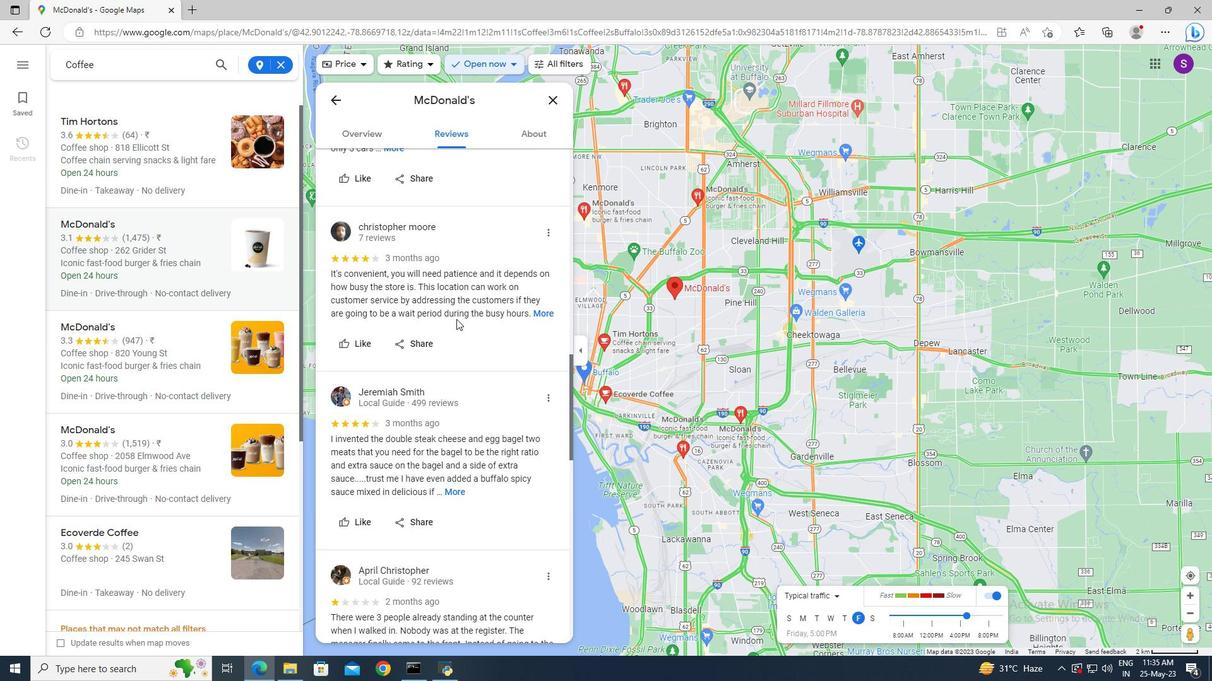 
Action: Mouse scrolled (456, 318) with delta (0, 0)
Screenshot: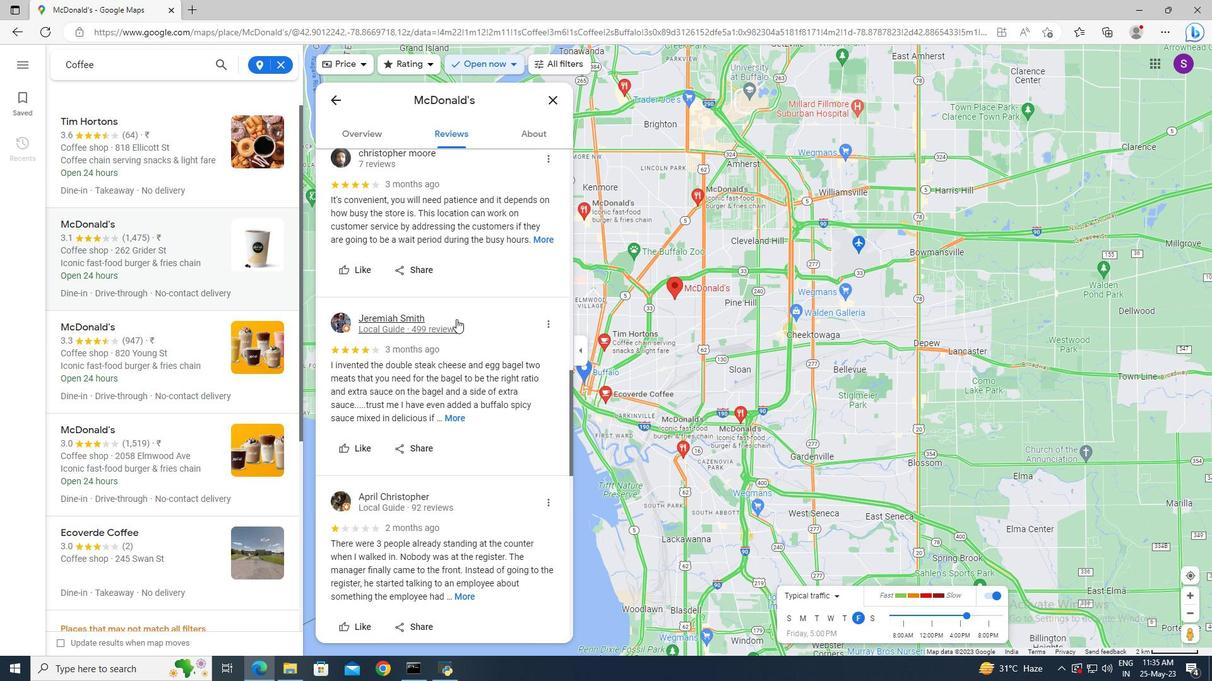 
Action: Mouse scrolled (456, 318) with delta (0, 0)
Screenshot: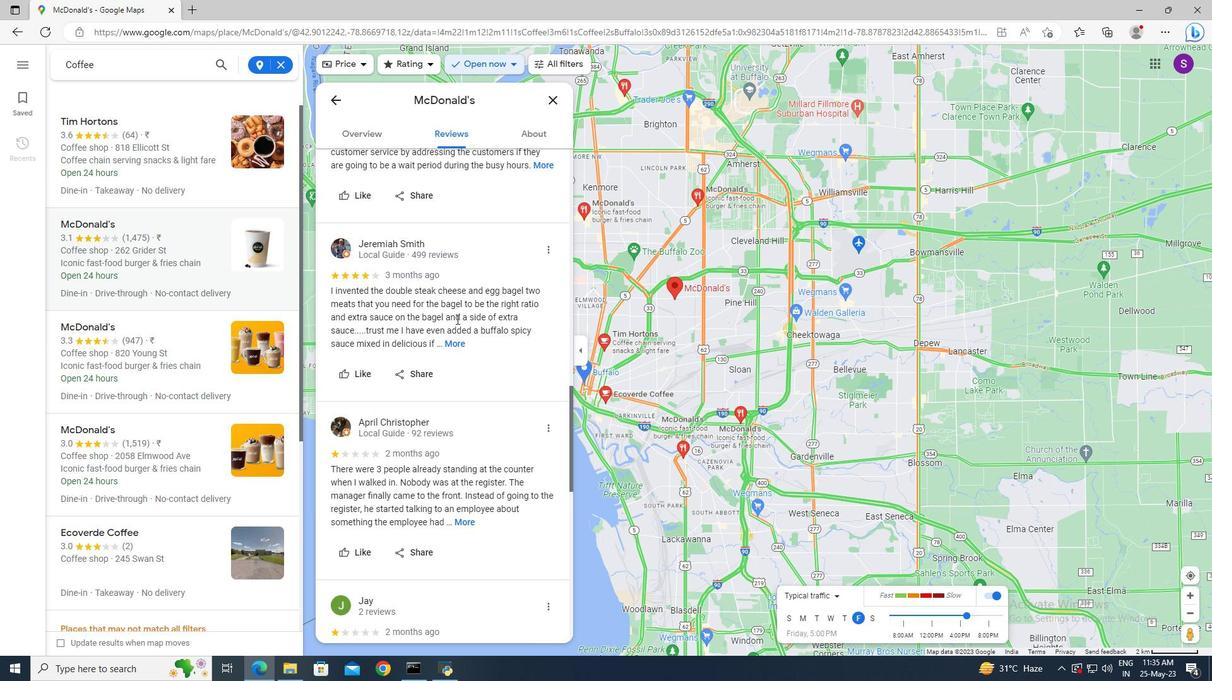 
Action: Mouse scrolled (456, 318) with delta (0, 0)
Screenshot: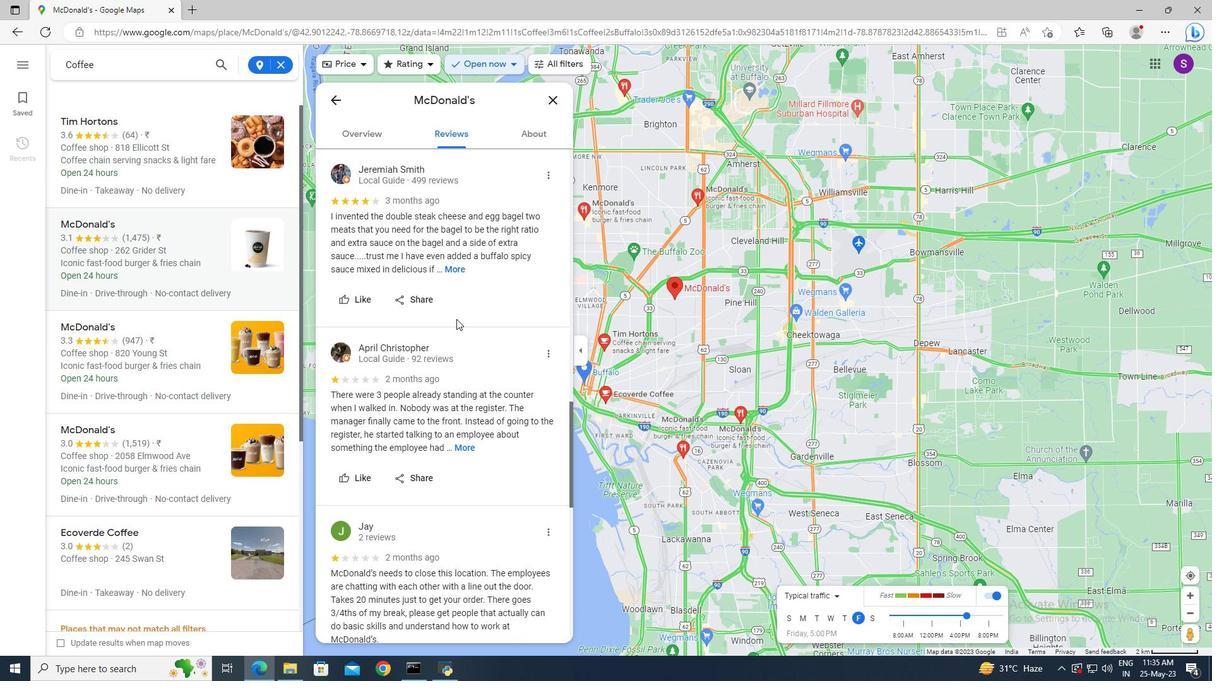 
Action: Mouse scrolled (456, 318) with delta (0, 0)
Screenshot: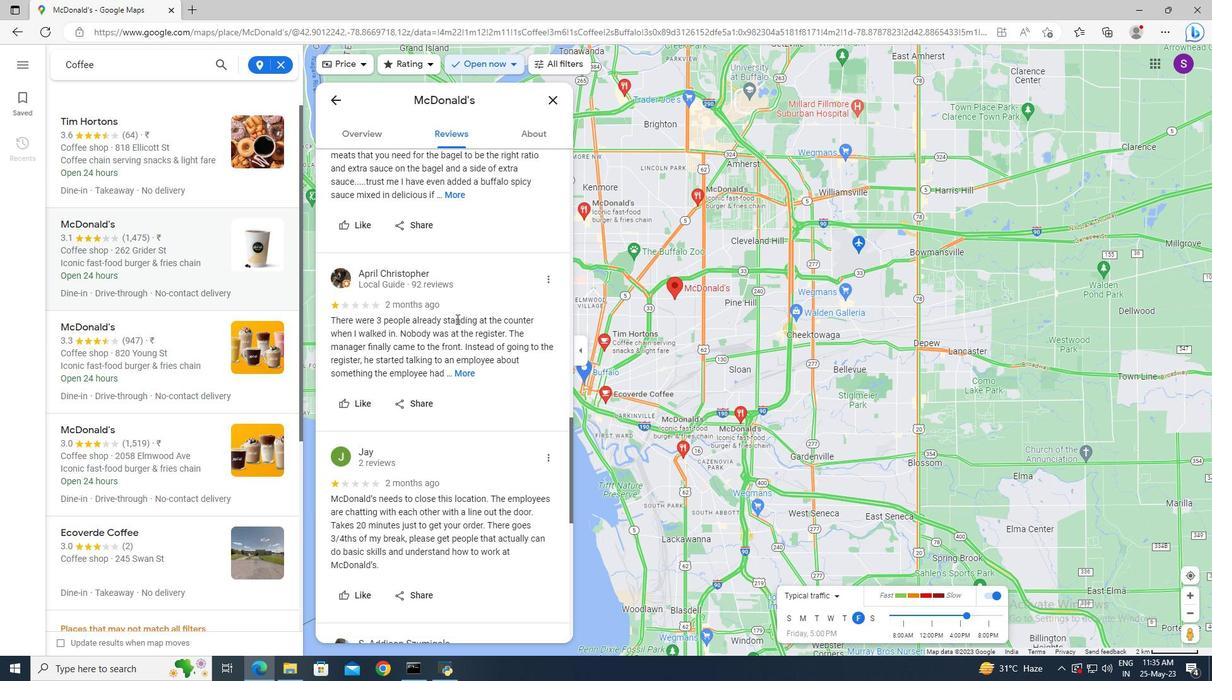 
Action: Mouse scrolled (456, 318) with delta (0, 0)
Screenshot: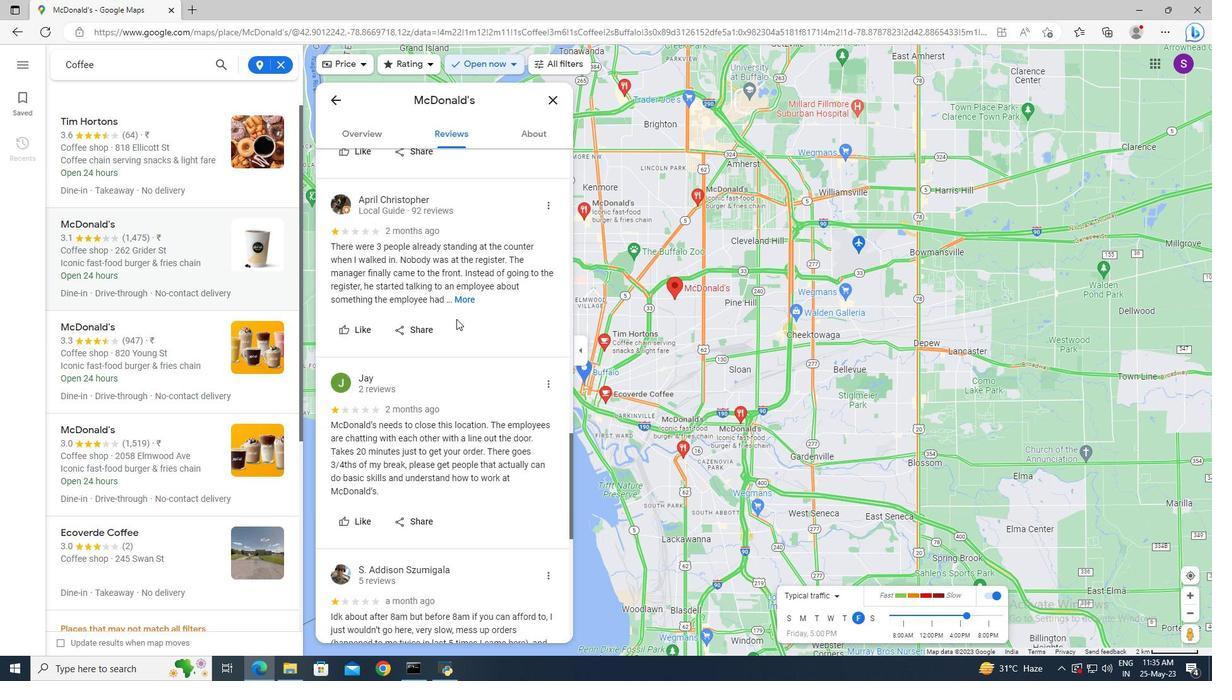 
Action: Mouse scrolled (456, 318) with delta (0, 0)
Screenshot: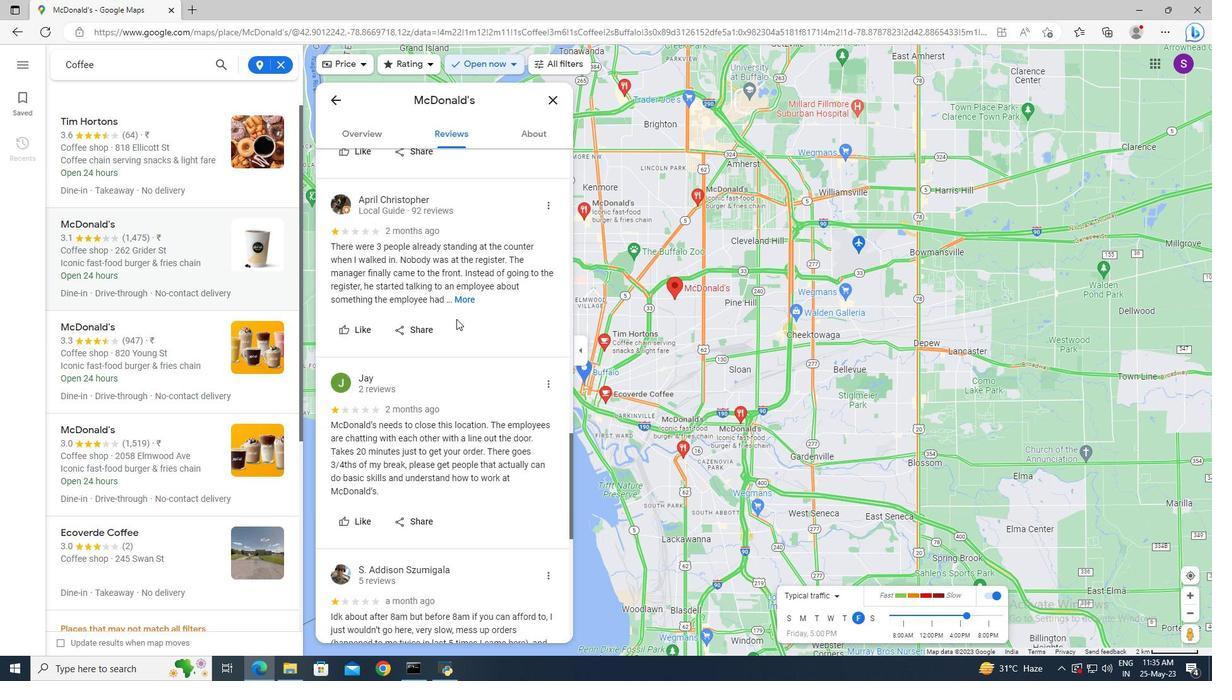 
Action: Mouse scrolled (456, 318) with delta (0, 0)
Screenshot: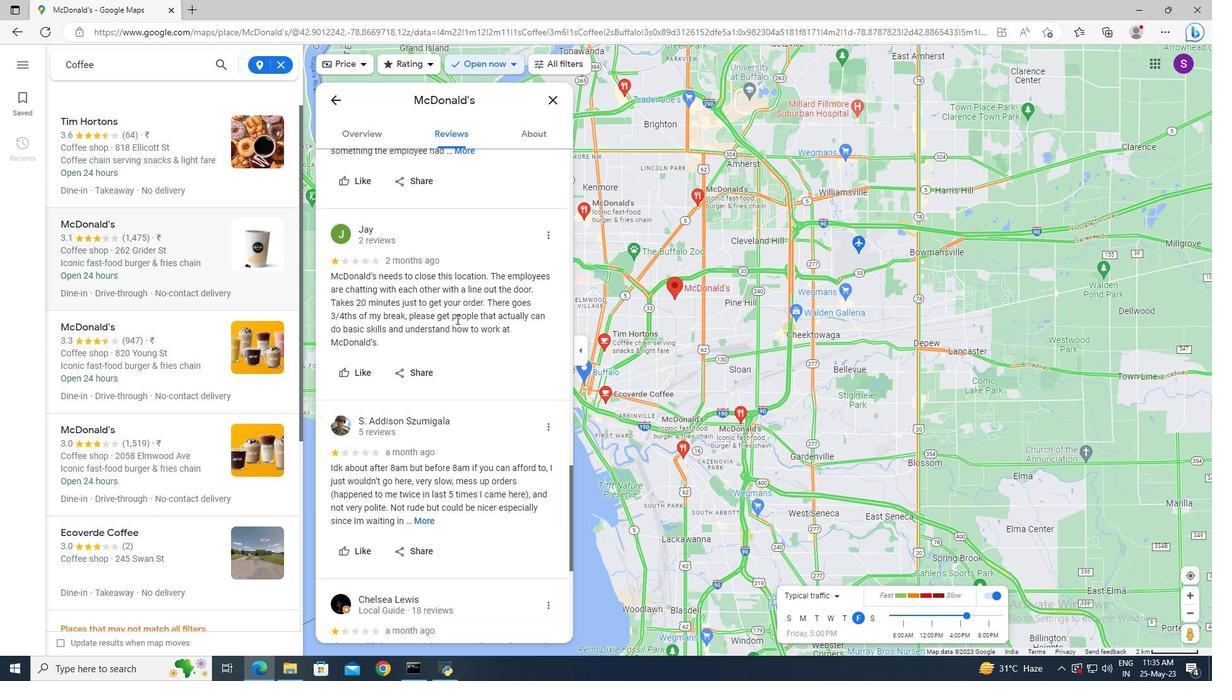 
Action: Mouse moved to (456, 319)
Screenshot: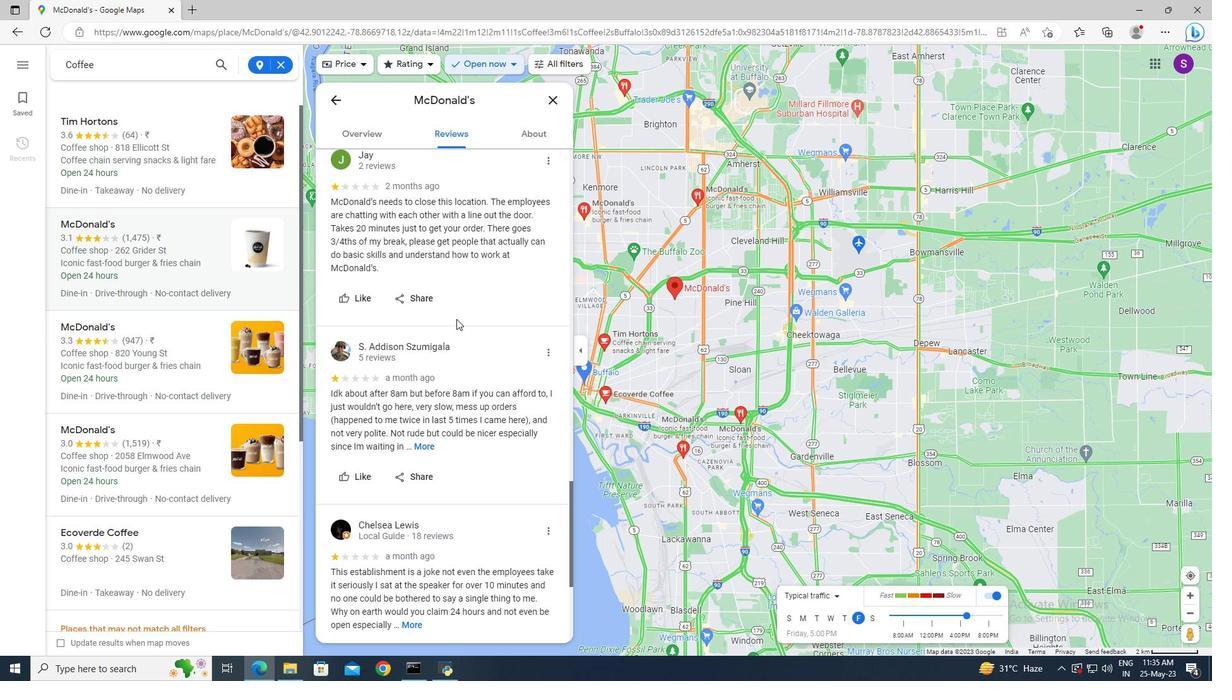 
Action: Mouse scrolled (456, 318) with delta (0, 0)
Screenshot: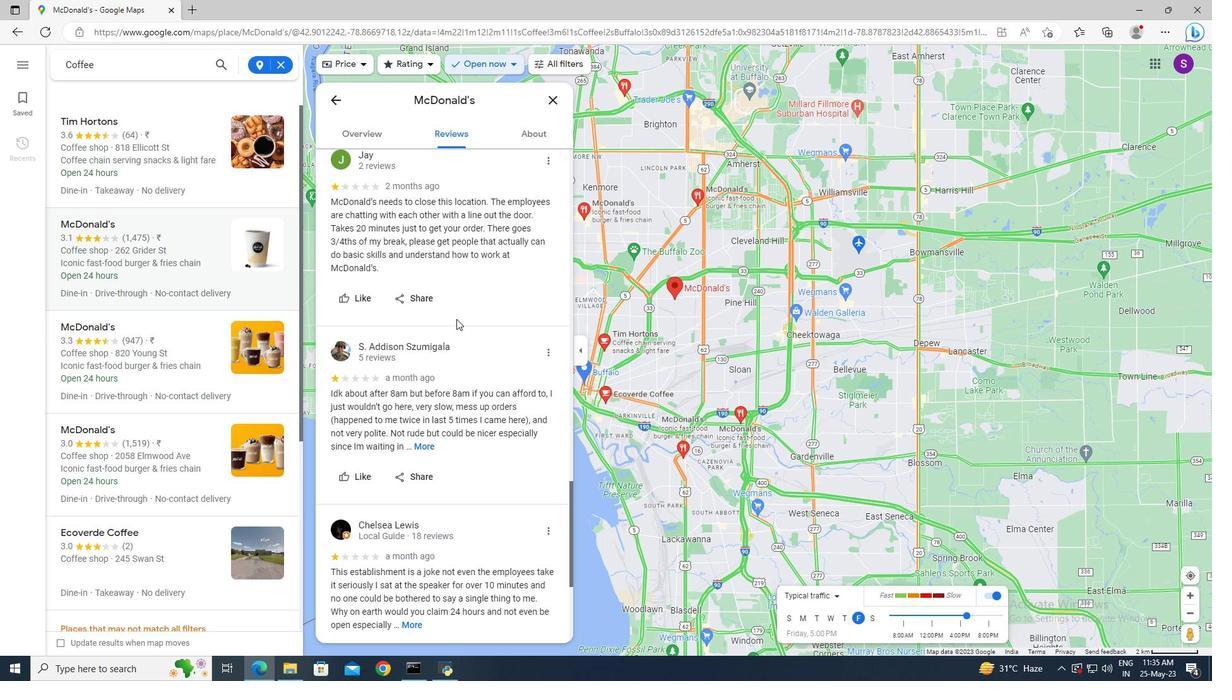 
Action: Mouse moved to (455, 319)
Screenshot: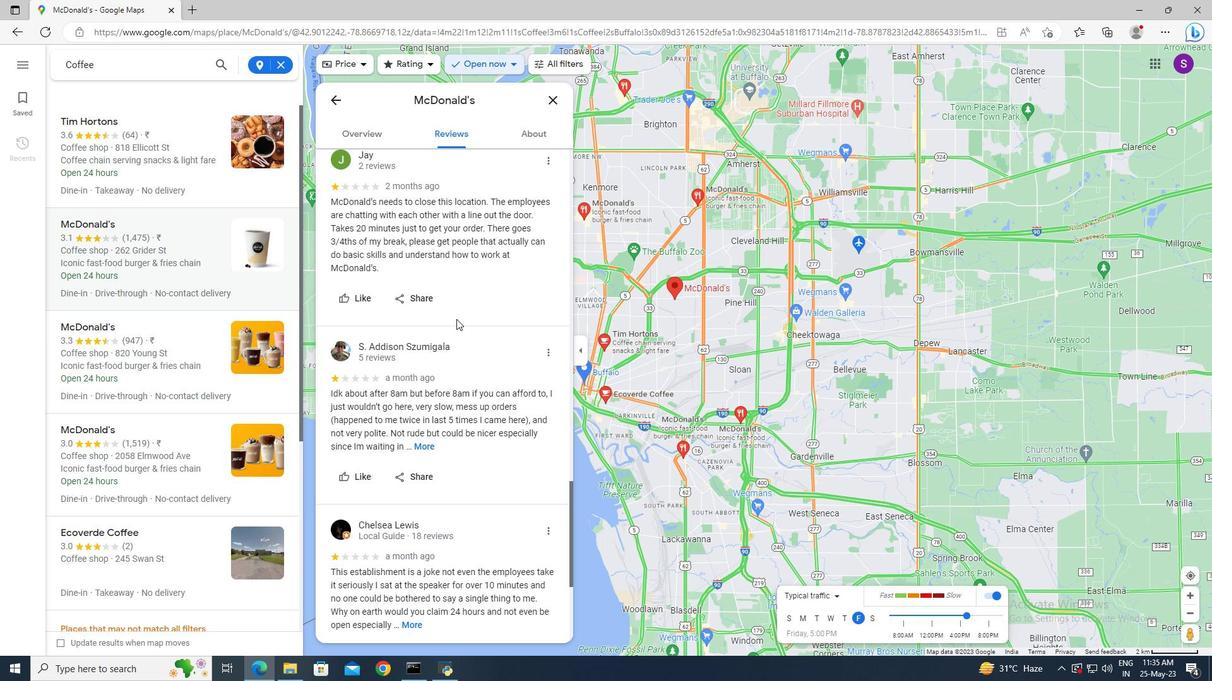 
Action: Mouse scrolled (455, 318) with delta (0, 0)
Screenshot: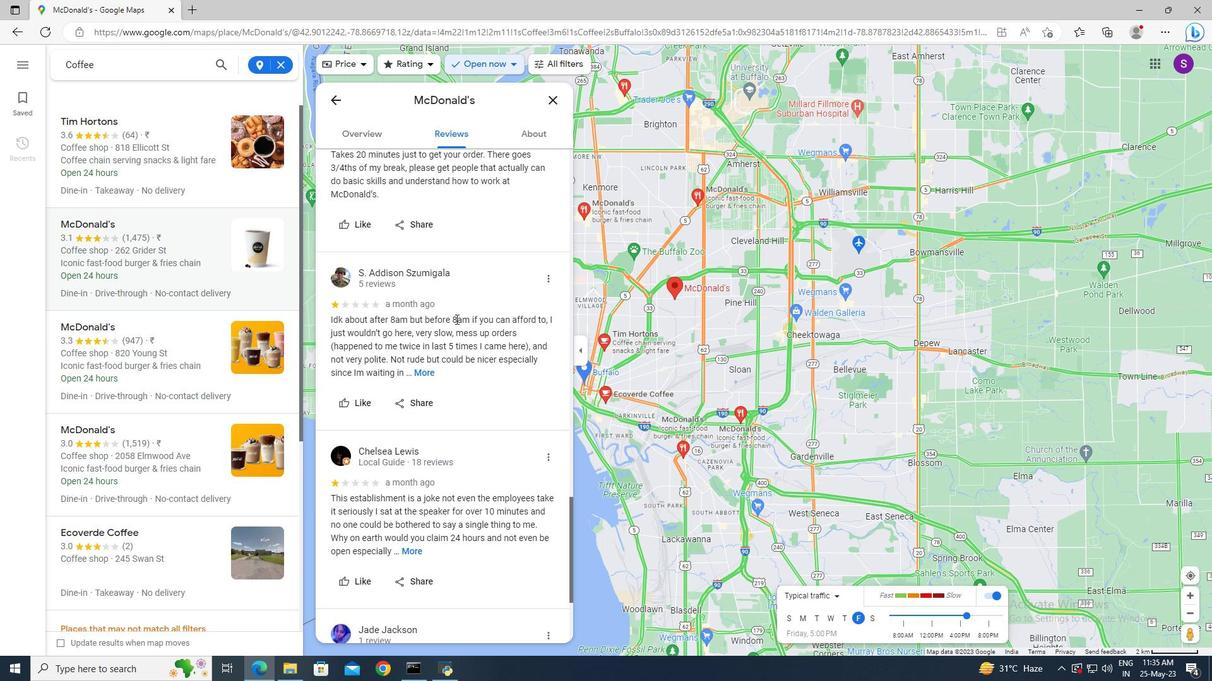 
Action: Mouse scrolled (455, 318) with delta (0, 0)
Screenshot: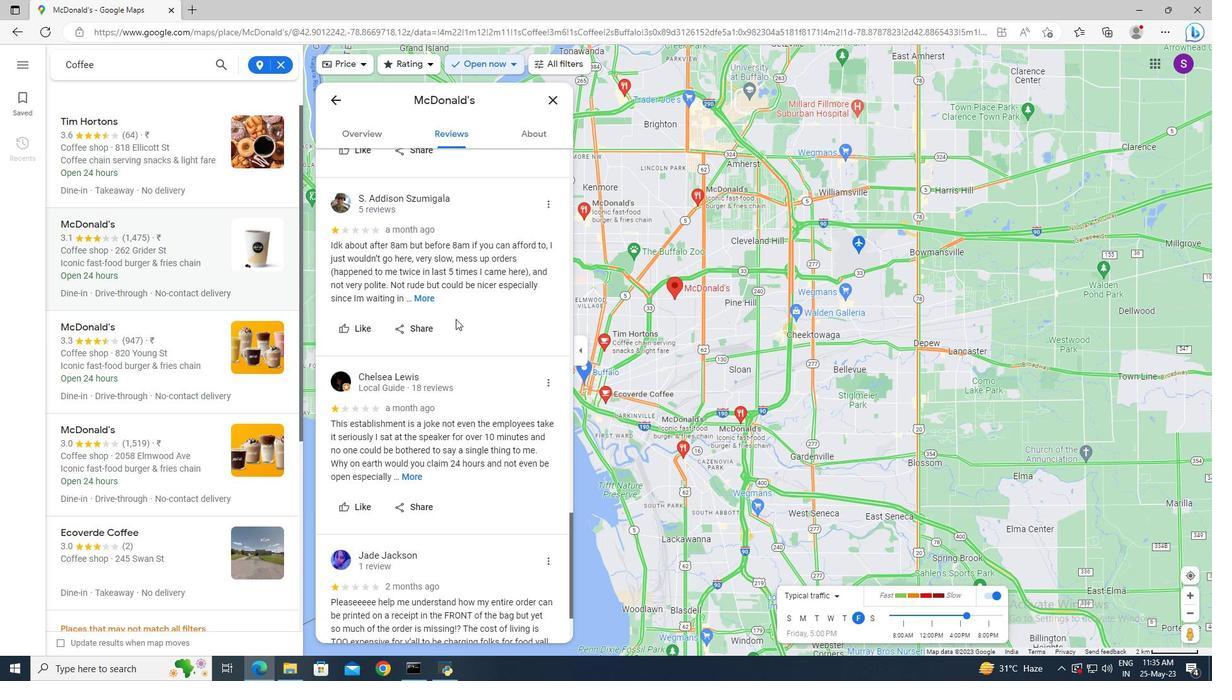 
Action: Mouse scrolled (455, 318) with delta (0, 0)
Screenshot: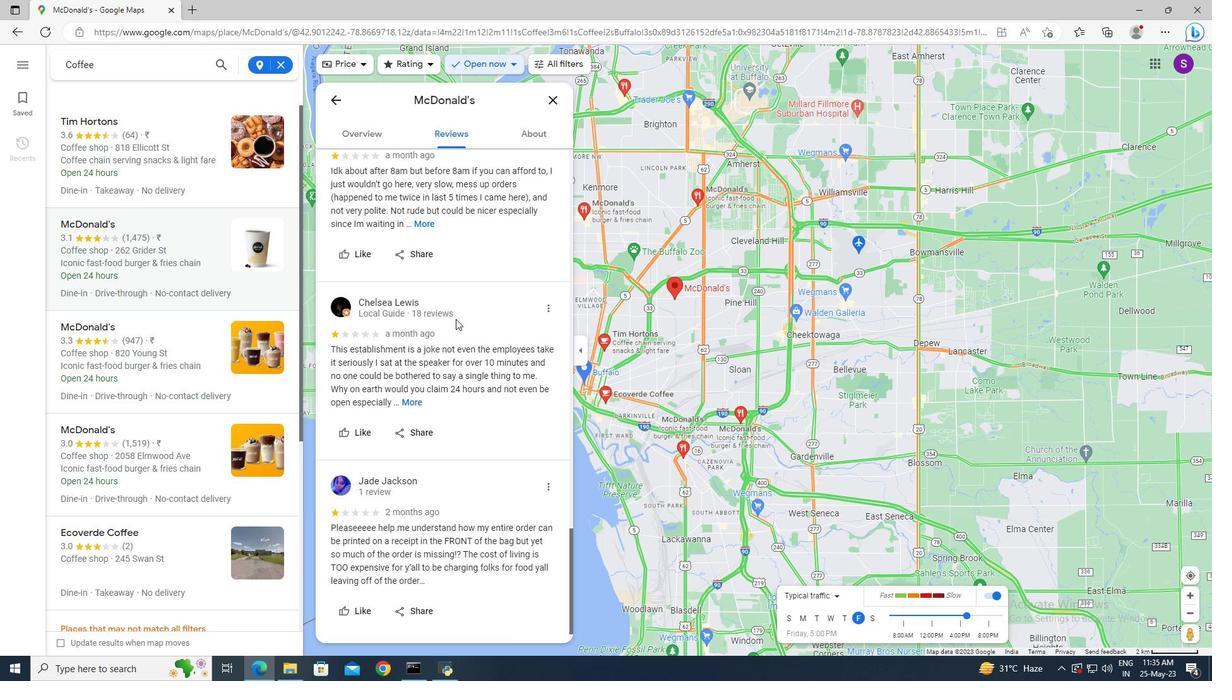 
Action: Mouse moved to (515, 142)
Screenshot: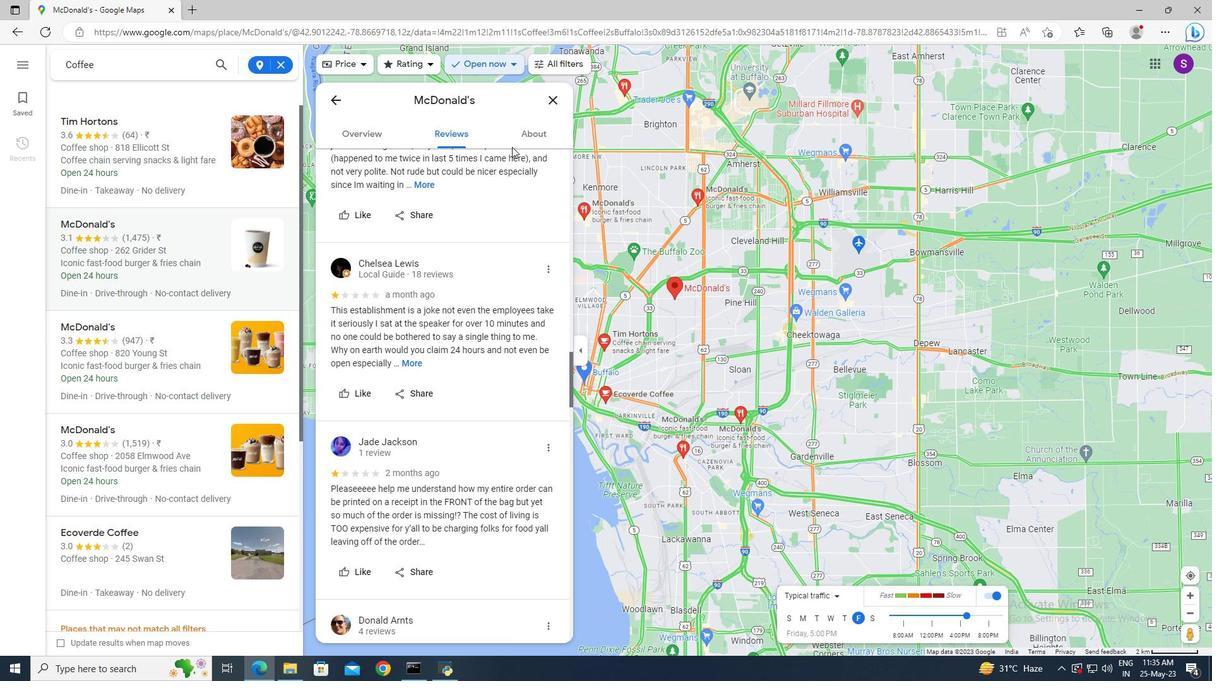 
Action: Mouse pressed left at (515, 142)
Screenshot: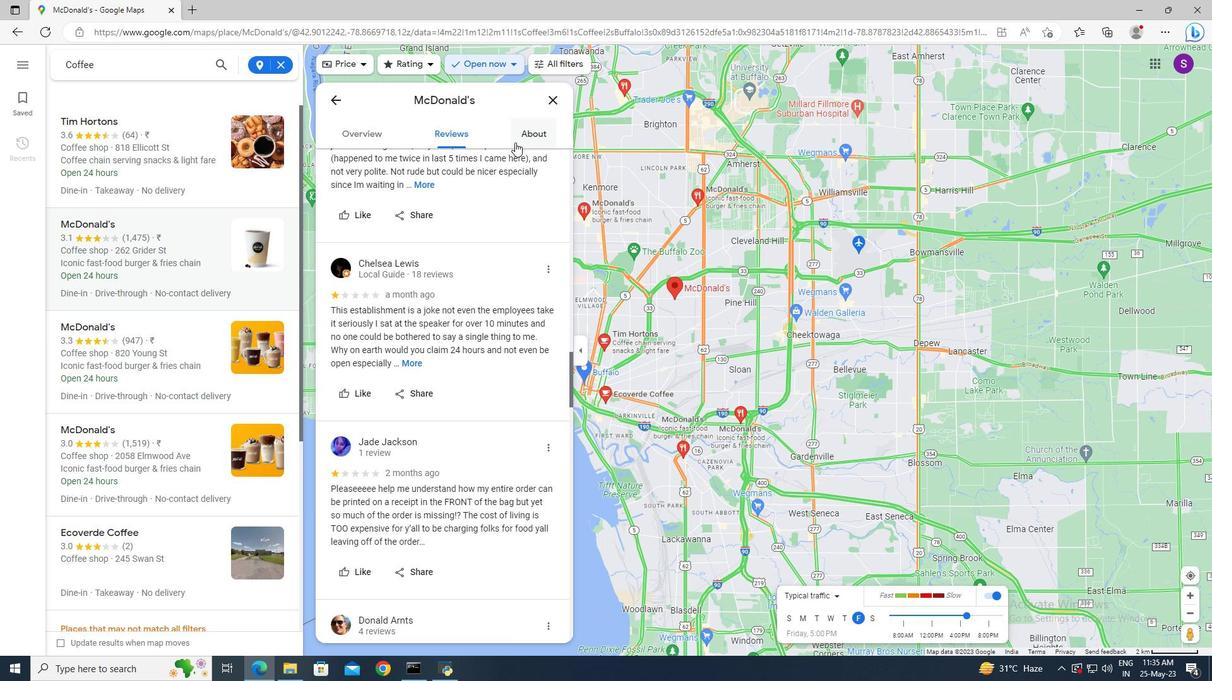 
Action: Mouse moved to (494, 227)
Screenshot: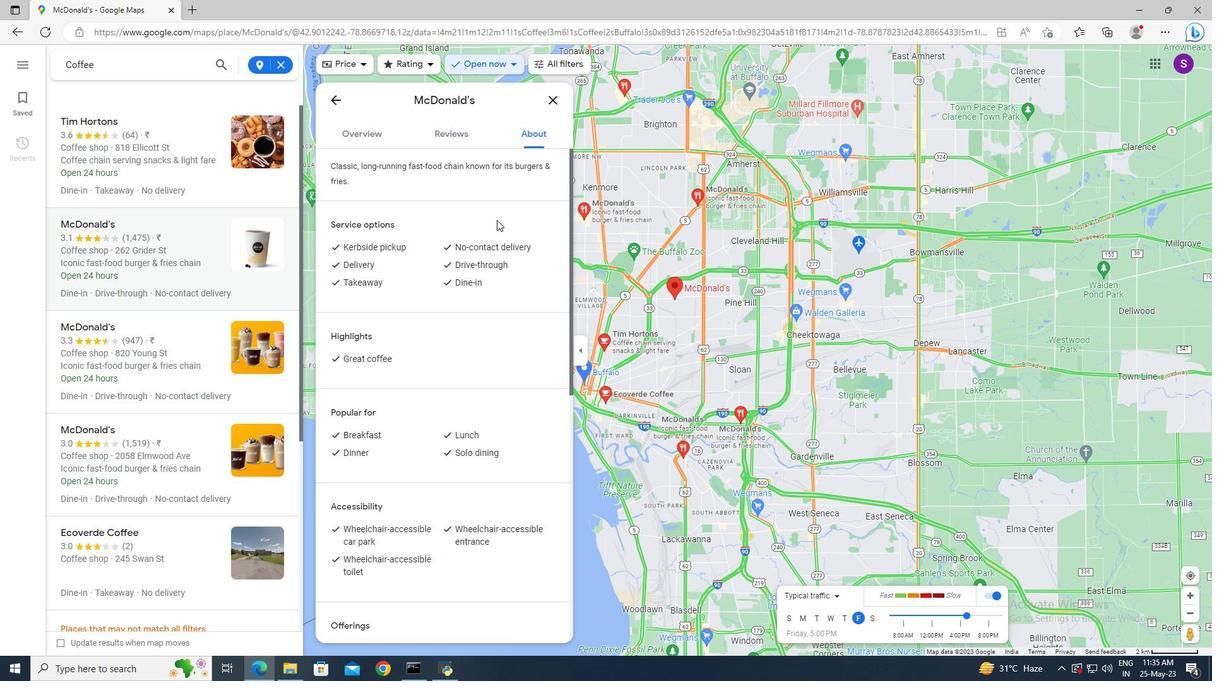 
Action: Mouse scrolled (494, 227) with delta (0, 0)
Screenshot: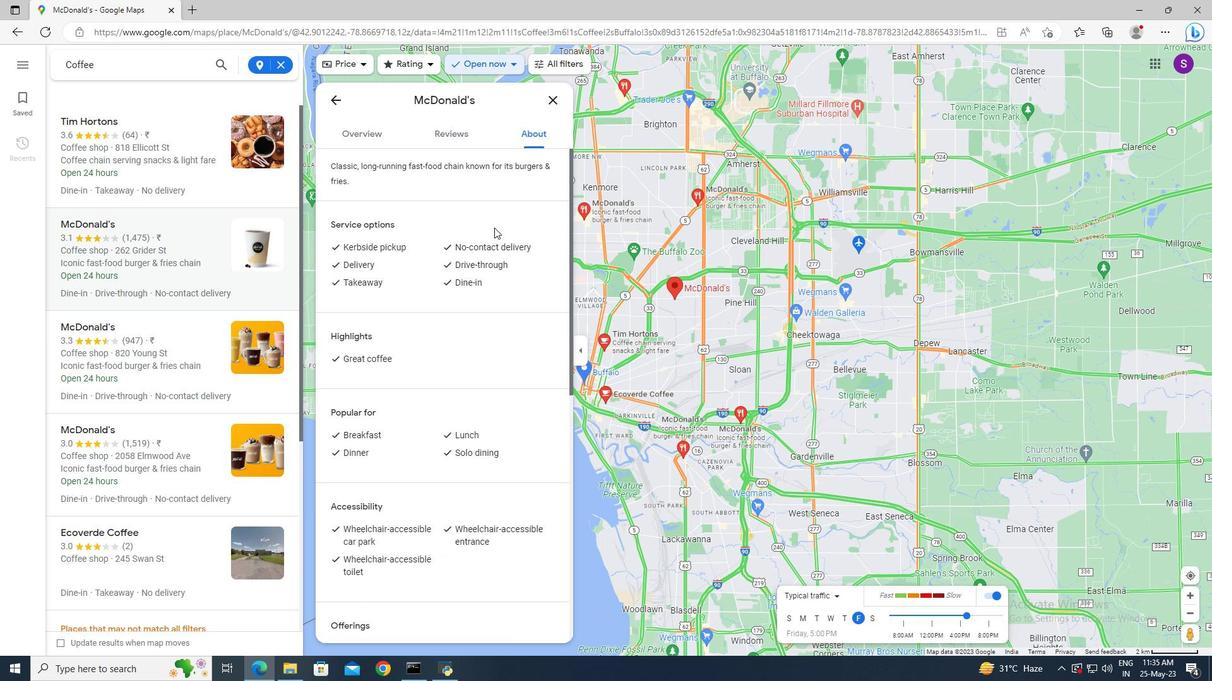 
Action: Mouse scrolled (494, 227) with delta (0, 0)
Screenshot: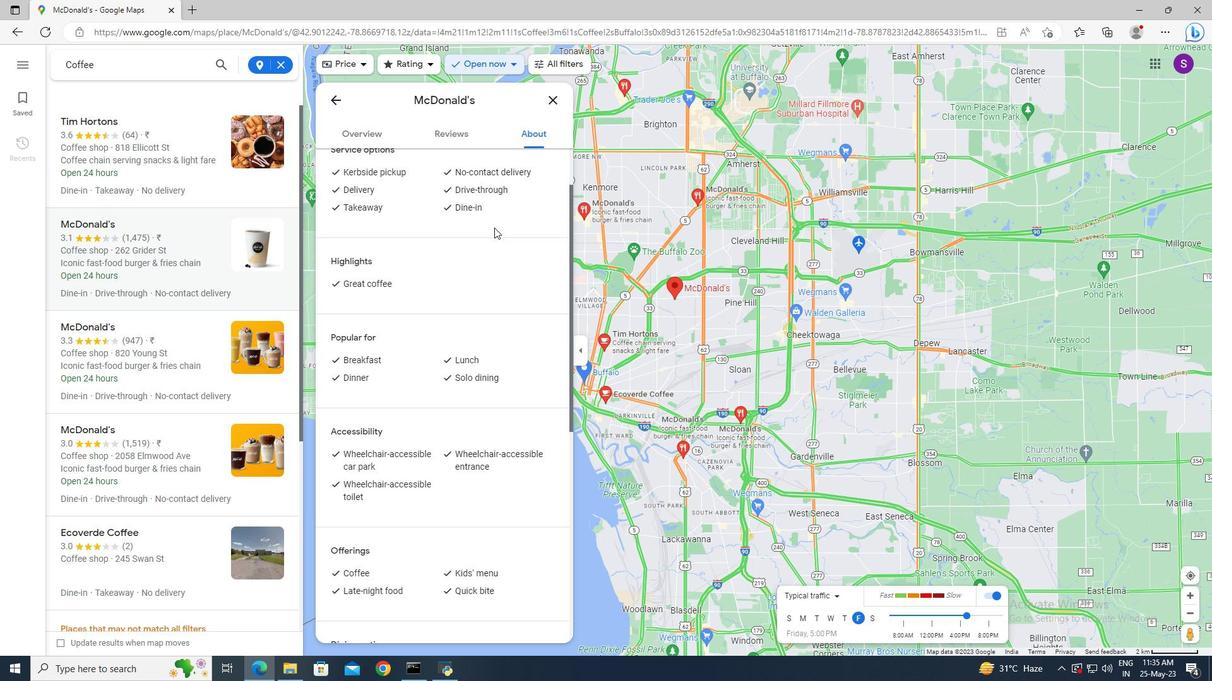 
Action: Mouse scrolled (494, 227) with delta (0, 0)
Screenshot: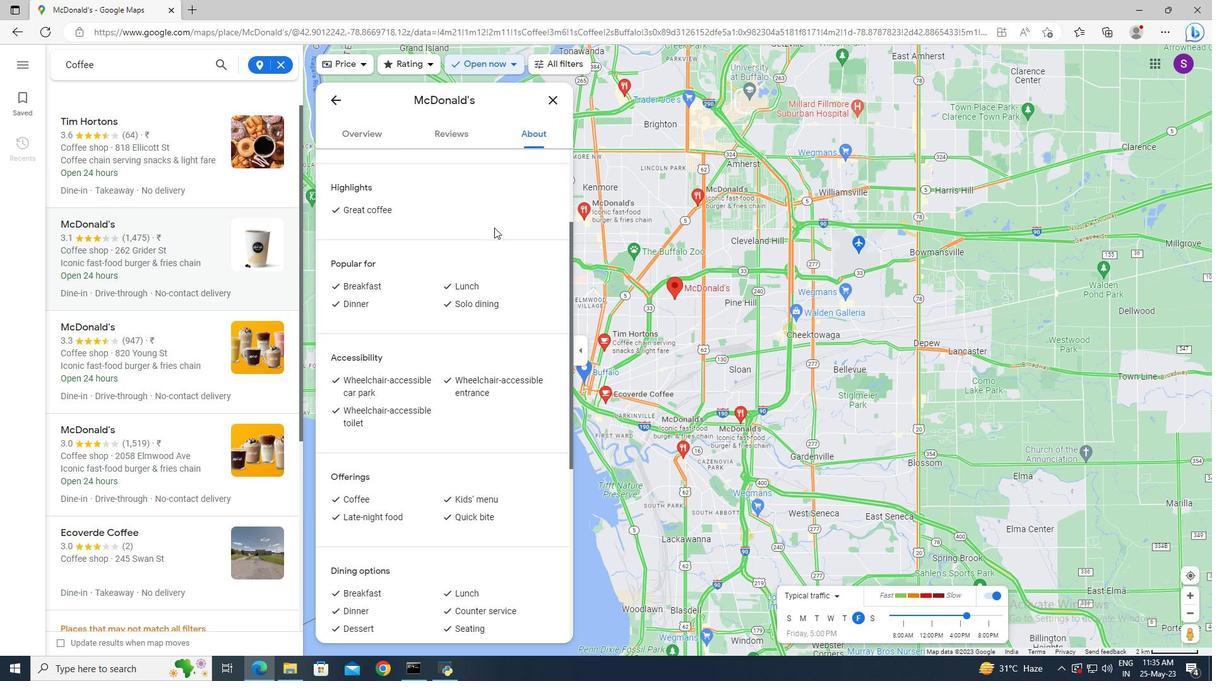 
Action: Mouse scrolled (494, 227) with delta (0, 0)
Screenshot: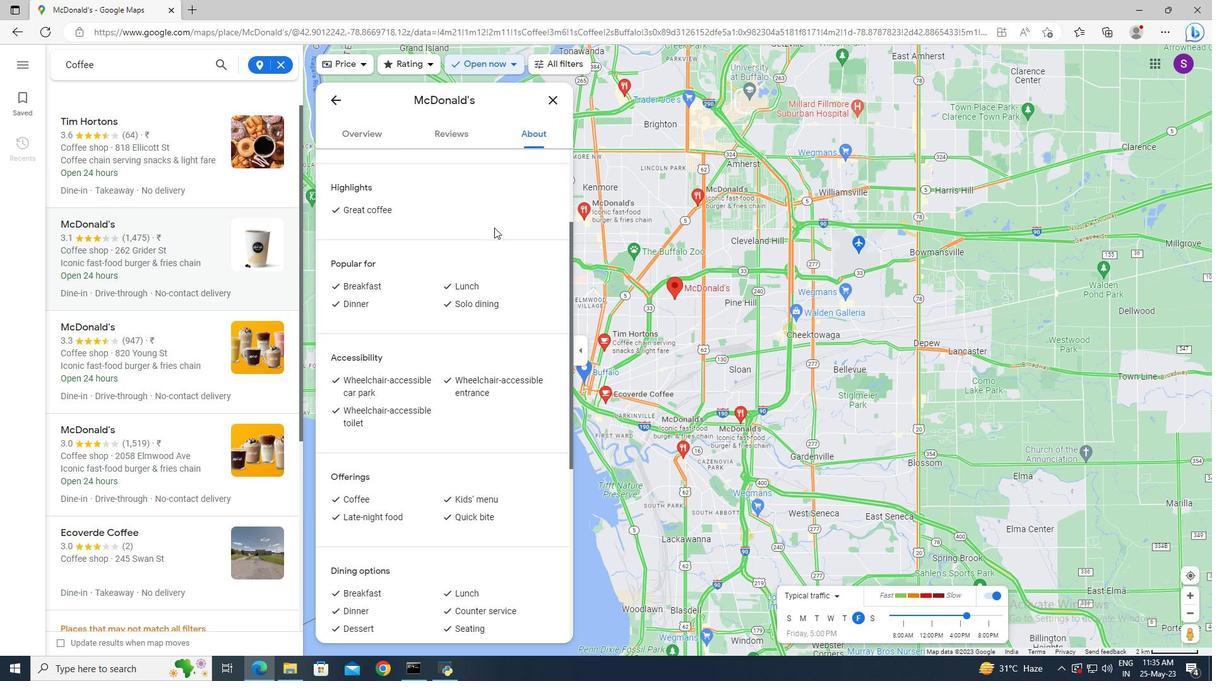
Action: Mouse scrolled (494, 227) with delta (0, 0)
Screenshot: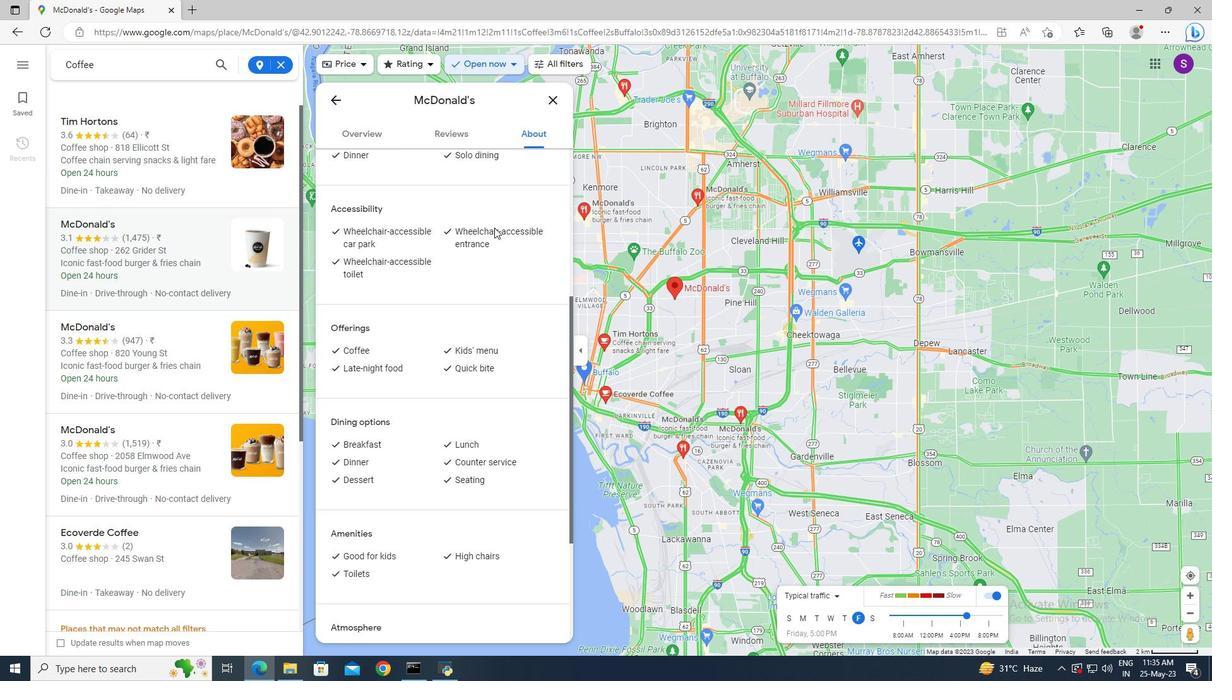 
Action: Mouse scrolled (494, 227) with delta (0, 0)
Screenshot: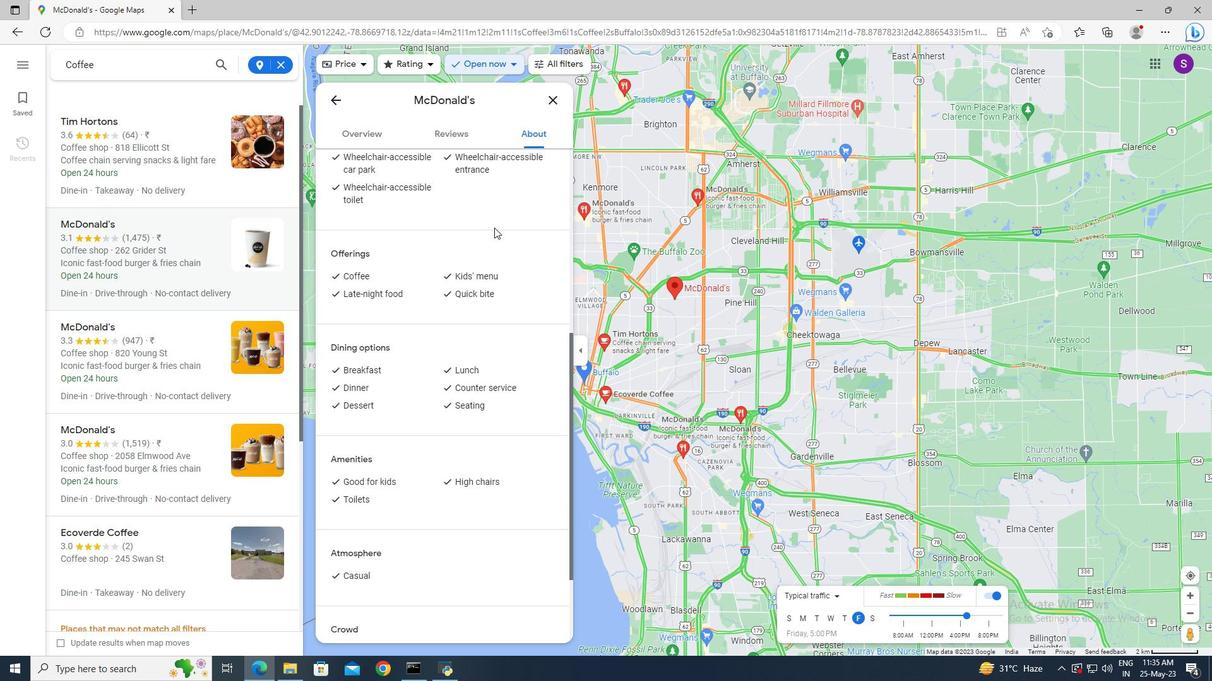 
Action: Mouse moved to (493, 228)
Screenshot: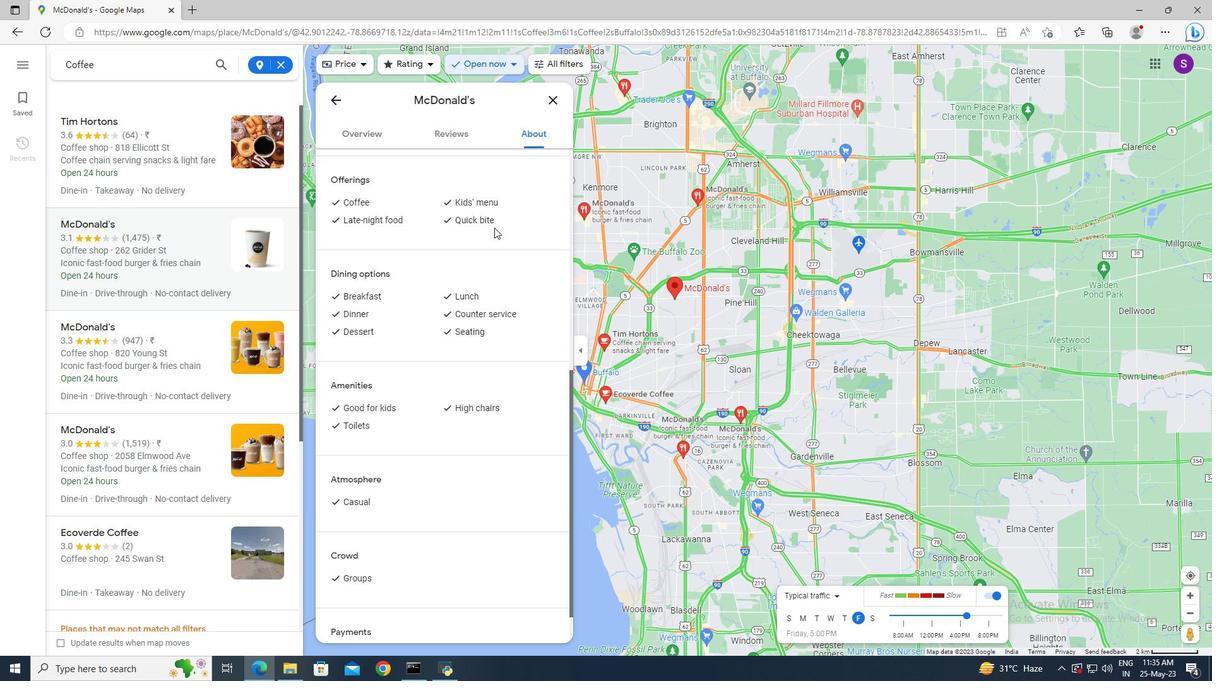 
Action: Mouse scrolled (493, 227) with delta (0, 0)
Screenshot: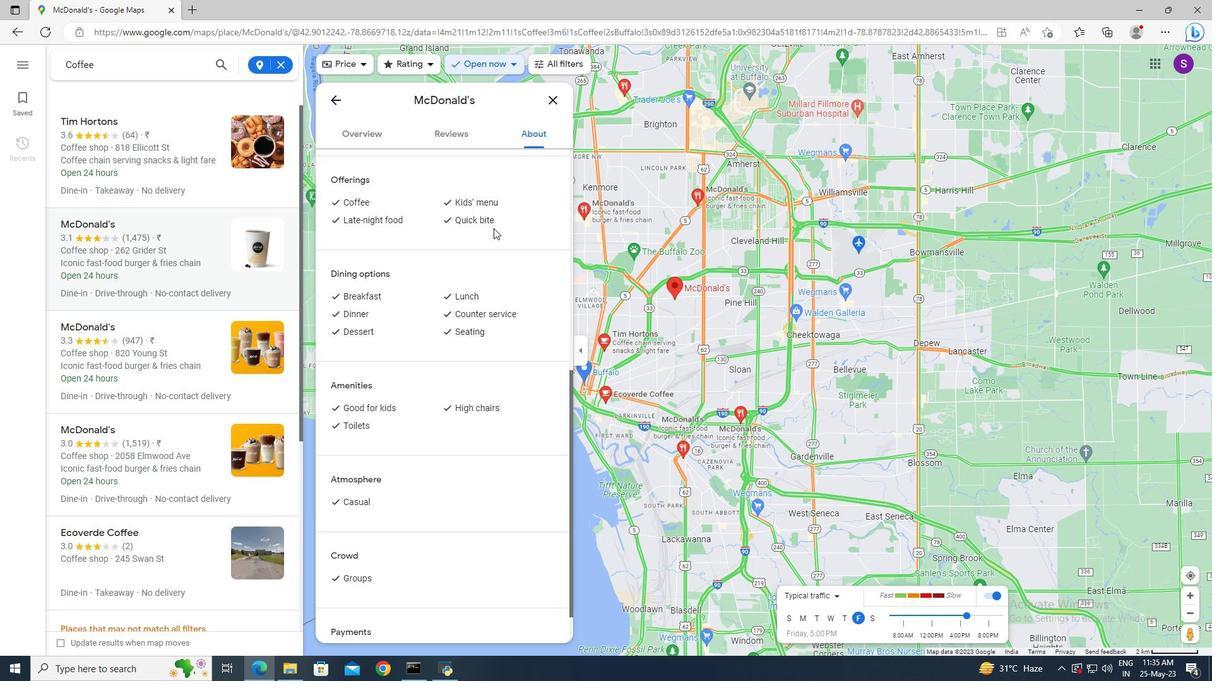 
Action: Mouse scrolled (493, 227) with delta (0, 0)
Screenshot: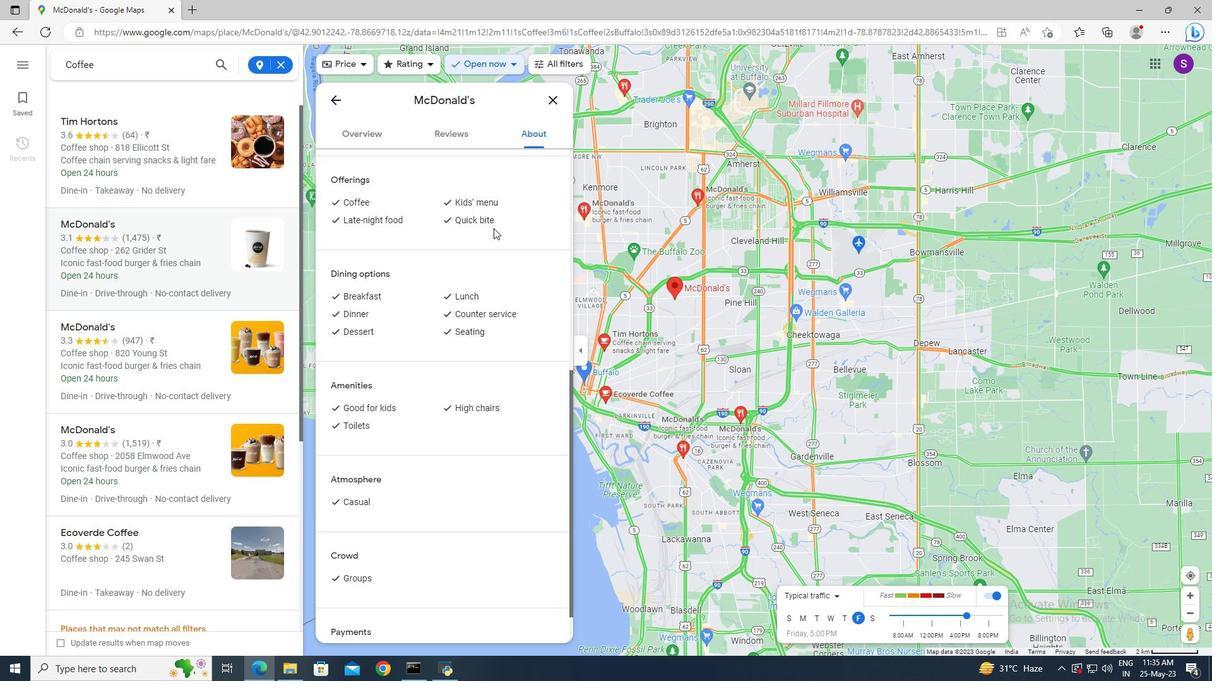 
Action: Mouse scrolled (493, 229) with delta (0, 0)
Screenshot: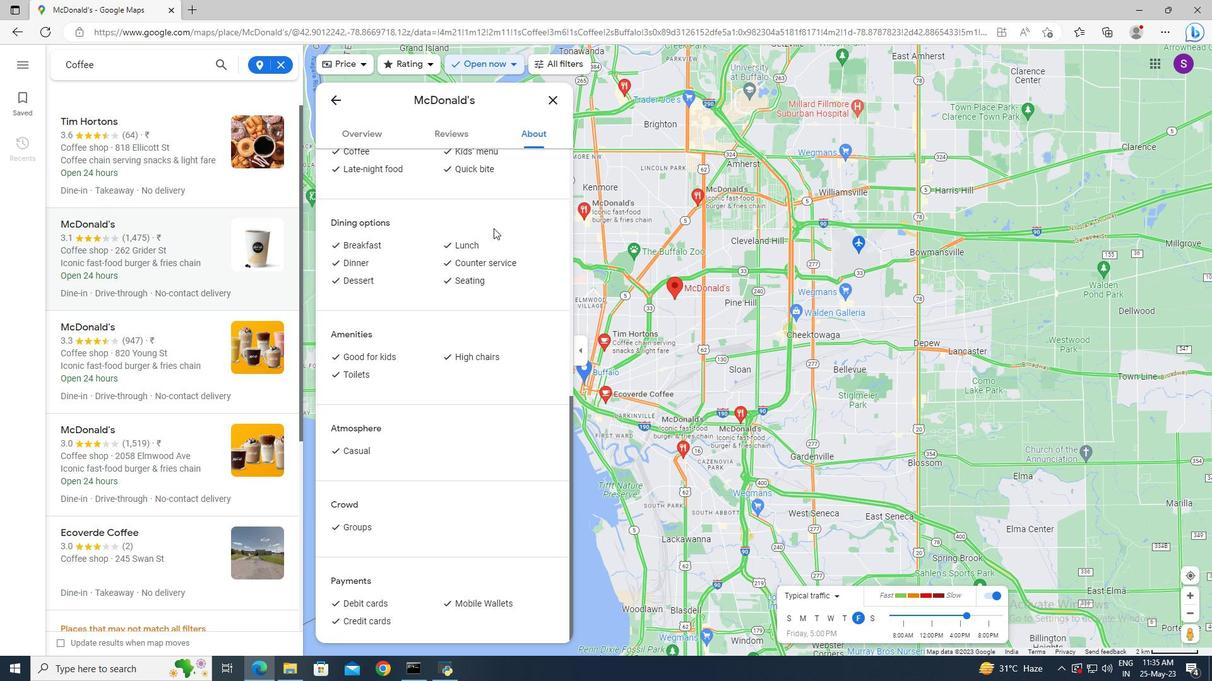 
Action: Mouse moved to (375, 143)
Screenshot: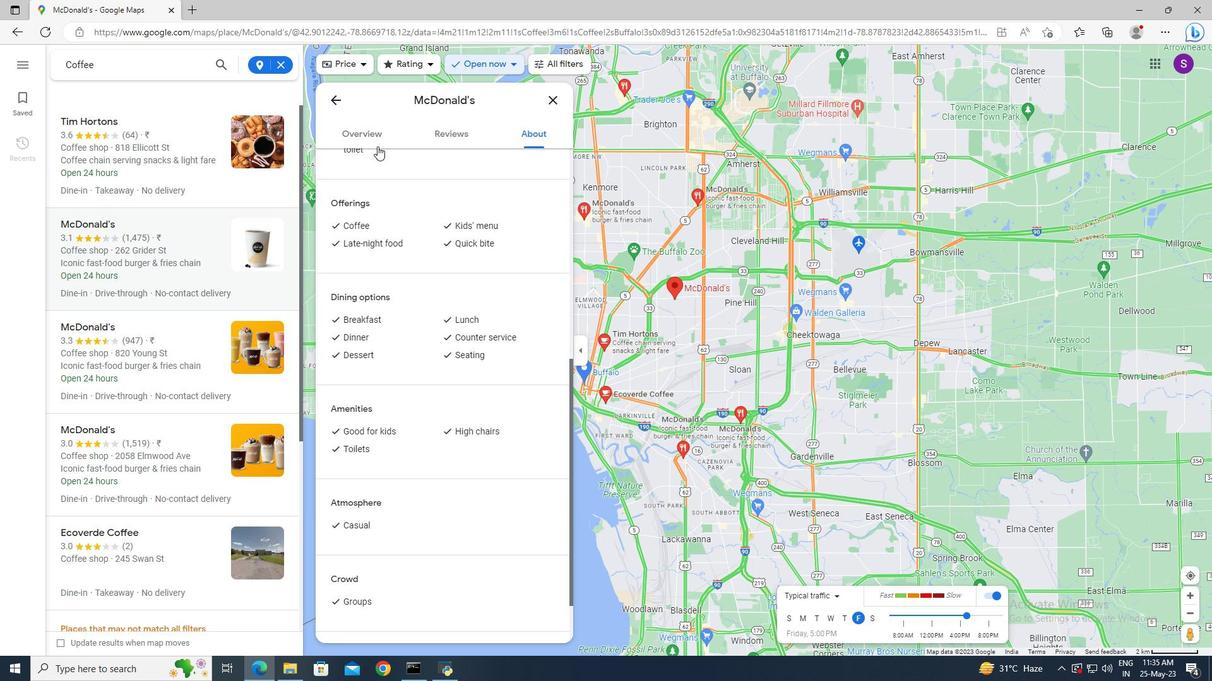 
Action: Mouse pressed left at (375, 143)
Screenshot: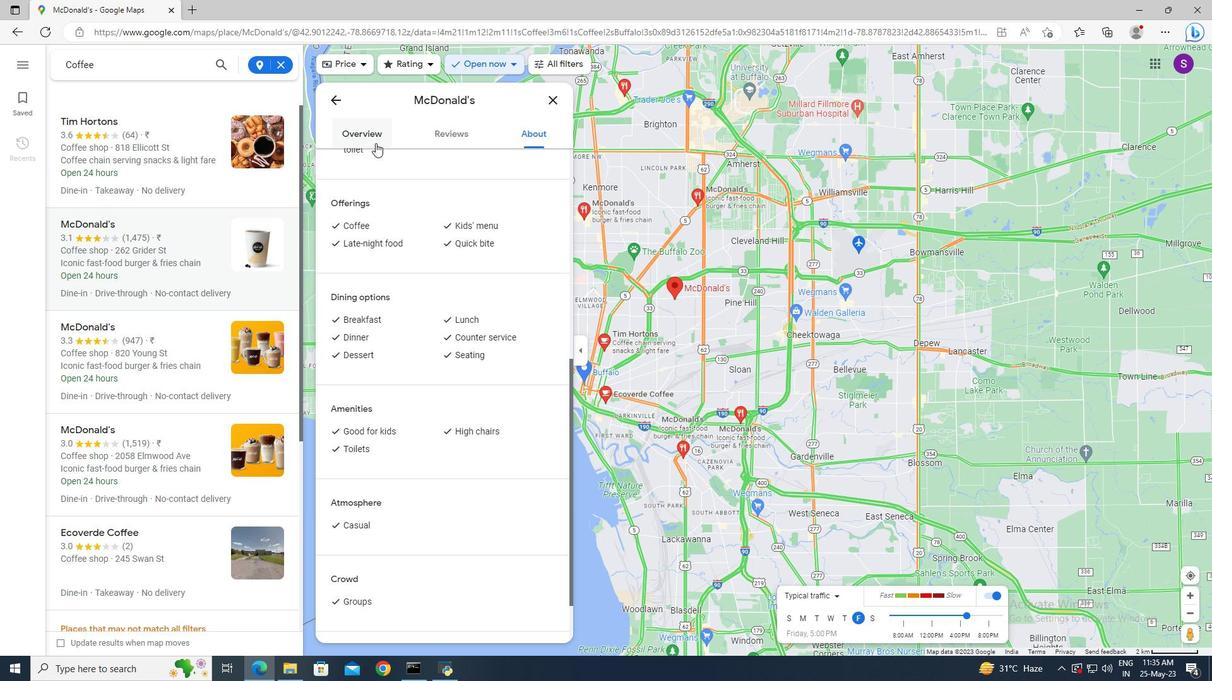 
Action: Mouse moved to (417, 155)
Screenshot: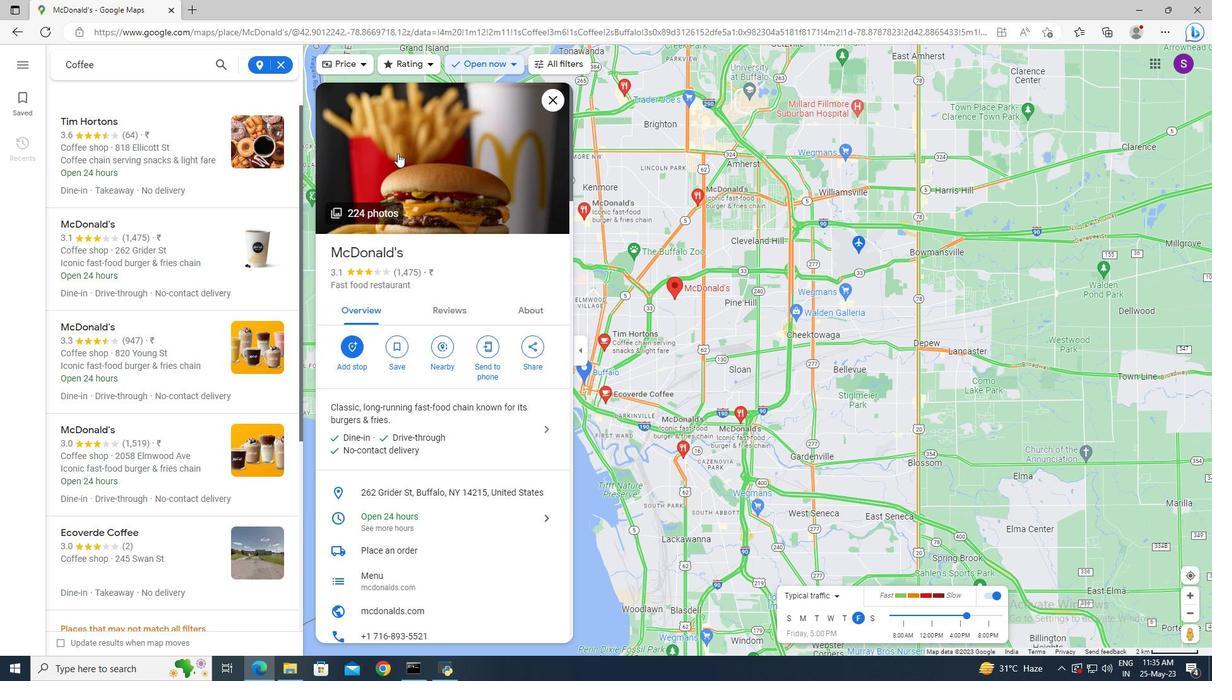 
Action: Mouse pressed left at (417, 155)
Screenshot: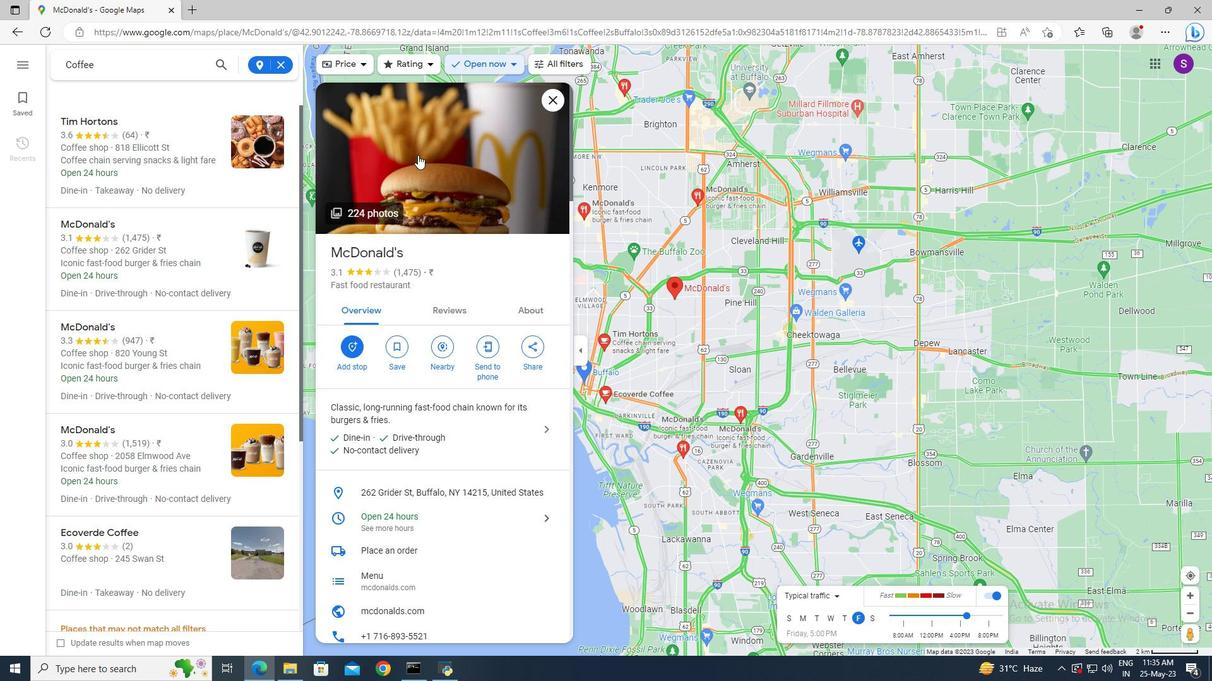 
Action: Mouse moved to (772, 565)
Screenshot: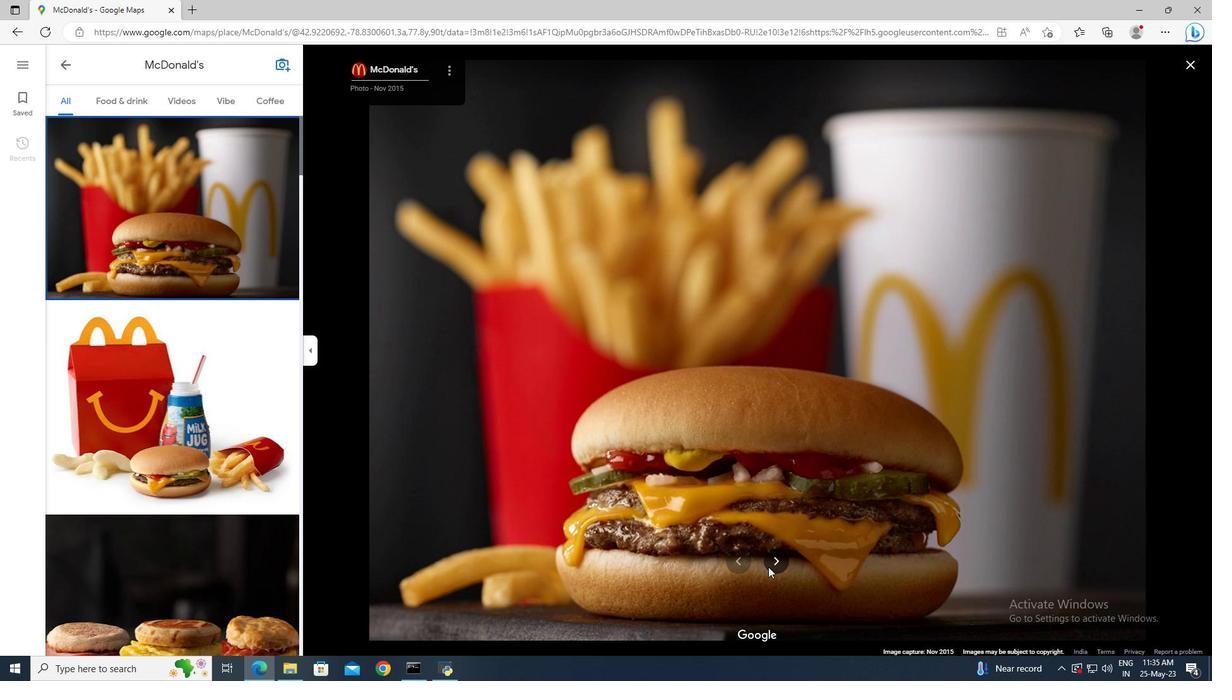 
Action: Mouse pressed left at (772, 565)
Screenshot: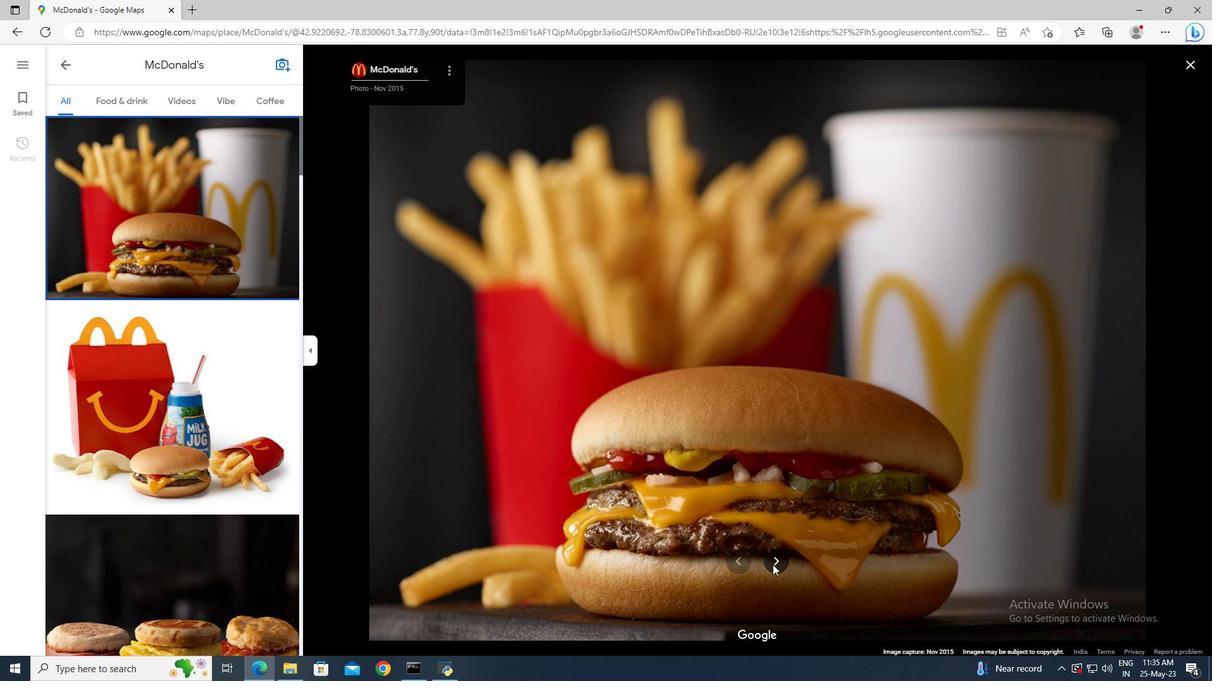 
Action: Mouse moved to (770, 564)
Screenshot: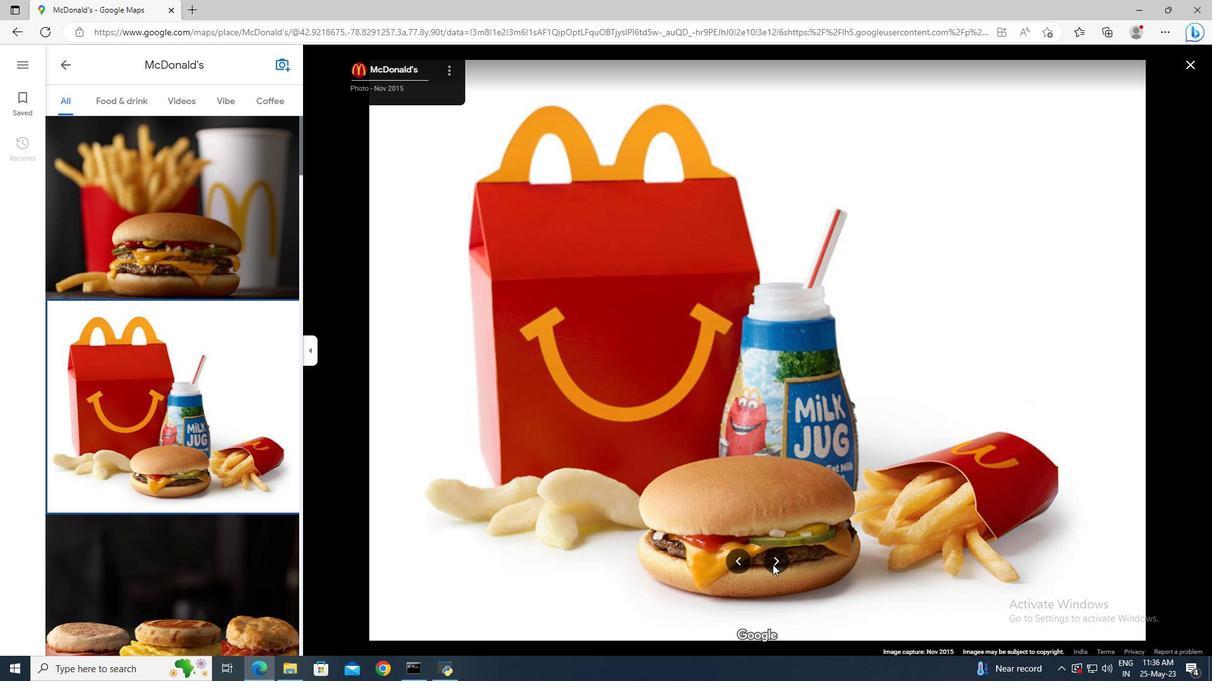 
Action: Mouse pressed left at (770, 564)
Screenshot: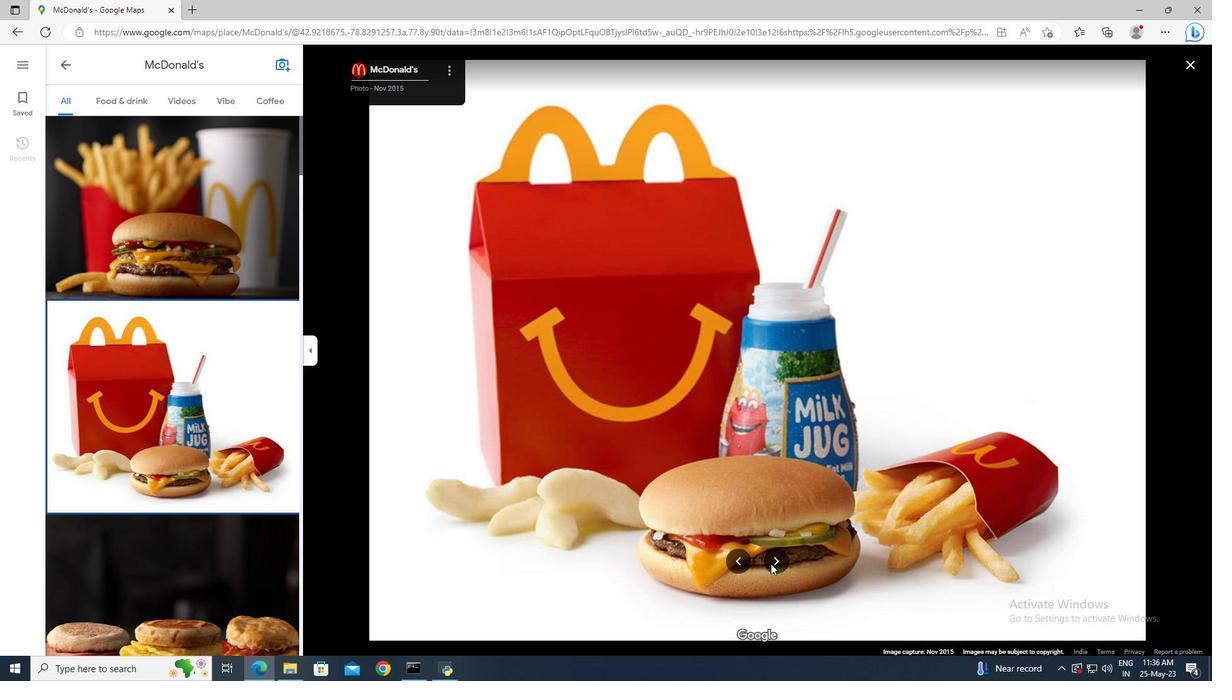 
Action: Mouse moved to (768, 562)
Screenshot: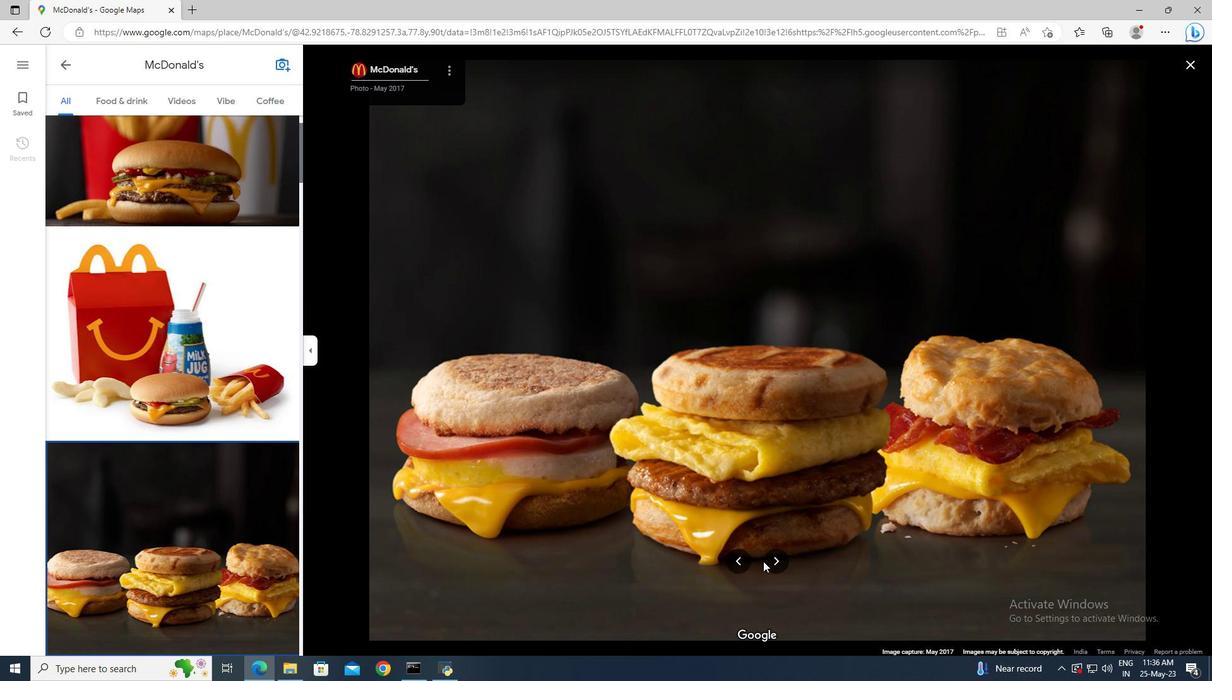 
Action: Mouse pressed left at (768, 562)
Screenshot: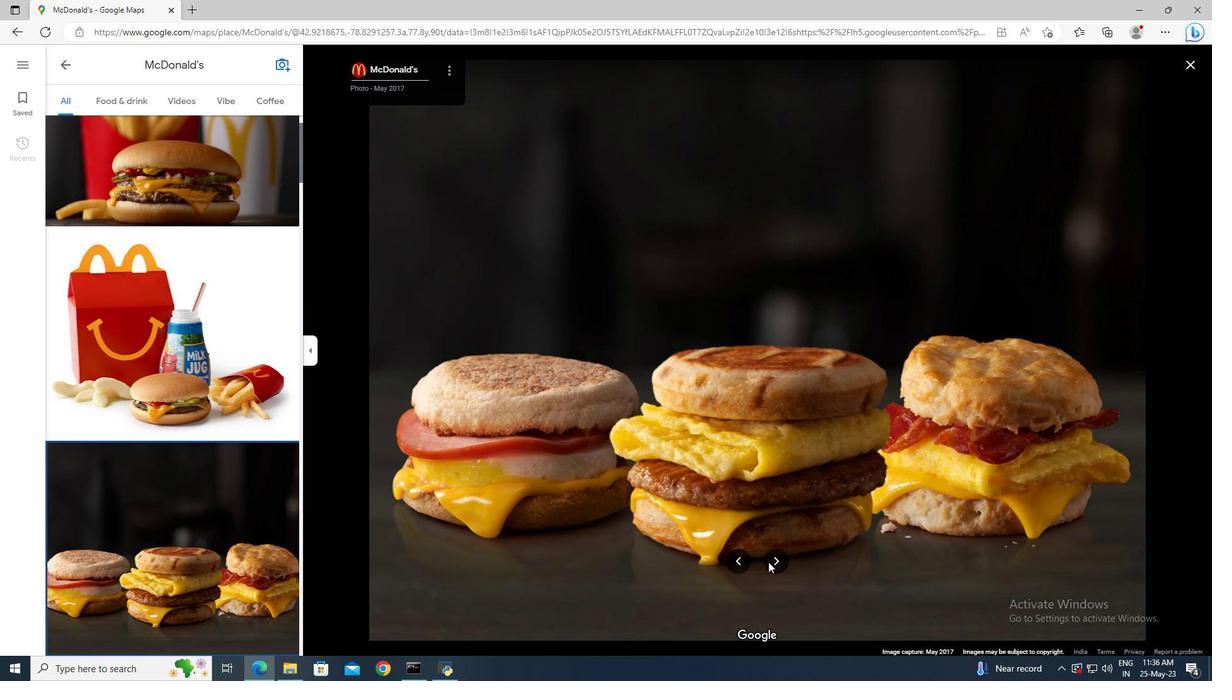
Action: Mouse moved to (97, 107)
Screenshot: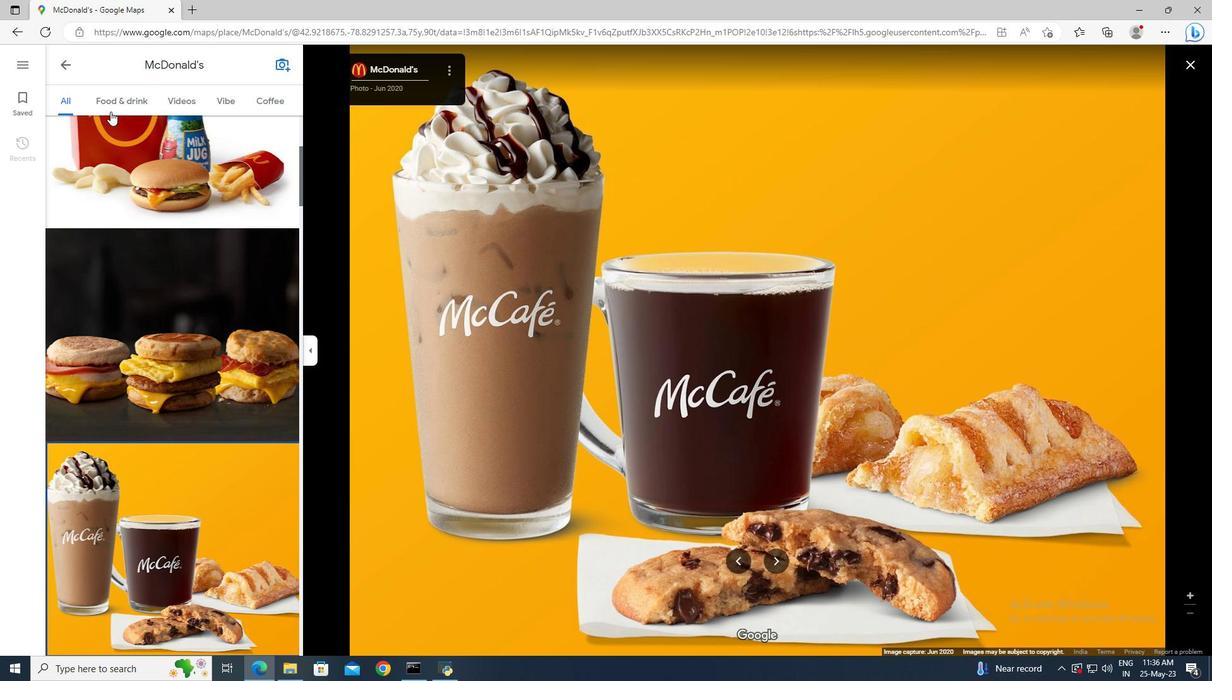 
Action: Mouse pressed left at (97, 107)
Screenshot: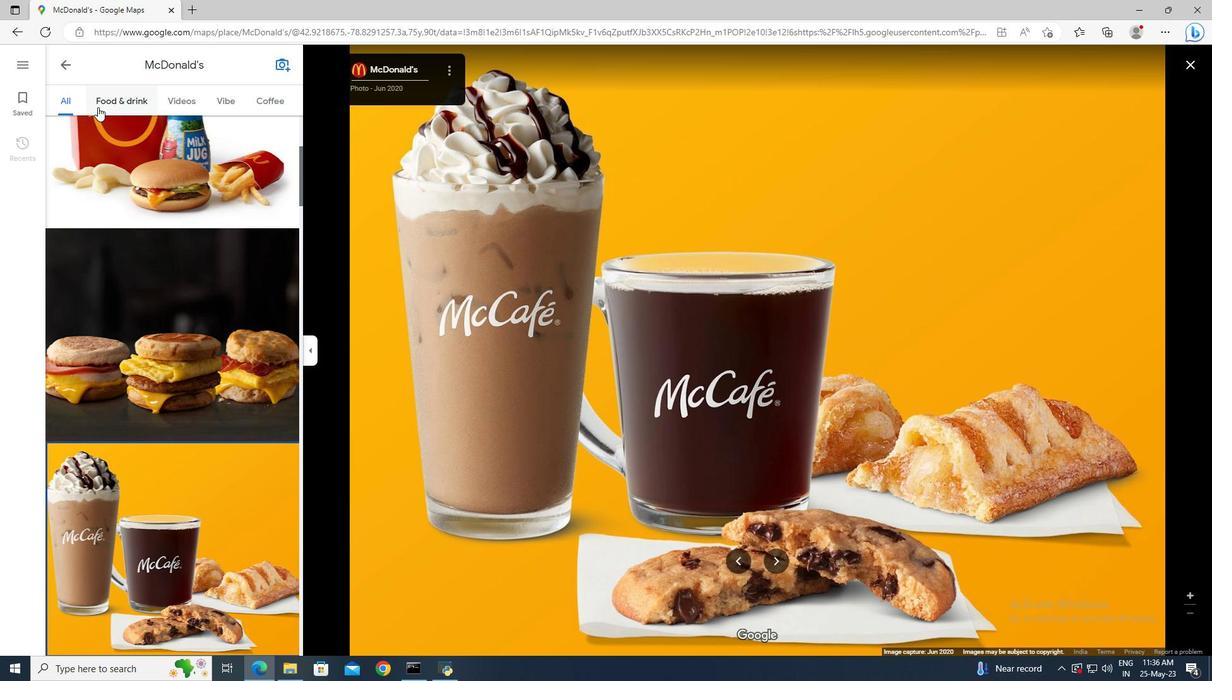 
Action: Mouse moved to (770, 556)
Screenshot: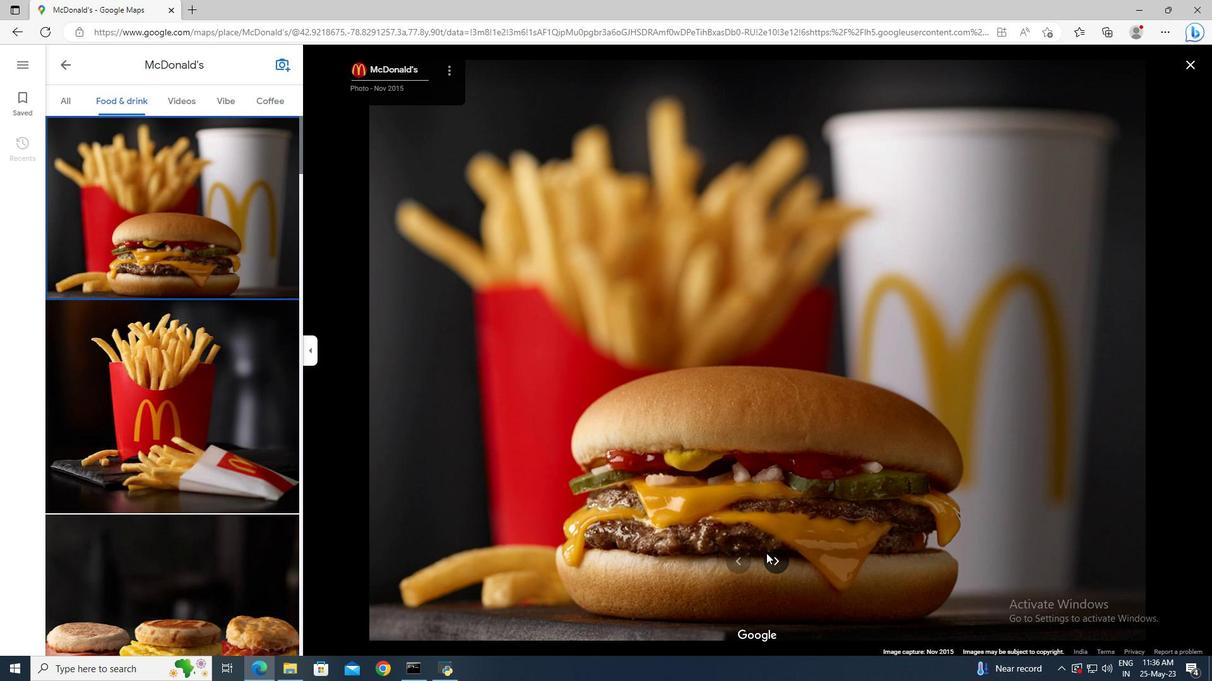 
Action: Mouse pressed left at (770, 556)
Screenshot: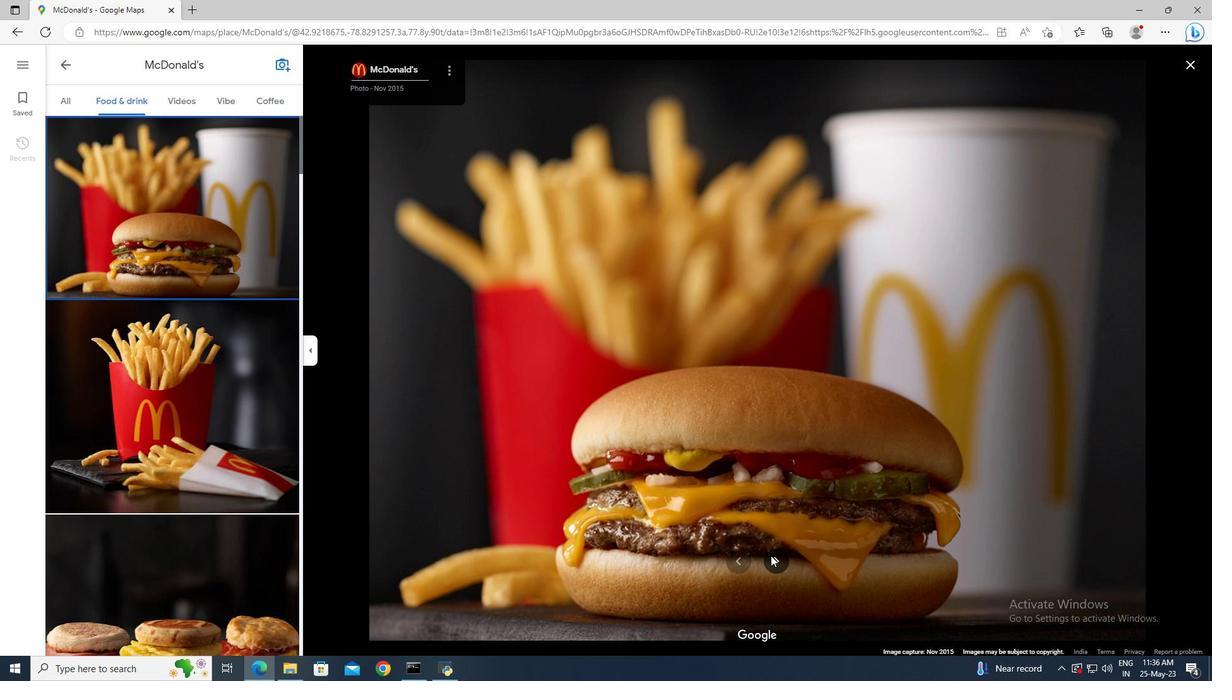 
Action: Mouse pressed left at (770, 556)
Screenshot: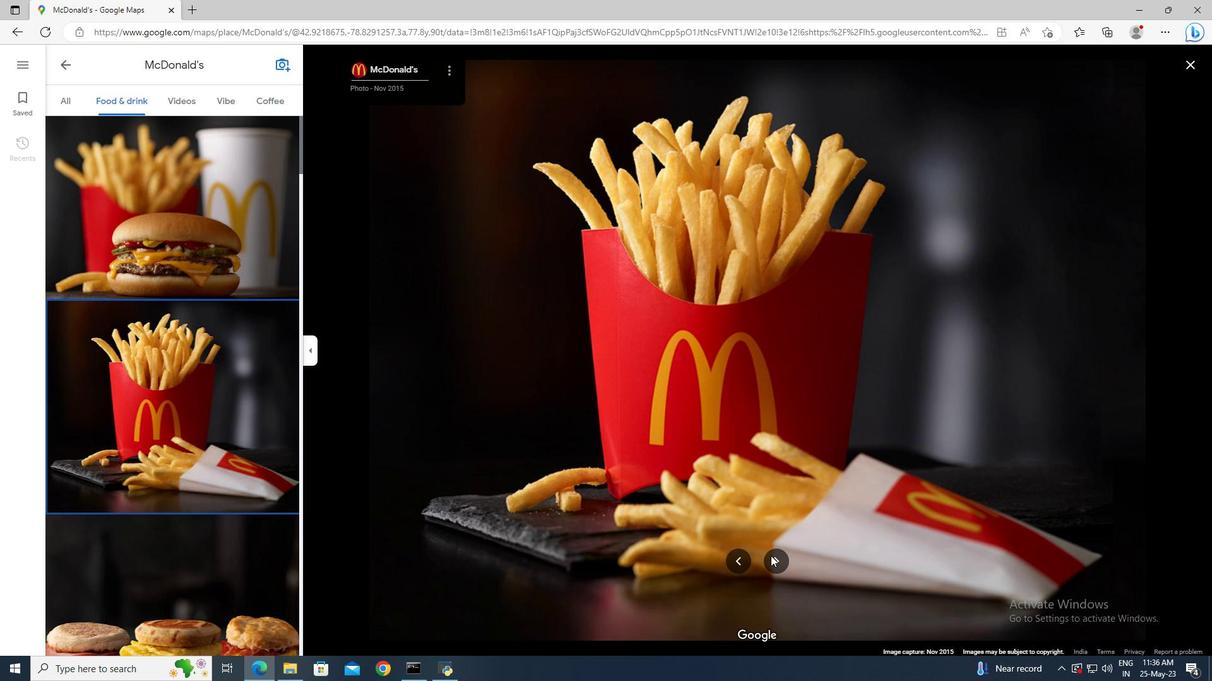 
Action: Mouse moved to (781, 568)
Screenshot: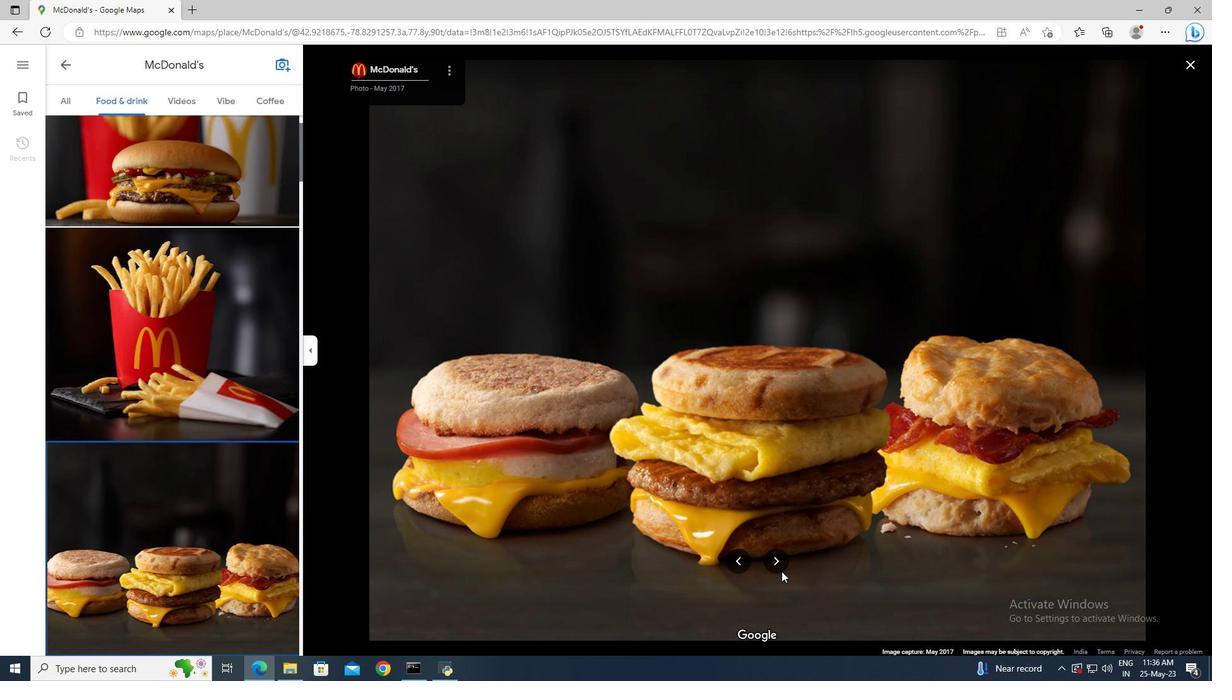 
Action: Mouse pressed left at (781, 568)
Screenshot: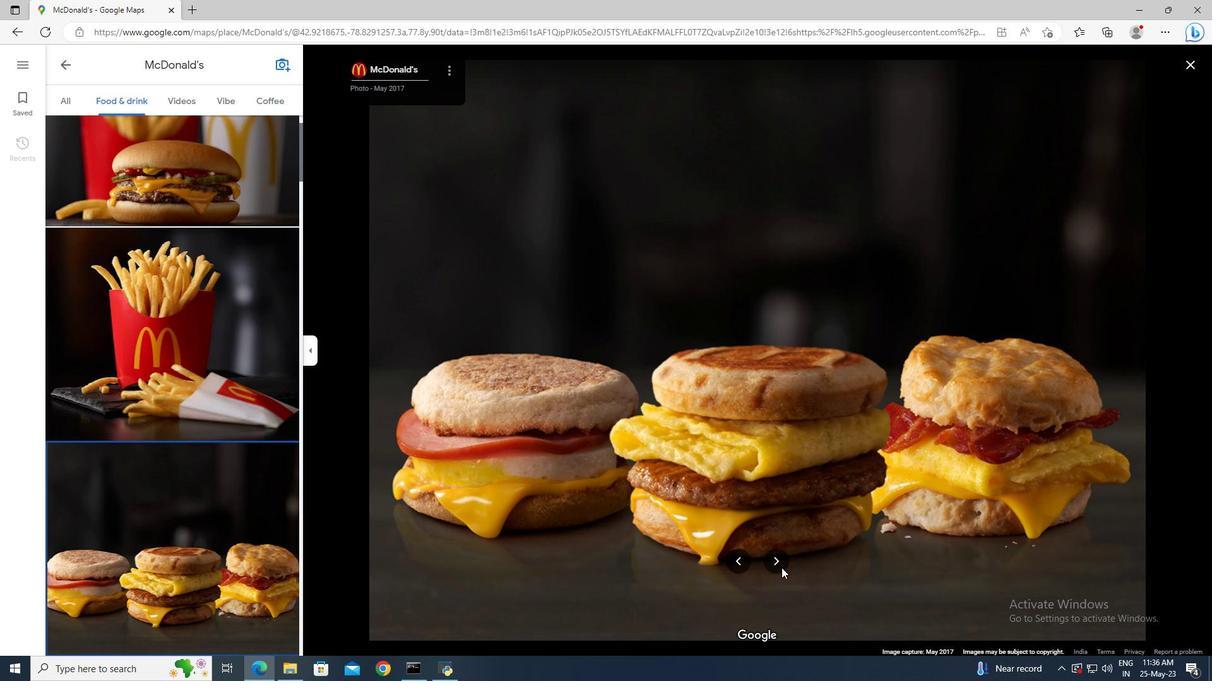 
Action: Mouse moved to (187, 111)
Screenshot: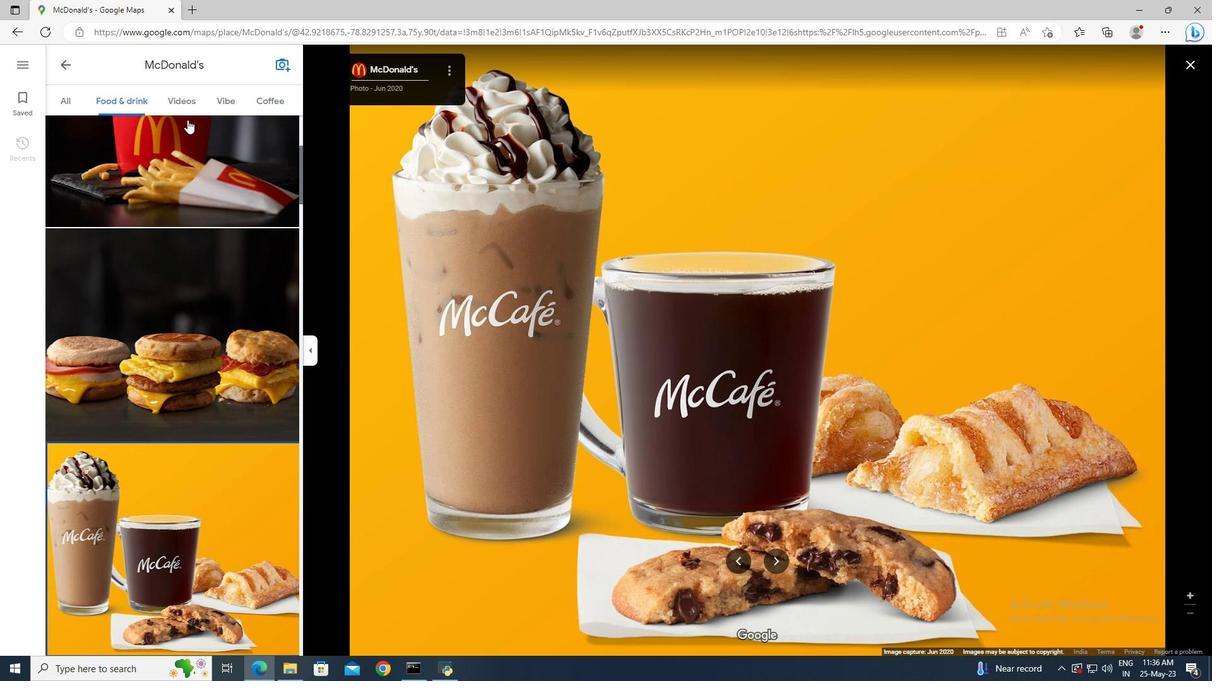 
Action: Mouse pressed left at (187, 111)
Screenshot: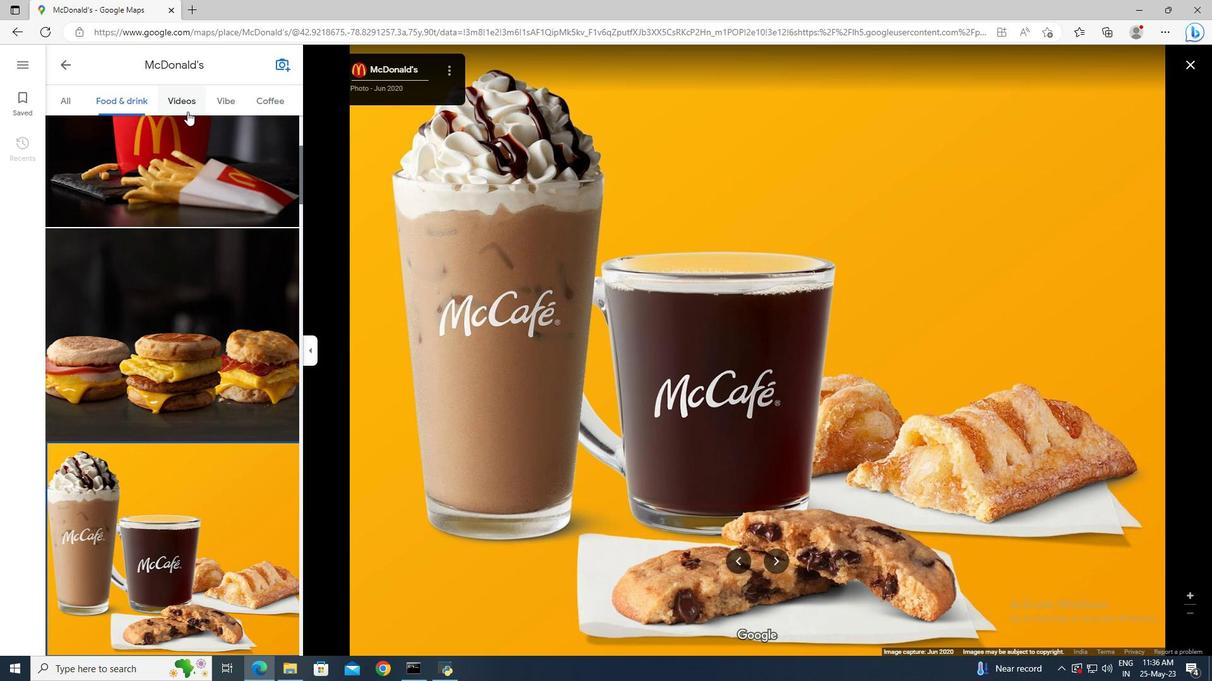 
Action: Mouse moved to (743, 476)
Screenshot: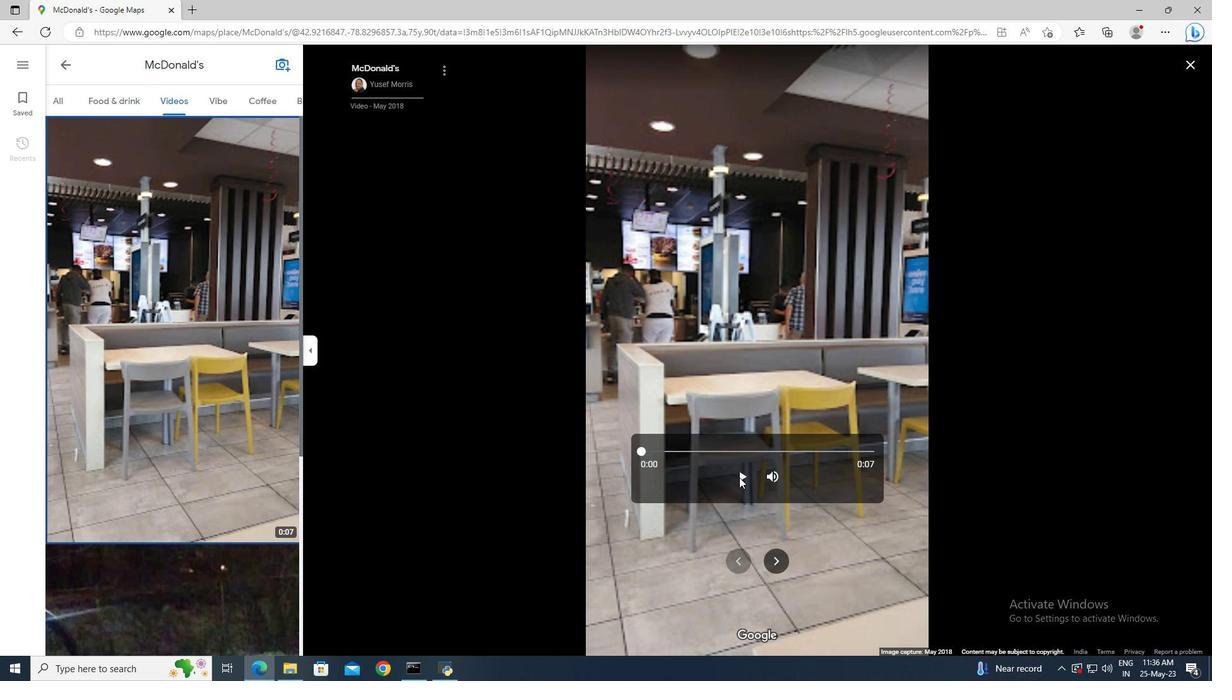 
Action: Mouse pressed left at (743, 476)
Screenshot: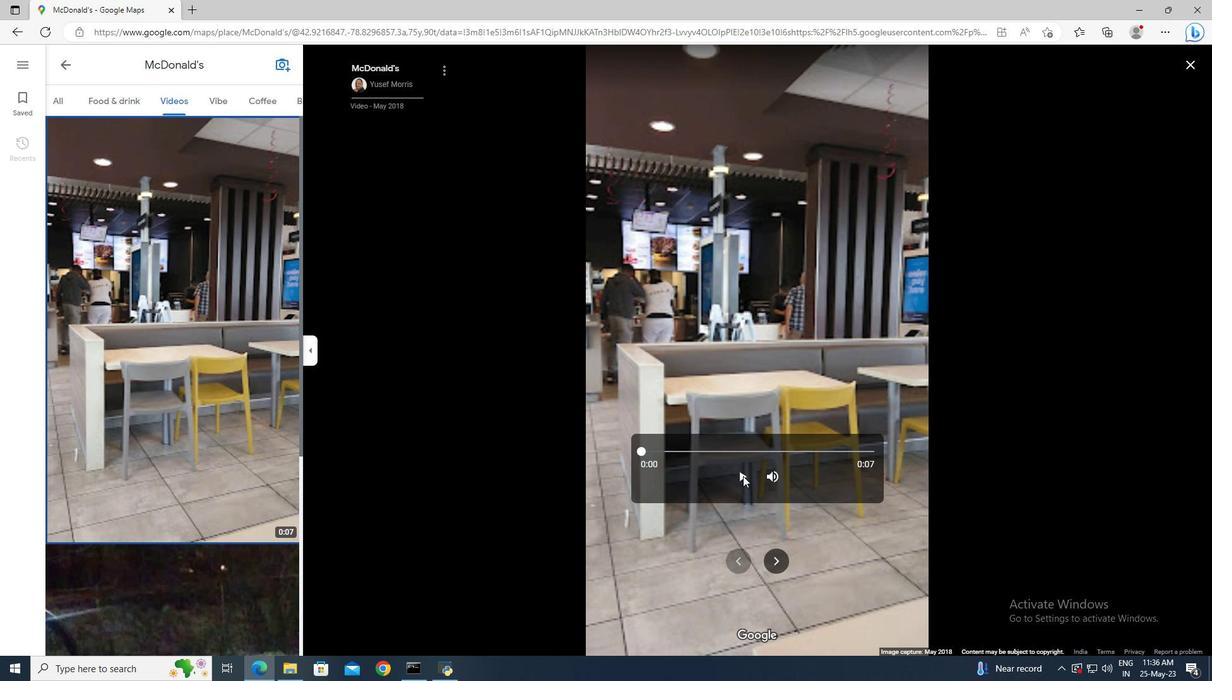 
Action: Mouse moved to (242, 102)
Screenshot: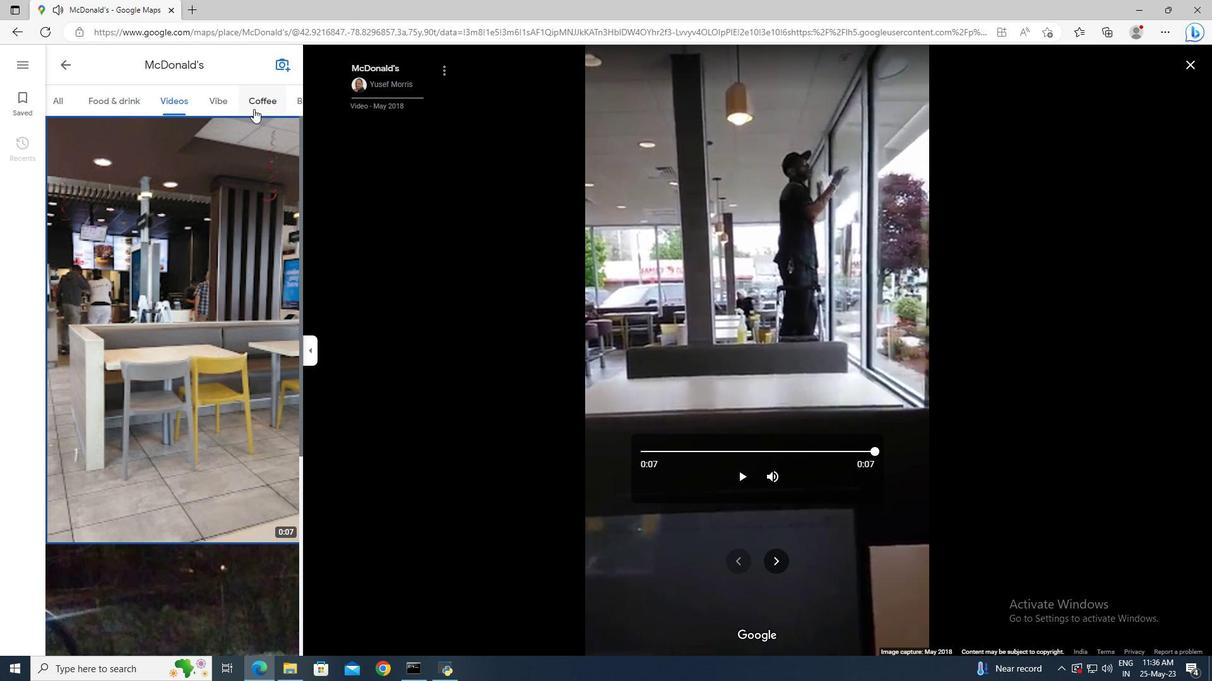 
Action: Mouse pressed left at (242, 102)
Screenshot: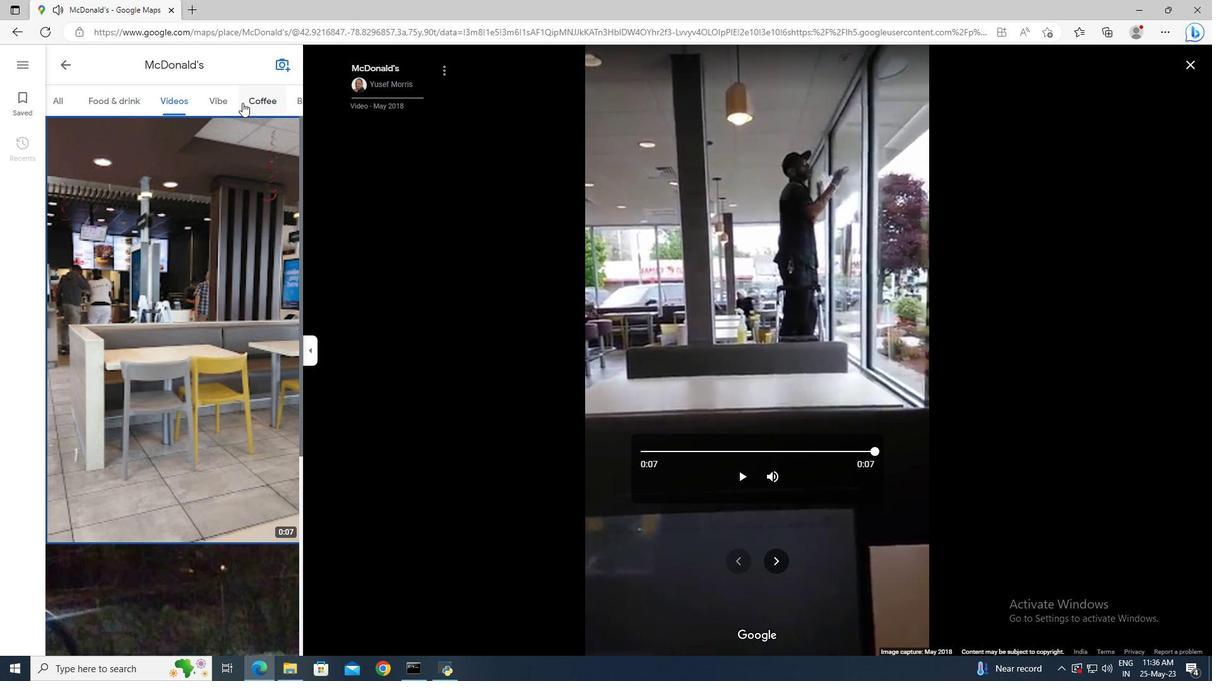 
Action: Mouse moved to (275, 102)
Screenshot: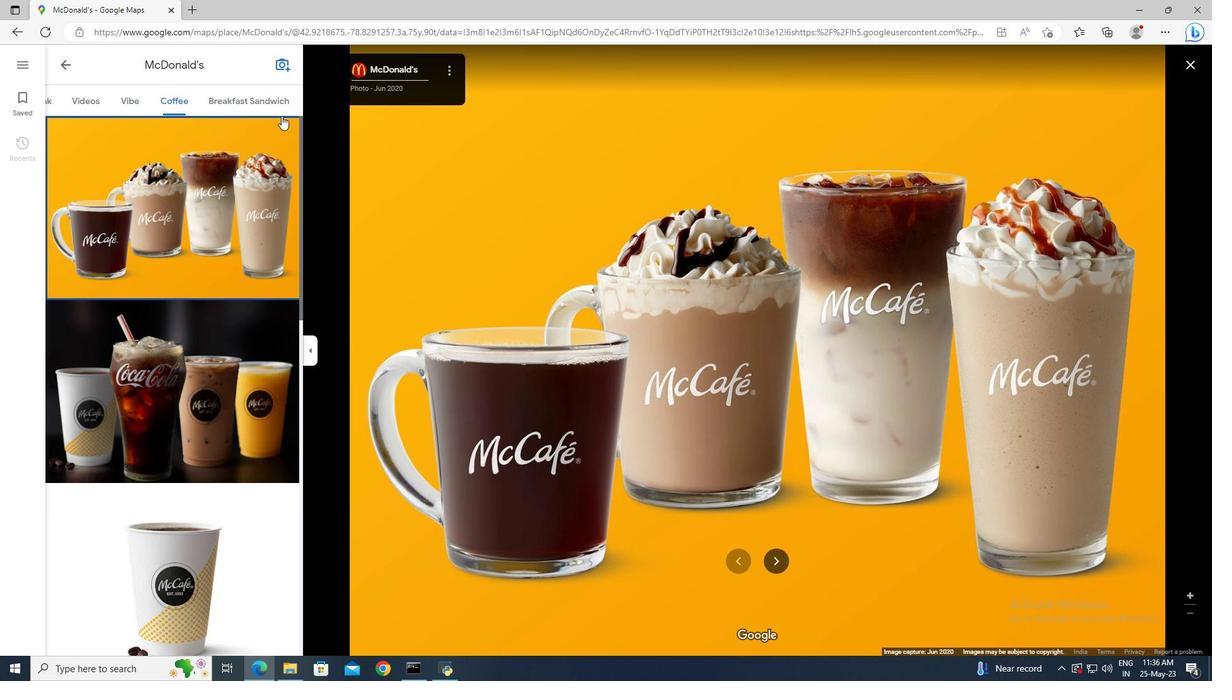 
Action: Mouse pressed left at (275, 102)
Screenshot: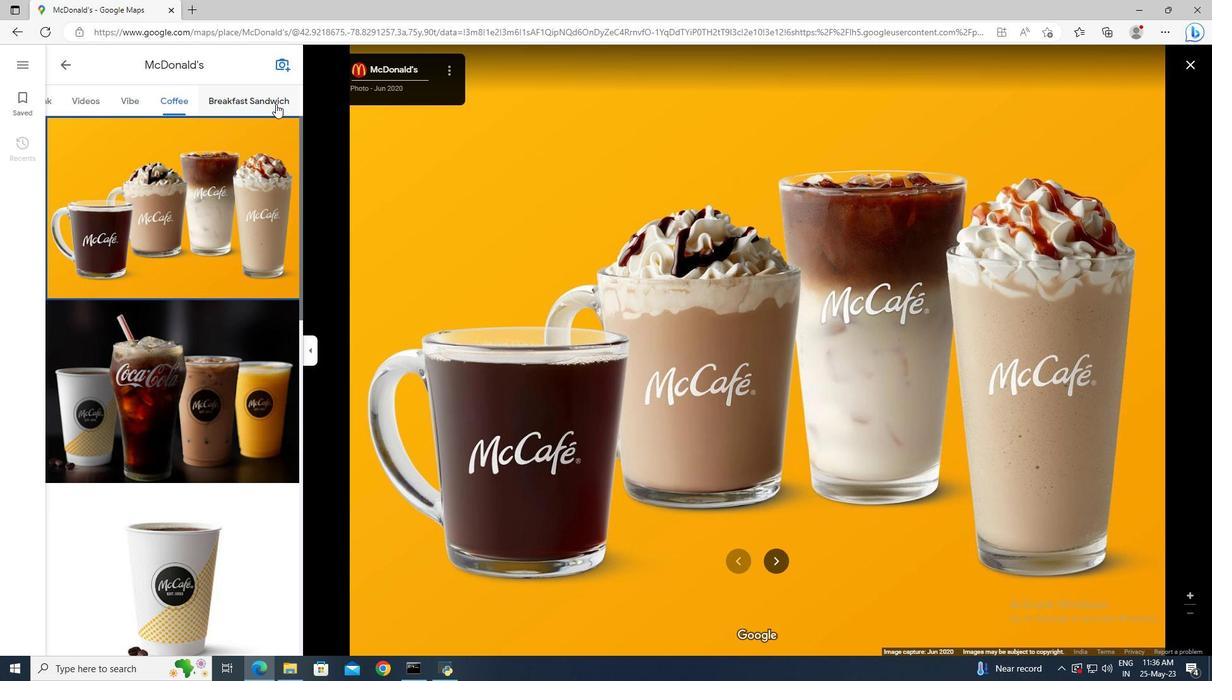 
Action: Mouse moved to (244, 90)
Screenshot: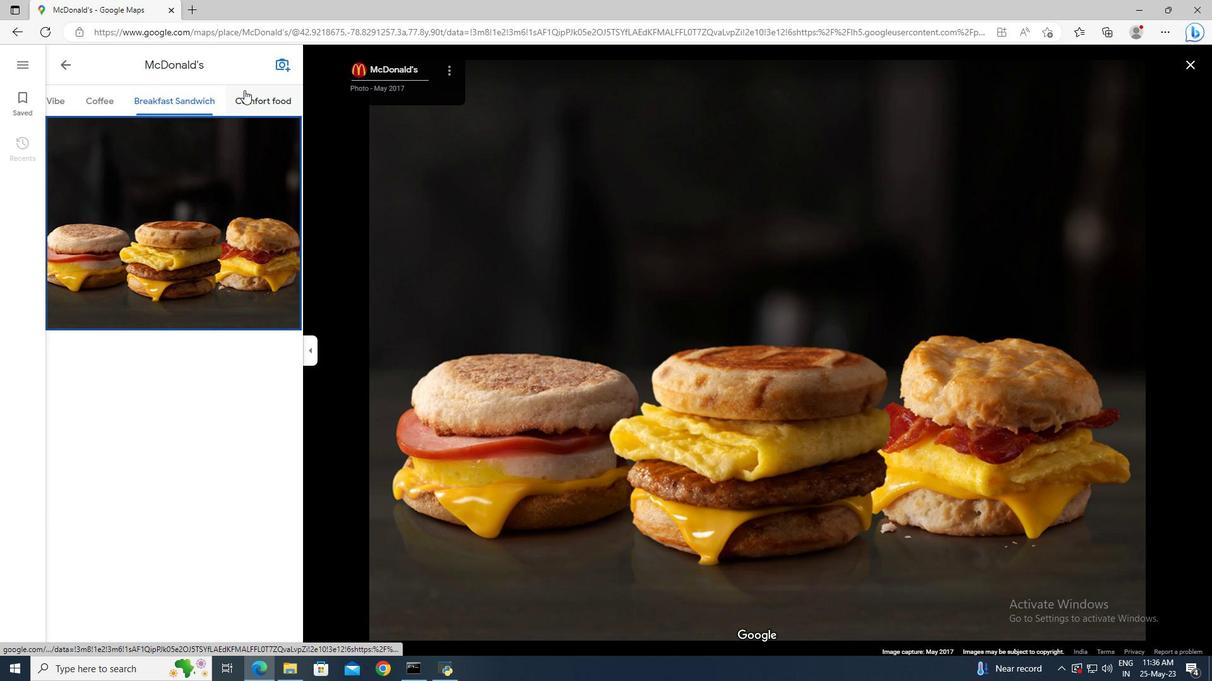 
Action: Mouse pressed left at (244, 90)
Screenshot: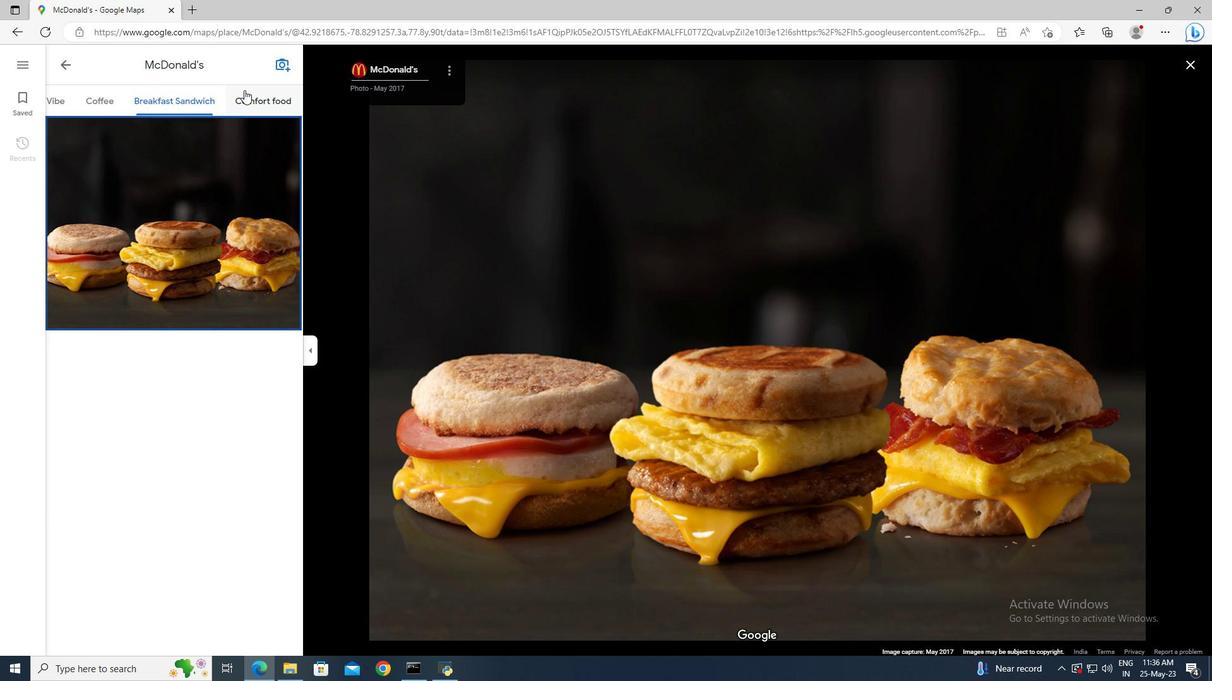 
Action: Mouse moved to (774, 557)
Screenshot: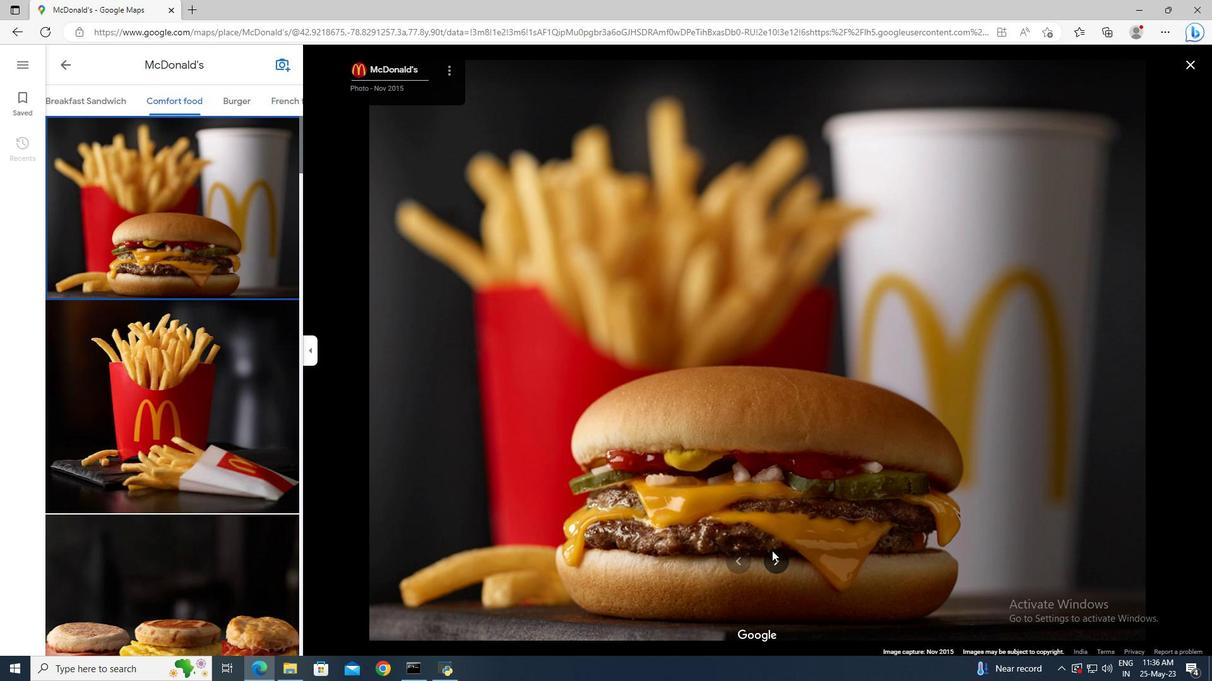 
Action: Mouse pressed left at (774, 557)
Screenshot: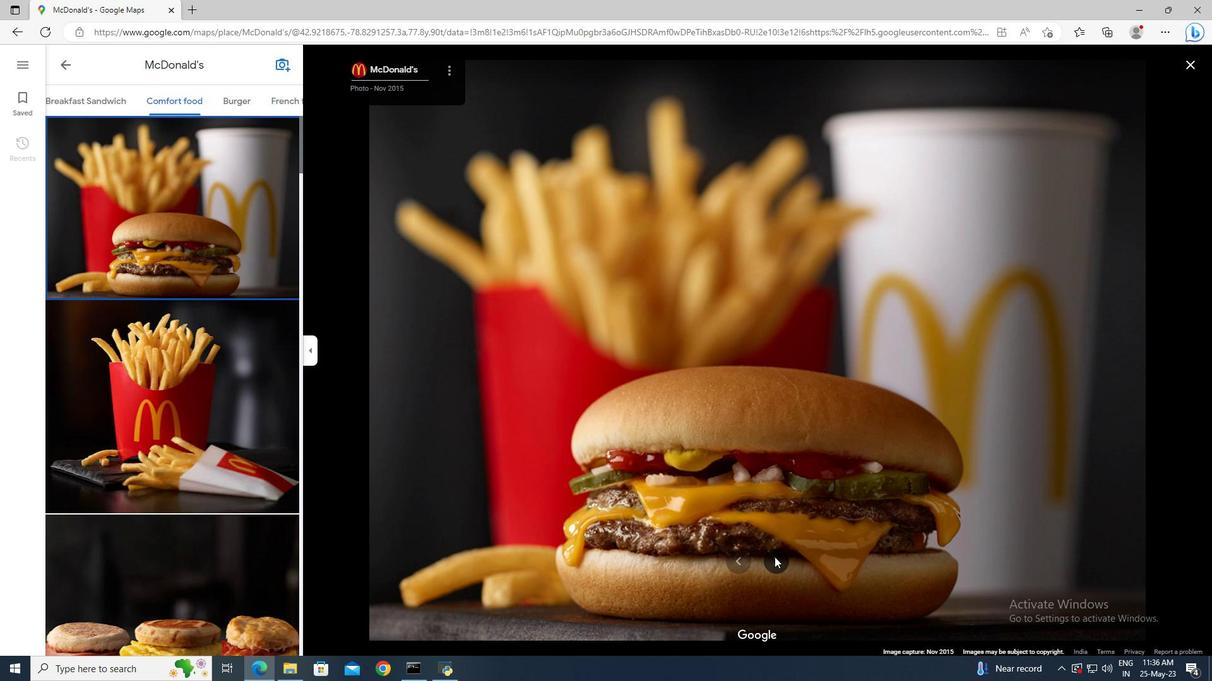 
Action: Mouse pressed left at (774, 557)
Screenshot: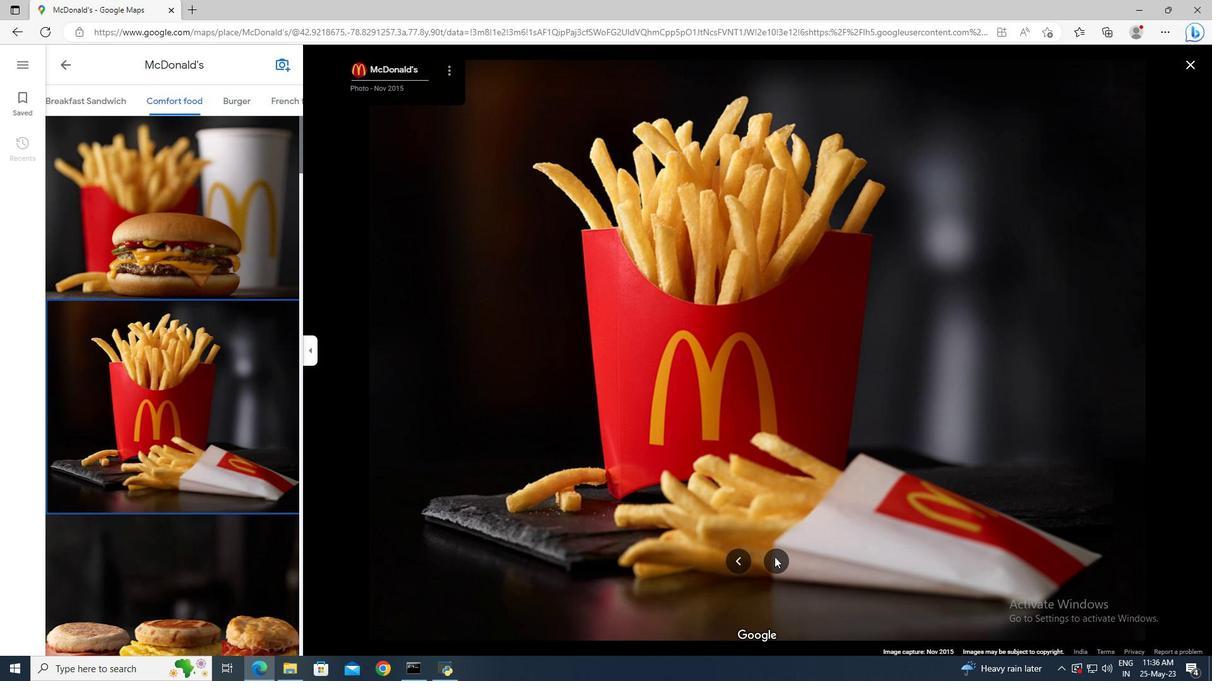 
Action: Mouse pressed left at (774, 557)
Screenshot: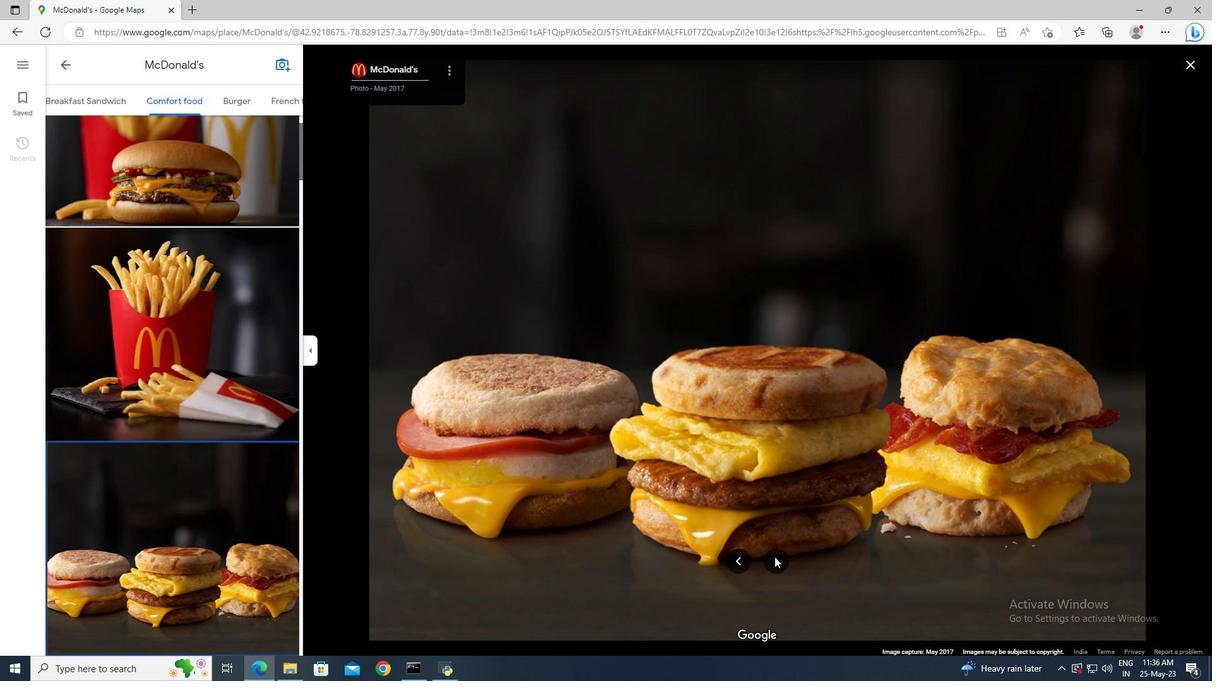 
Action: Mouse moved to (776, 565)
Screenshot: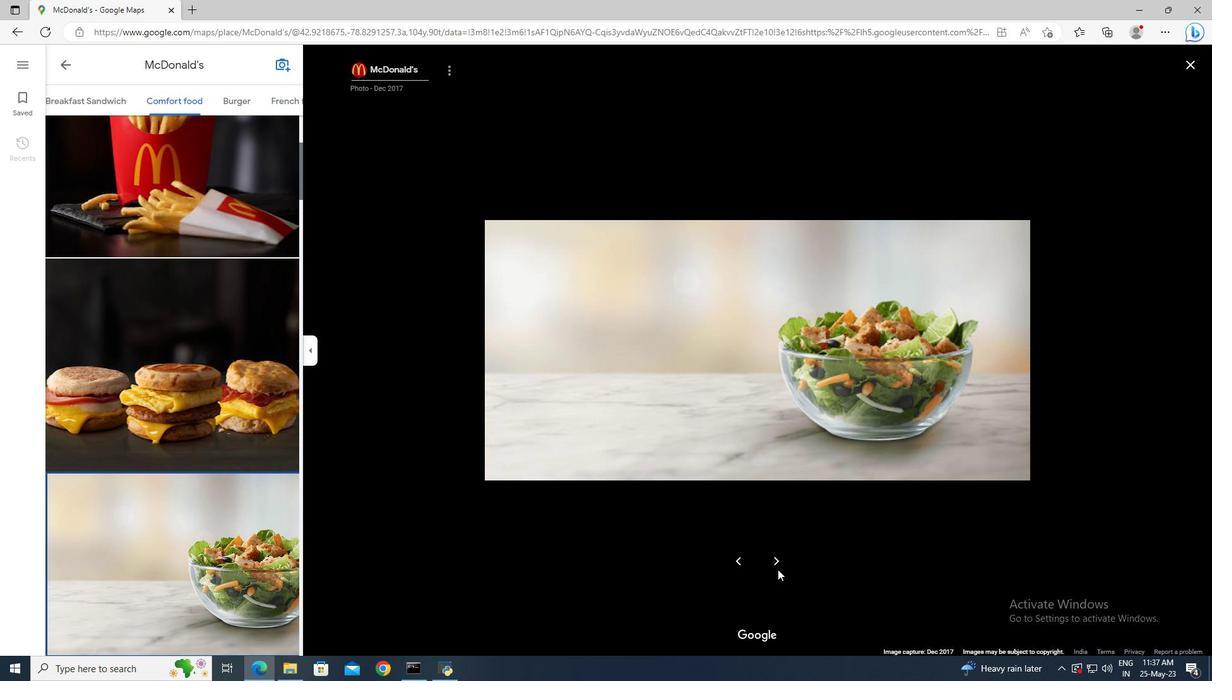 
Action: Mouse pressed left at (776, 565)
Screenshot: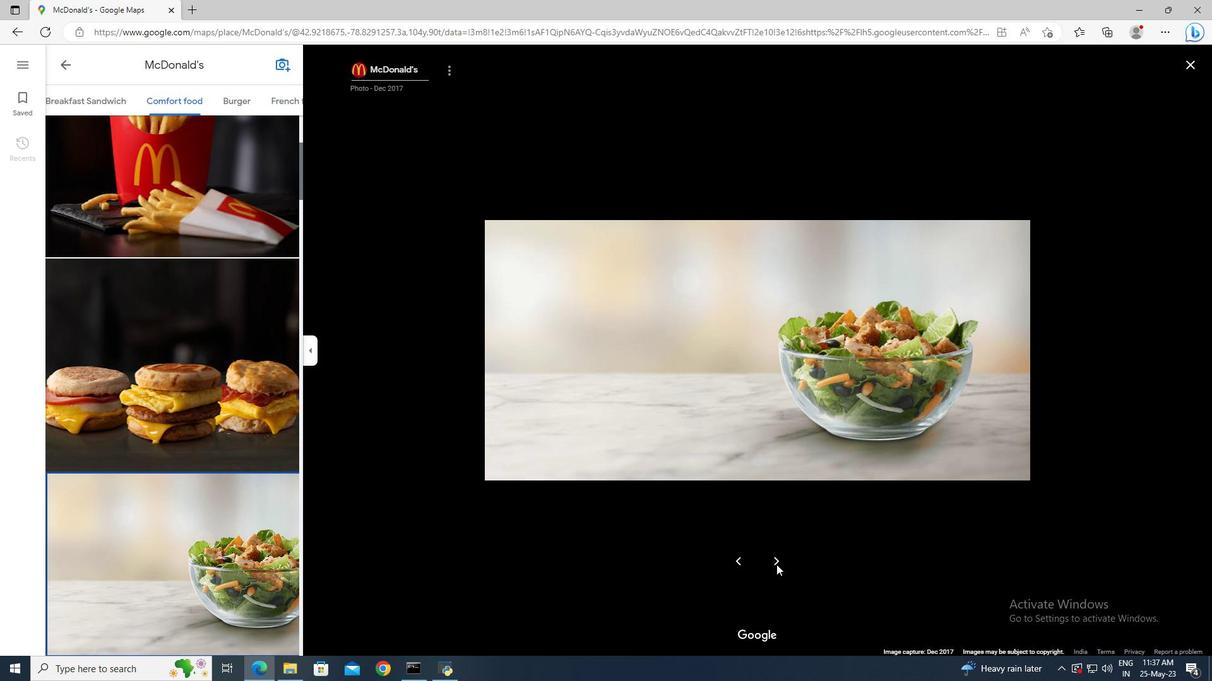 
Action: Mouse moved to (779, 566)
Screenshot: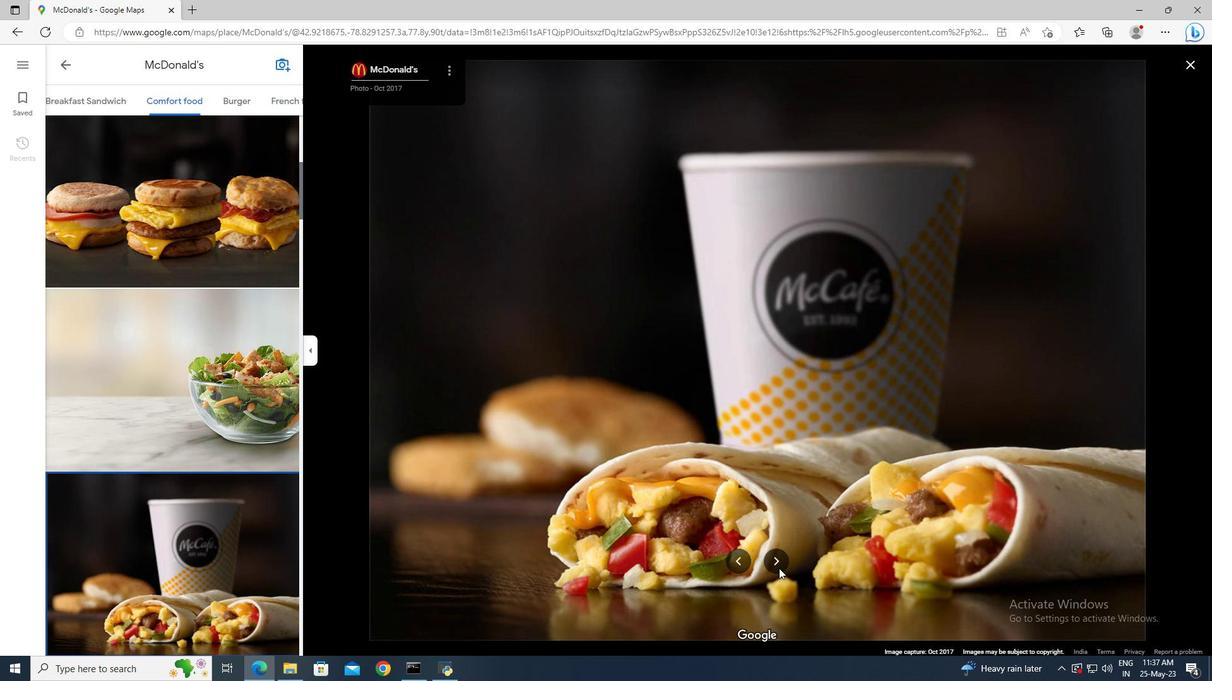 
Action: Mouse pressed left at (779, 566)
Screenshot: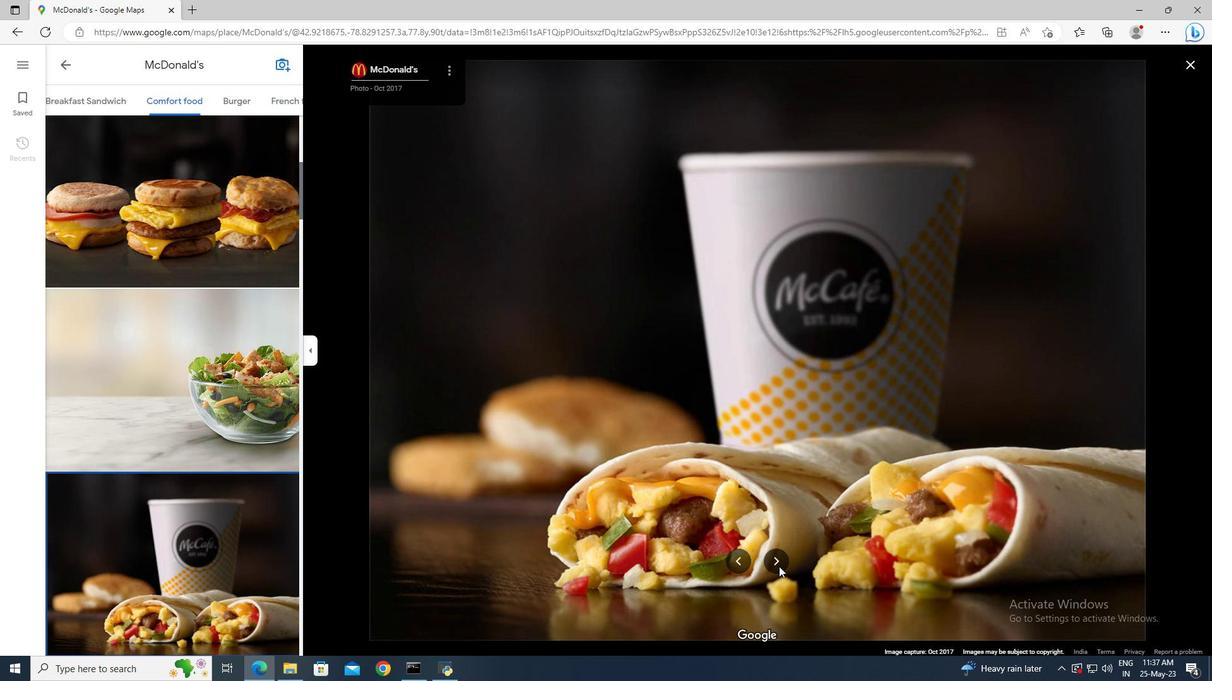 
Action: Mouse moved to (774, 563)
Screenshot: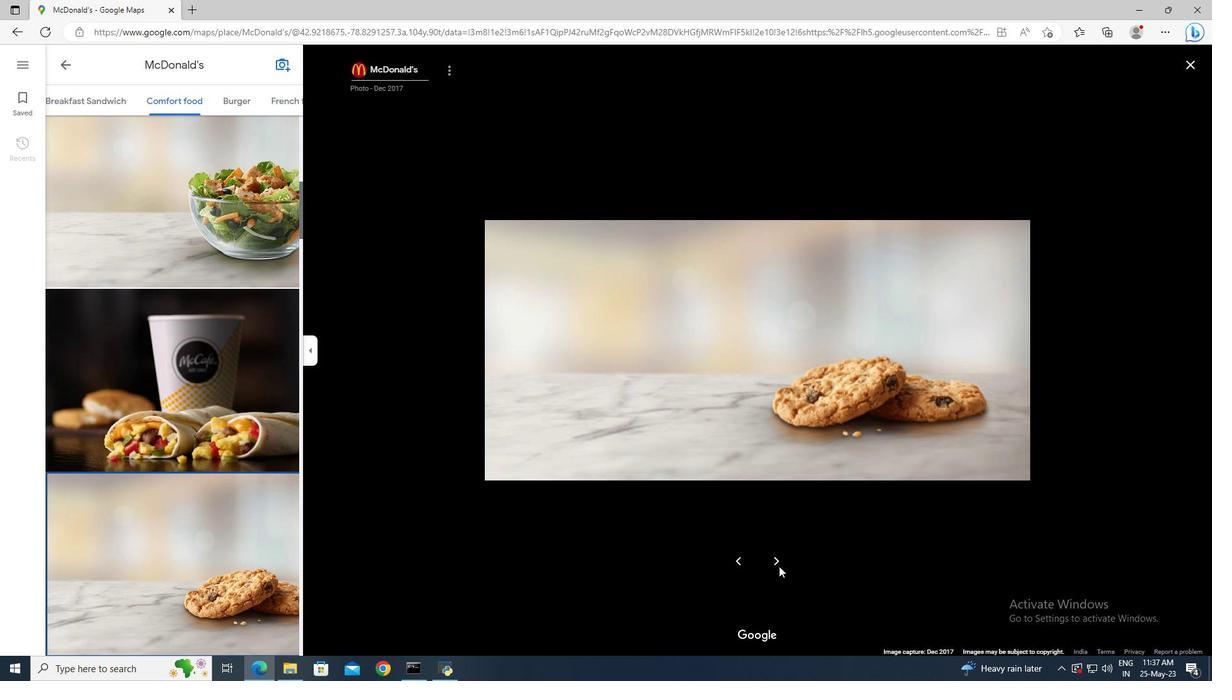 
Action: Mouse pressed left at (774, 563)
Screenshot: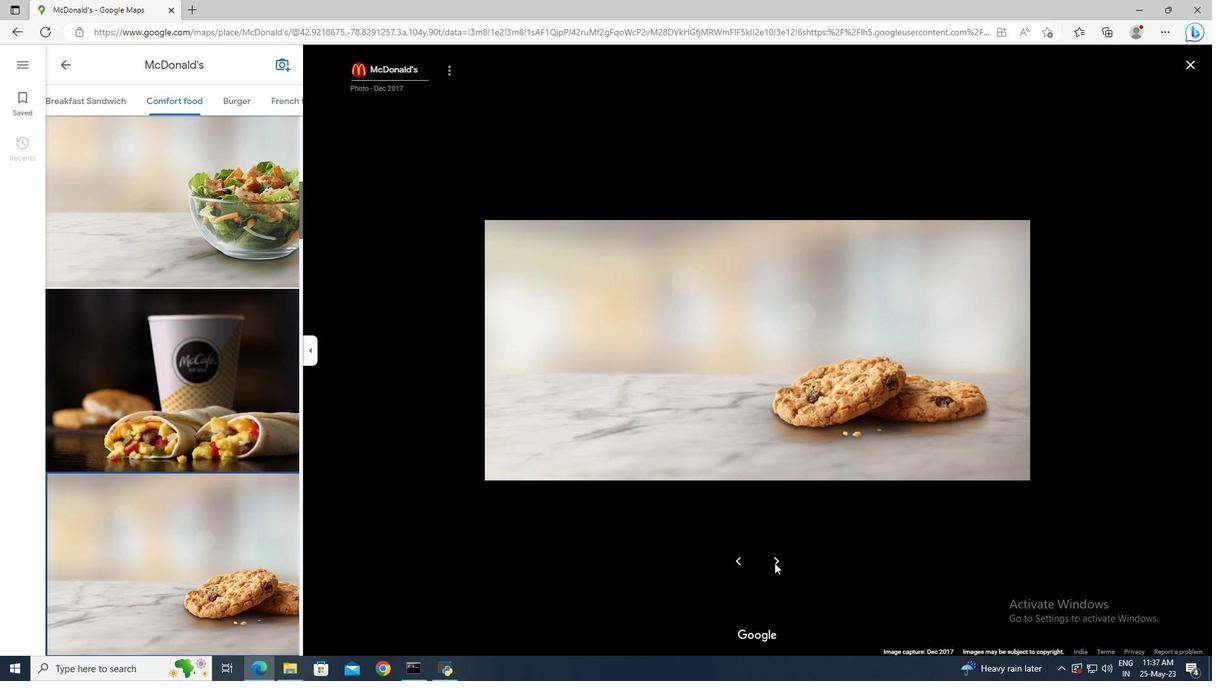 
Action: Mouse moved to (775, 564)
Screenshot: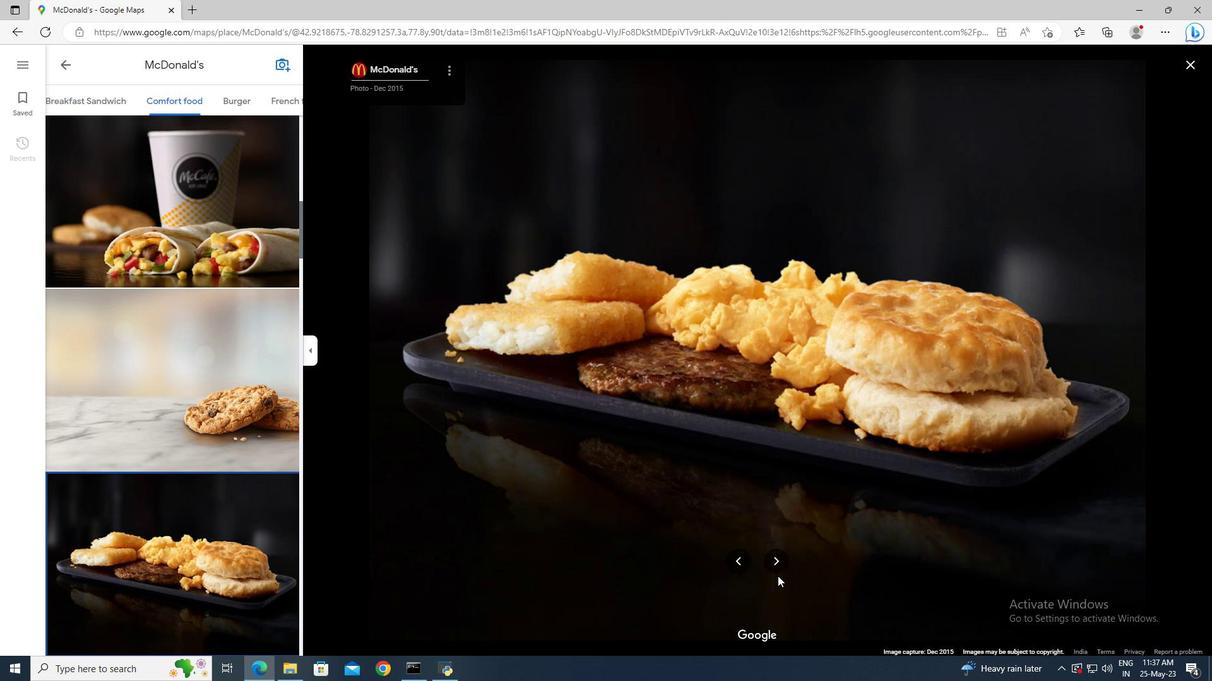
Action: Mouse pressed left at (775, 564)
Screenshot: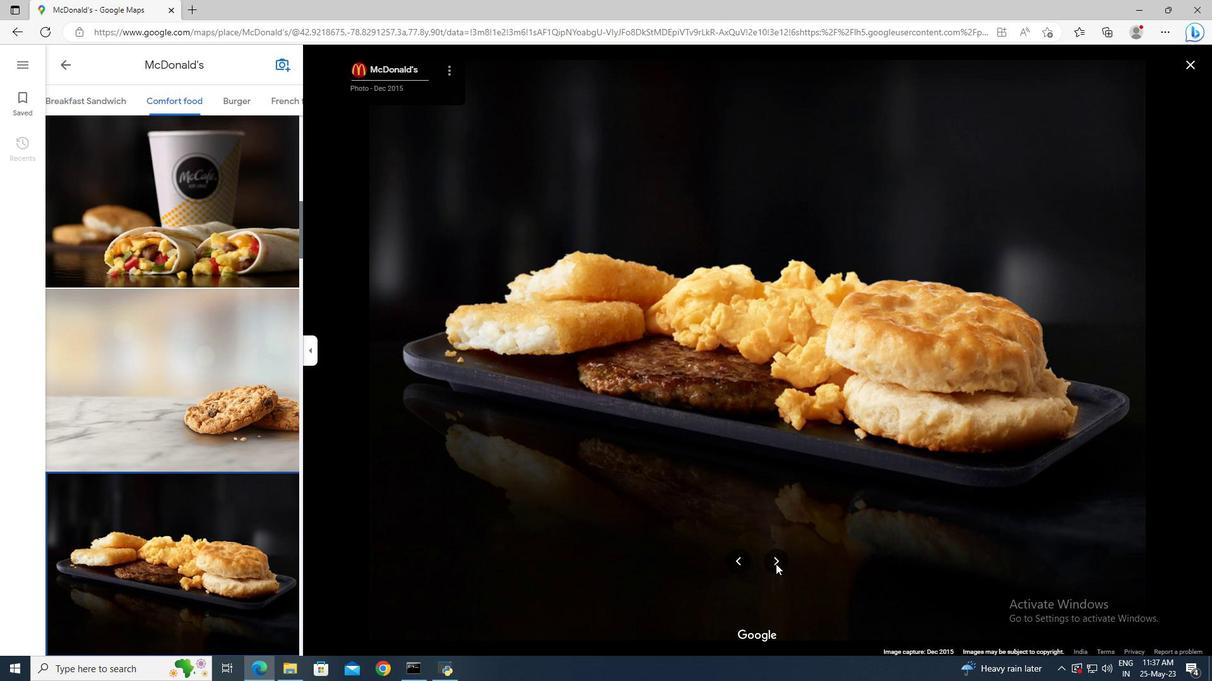 
Action: Mouse moved to (778, 565)
Screenshot: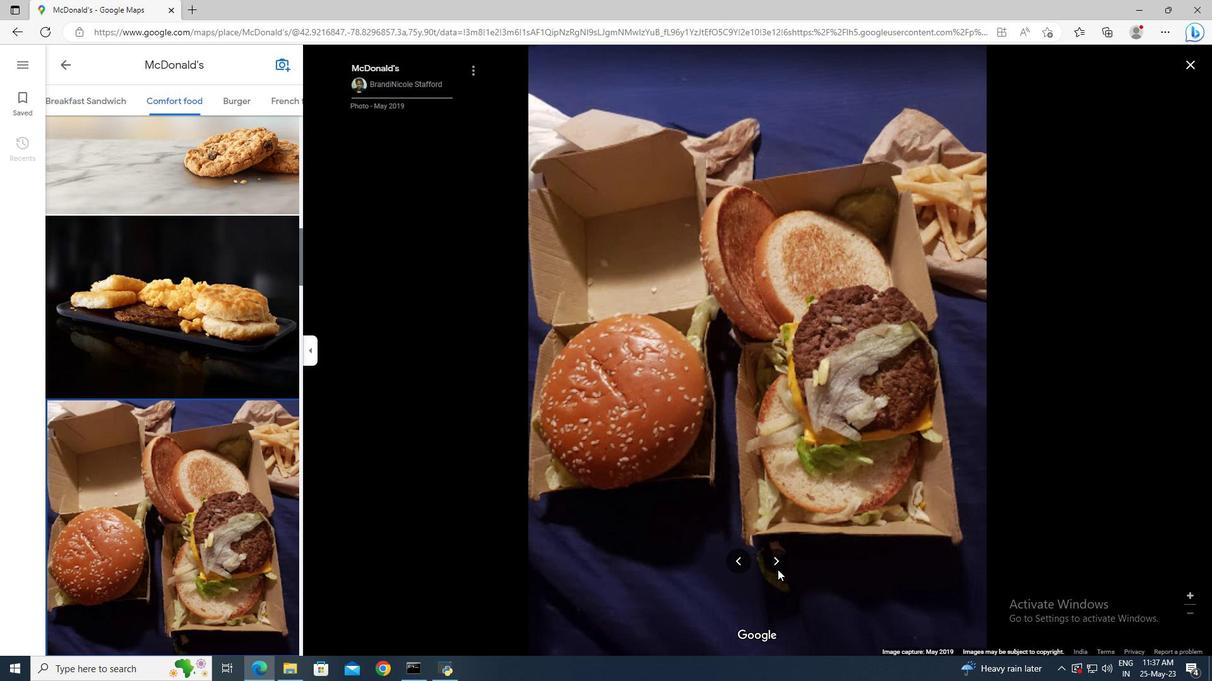 
Action: Mouse pressed left at (778, 565)
Screenshot: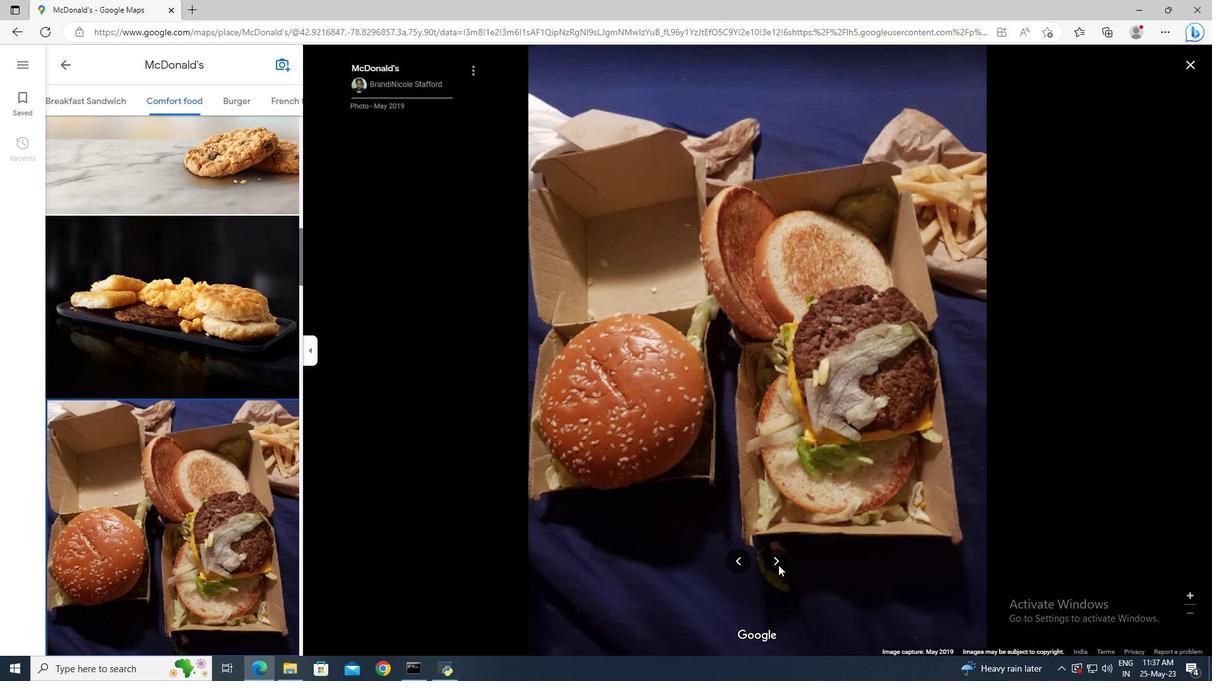 
Action: Mouse moved to (776, 564)
Screenshot: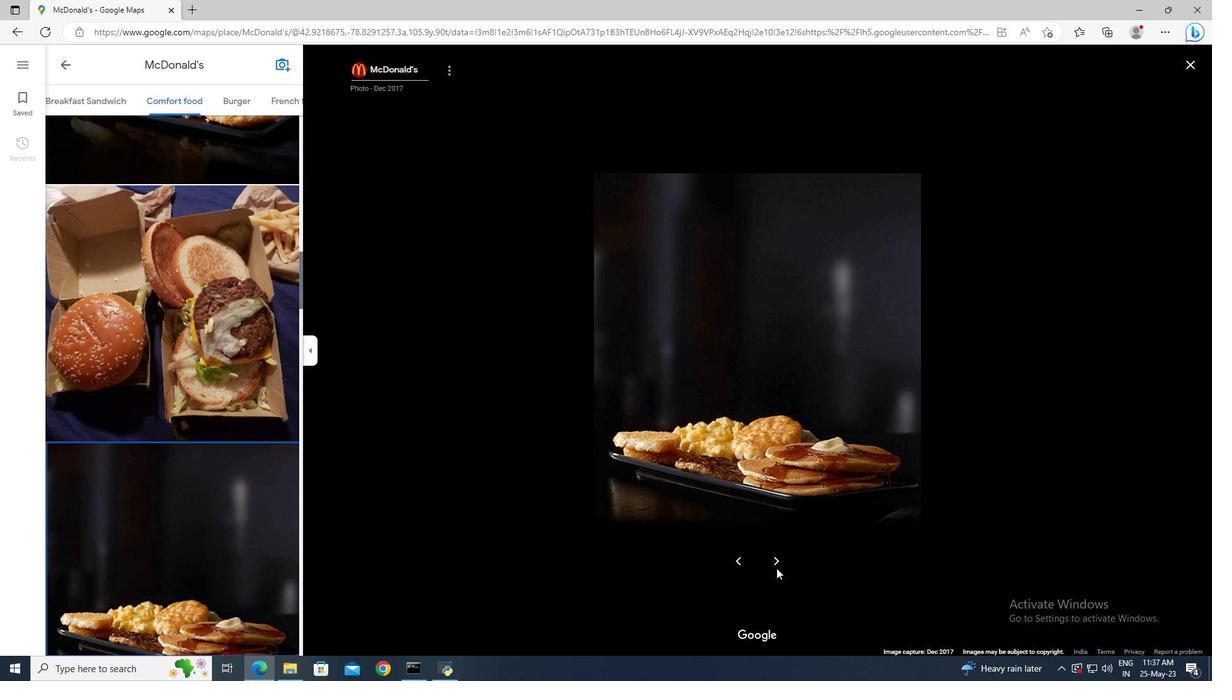 
Action: Mouse pressed left at (776, 564)
Screenshot: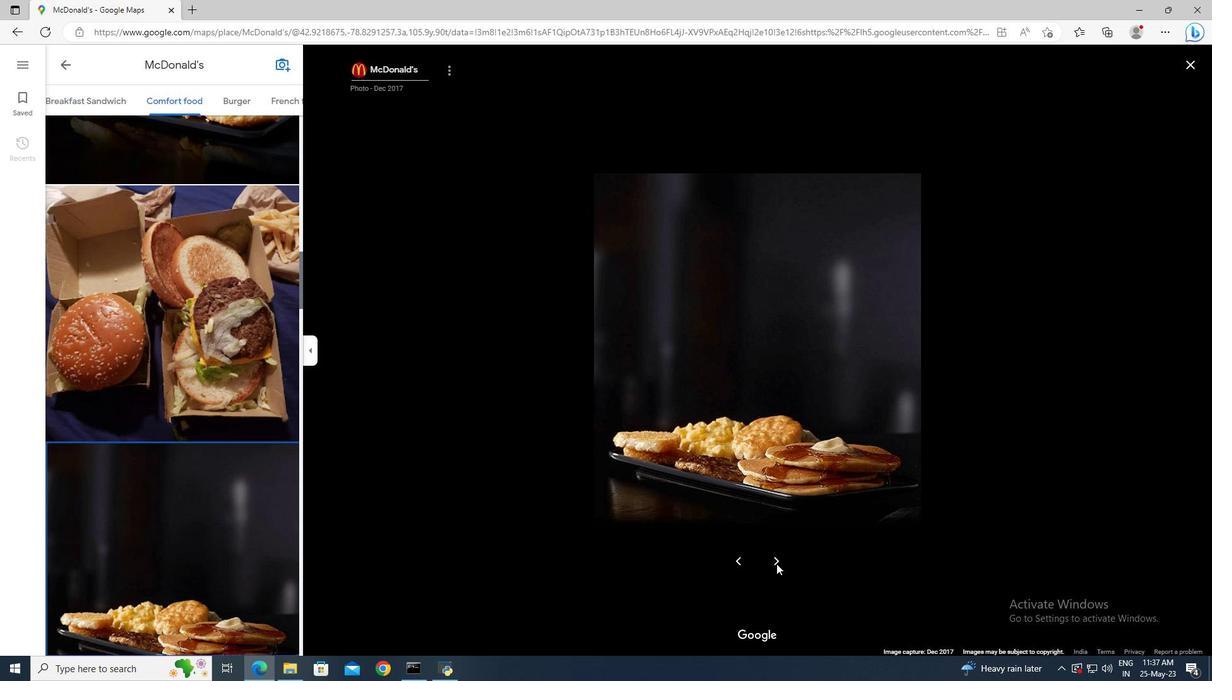 
Action: Mouse moved to (1189, 63)
Screenshot: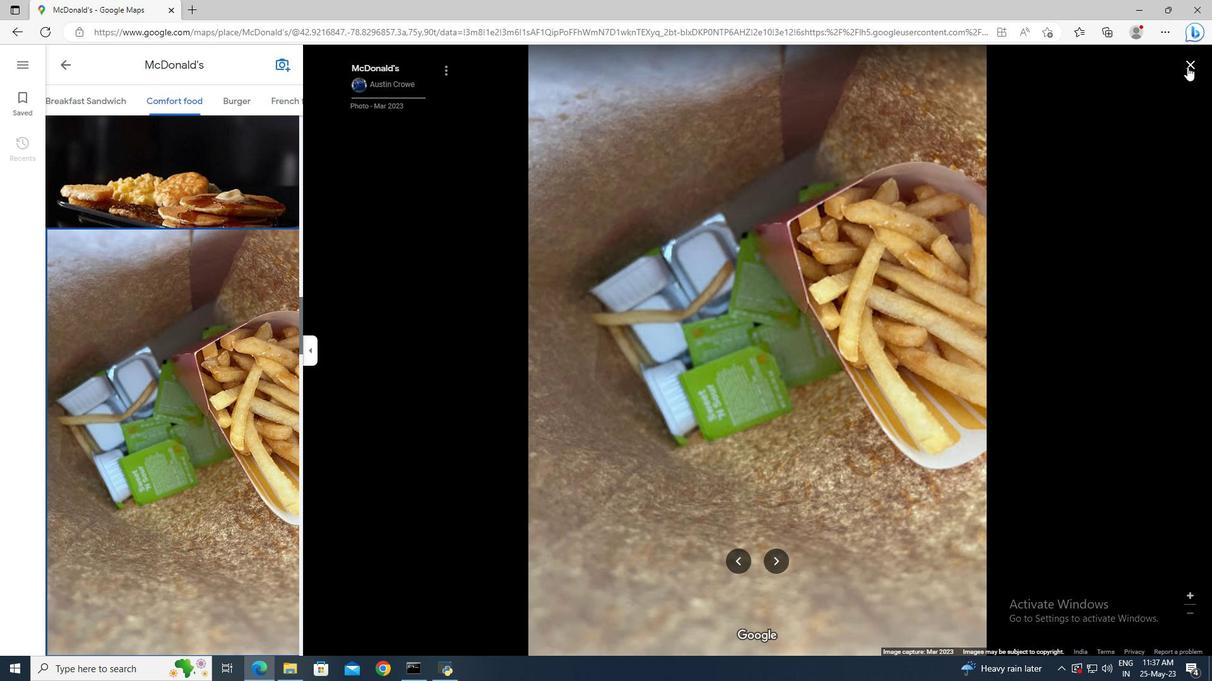 
Action: Mouse pressed left at (1189, 63)
Screenshot: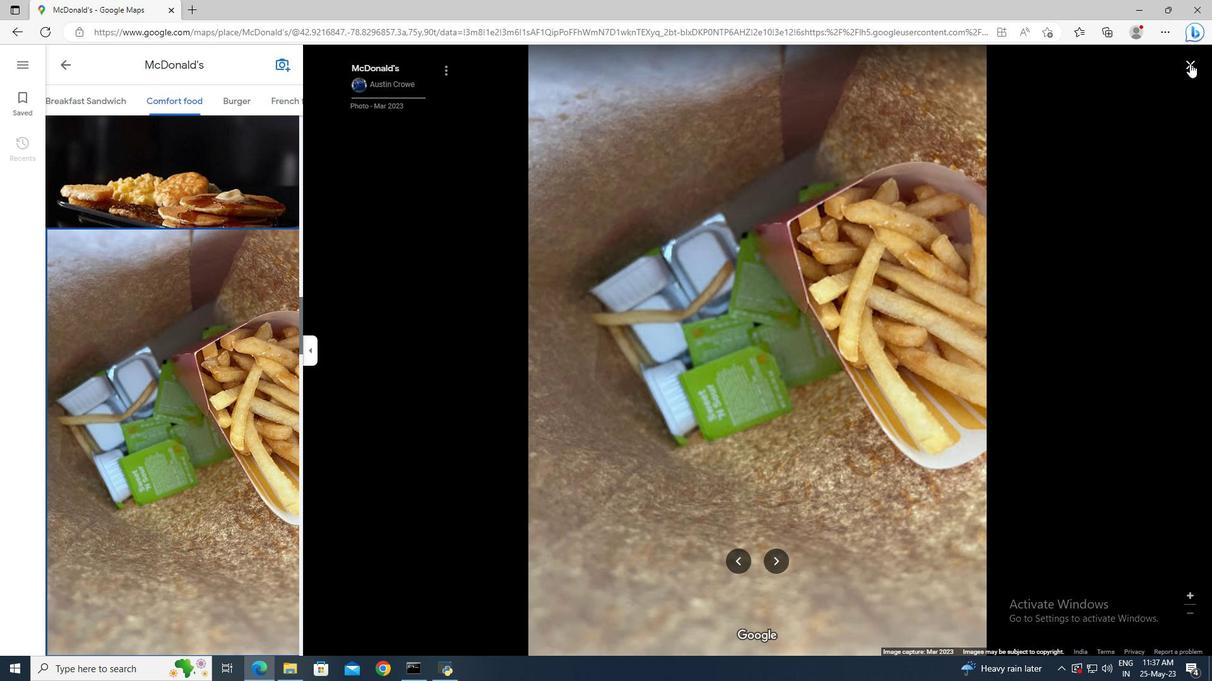 
Action: Mouse moved to (280, 61)
Screenshot: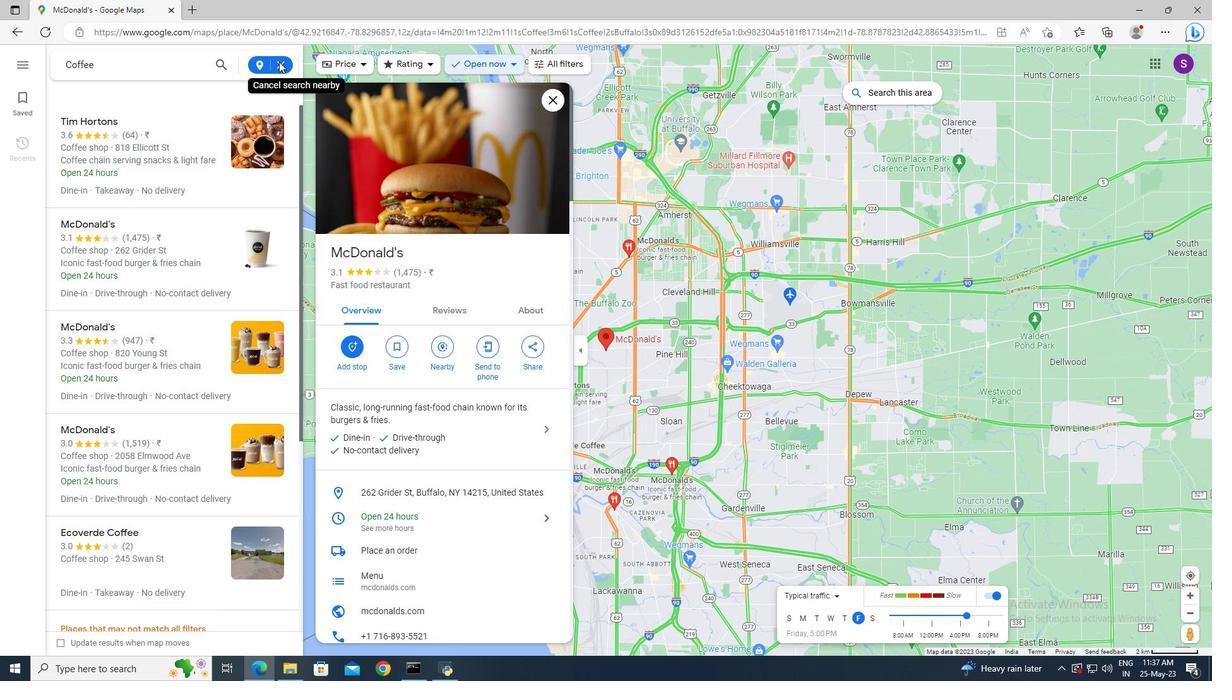 
Action: Mouse pressed left at (280, 61)
Screenshot: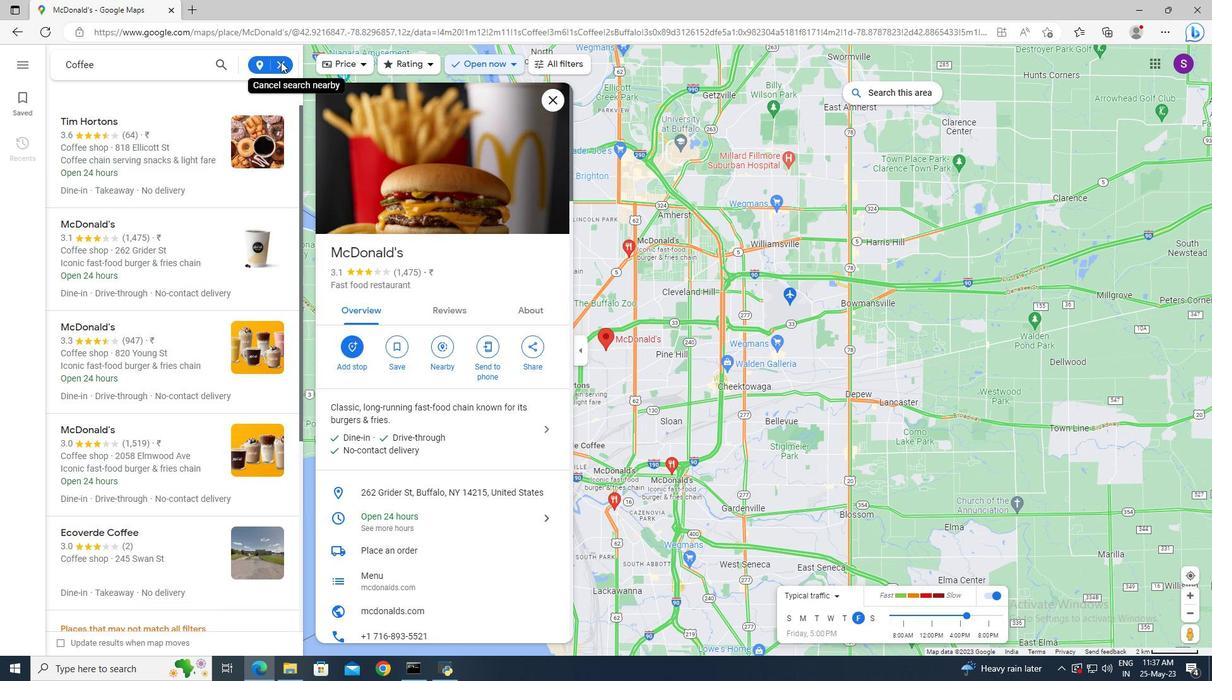 
Action: Mouse moved to (268, 532)
Screenshot: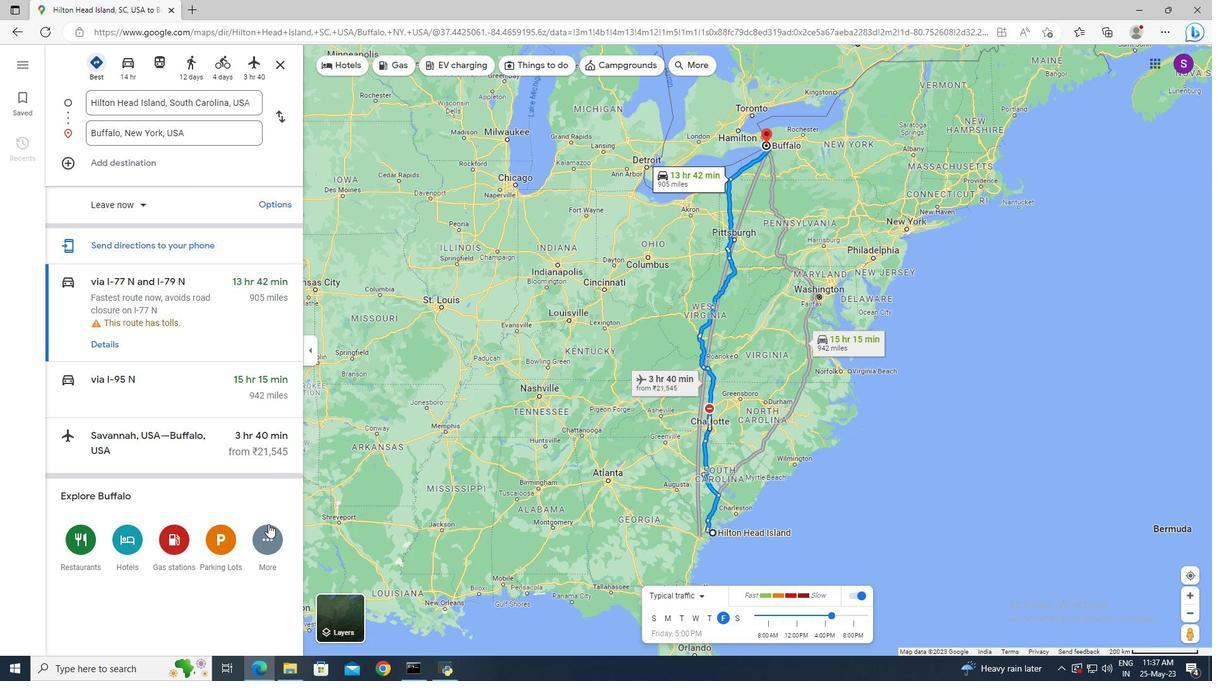 
Action: Mouse pressed left at (268, 532)
Screenshot: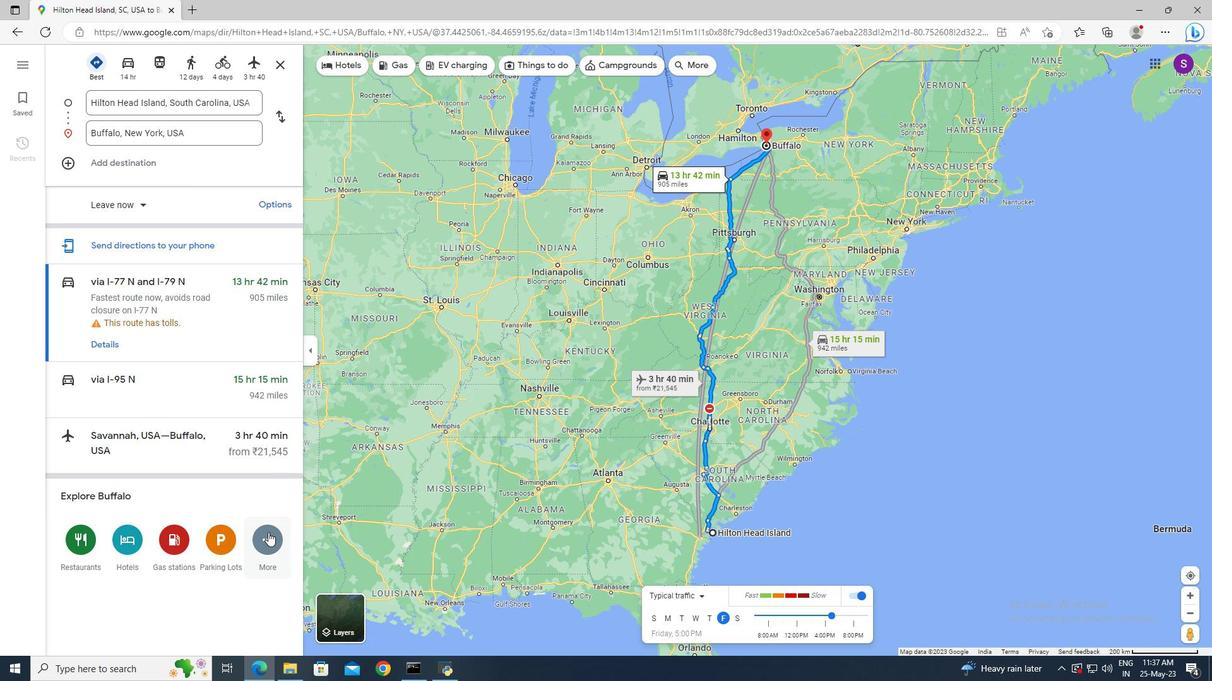 
Action: Mouse scrolled (268, 532) with delta (0, 0)
Screenshot: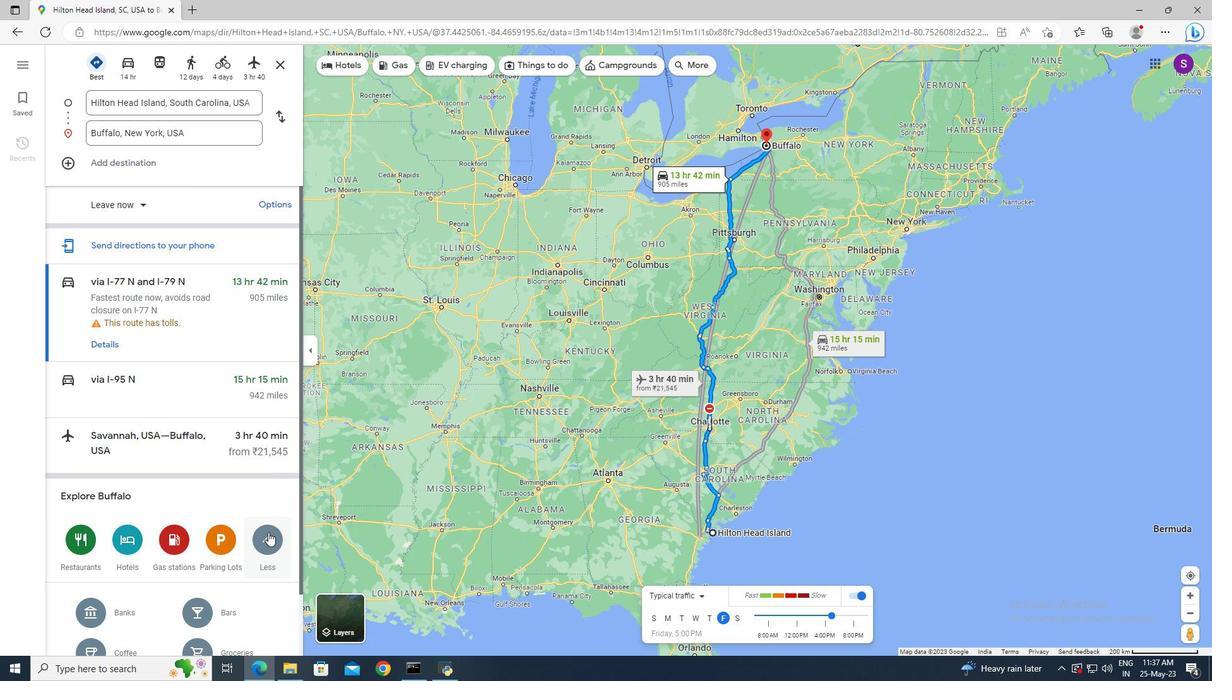 
Action: Mouse scrolled (268, 532) with delta (0, 0)
Screenshot: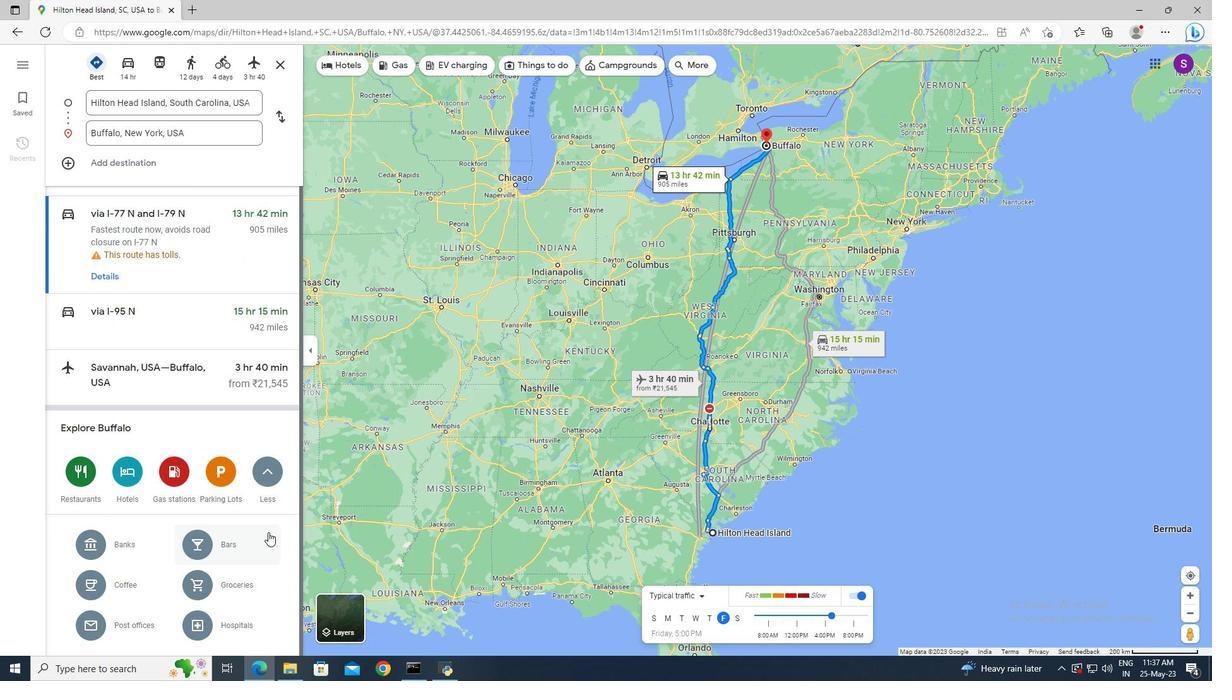 
Action: Mouse moved to (226, 583)
Screenshot: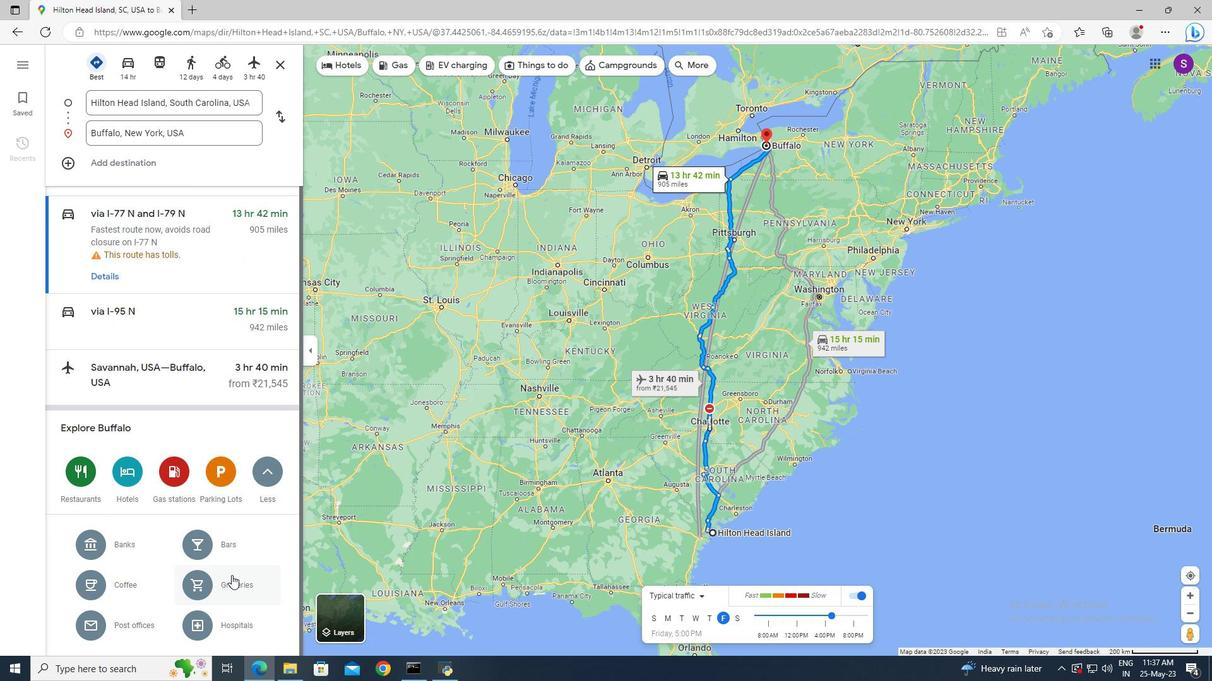 
Action: Mouse pressed left at (226, 583)
Screenshot: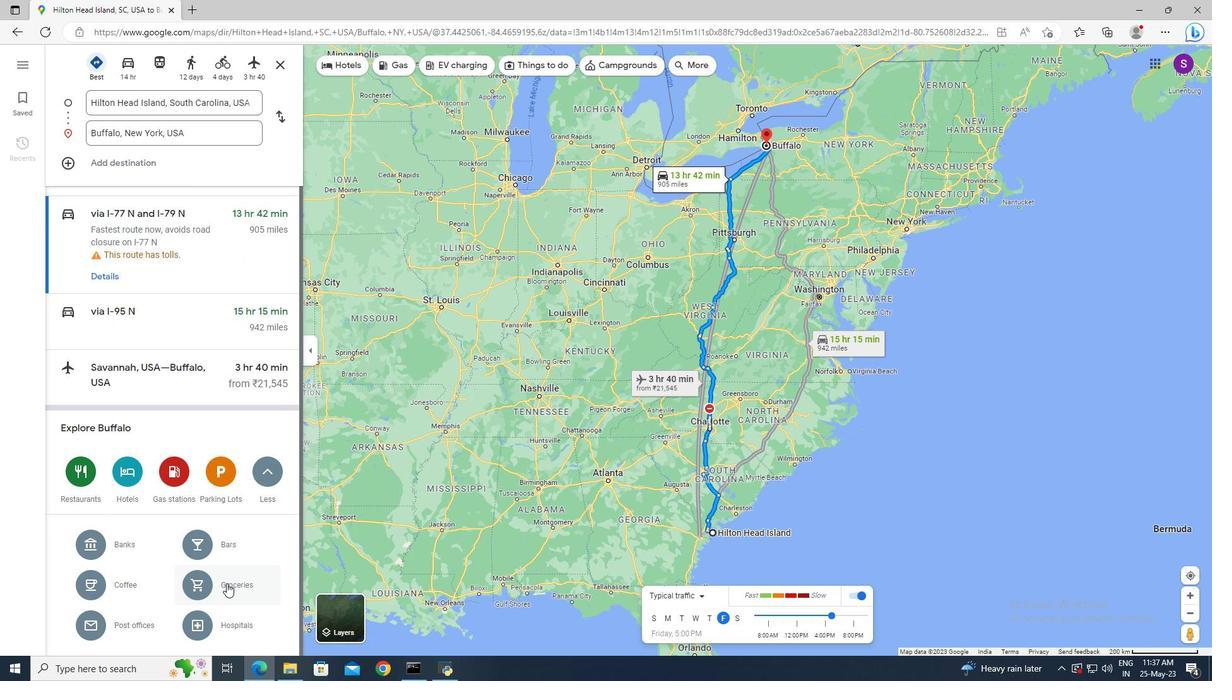 
Action: Mouse moved to (433, 68)
Screenshot: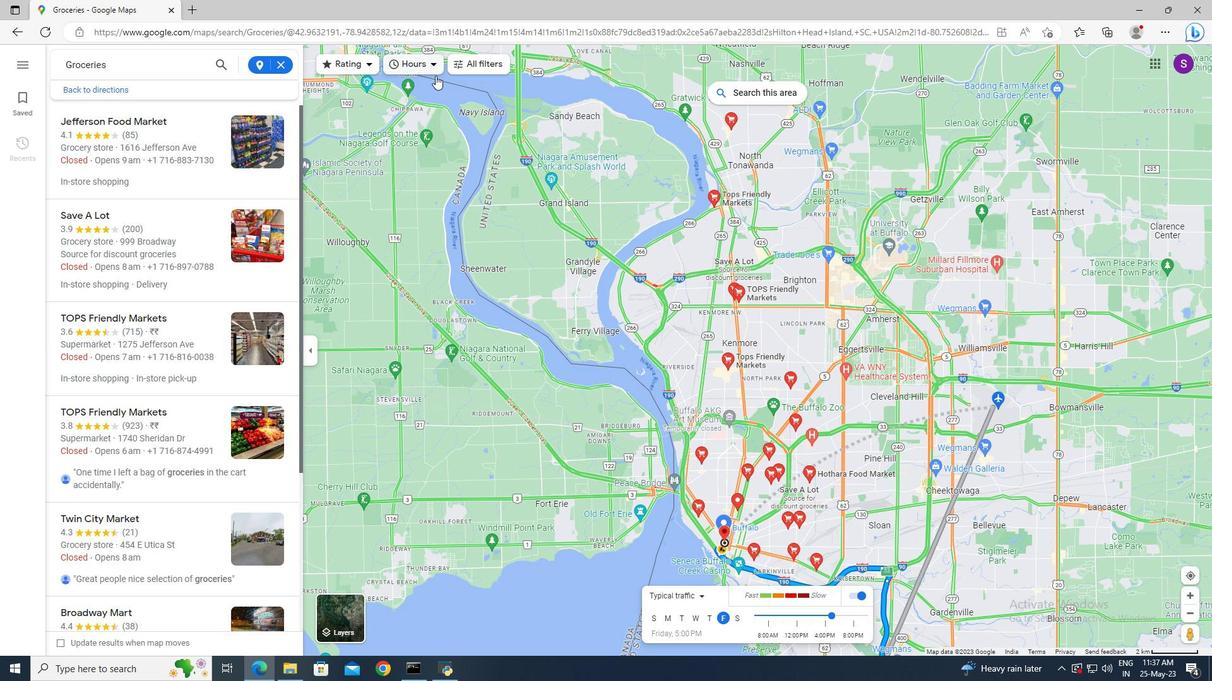 
Action: Mouse pressed left at (433, 68)
Screenshot: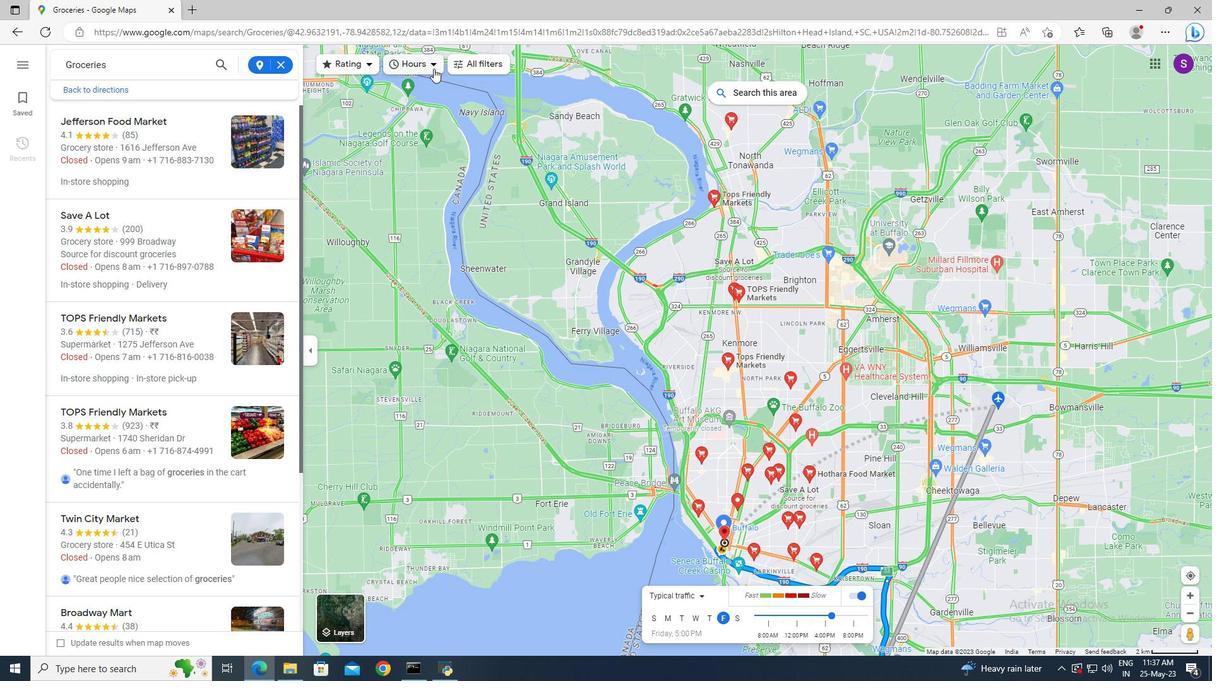 
Action: Mouse moved to (398, 113)
Screenshot: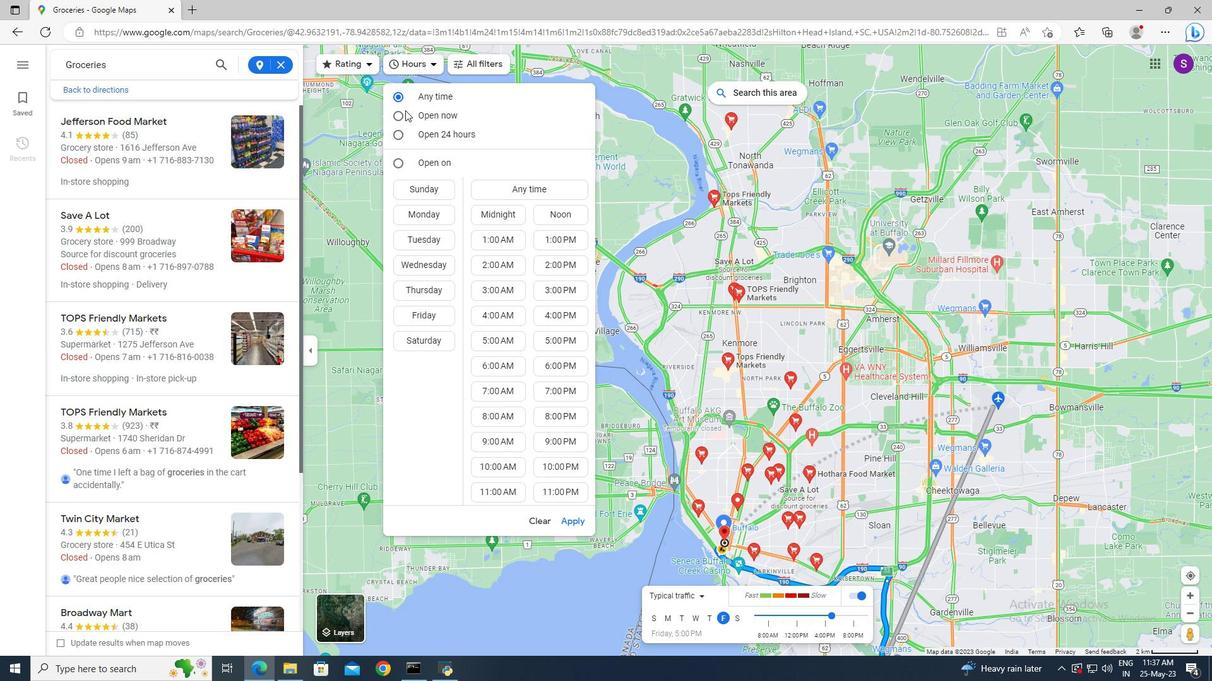 
Action: Mouse pressed left at (398, 113)
Screenshot: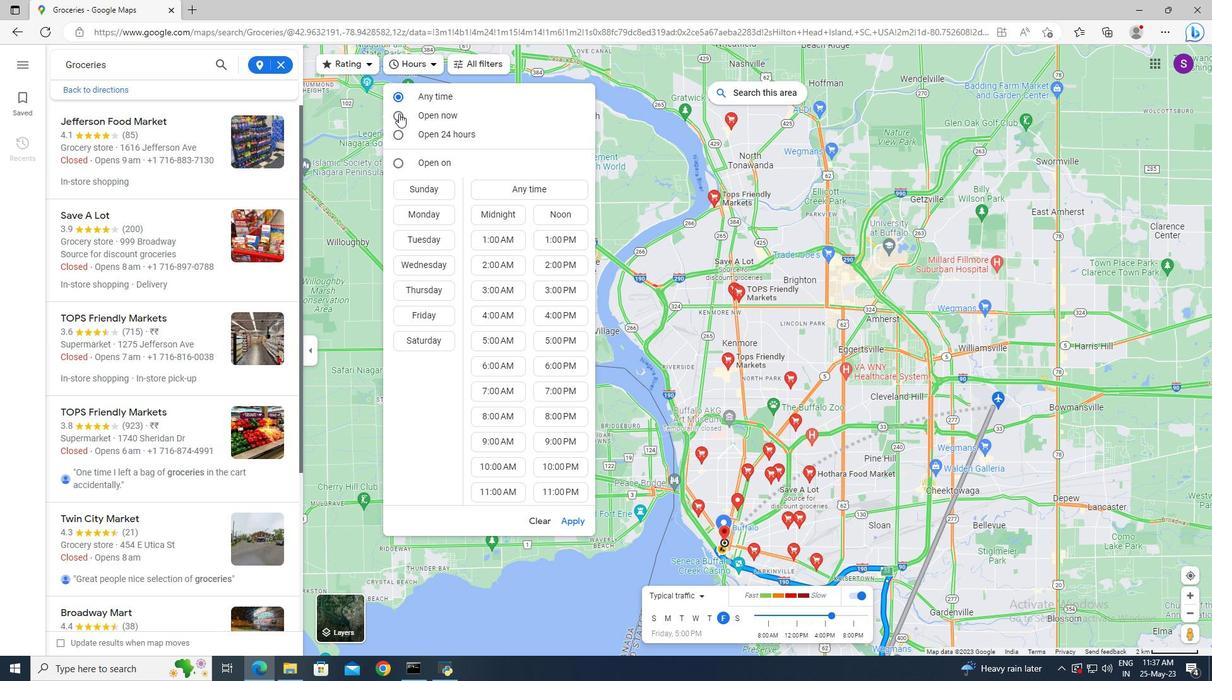 
Action: Mouse moved to (573, 517)
Screenshot: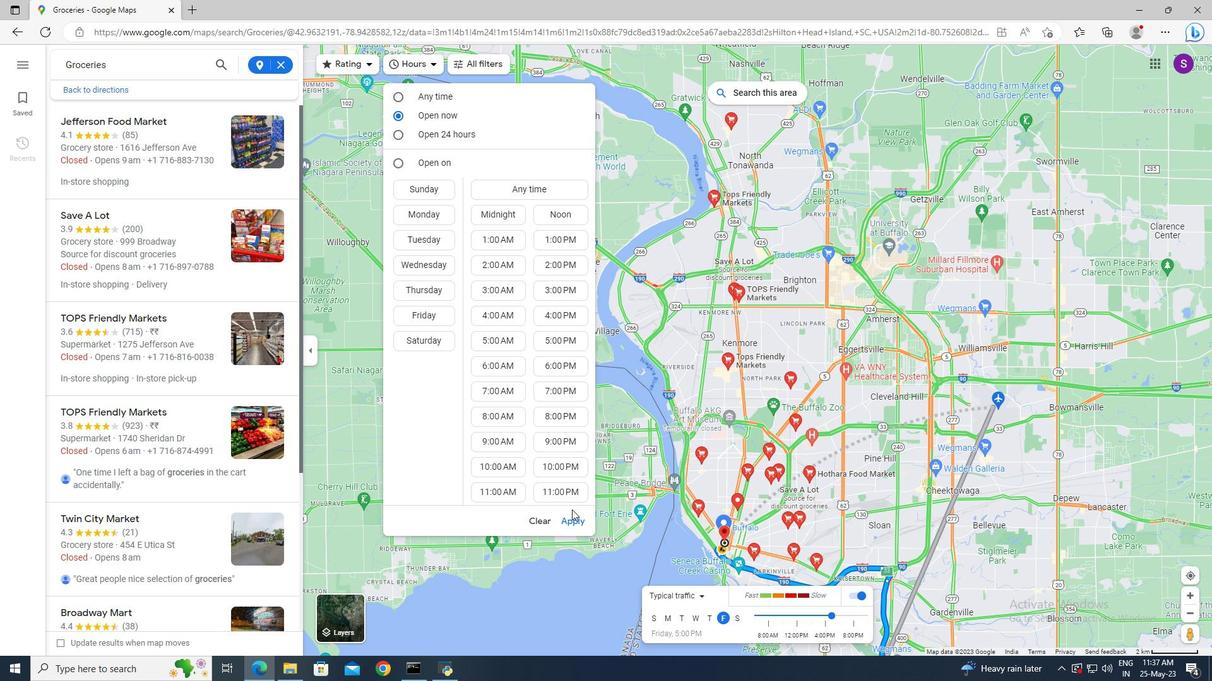 
Action: Mouse pressed left at (573, 517)
Screenshot: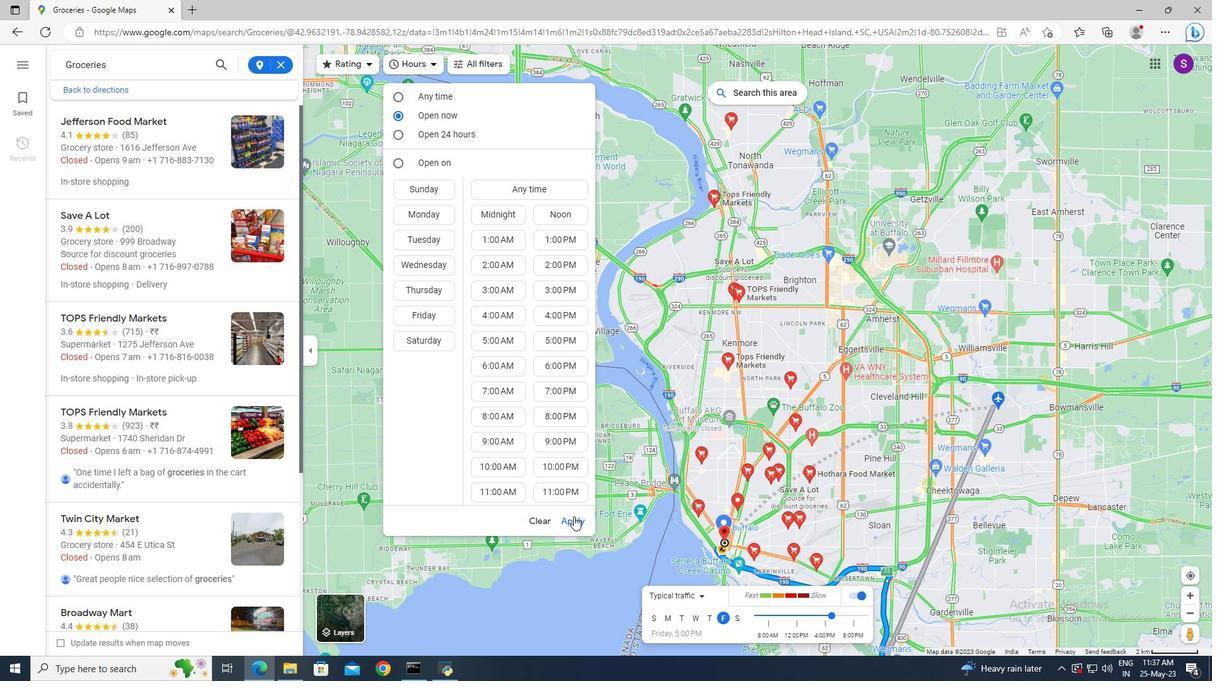 
Action: Mouse moved to (167, 128)
Screenshot: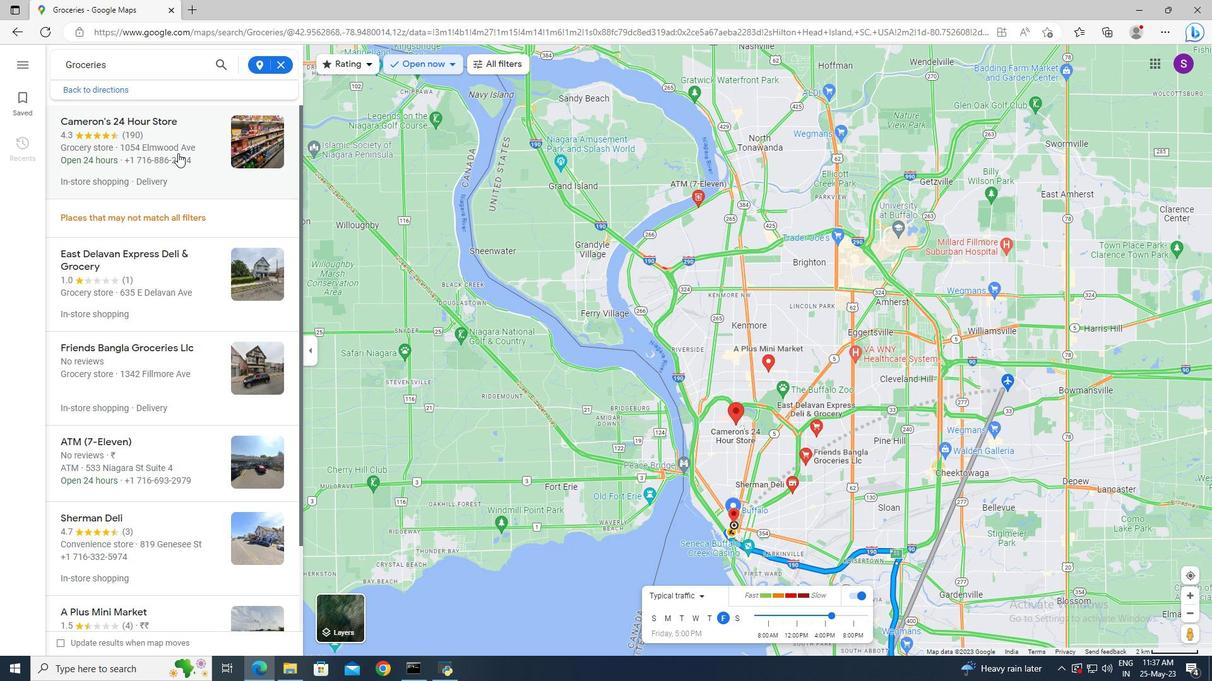 
Action: Mouse pressed left at (167, 128)
Screenshot: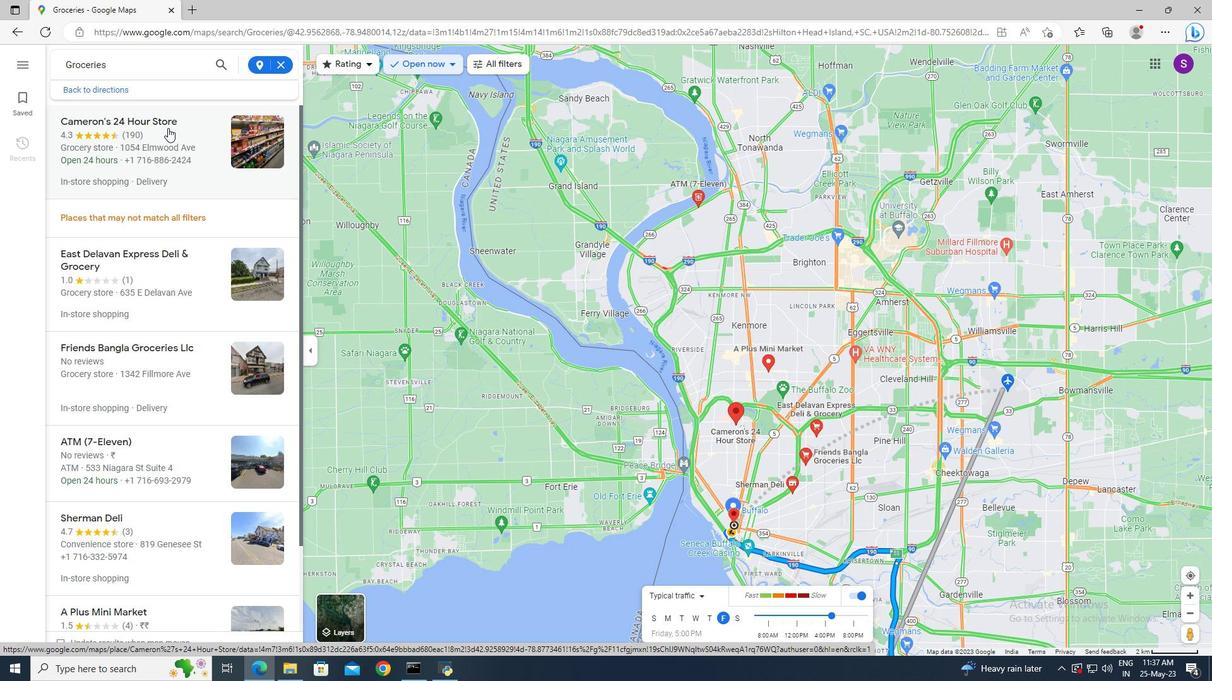 
Action: Mouse moved to (381, 305)
Screenshot: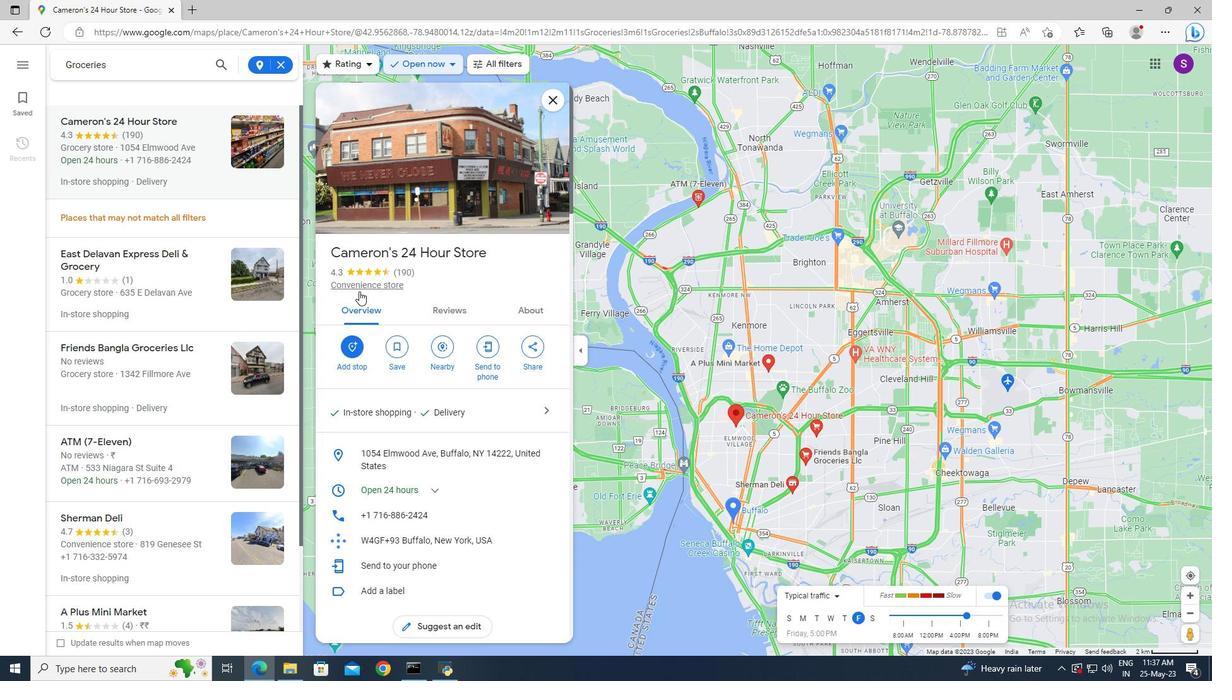
Action: Mouse scrolled (381, 304) with delta (0, 0)
Screenshot: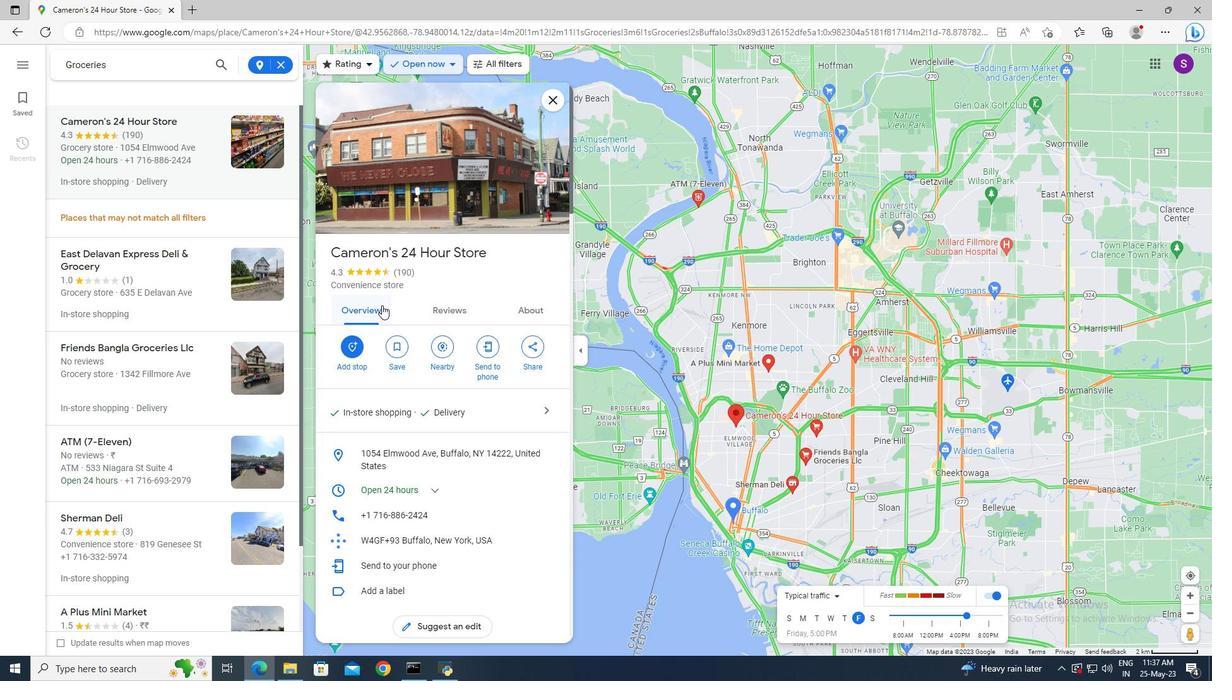 
Action: Mouse moved to (397, 300)
Screenshot: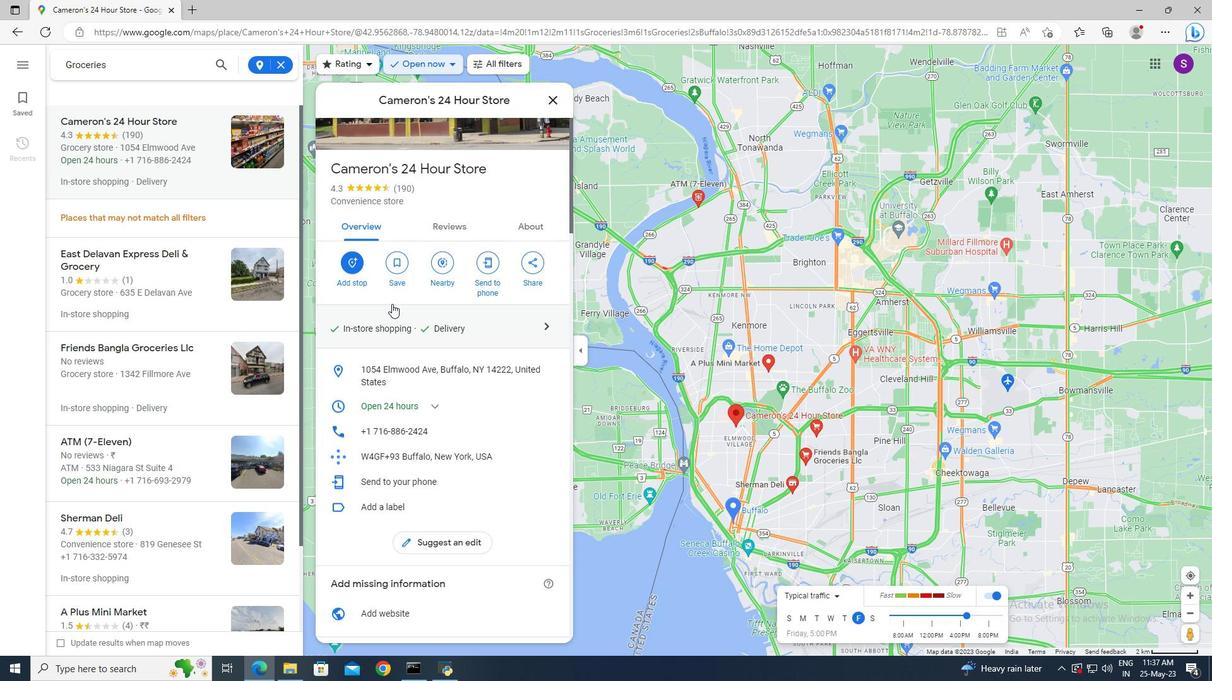 
Action: Mouse scrolled (397, 299) with delta (0, 0)
Screenshot: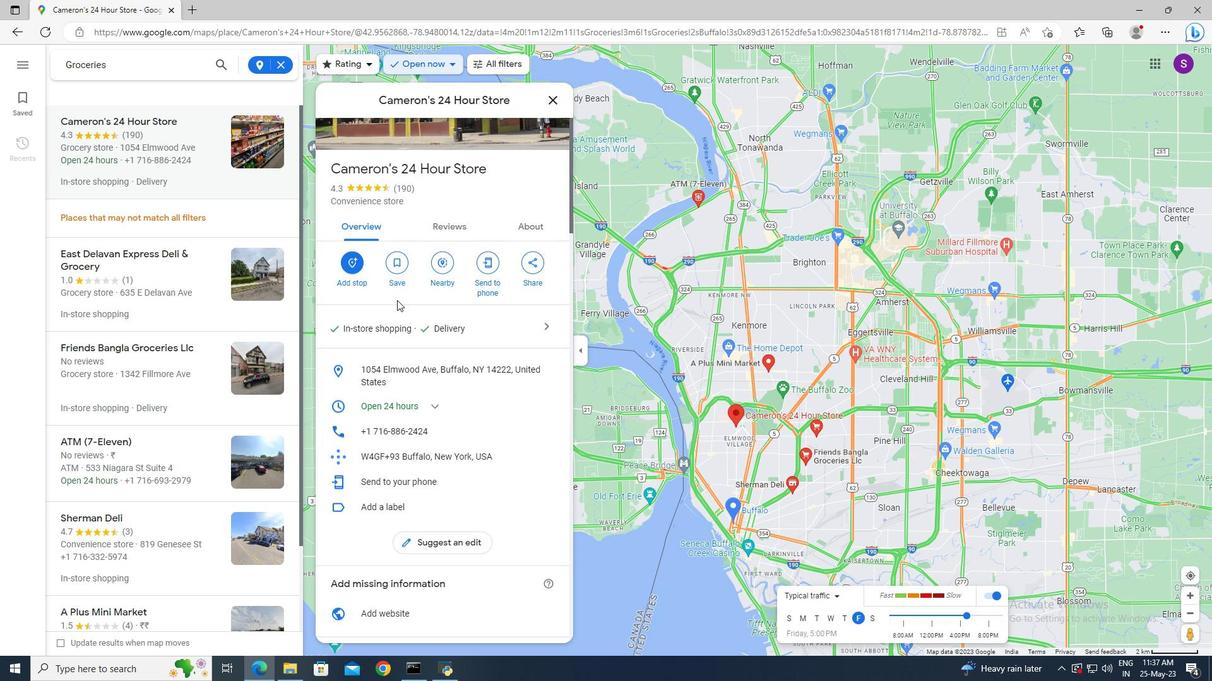 
Action: Mouse scrolled (397, 299) with delta (0, 0)
Screenshot: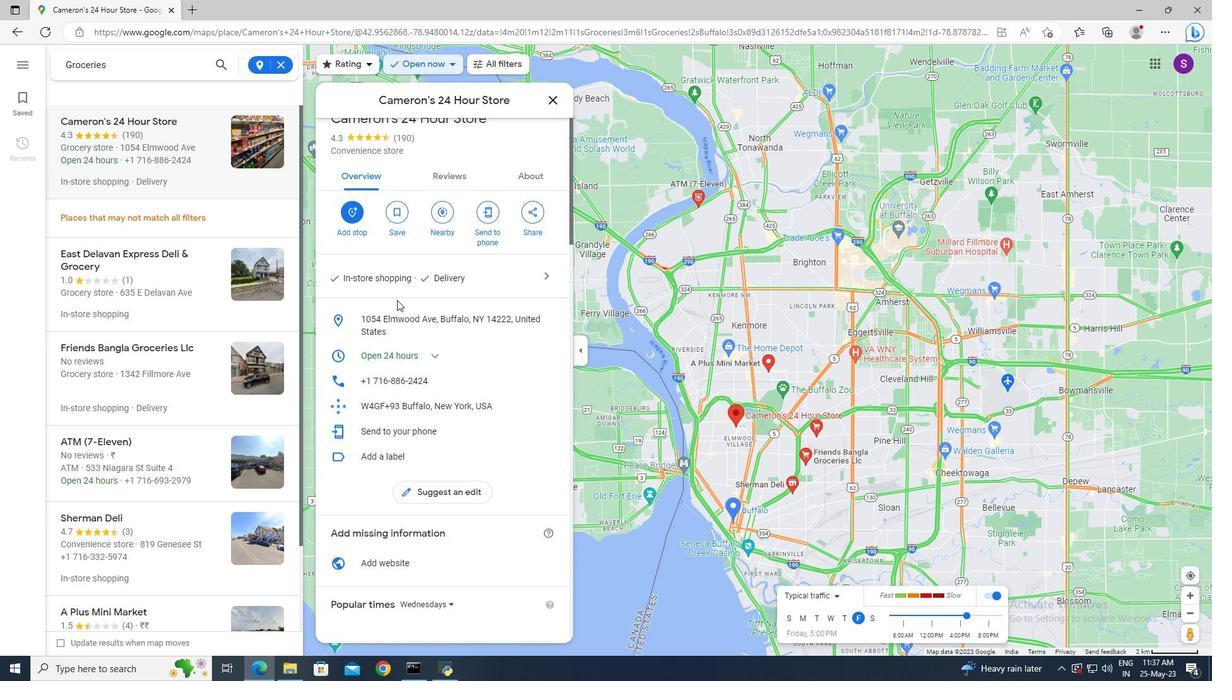 
Action: Mouse scrolled (397, 299) with delta (0, 0)
Screenshot: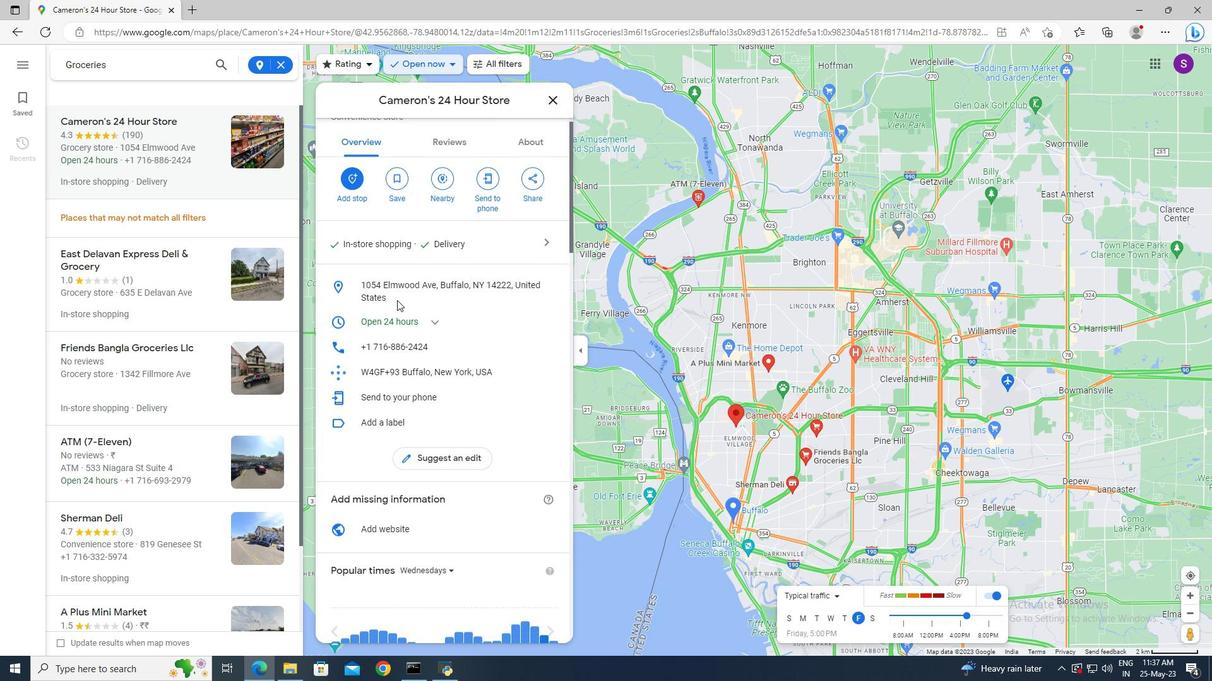 
Action: Mouse scrolled (397, 299) with delta (0, 0)
Screenshot: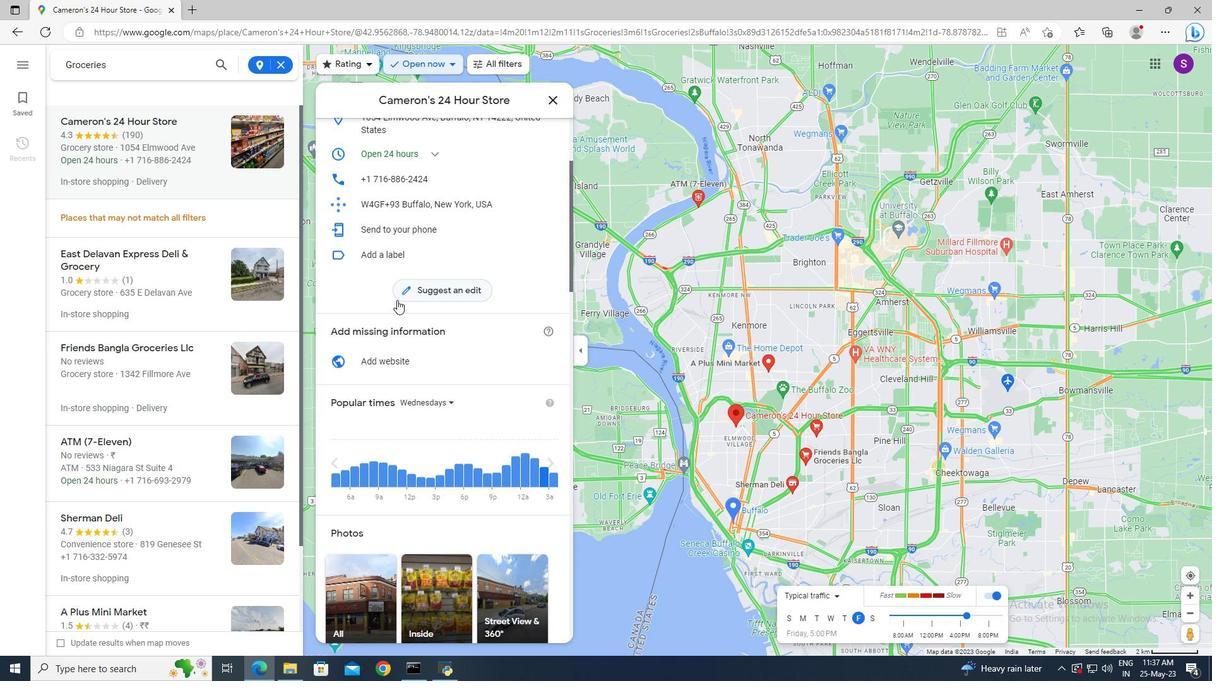
Action: Mouse scrolled (397, 299) with delta (0, 0)
Screenshot: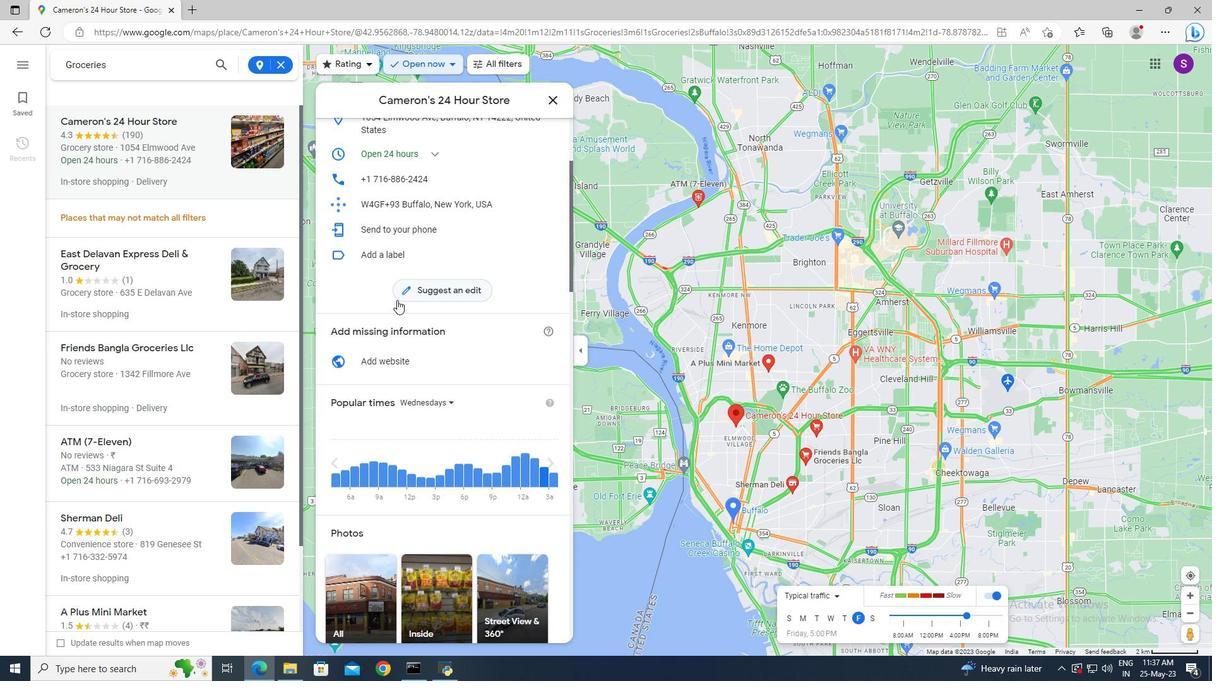 
Action: Mouse scrolled (397, 299) with delta (0, 0)
Screenshot: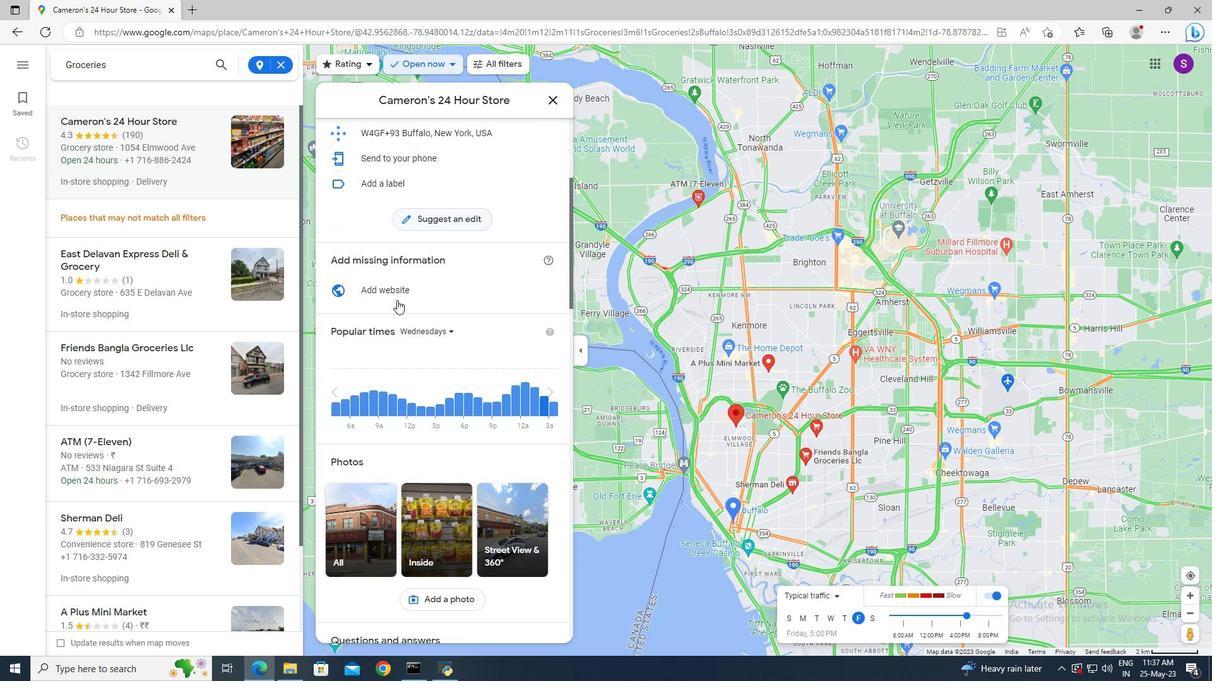 
Action: Mouse scrolled (397, 299) with delta (0, 0)
